Task: 38. Fitness Equipment Store:- Build a Squarespace online store for a fitness equipment retailer. Feature a wide range of products with detailed descriptions.
Action: Mouse moved to (1141, 154)
Screenshot: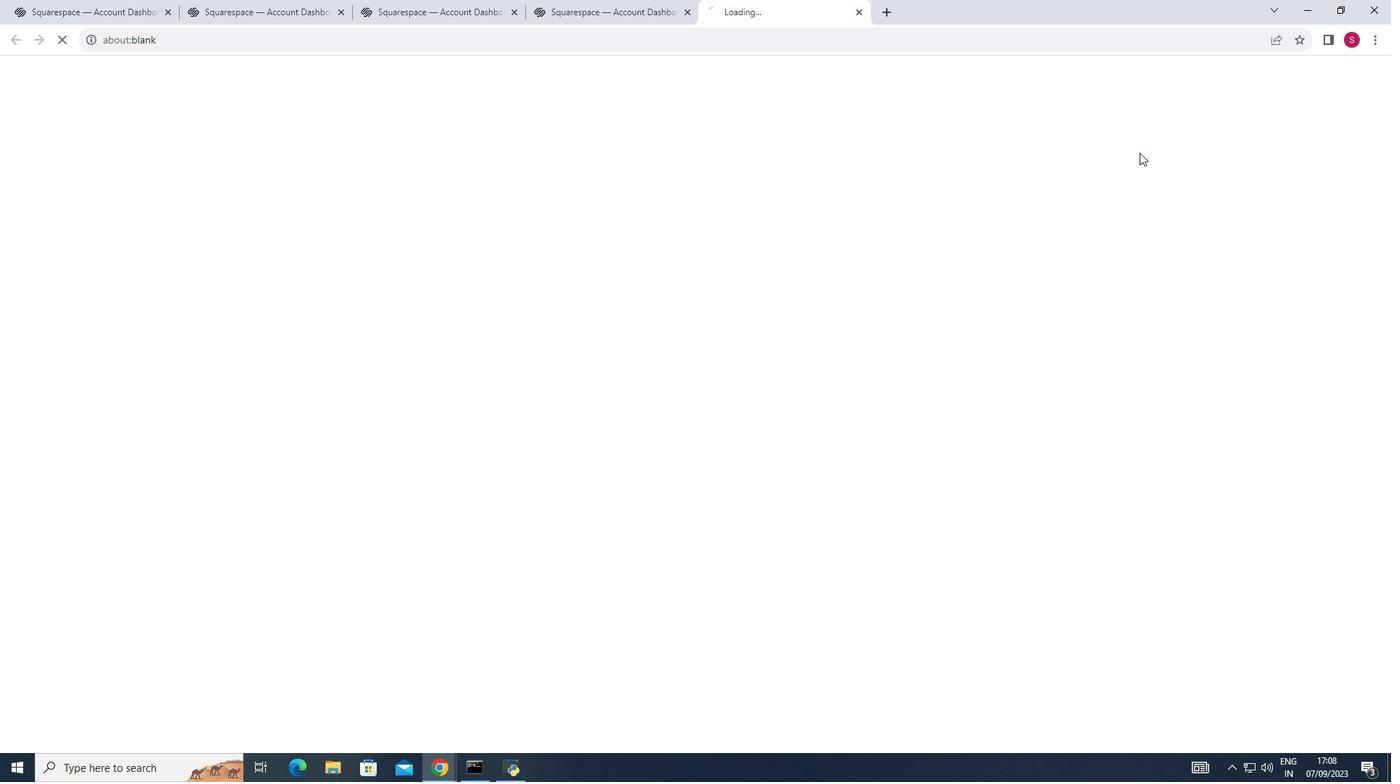 
Action: Mouse pressed left at (1141, 154)
Screenshot: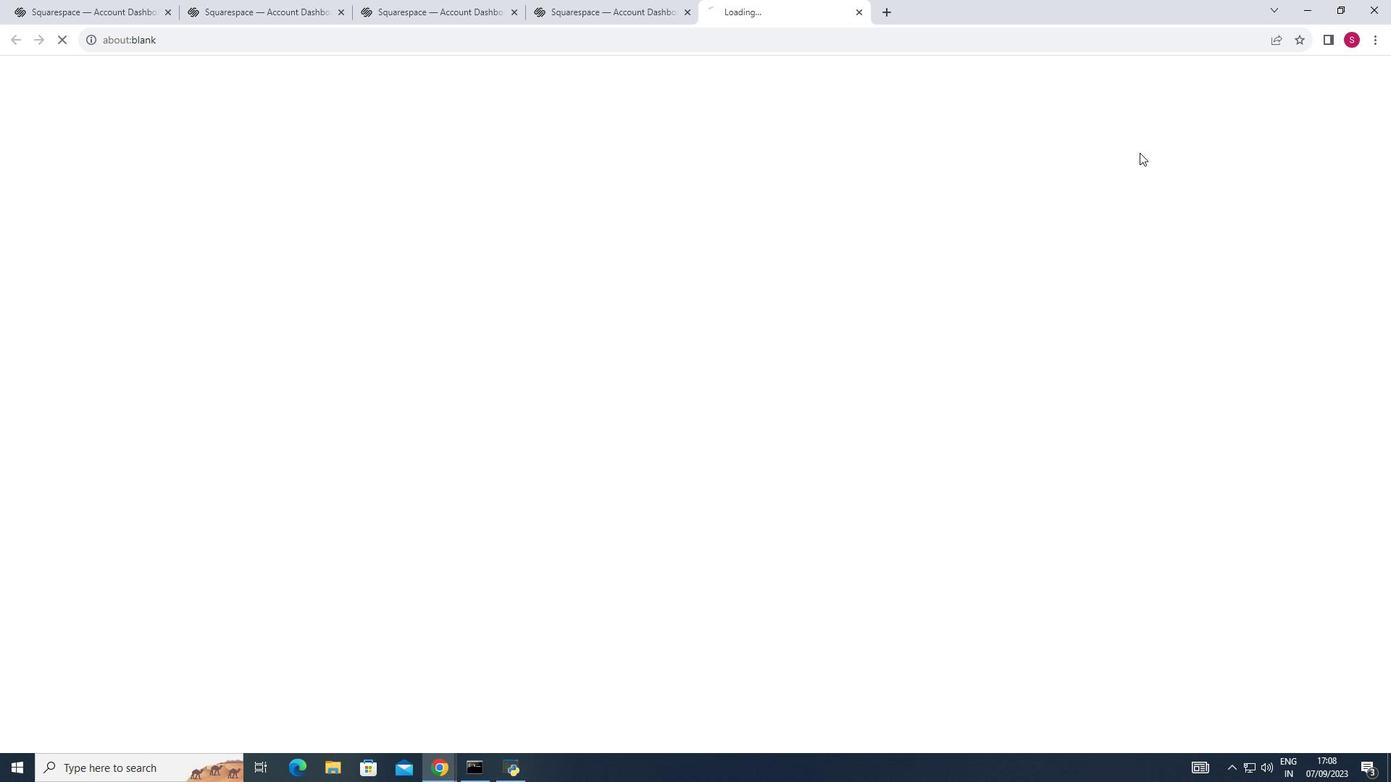 
Action: Mouse moved to (690, 17)
Screenshot: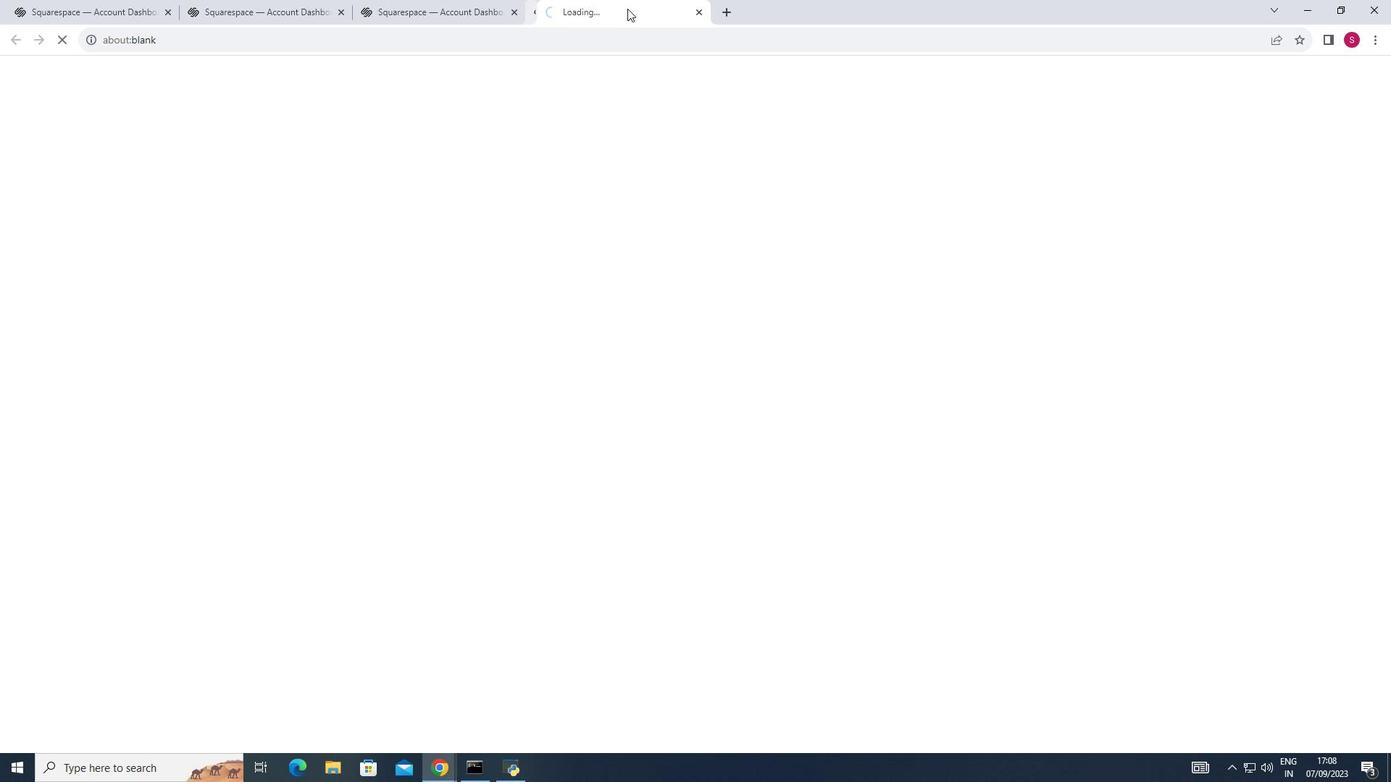 
Action: Mouse pressed left at (690, 17)
Screenshot: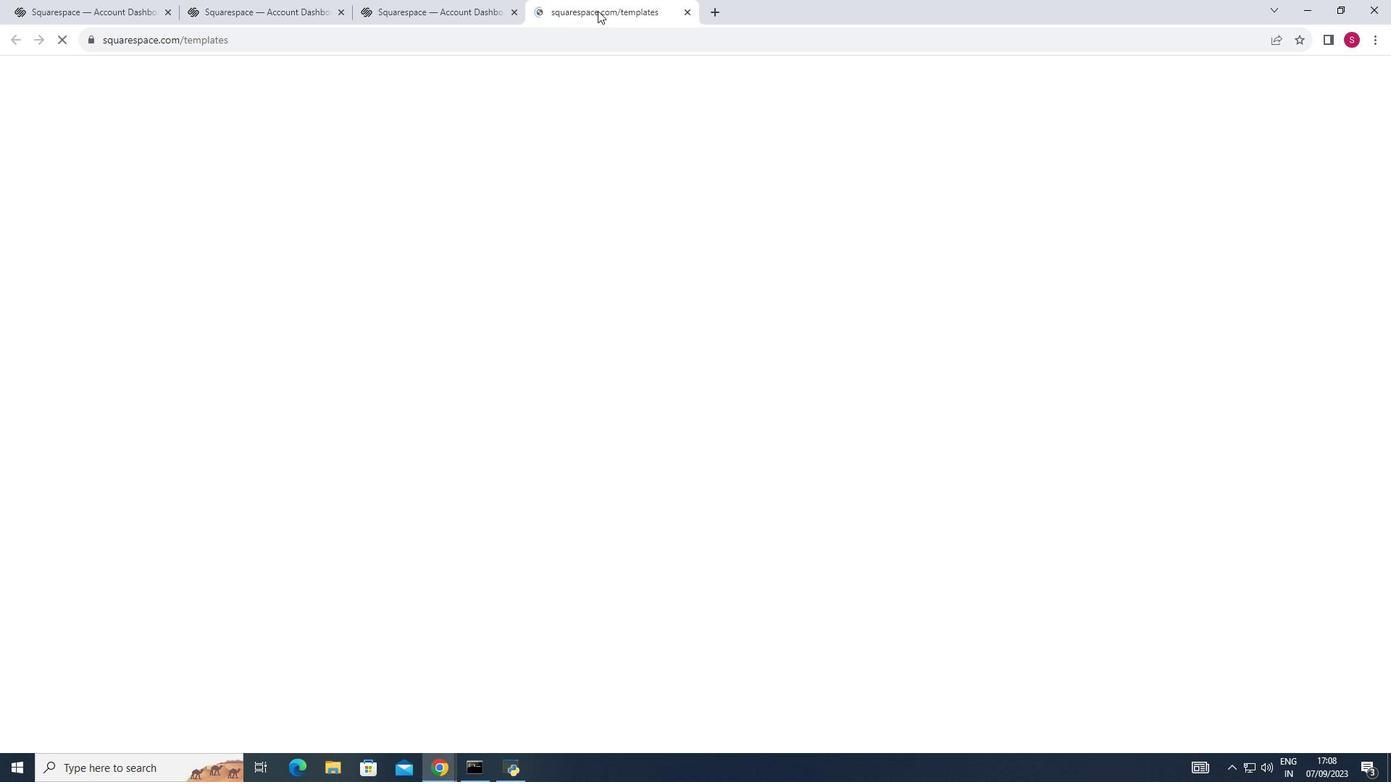 
Action: Mouse moved to (521, 15)
Screenshot: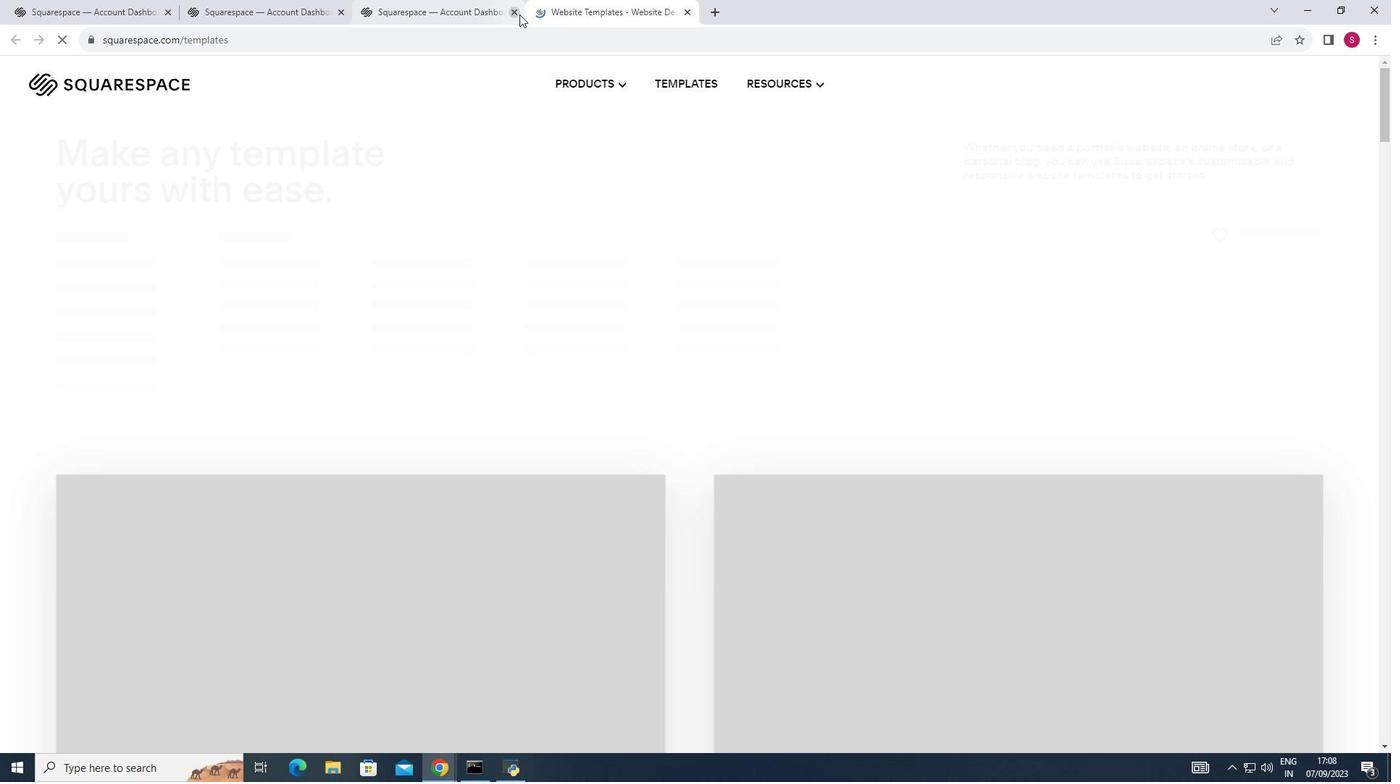 
Action: Mouse pressed left at (521, 15)
Screenshot: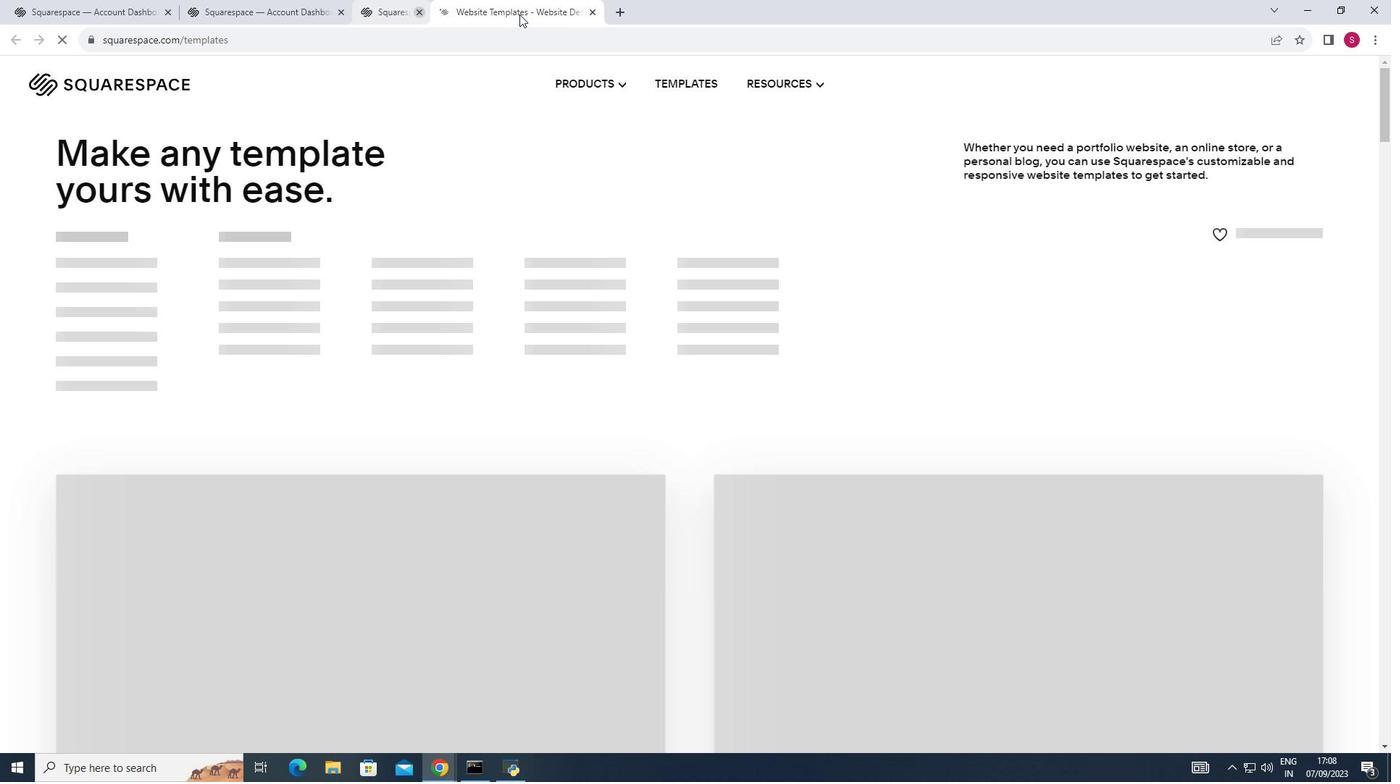 
Action: Mouse moved to (347, 13)
Screenshot: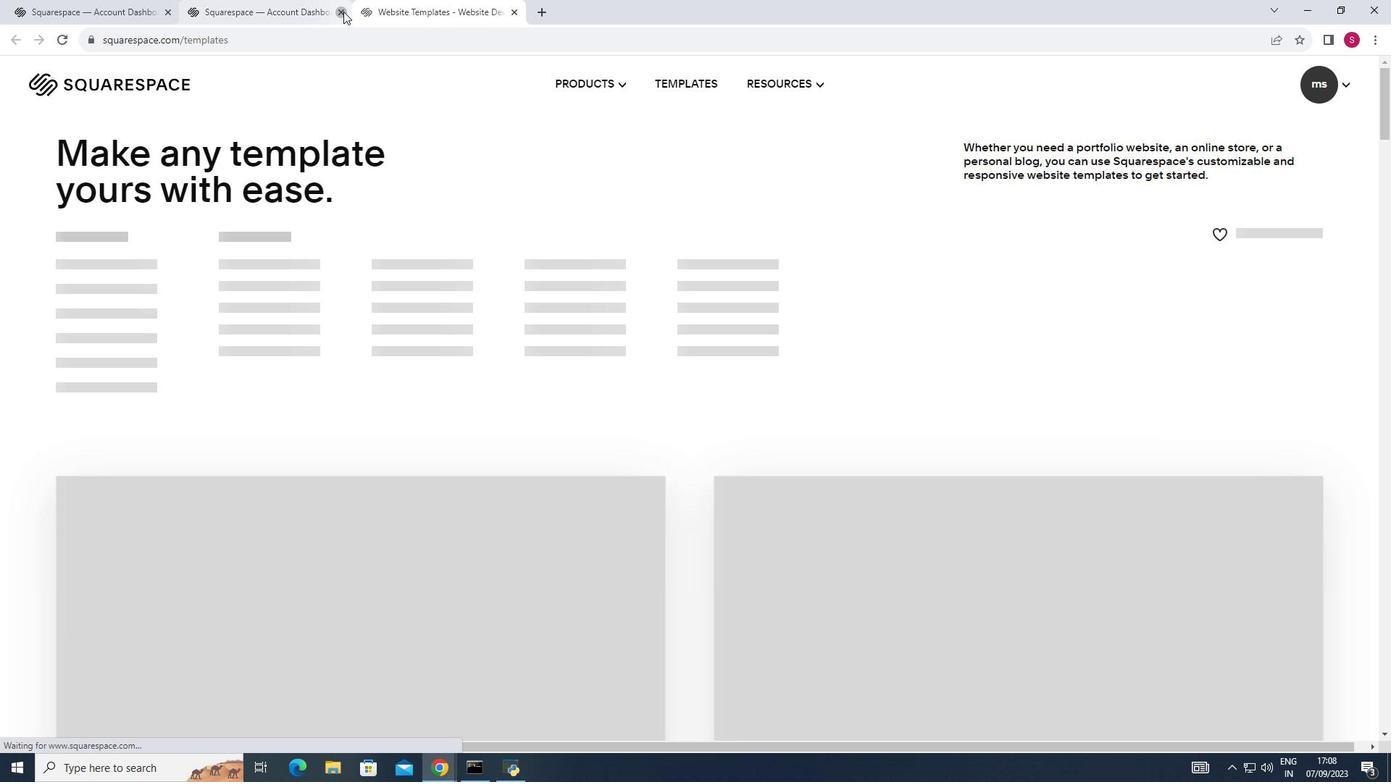 
Action: Mouse pressed left at (347, 13)
Screenshot: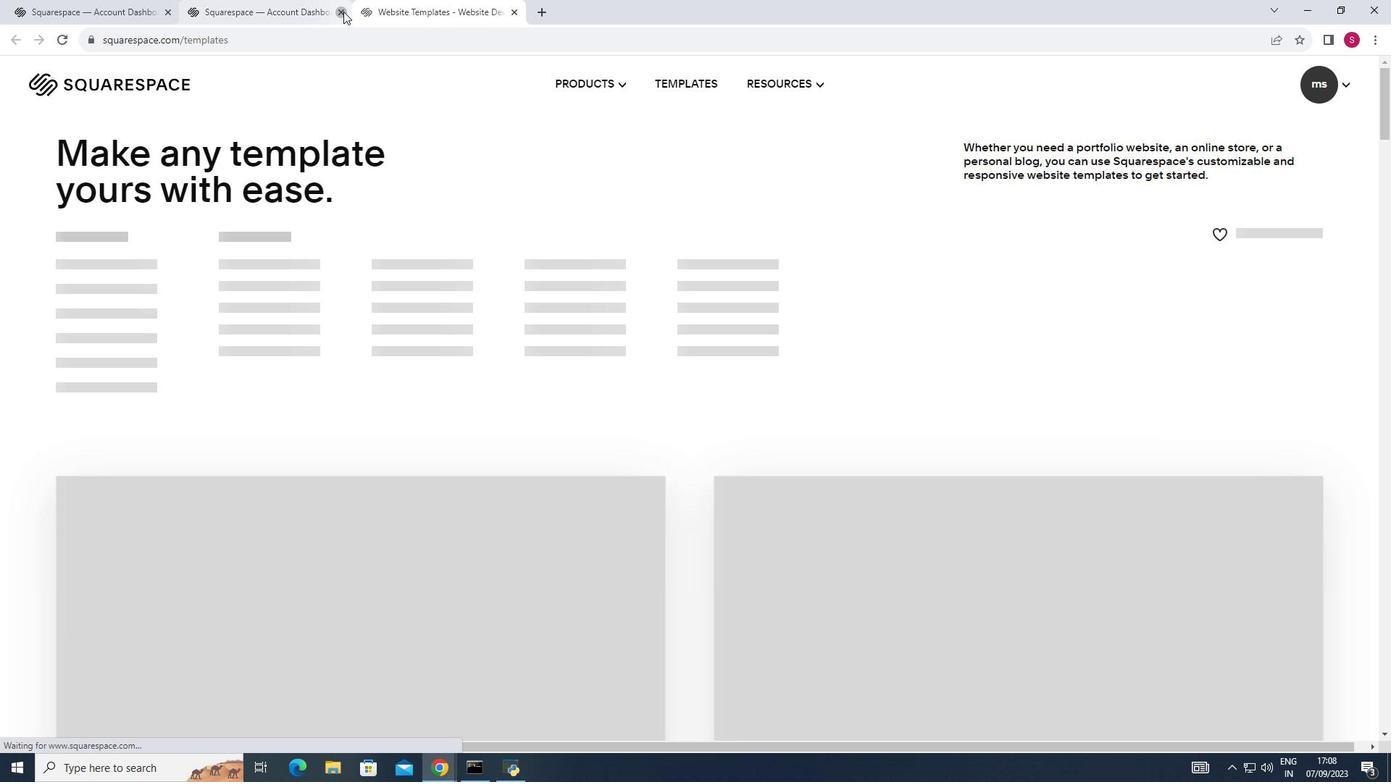 
Action: Mouse moved to (65, 417)
Screenshot: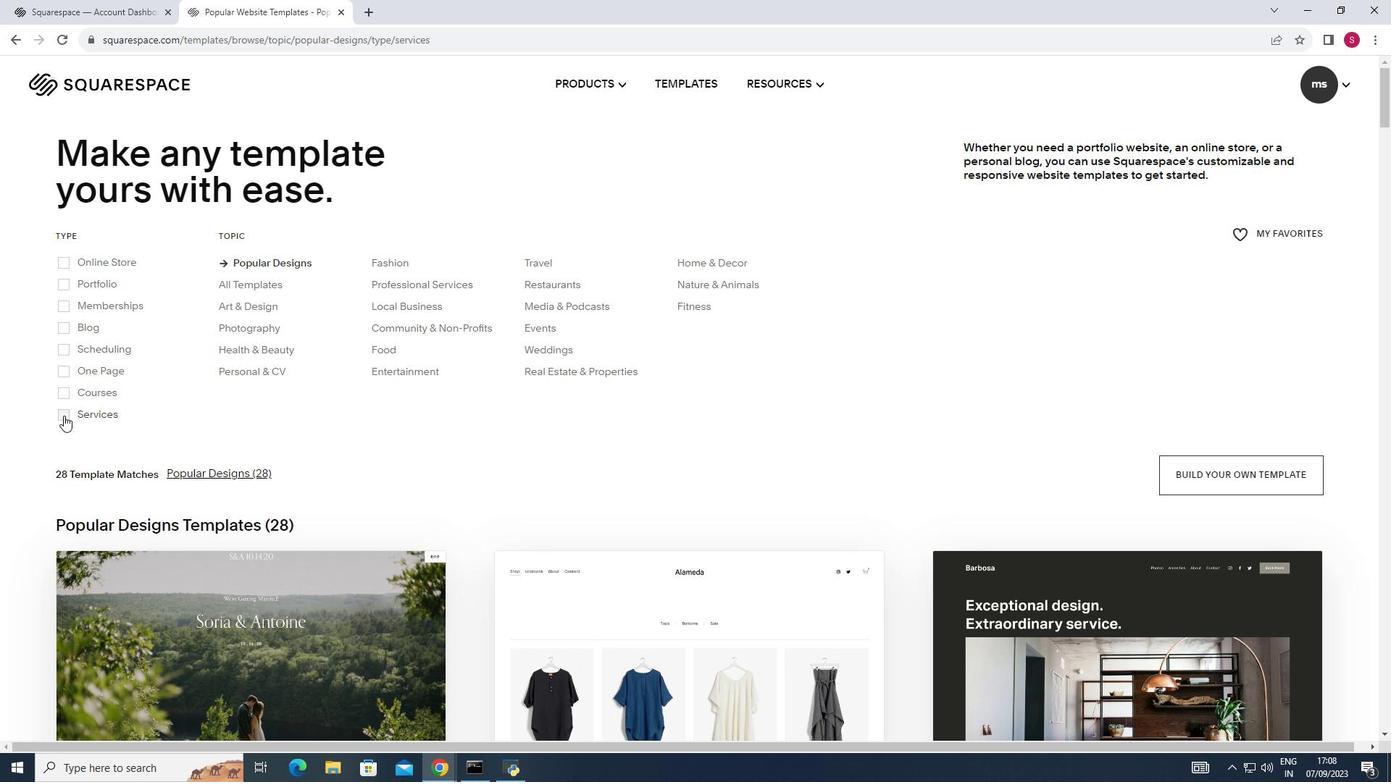 
Action: Mouse pressed left at (65, 417)
Screenshot: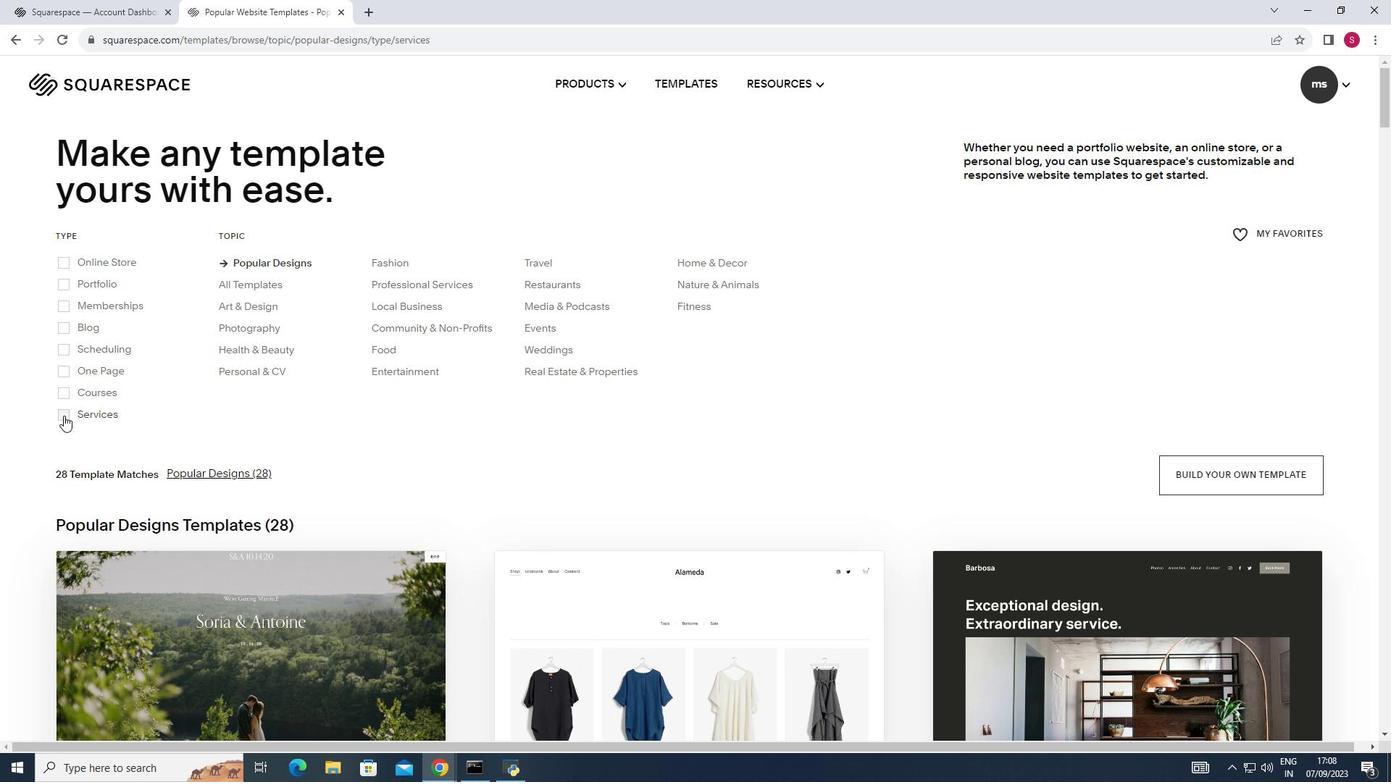 
Action: Mouse moved to (682, 307)
Screenshot: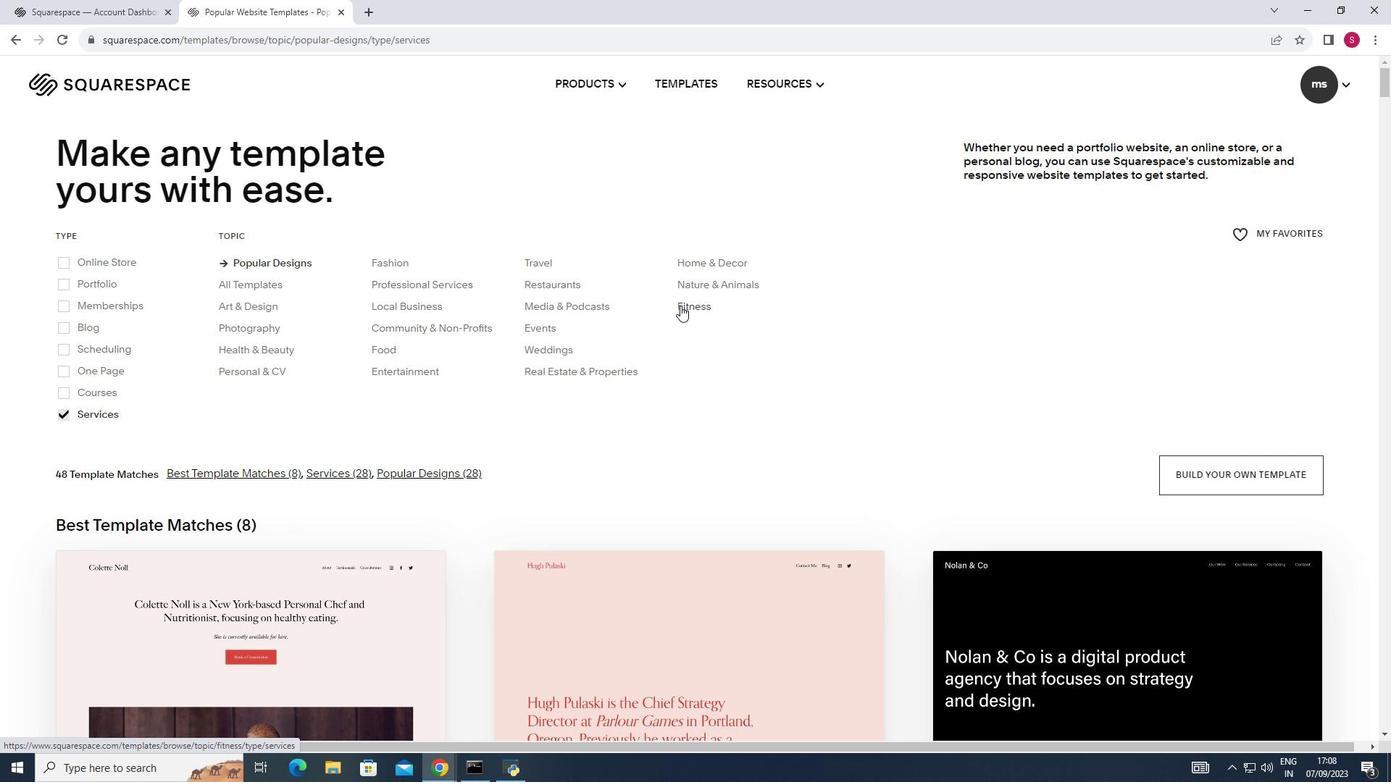 
Action: Mouse pressed left at (682, 307)
Screenshot: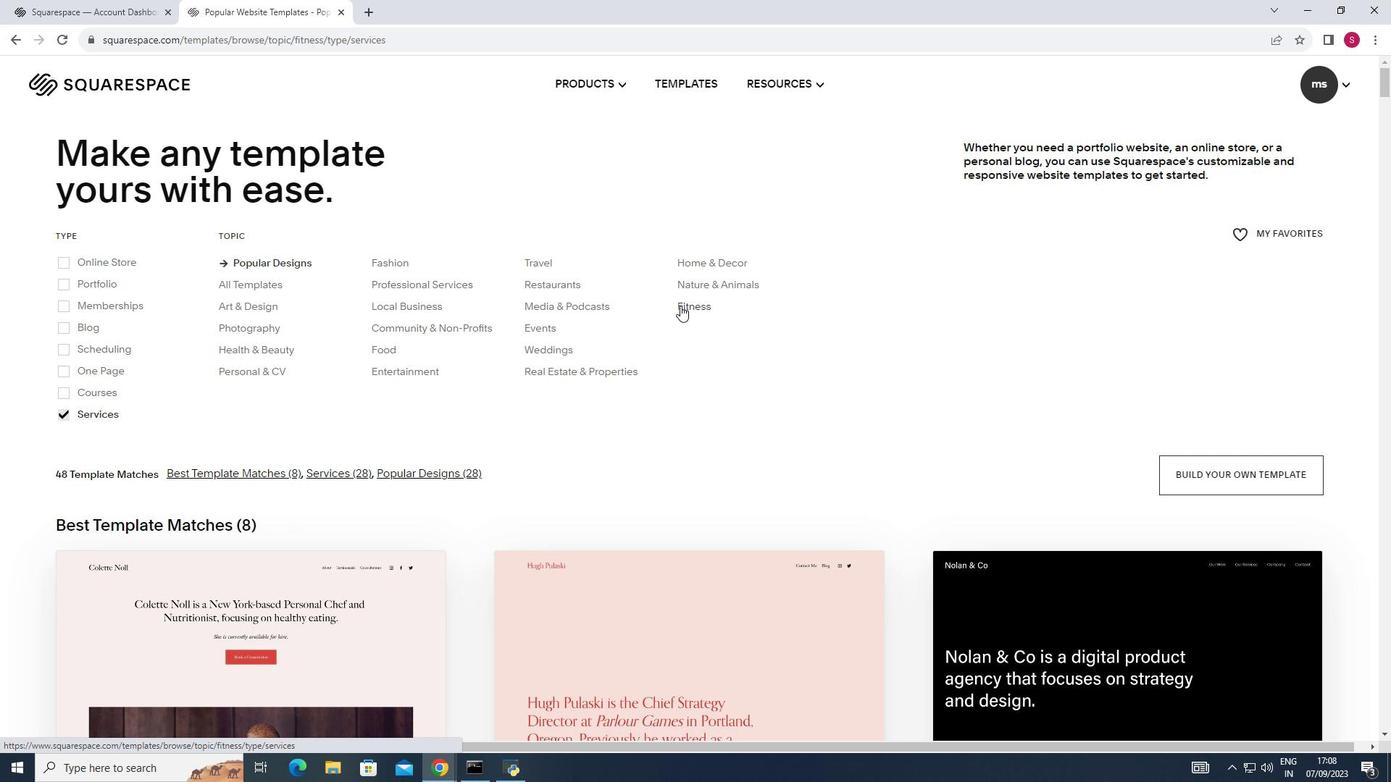 
Action: Mouse moved to (909, 408)
Screenshot: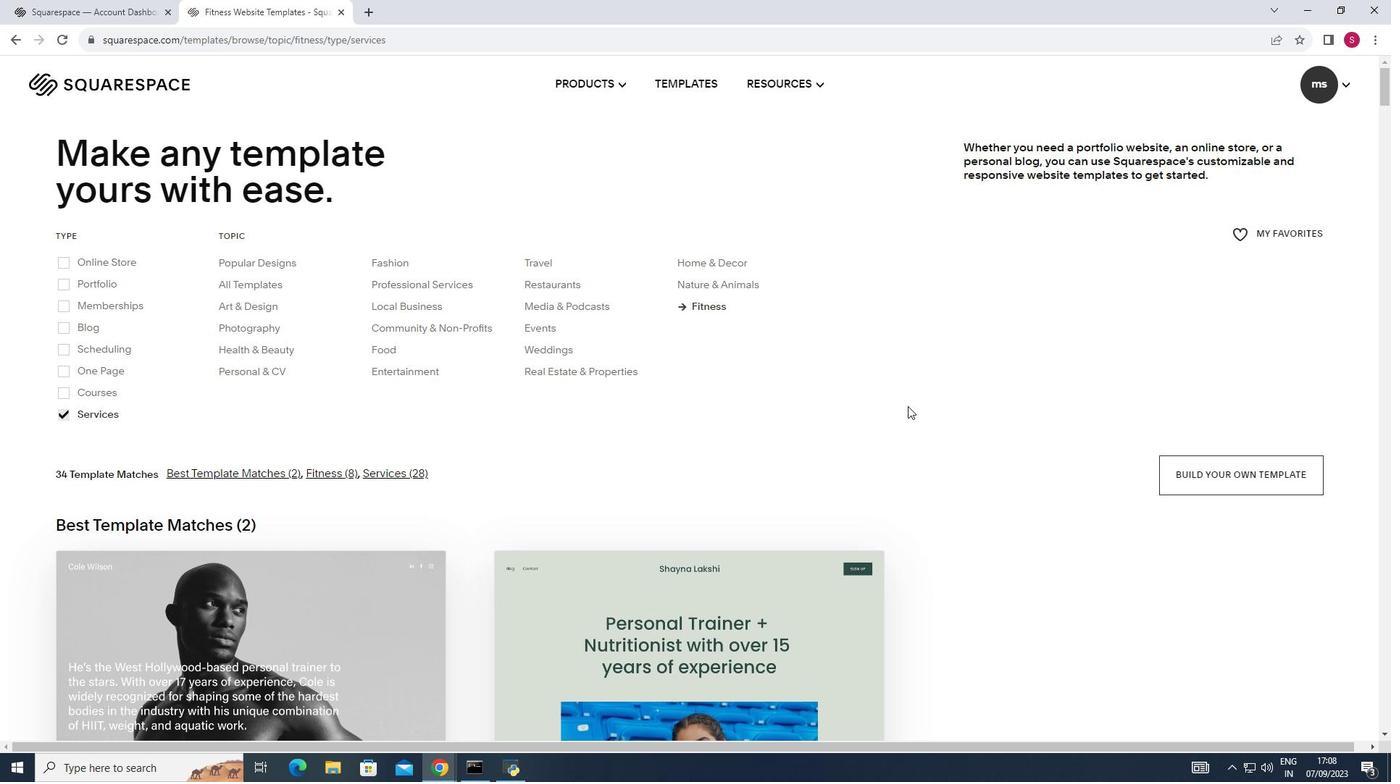 
Action: Mouse scrolled (909, 407) with delta (0, 0)
Screenshot: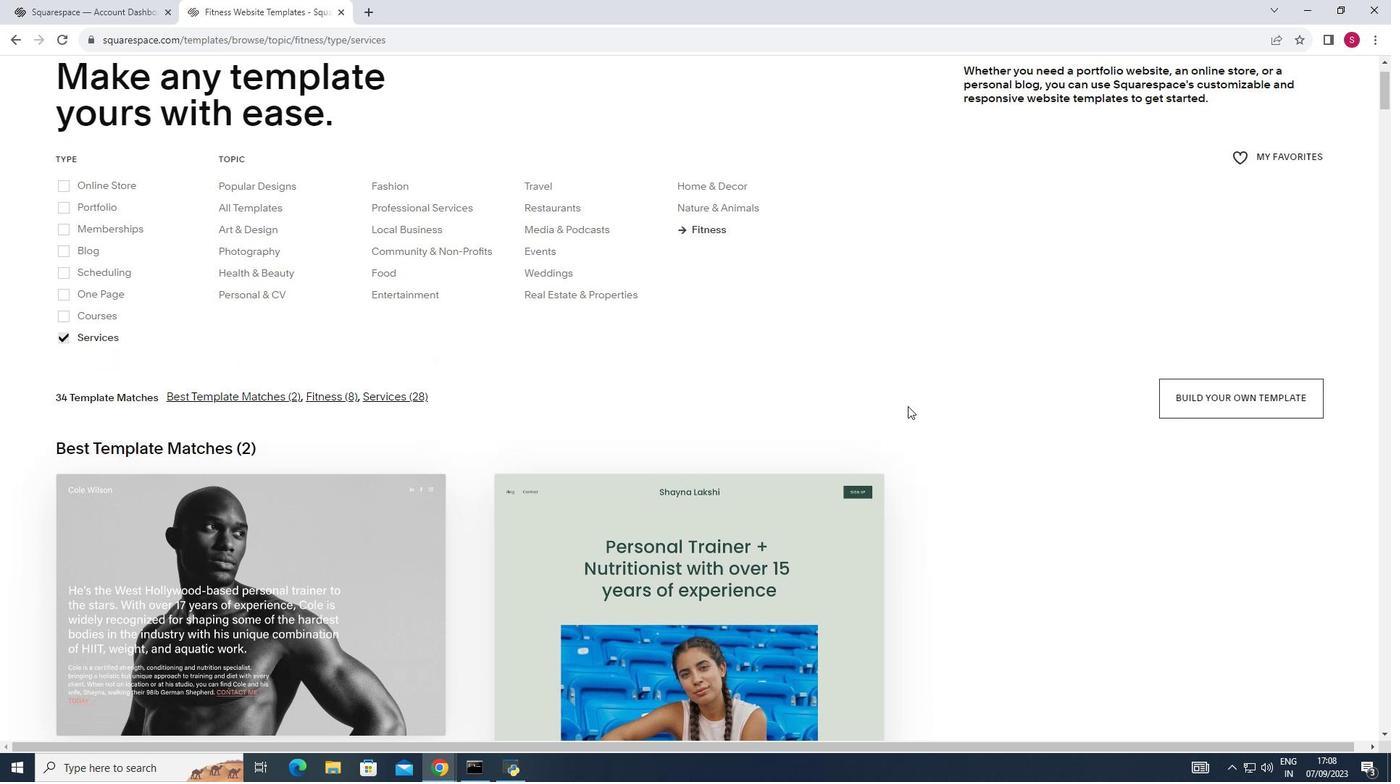 
Action: Mouse scrolled (909, 407) with delta (0, 0)
Screenshot: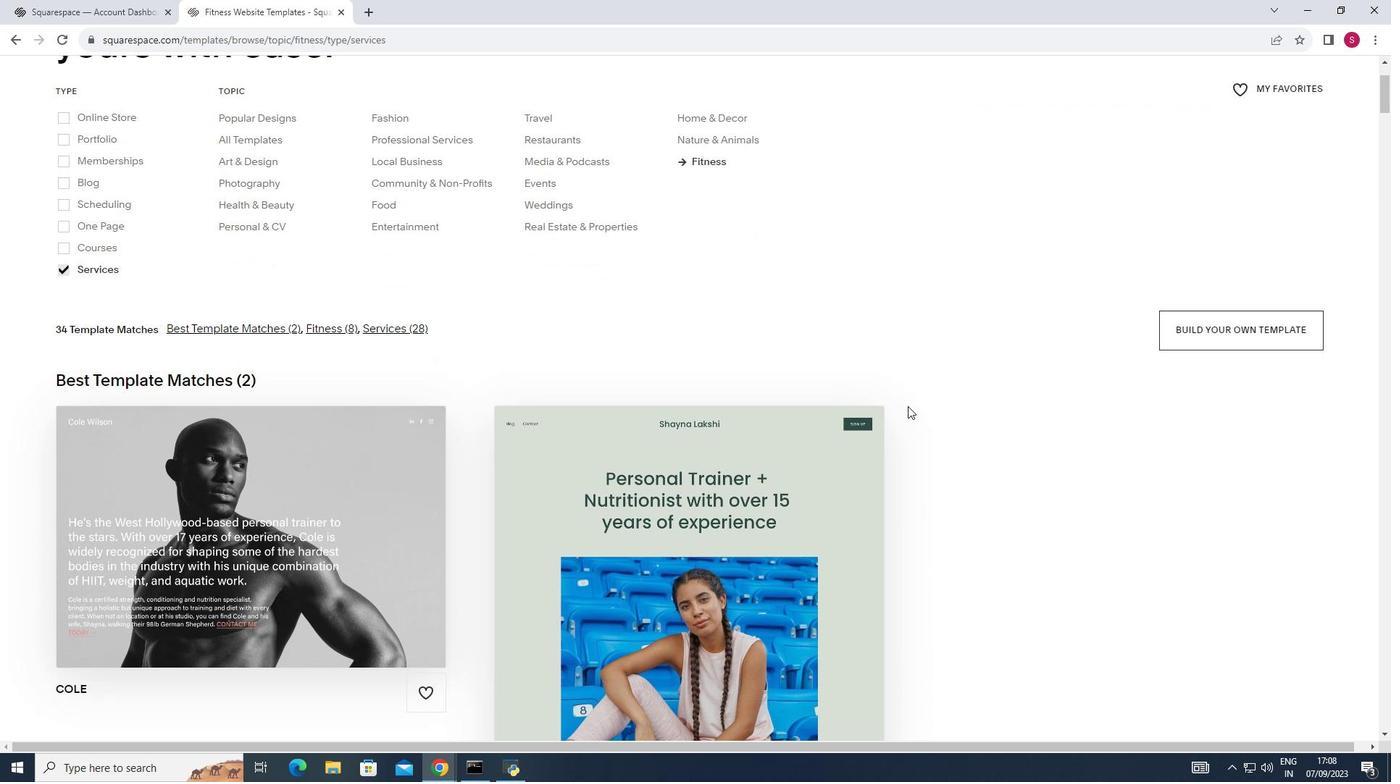 
Action: Mouse scrolled (909, 407) with delta (0, 0)
Screenshot: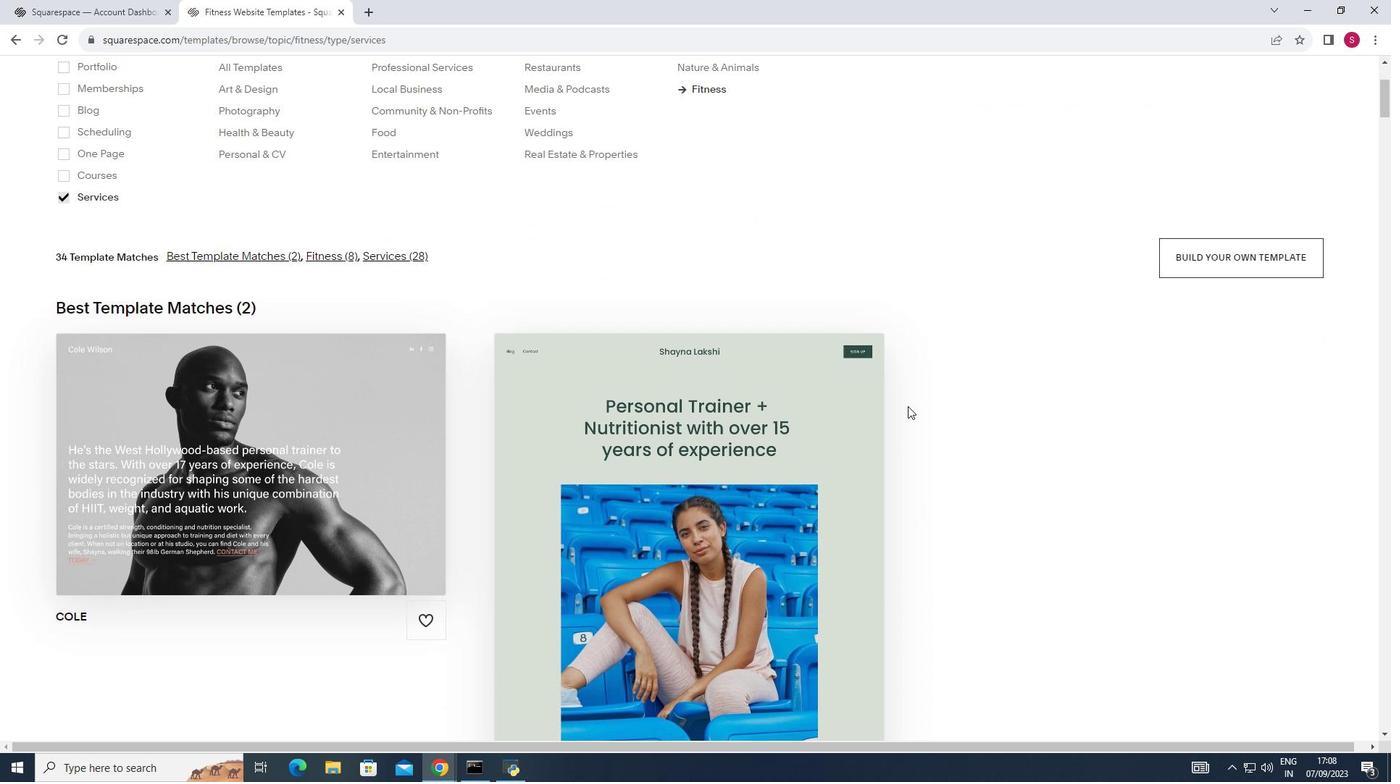 
Action: Mouse scrolled (909, 407) with delta (0, 0)
Screenshot: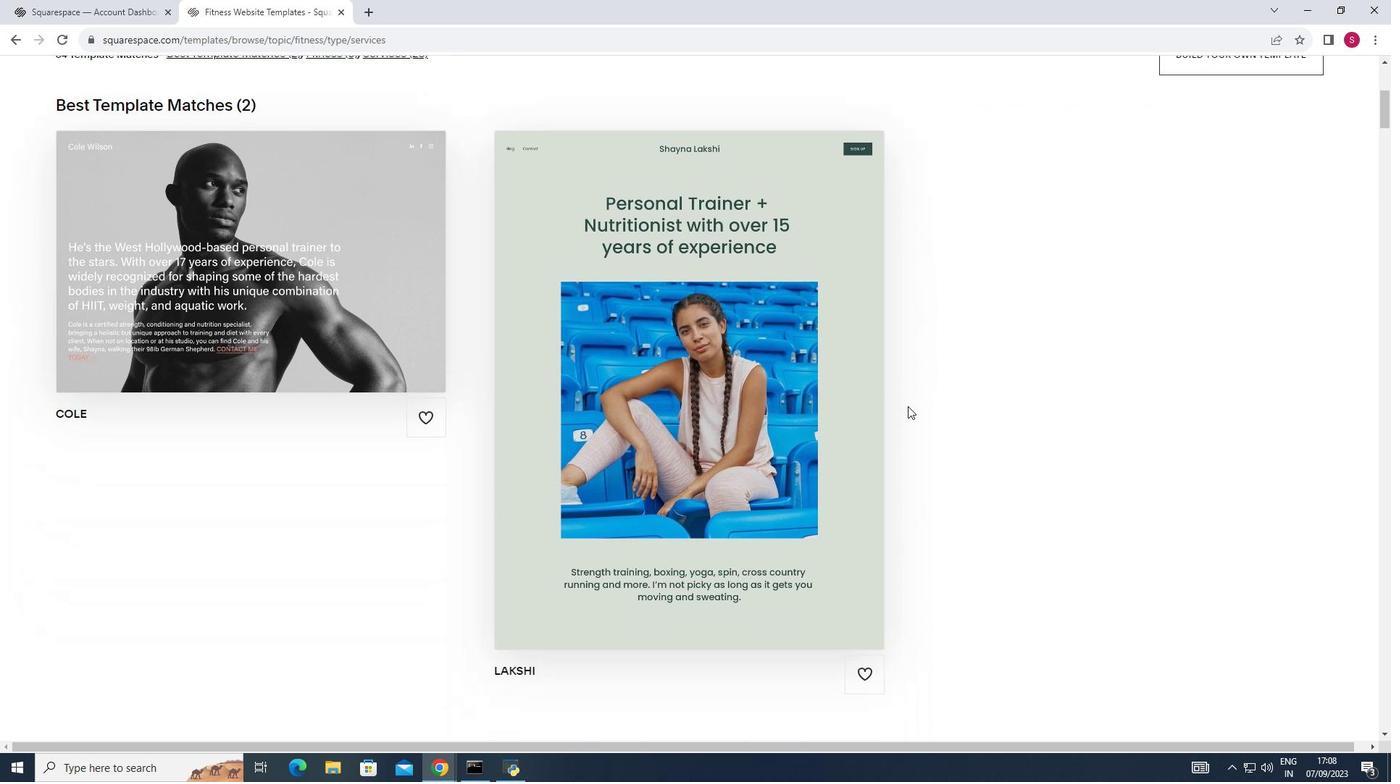 
Action: Mouse scrolled (909, 407) with delta (0, 0)
Screenshot: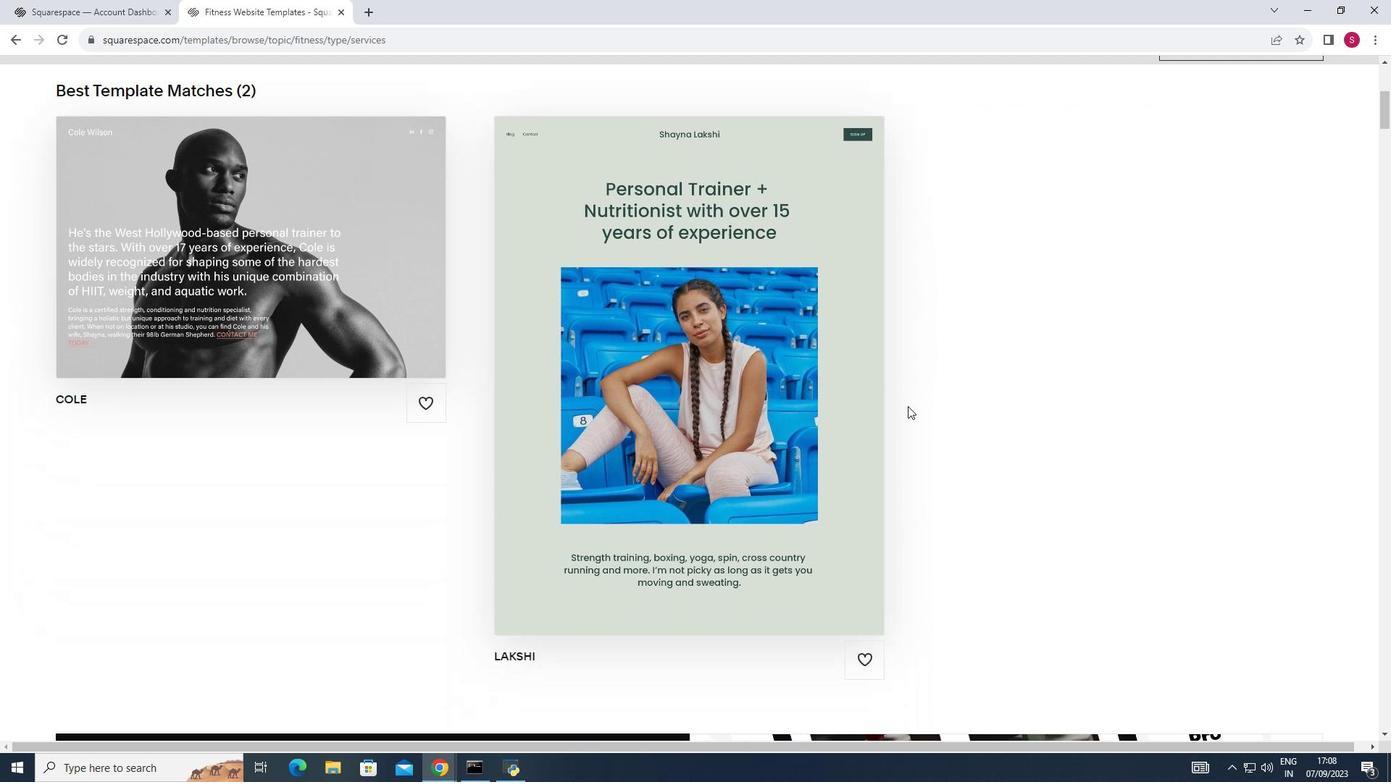 
Action: Mouse scrolled (909, 407) with delta (0, 0)
Screenshot: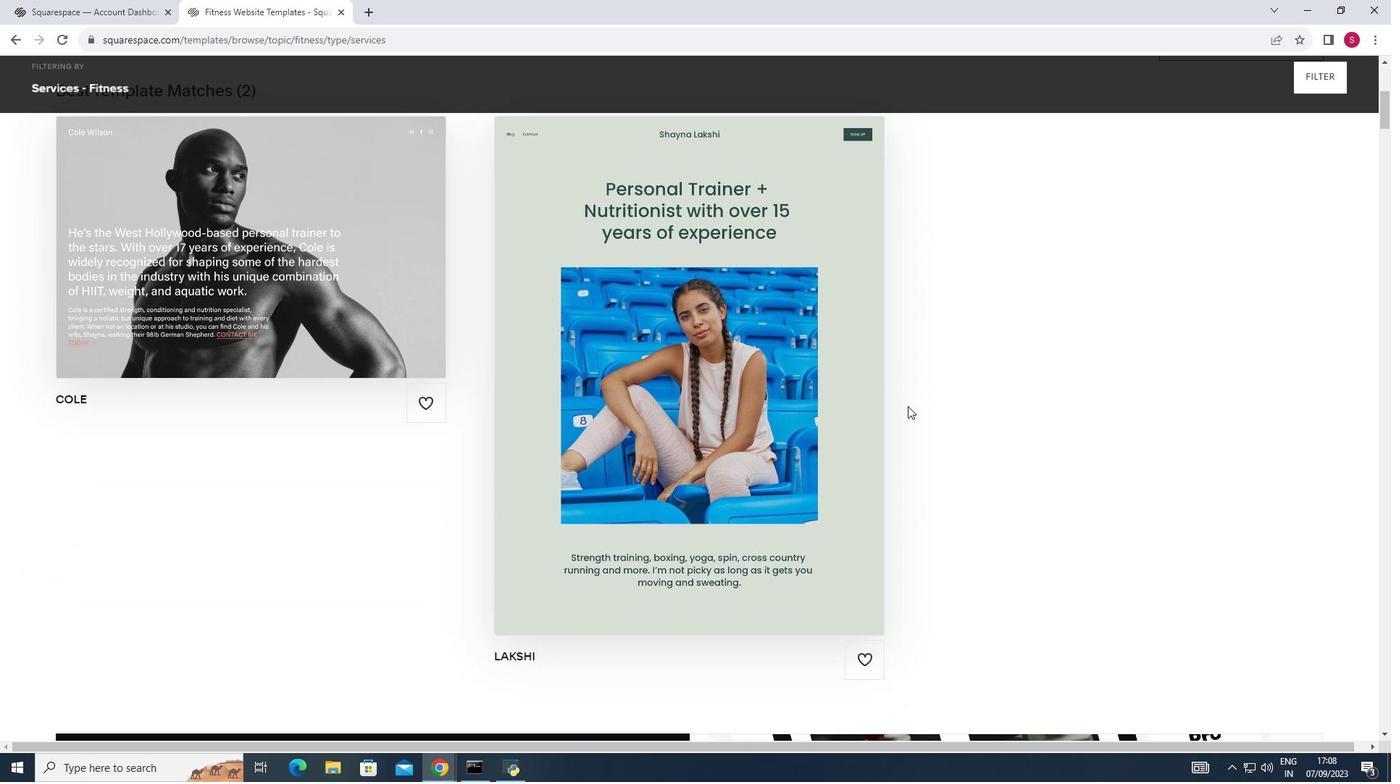 
Action: Mouse scrolled (909, 407) with delta (0, 0)
Screenshot: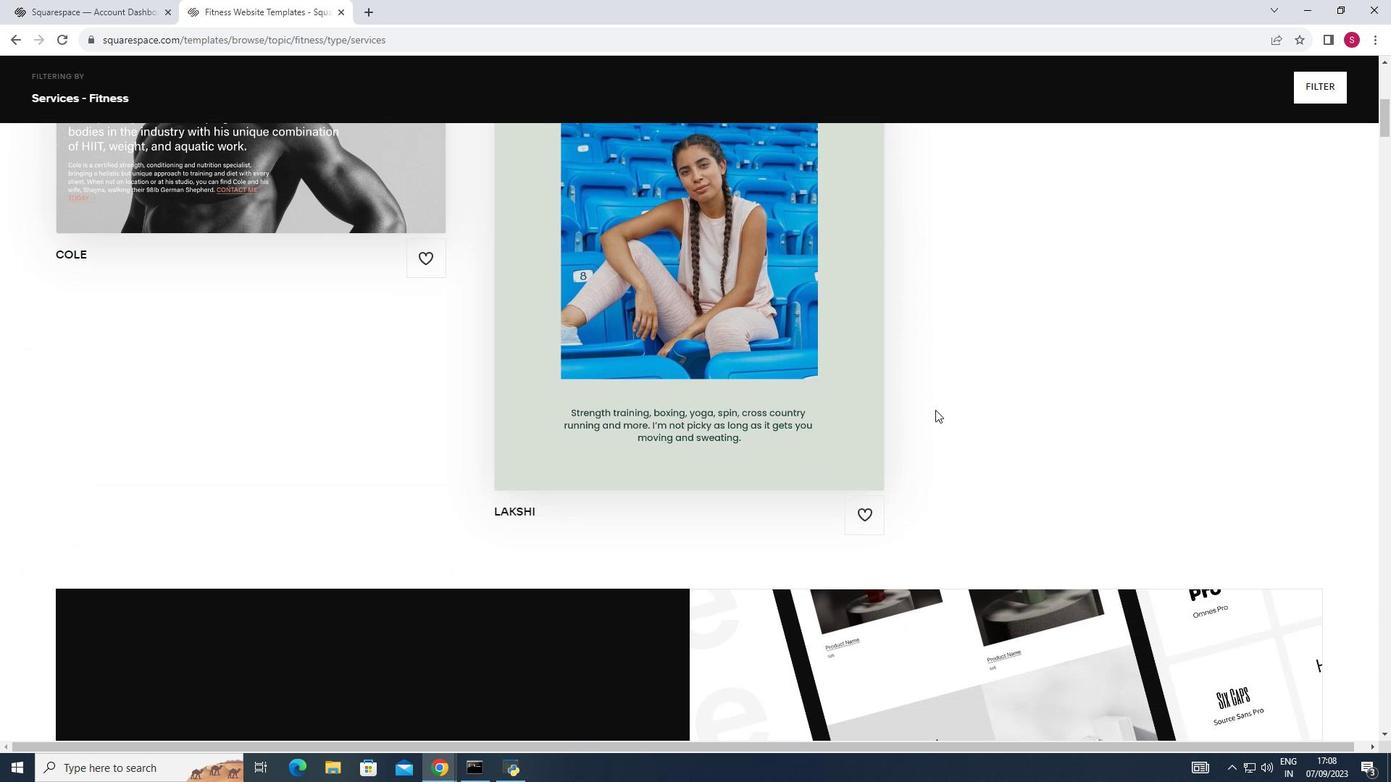 
Action: Mouse moved to (911, 408)
Screenshot: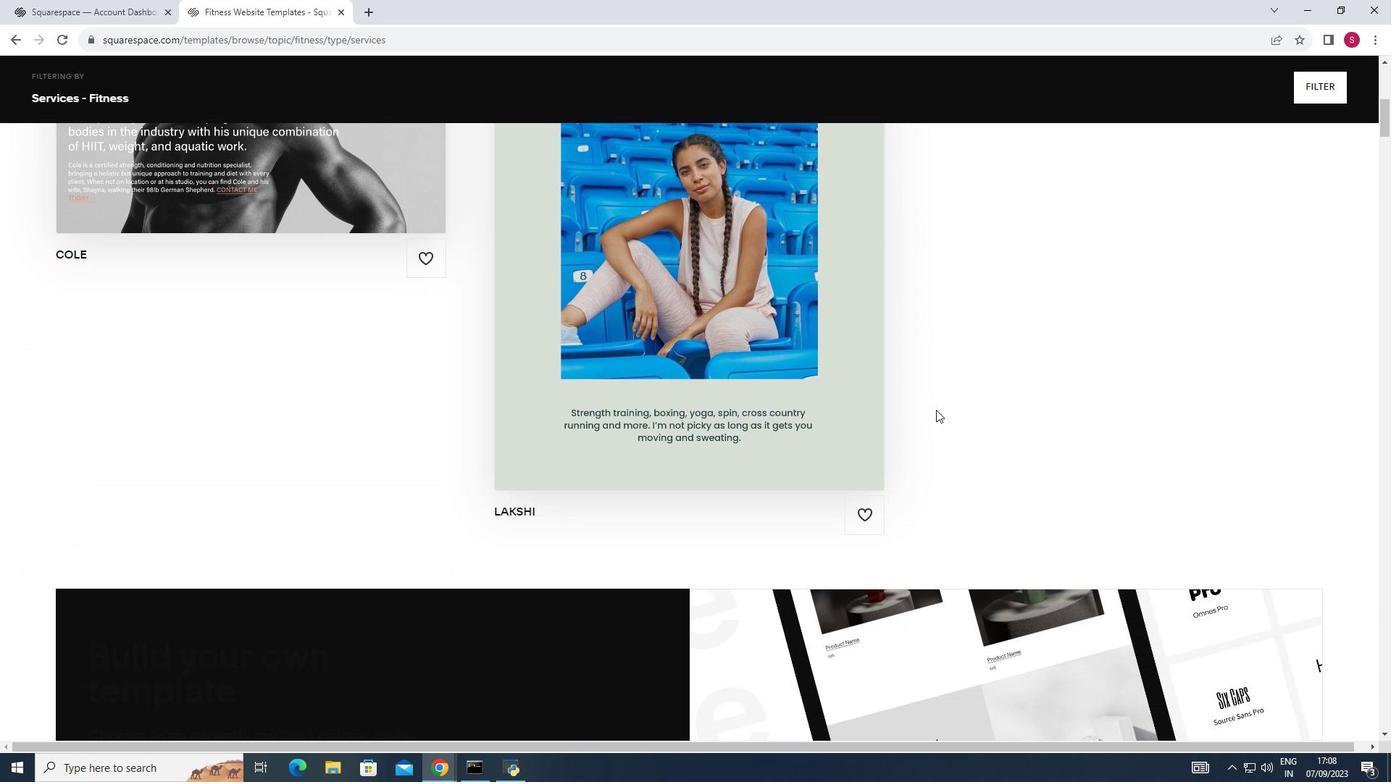
Action: Mouse scrolled (911, 407) with delta (0, 0)
Screenshot: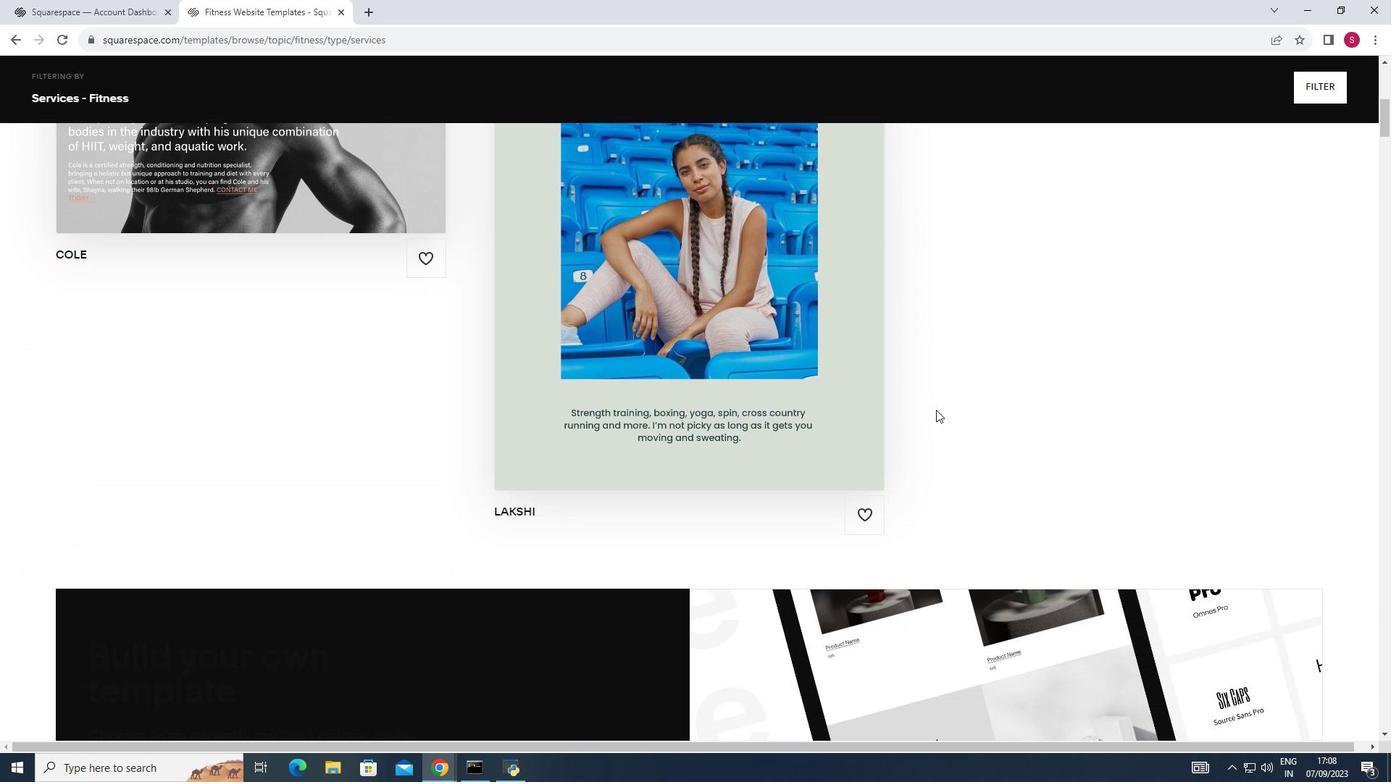 
Action: Mouse moved to (943, 411)
Screenshot: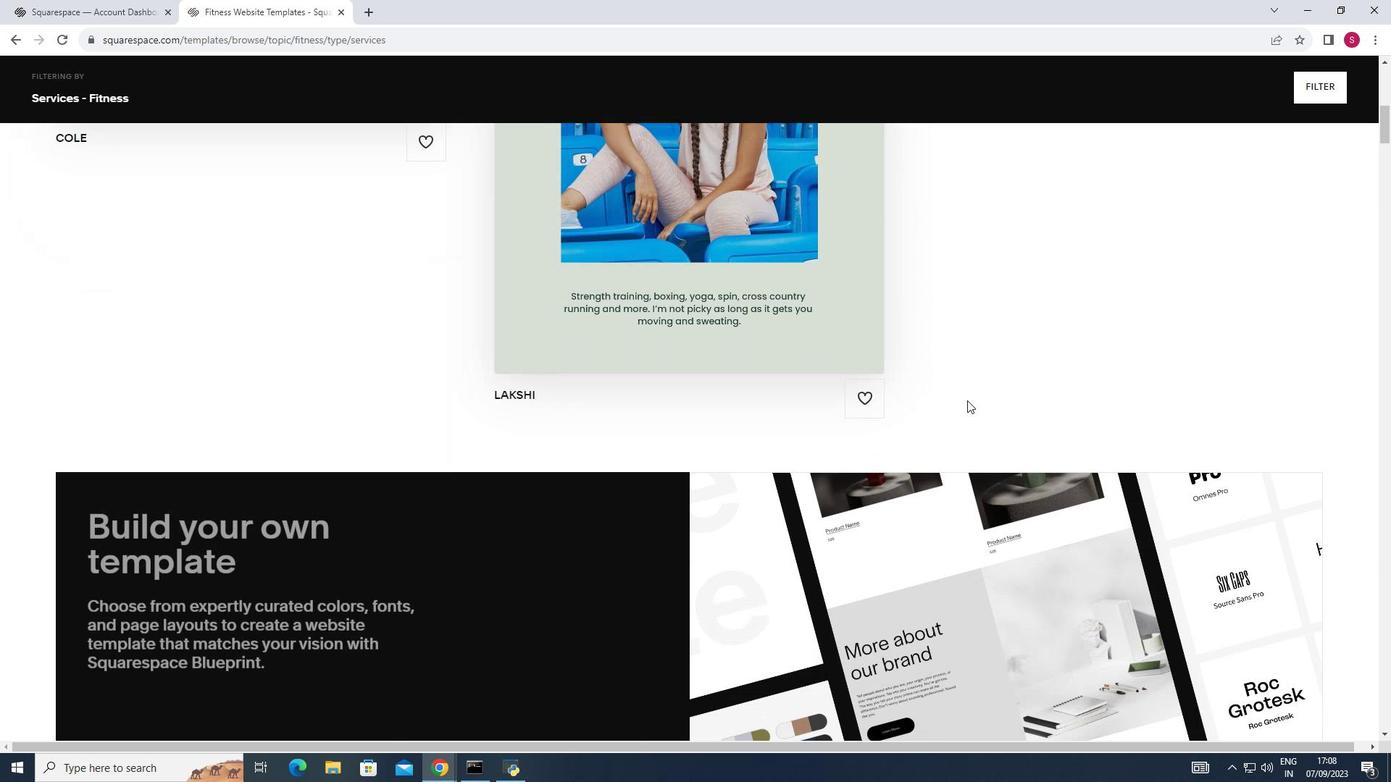 
Action: Mouse scrolled (943, 410) with delta (0, 0)
Screenshot: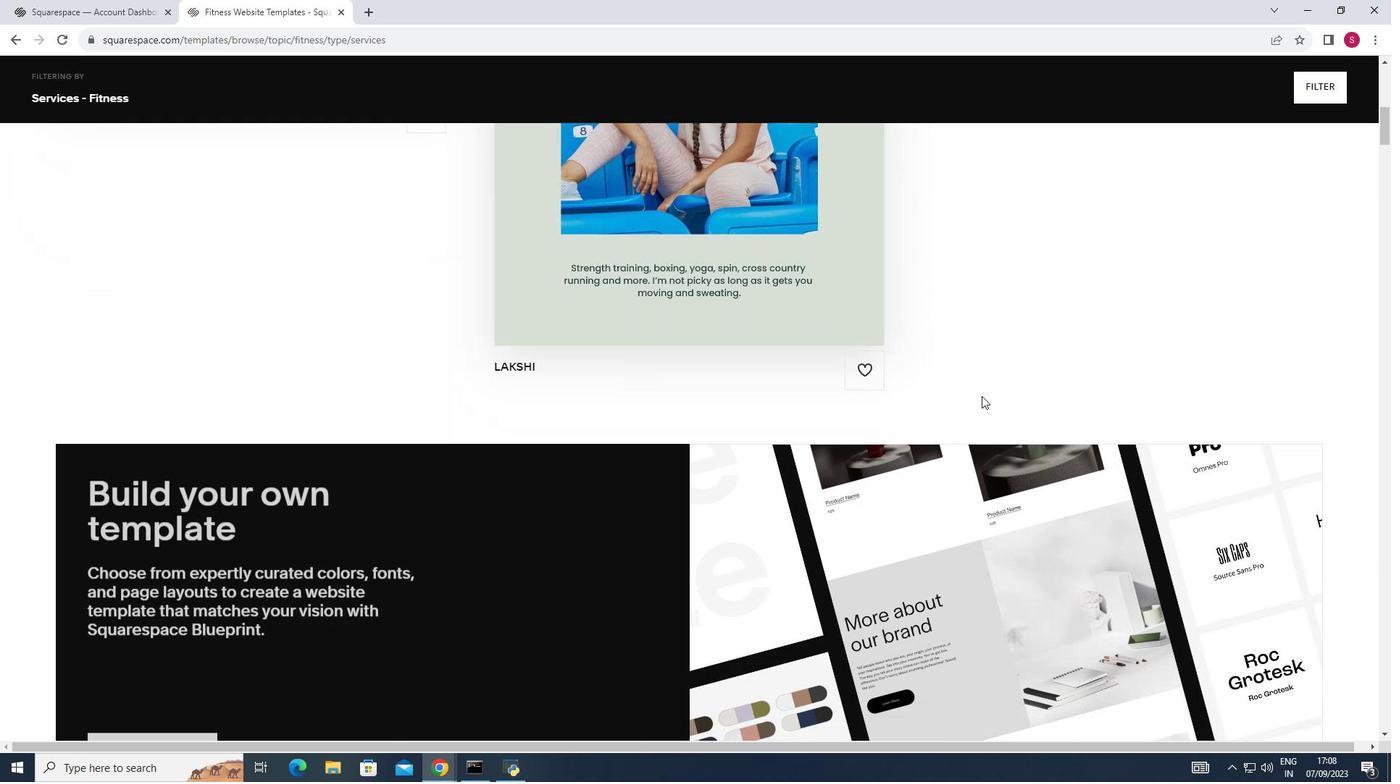 
Action: Mouse scrolled (943, 410) with delta (0, 0)
Screenshot: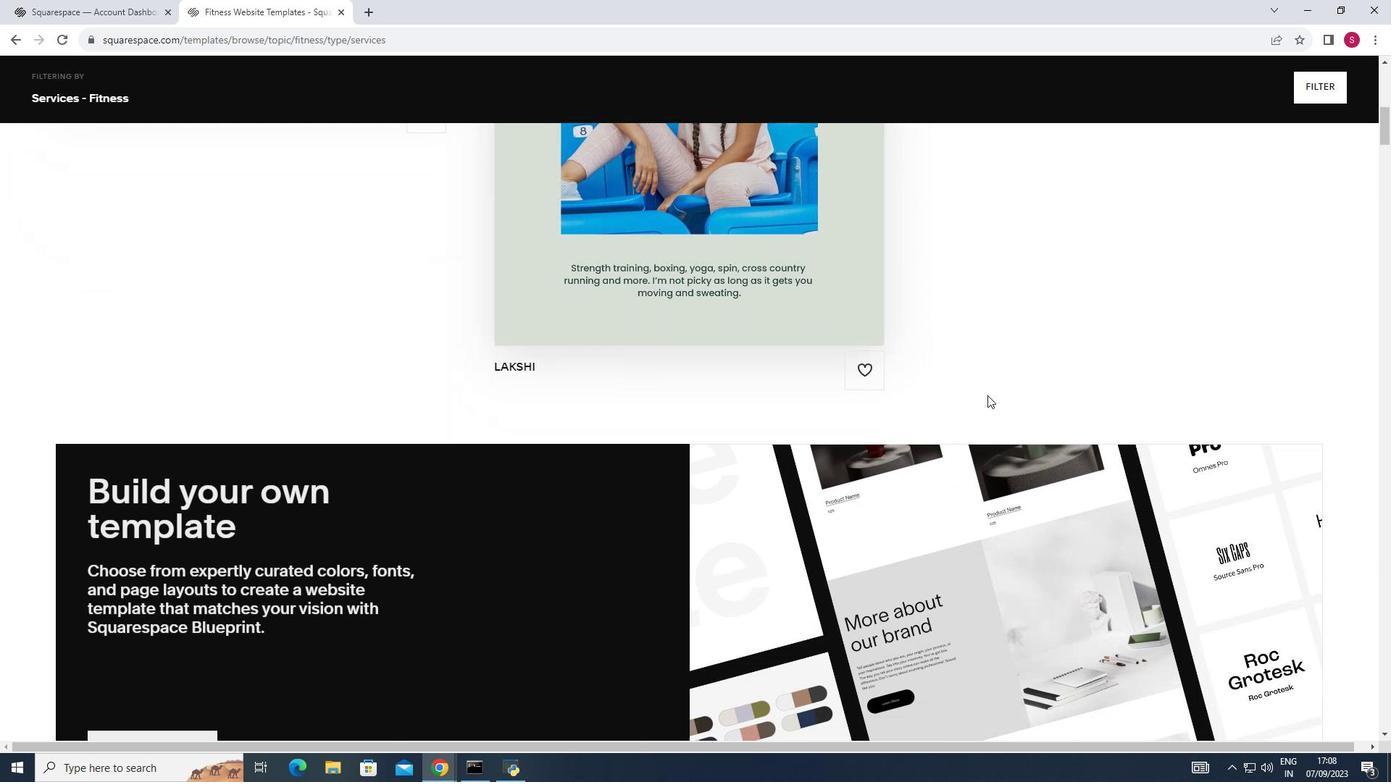 
Action: Mouse moved to (988, 397)
Screenshot: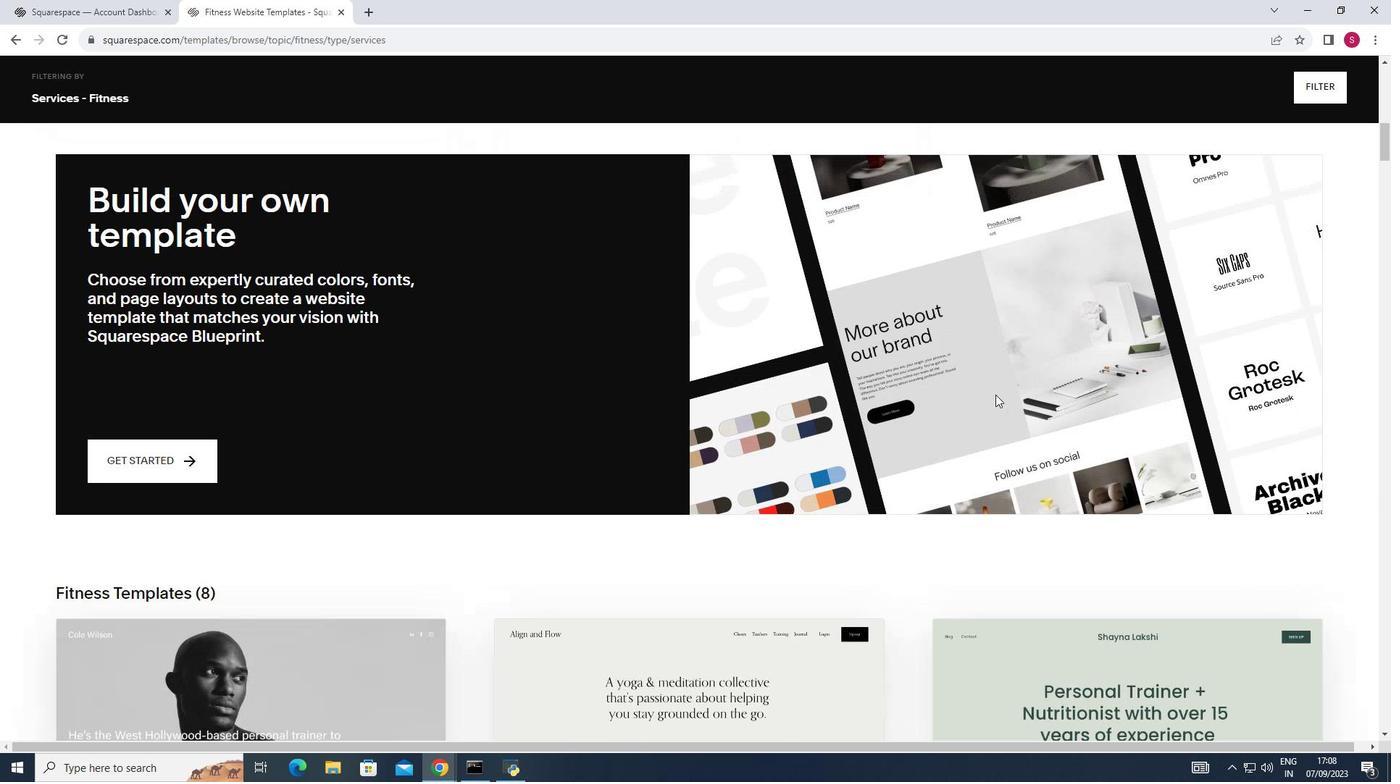 
Action: Mouse scrolled (988, 396) with delta (0, 0)
Screenshot: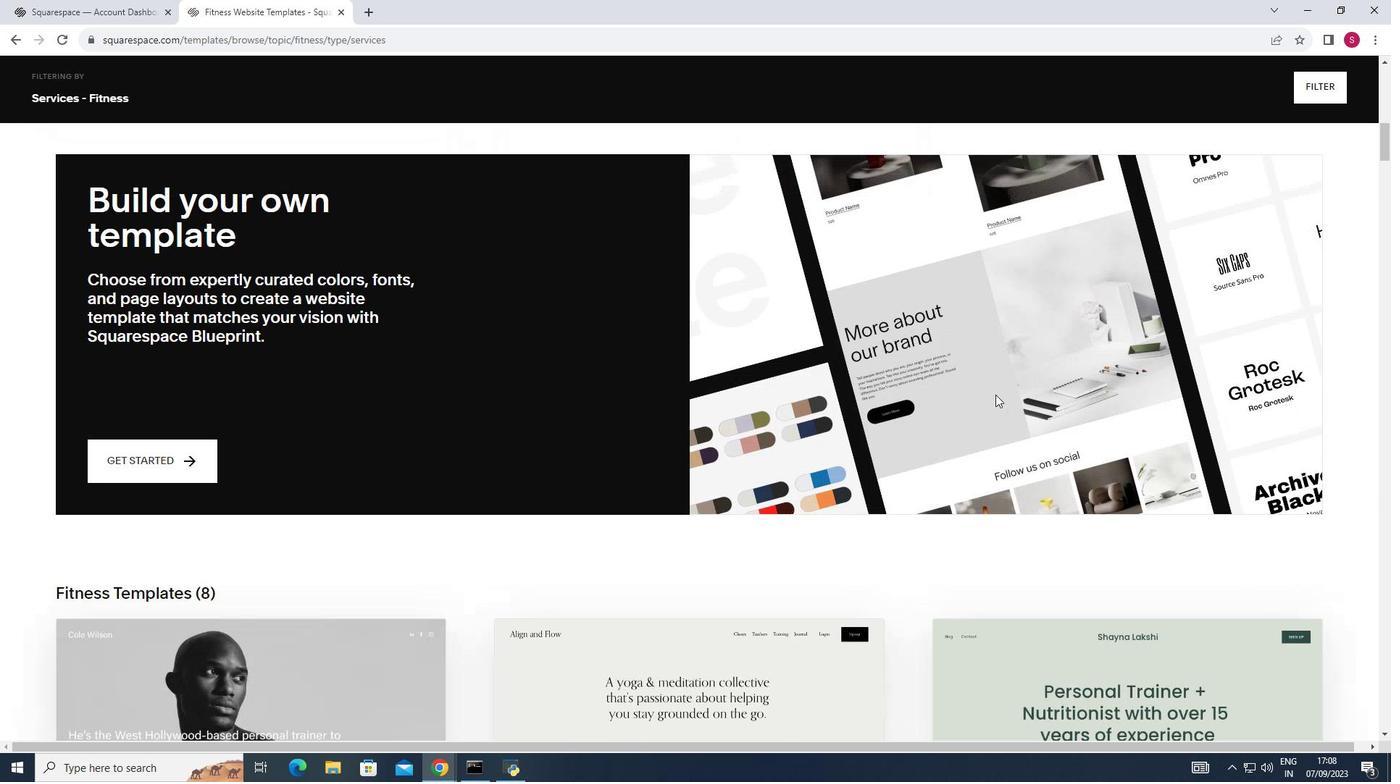 
Action: Mouse moved to (990, 397)
Screenshot: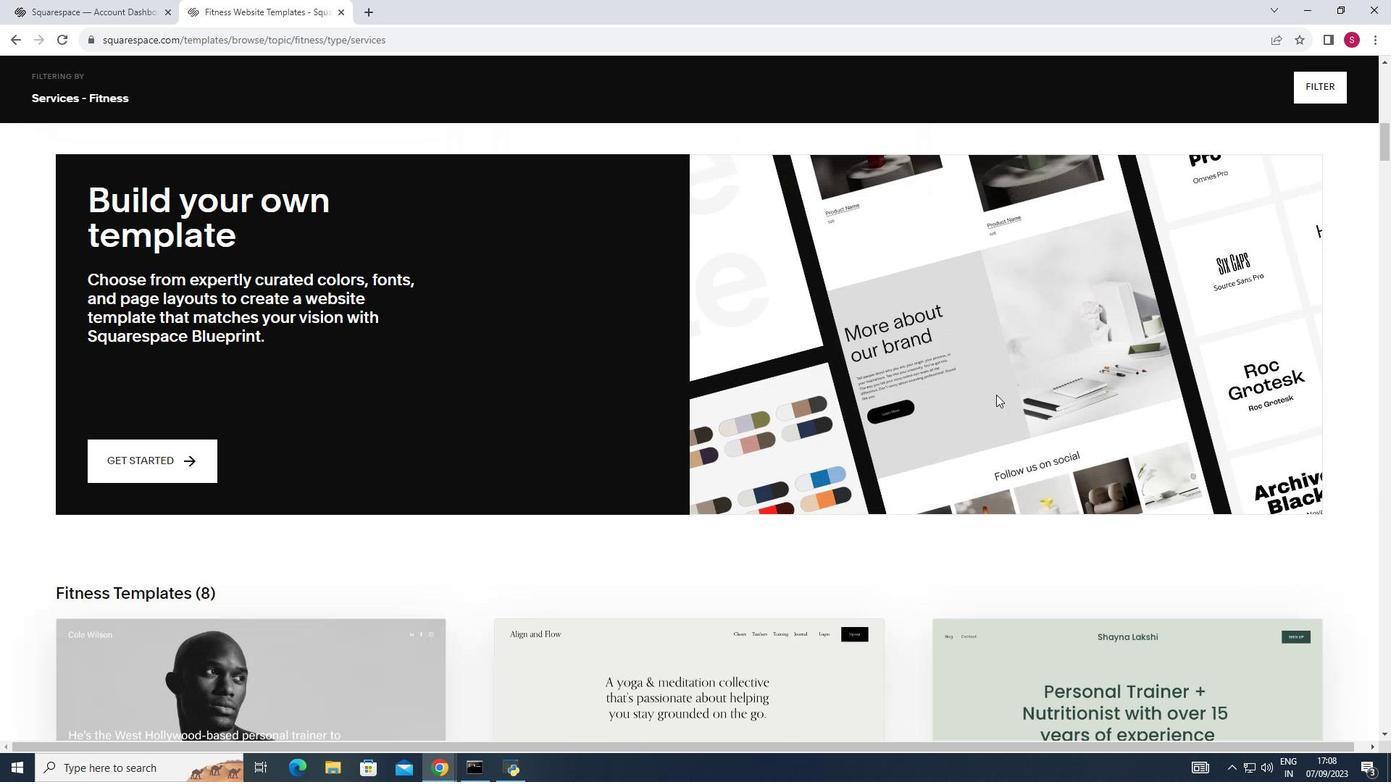 
Action: Mouse scrolled (990, 396) with delta (0, 0)
Screenshot: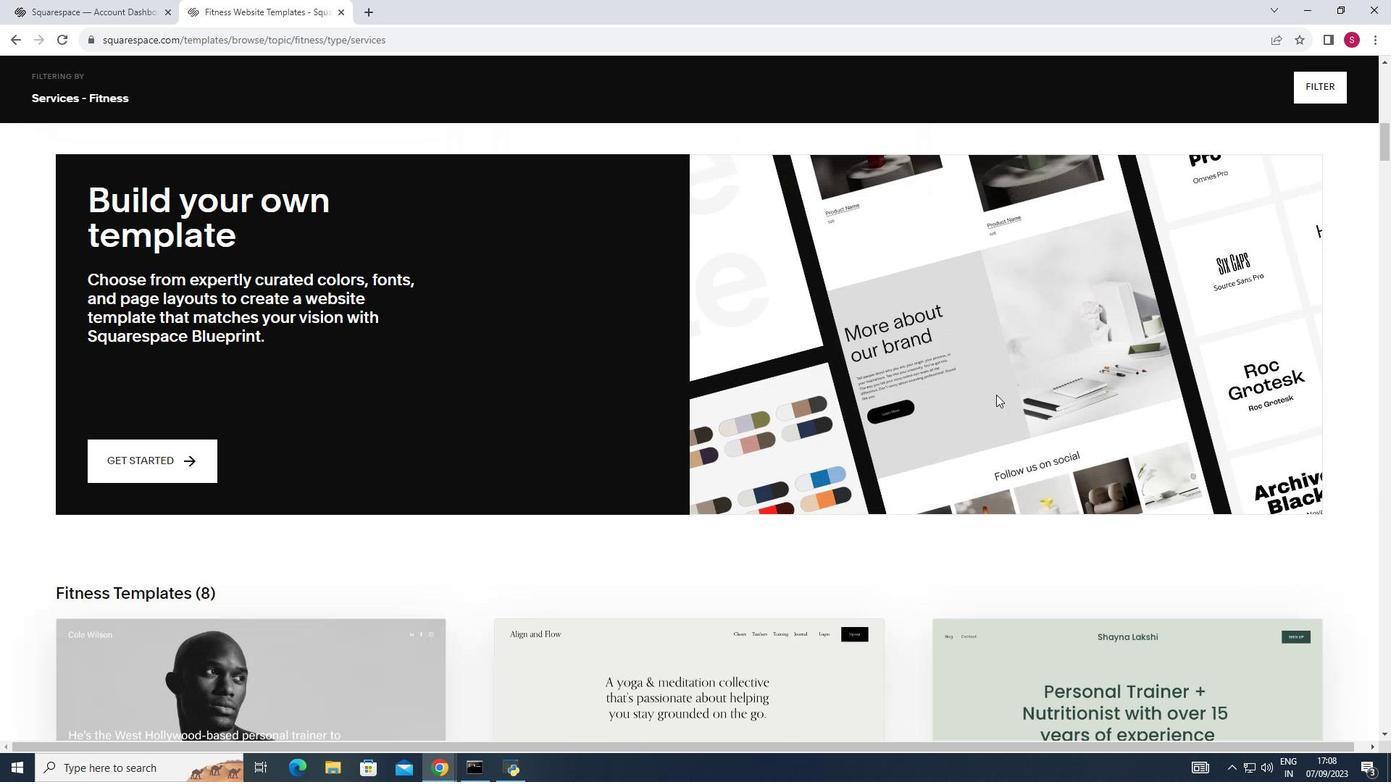 
Action: Mouse moved to (991, 397)
Screenshot: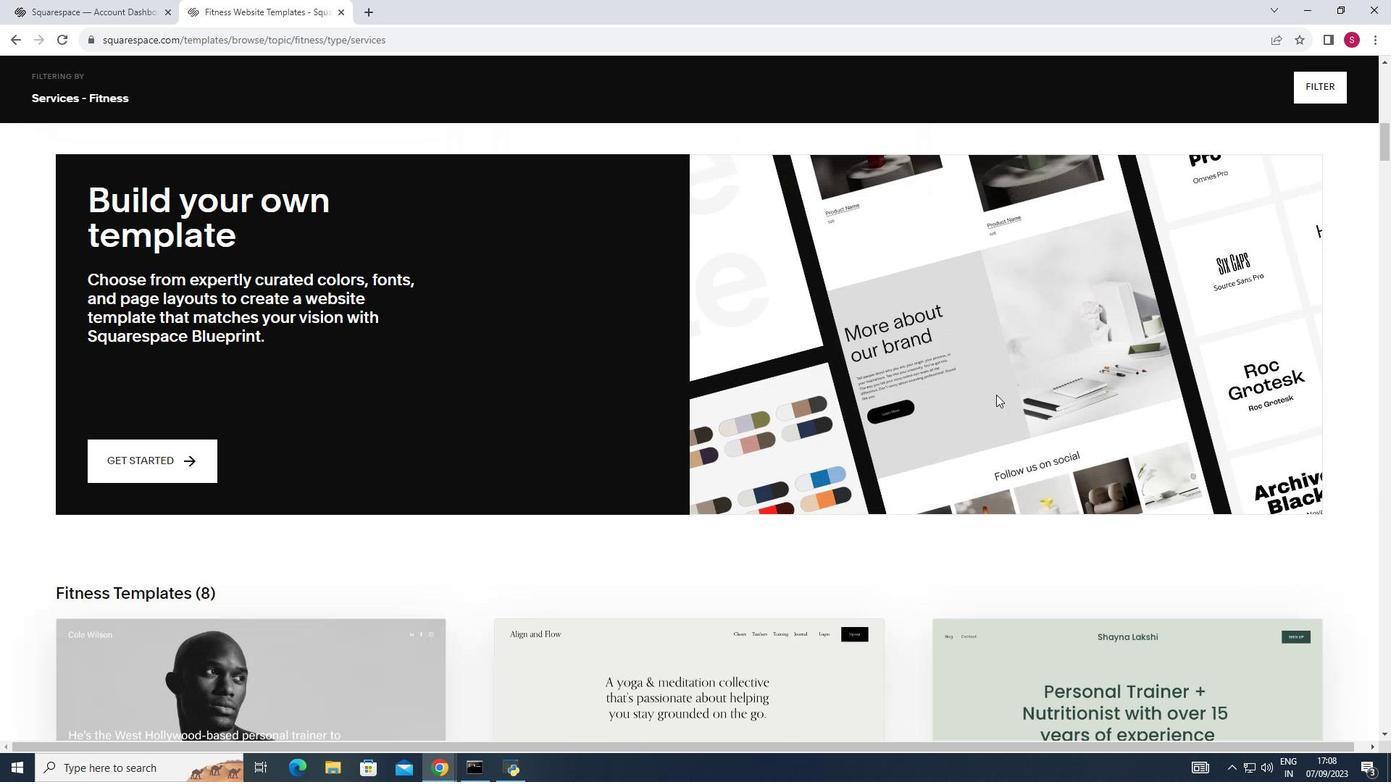 
Action: Mouse scrolled (991, 396) with delta (0, 0)
Screenshot: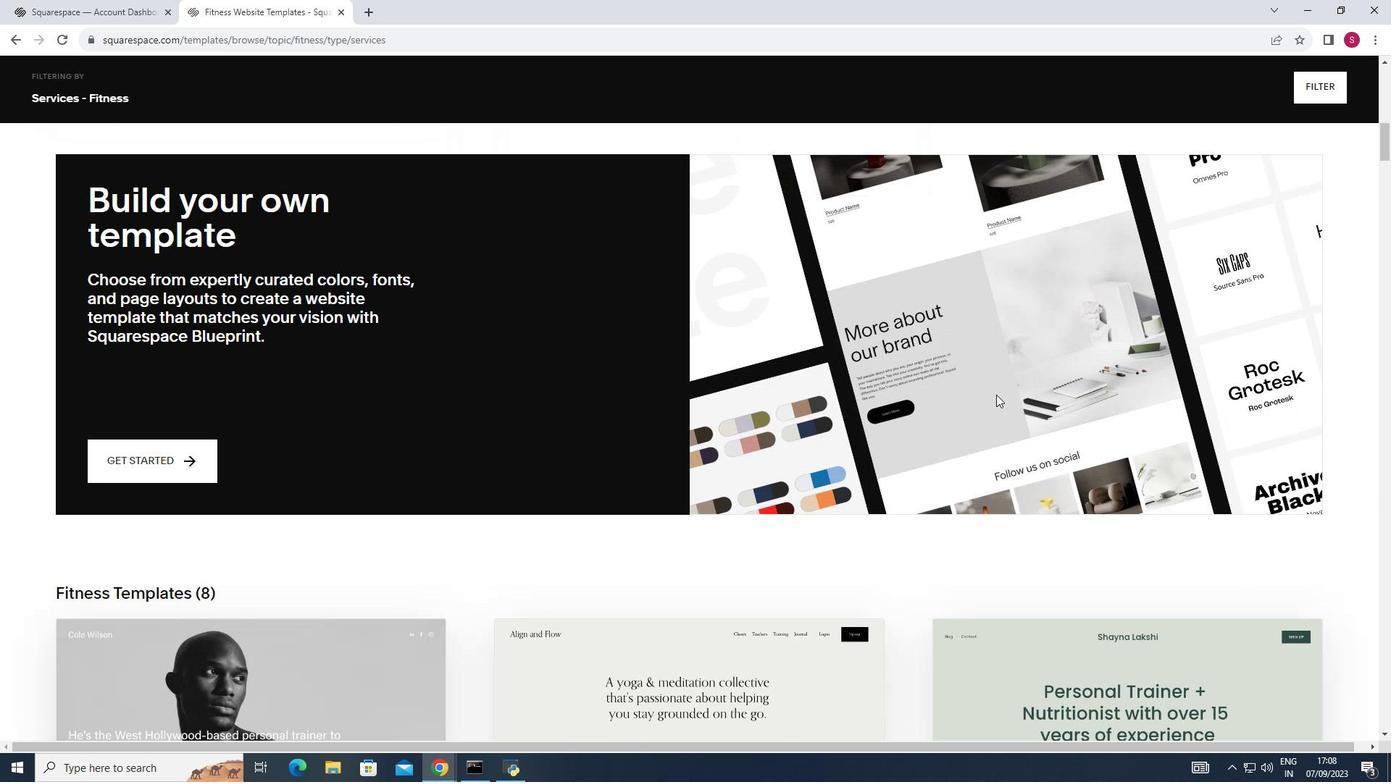 
Action: Mouse moved to (992, 397)
Screenshot: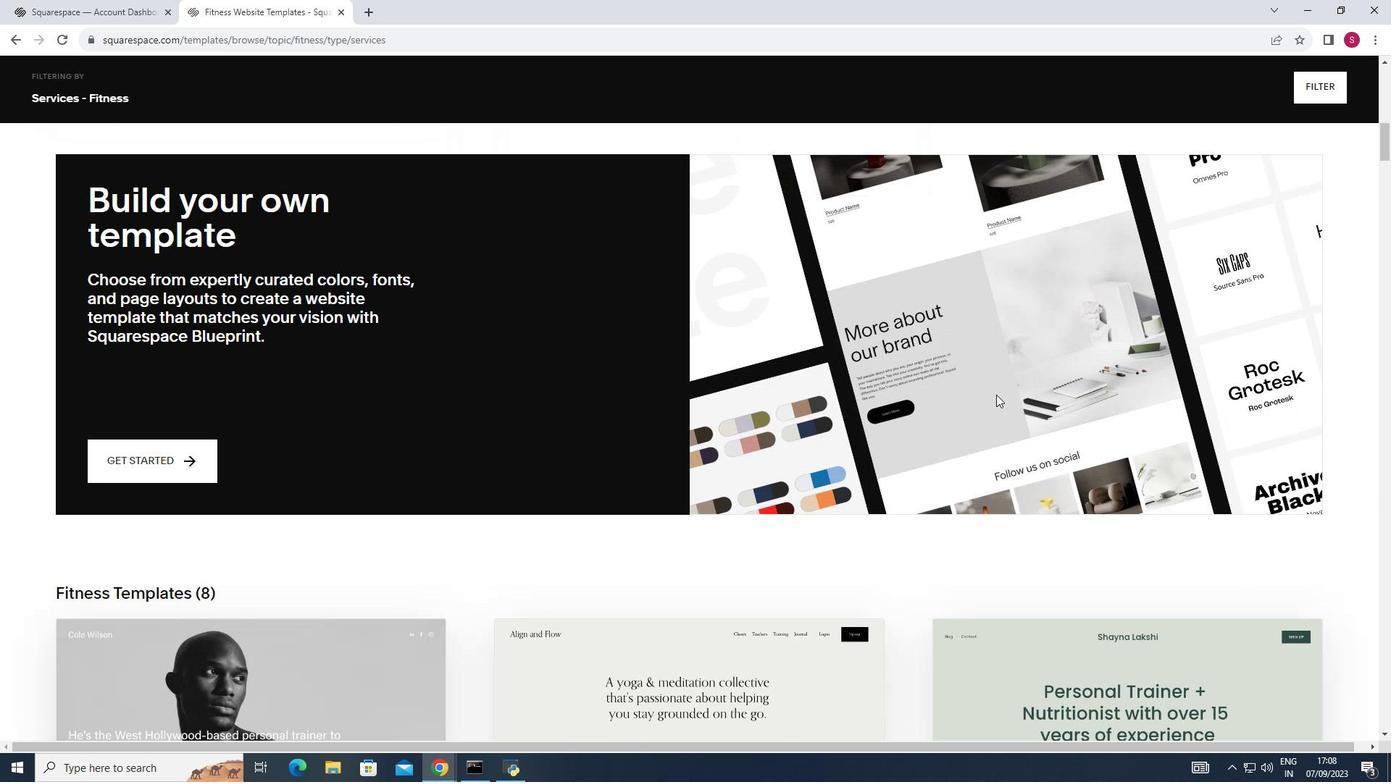 
Action: Mouse scrolled (992, 396) with delta (0, 0)
Screenshot: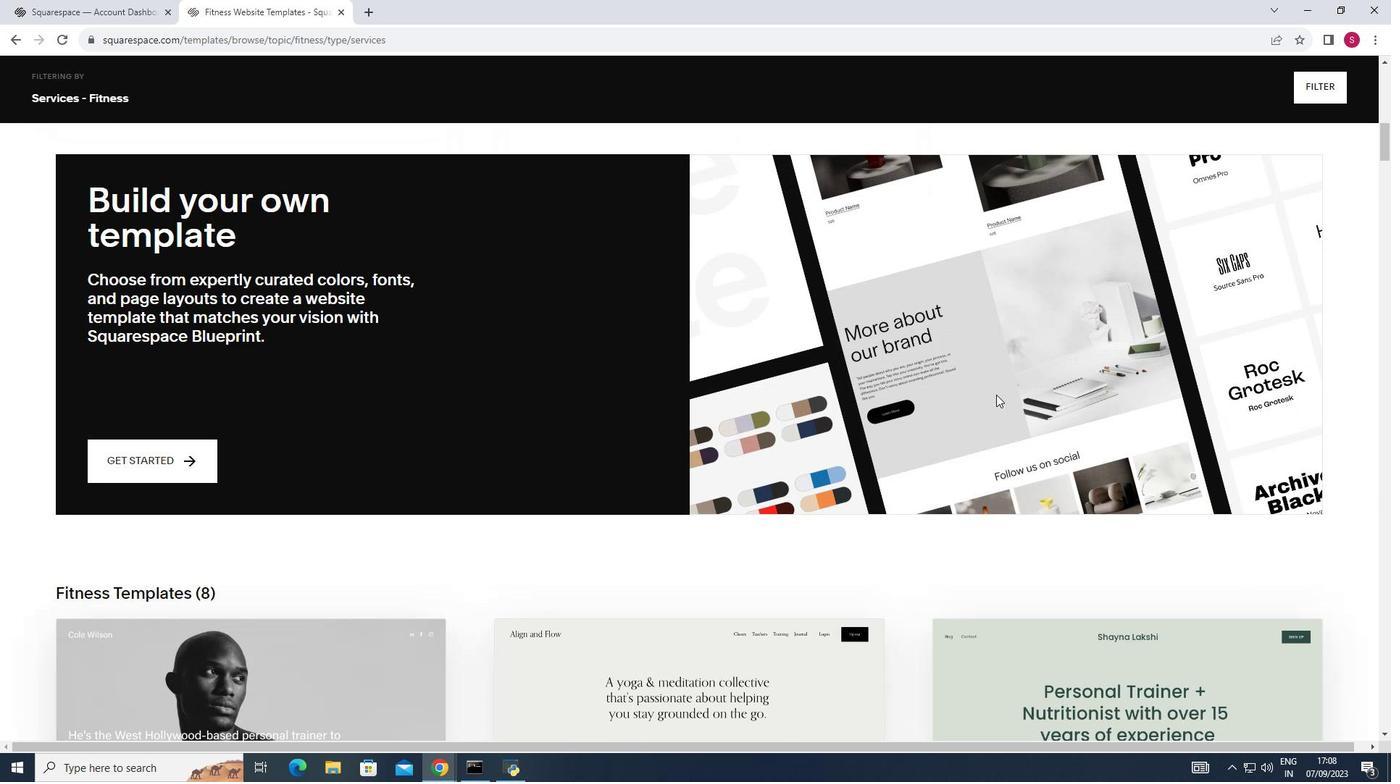 
Action: Mouse moved to (998, 396)
Screenshot: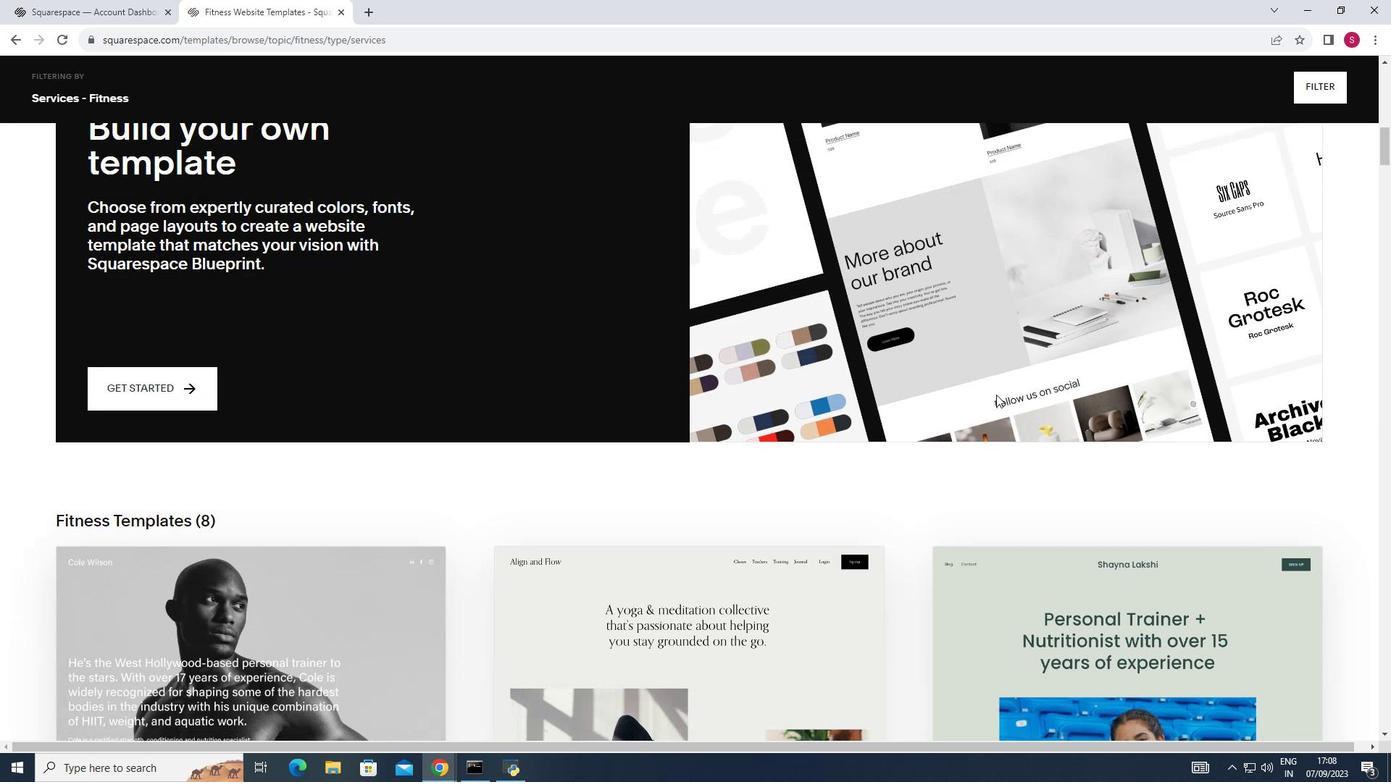 
Action: Mouse scrolled (998, 395) with delta (0, 0)
Screenshot: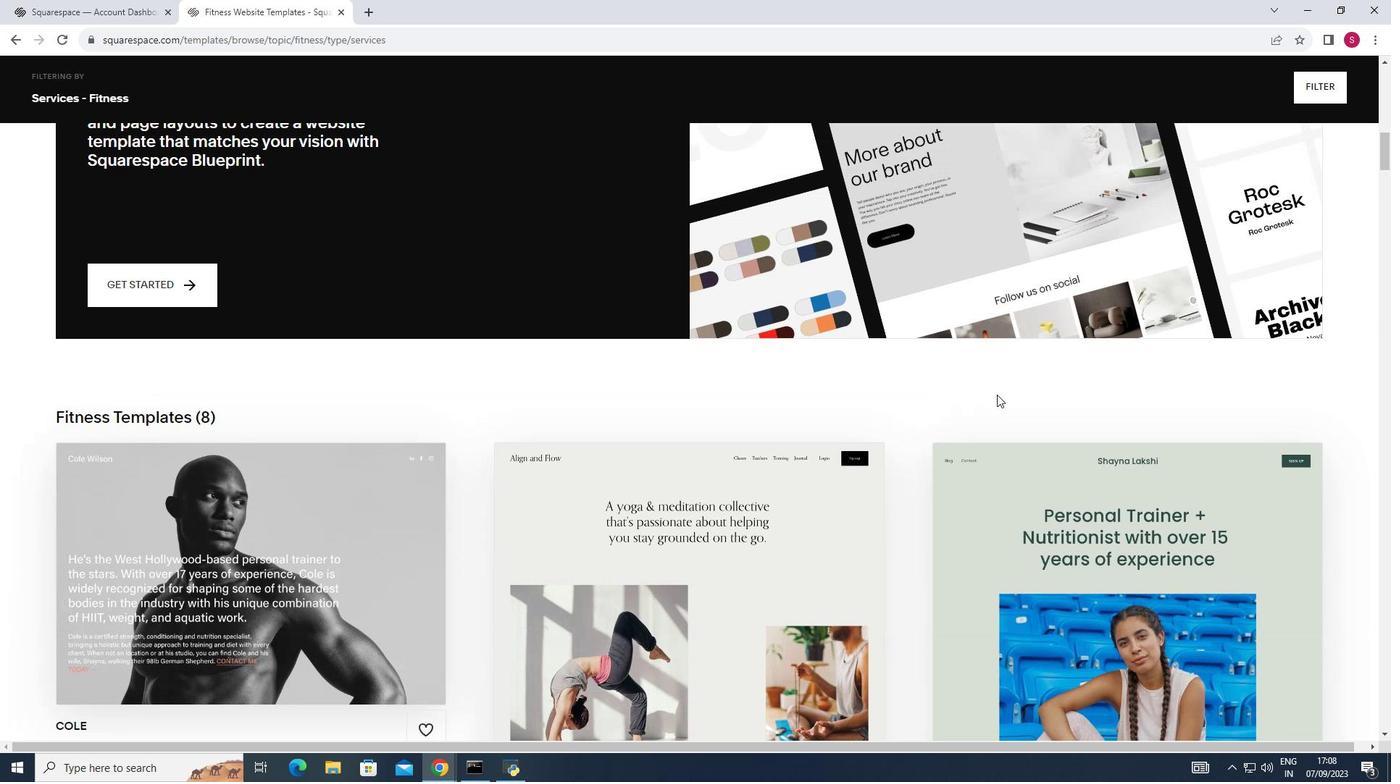 
Action: Mouse scrolled (998, 395) with delta (0, 0)
Screenshot: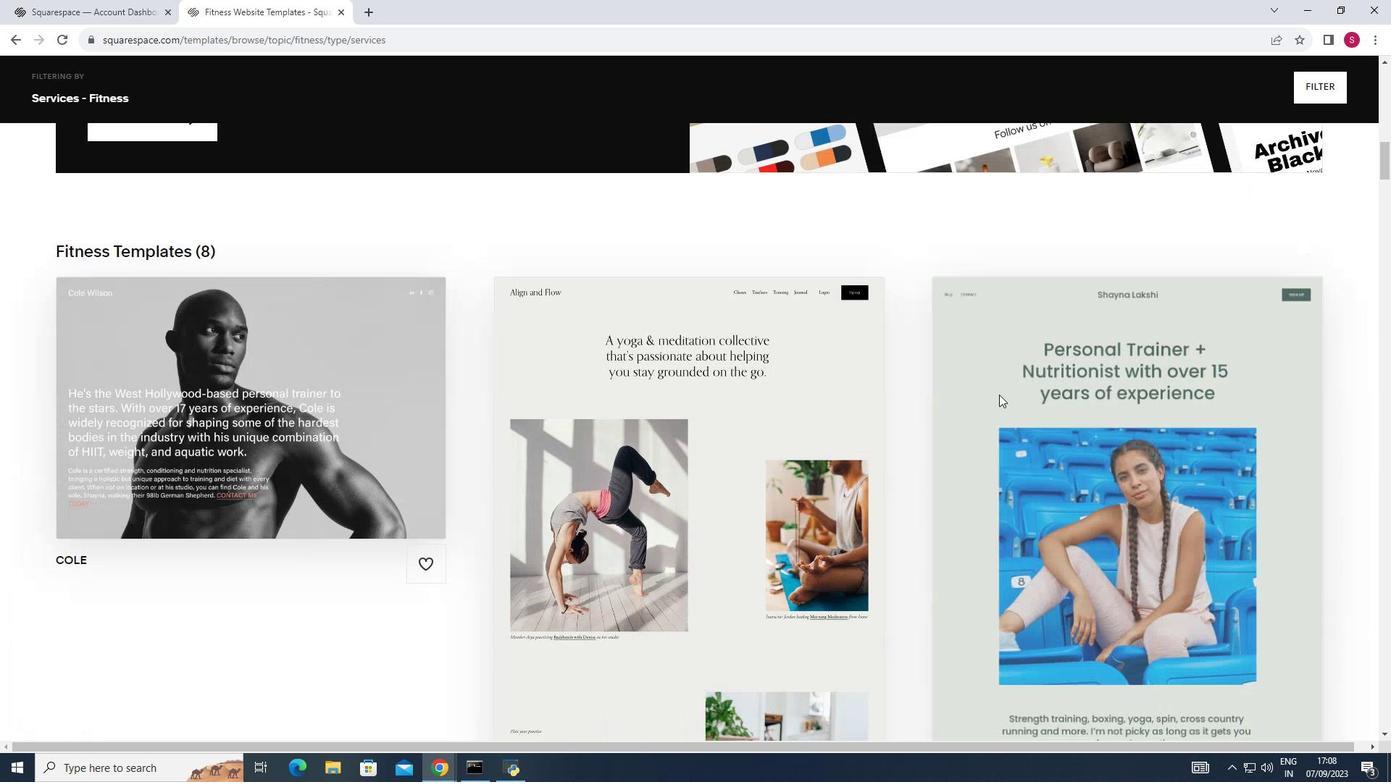 
Action: Mouse scrolled (998, 395) with delta (0, 0)
Screenshot: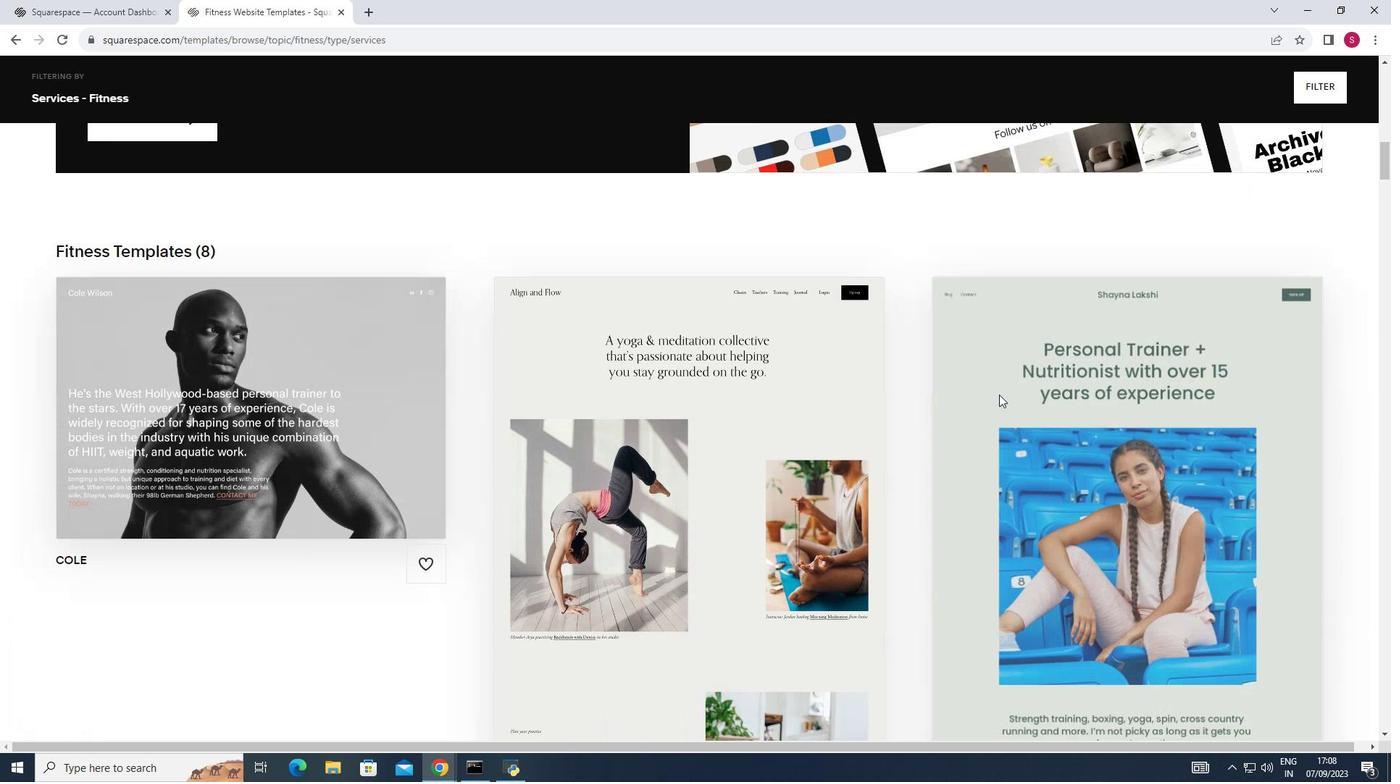 
Action: Mouse scrolled (998, 395) with delta (0, 0)
Screenshot: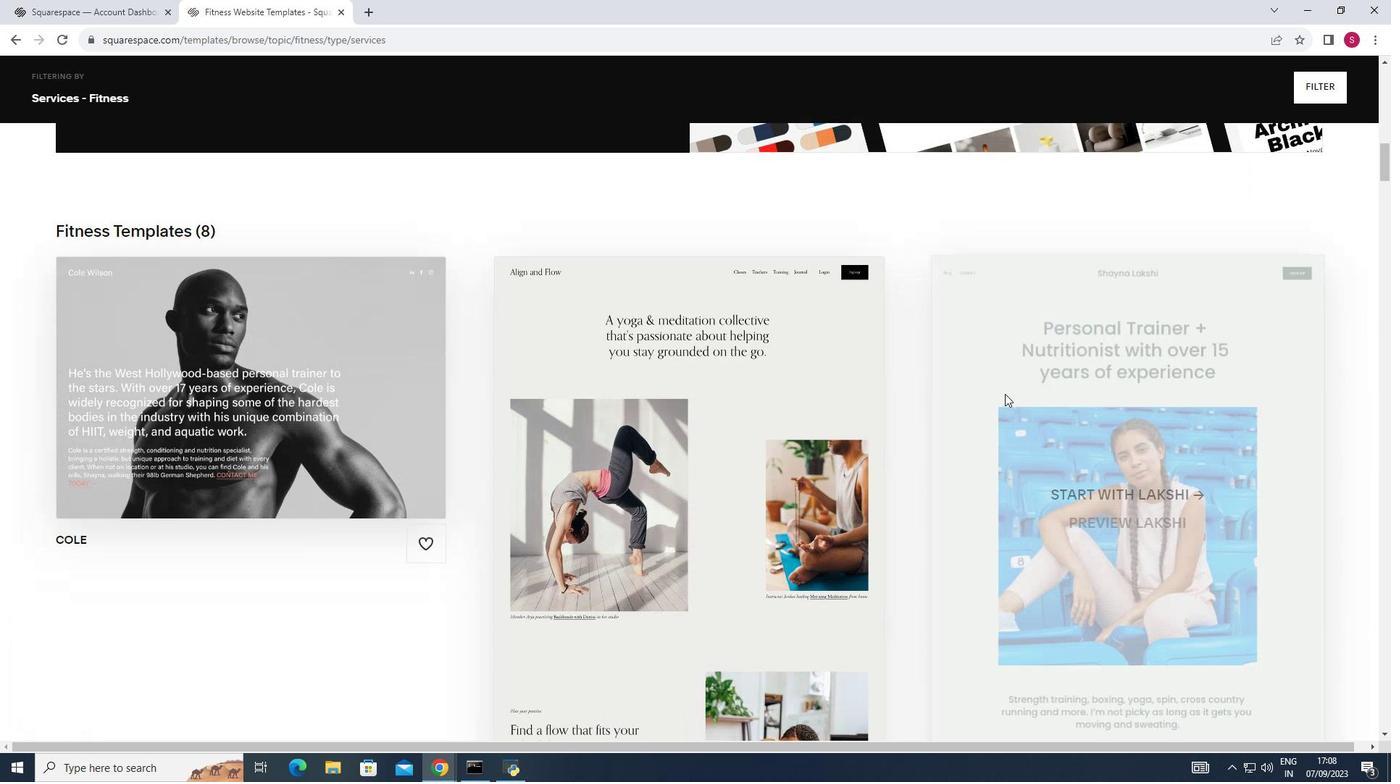 
Action: Mouse scrolled (998, 395) with delta (0, 0)
Screenshot: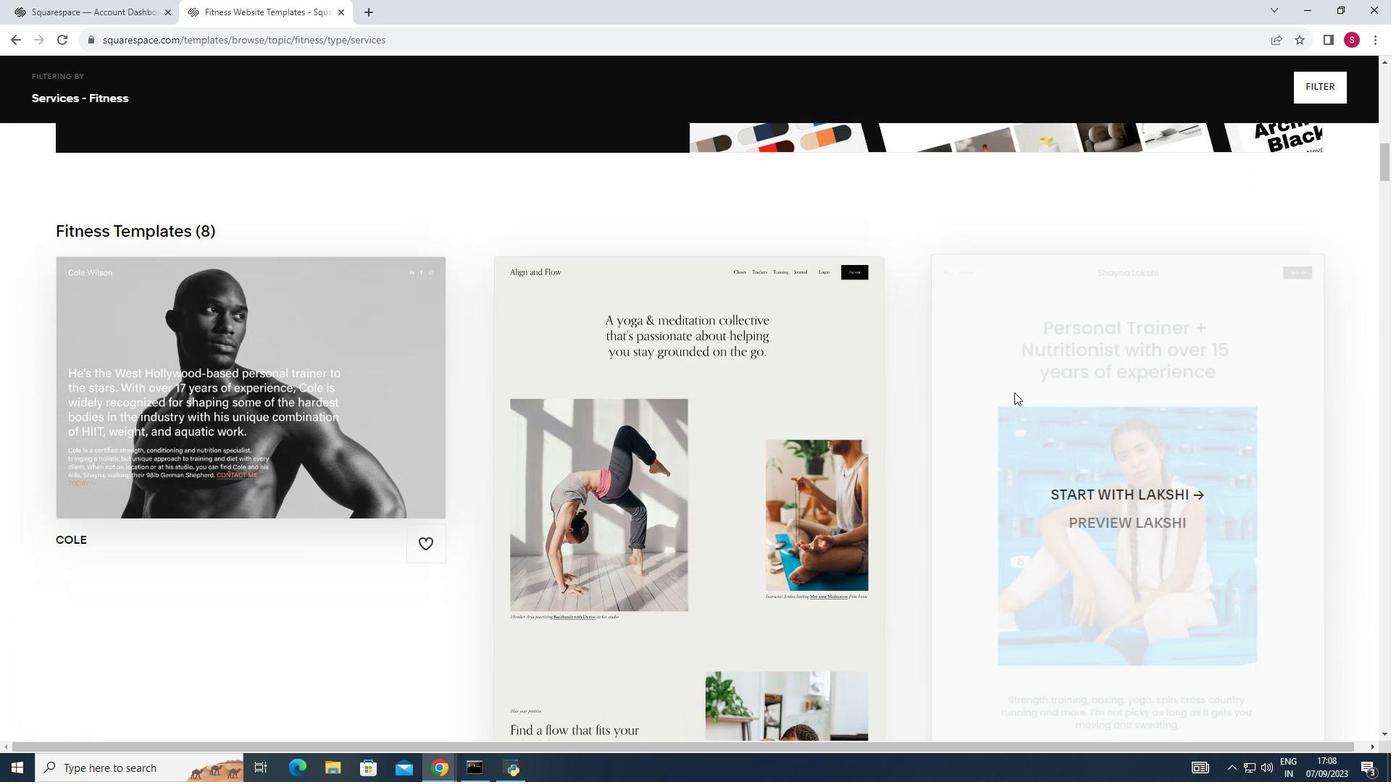 
Action: Mouse moved to (1077, 388)
Screenshot: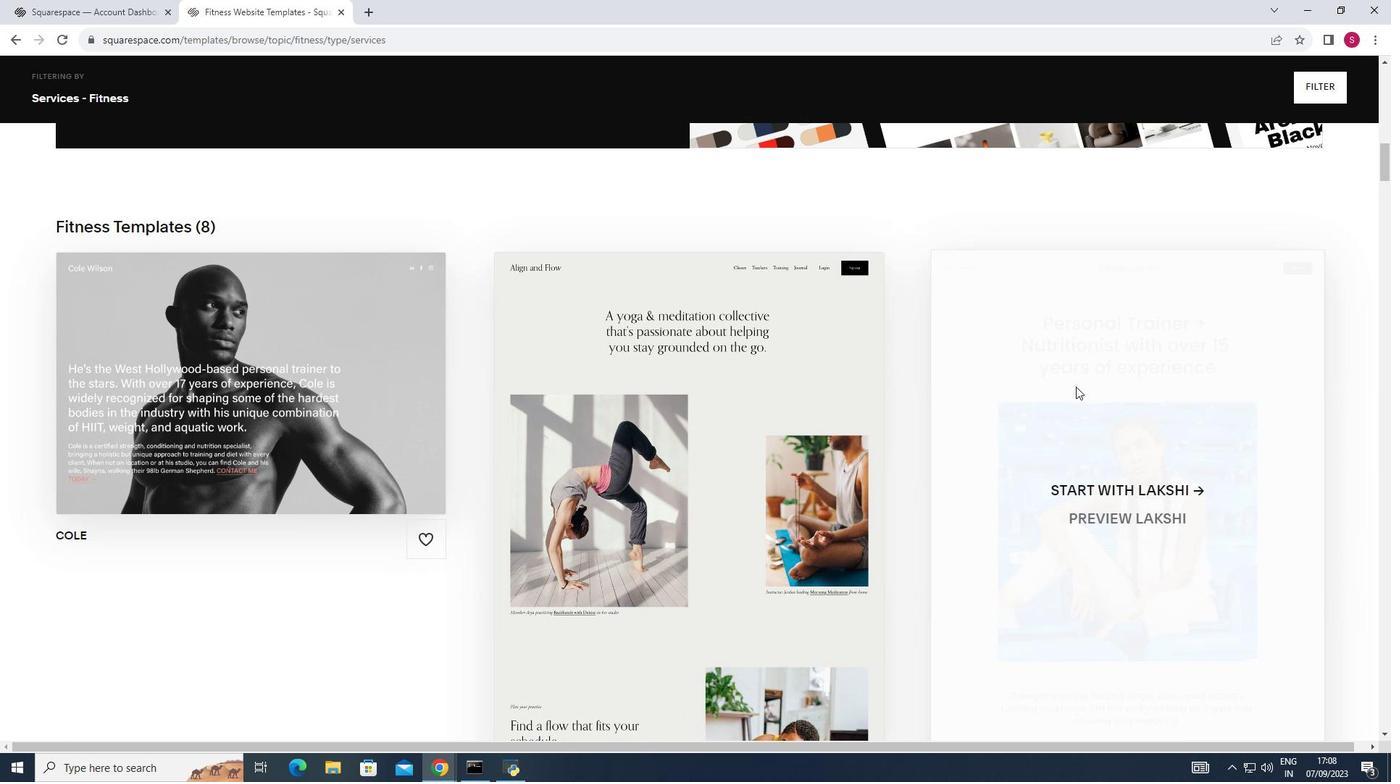 
Action: Mouse scrolled (1077, 387) with delta (0, 0)
Screenshot: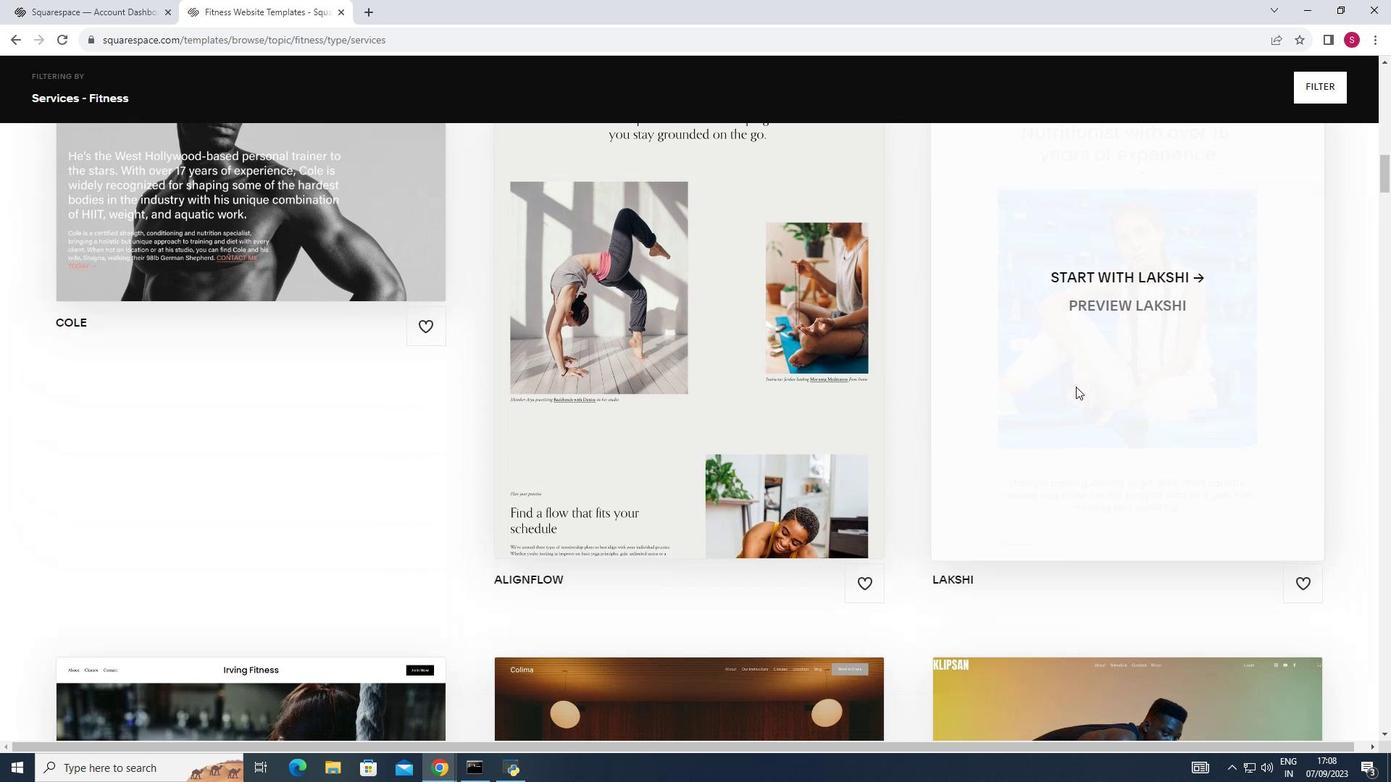 
Action: Mouse scrolled (1077, 387) with delta (0, 0)
Screenshot: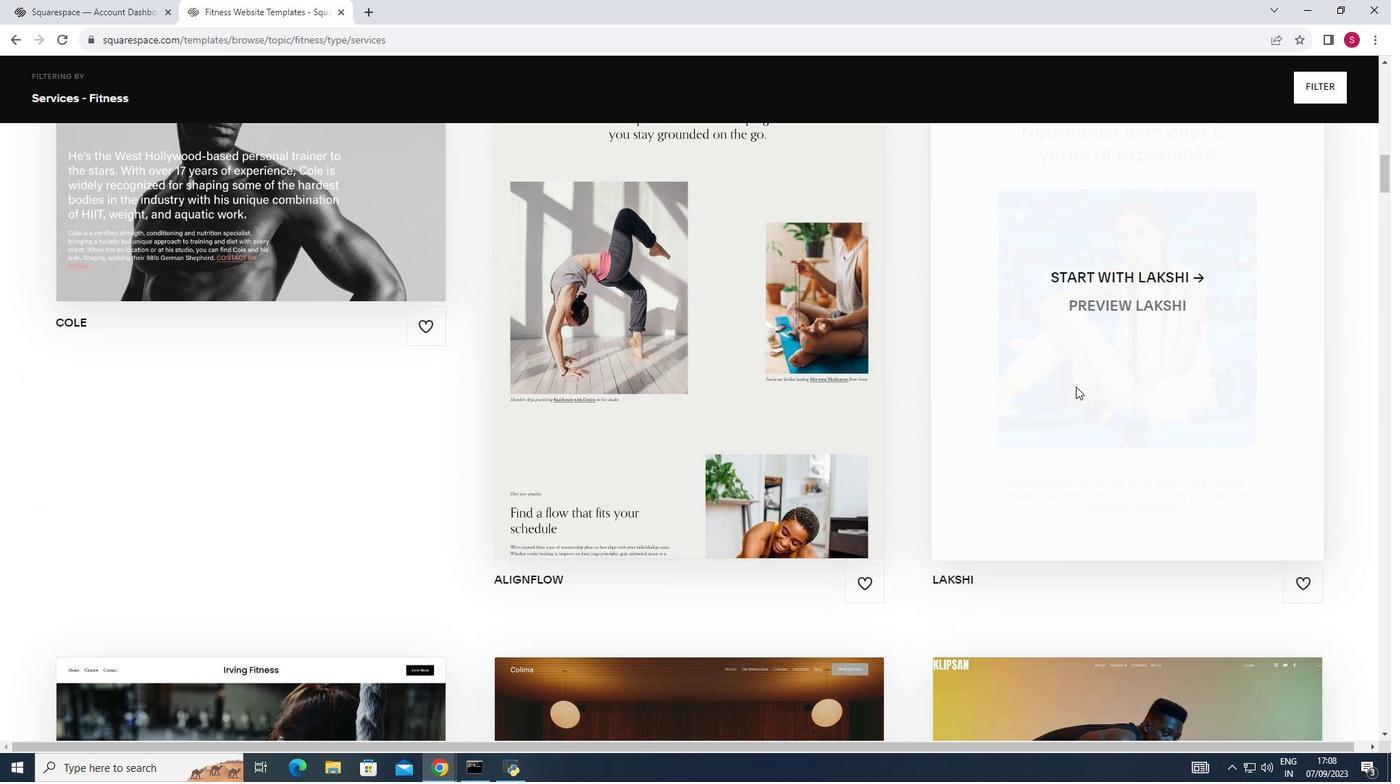 
Action: Mouse scrolled (1077, 387) with delta (0, 0)
Screenshot: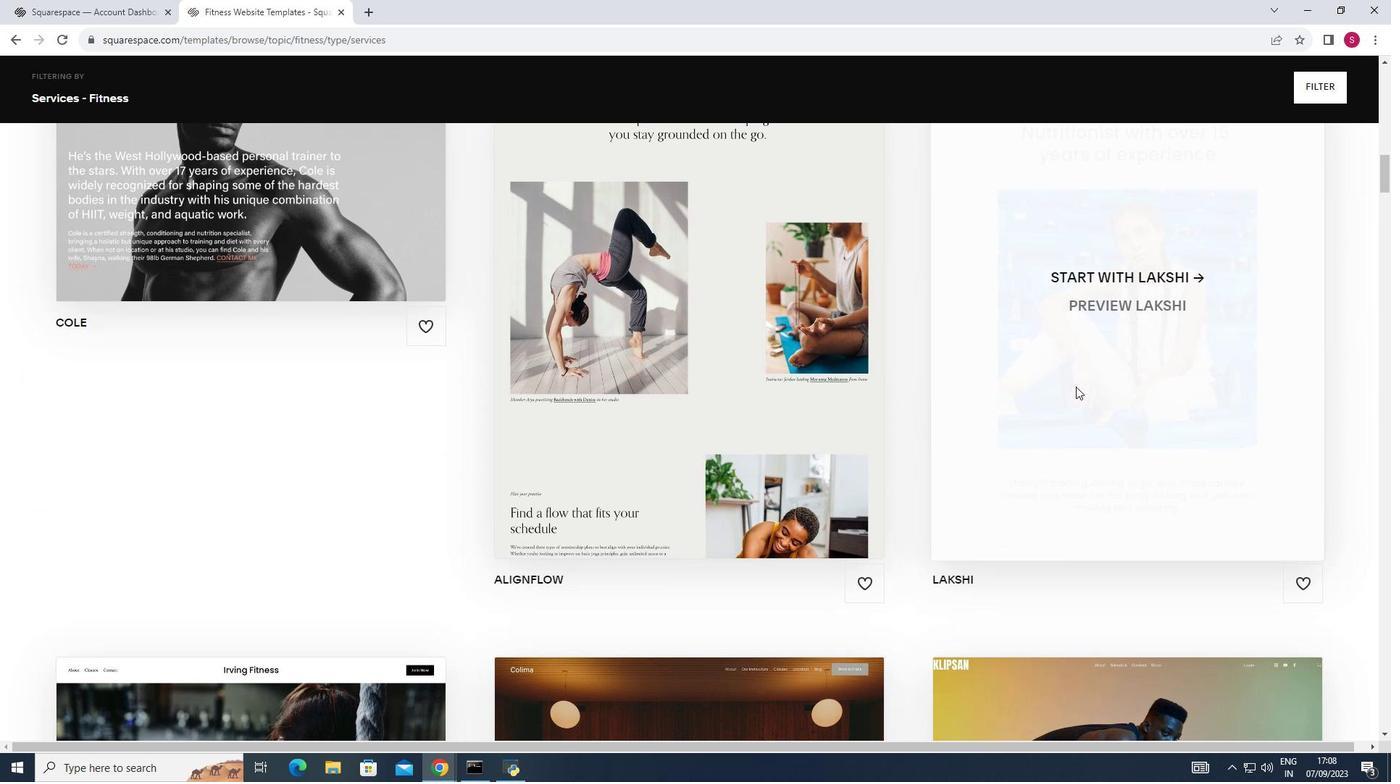 
Action: Mouse scrolled (1077, 387) with delta (0, 0)
Screenshot: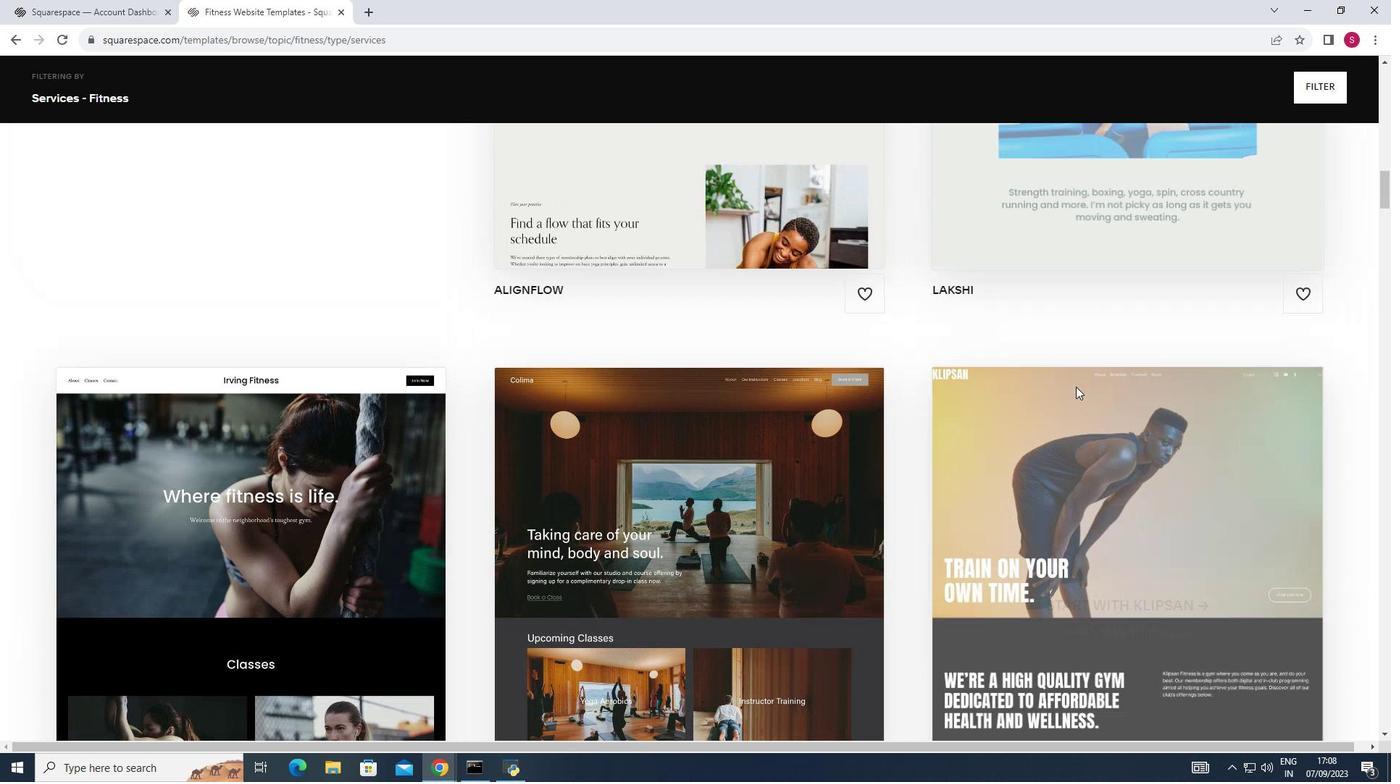 
Action: Mouse scrolled (1077, 387) with delta (0, 0)
Screenshot: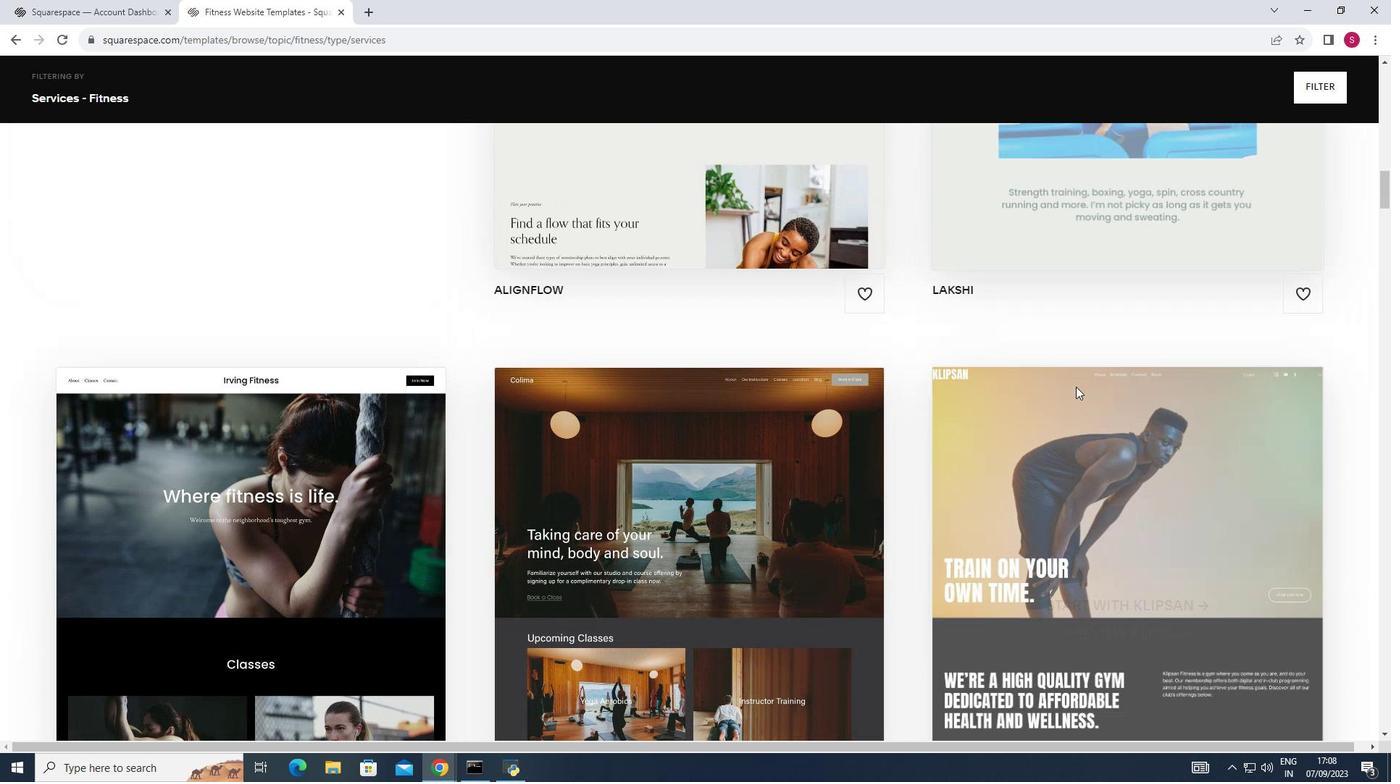 
Action: Mouse scrolled (1077, 387) with delta (0, 0)
Screenshot: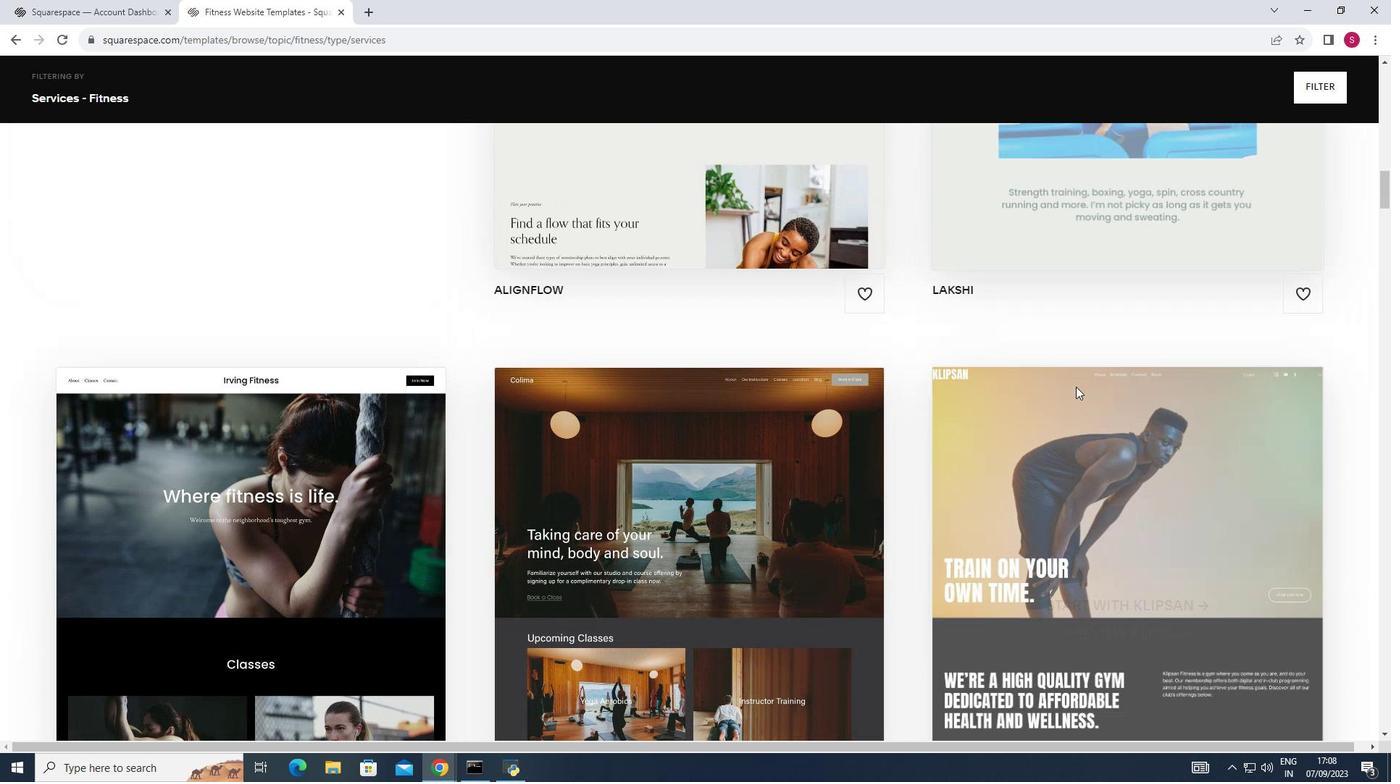 
Action: Mouse scrolled (1077, 387) with delta (0, 0)
Screenshot: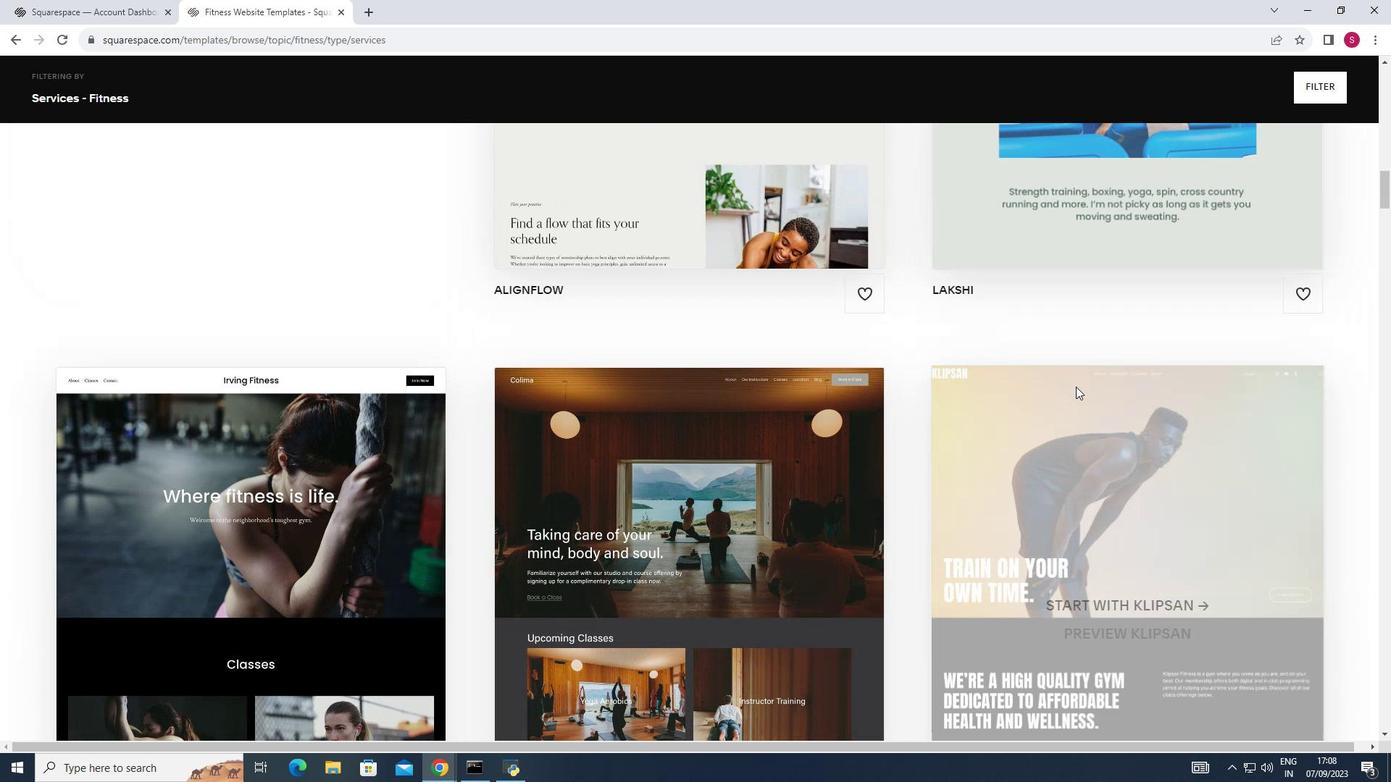 
Action: Mouse scrolled (1077, 387) with delta (0, 0)
Screenshot: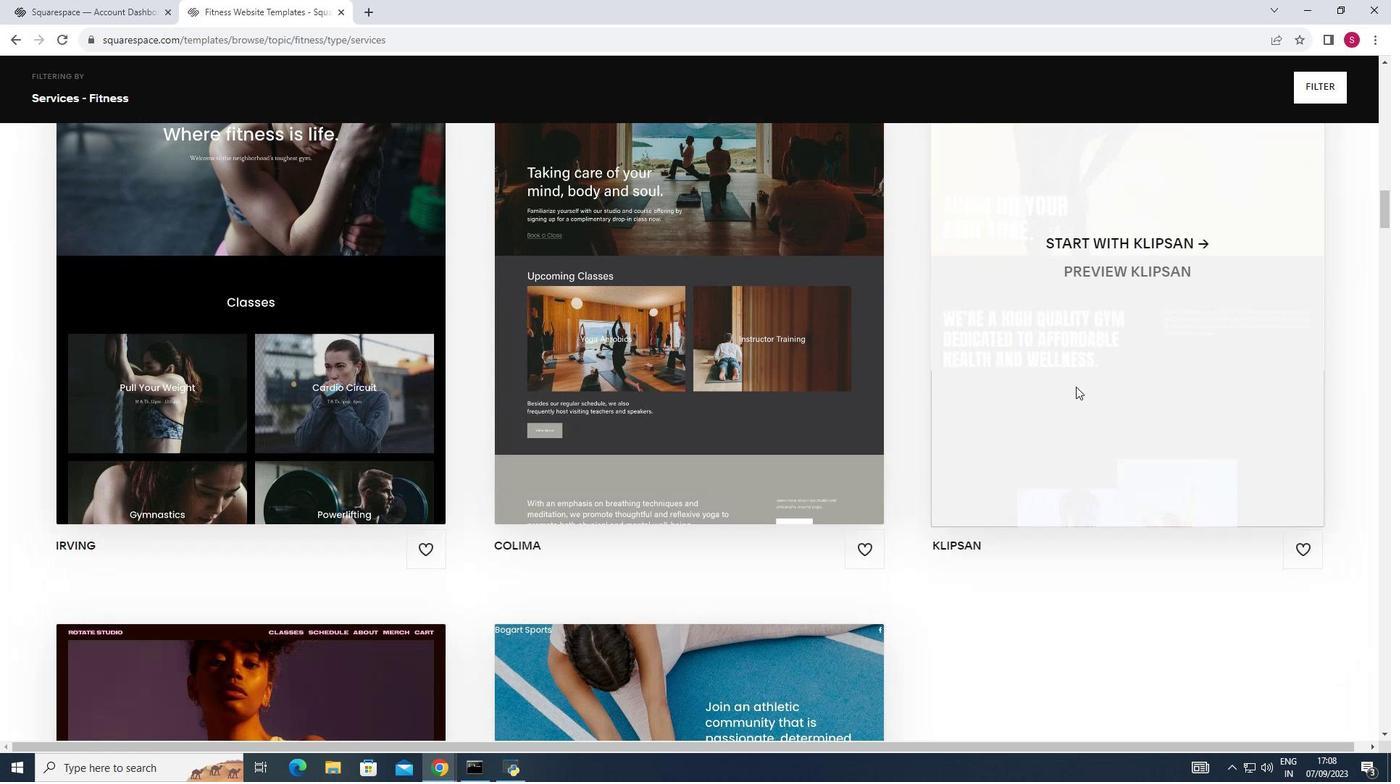 
Action: Mouse scrolled (1077, 387) with delta (0, 0)
Screenshot: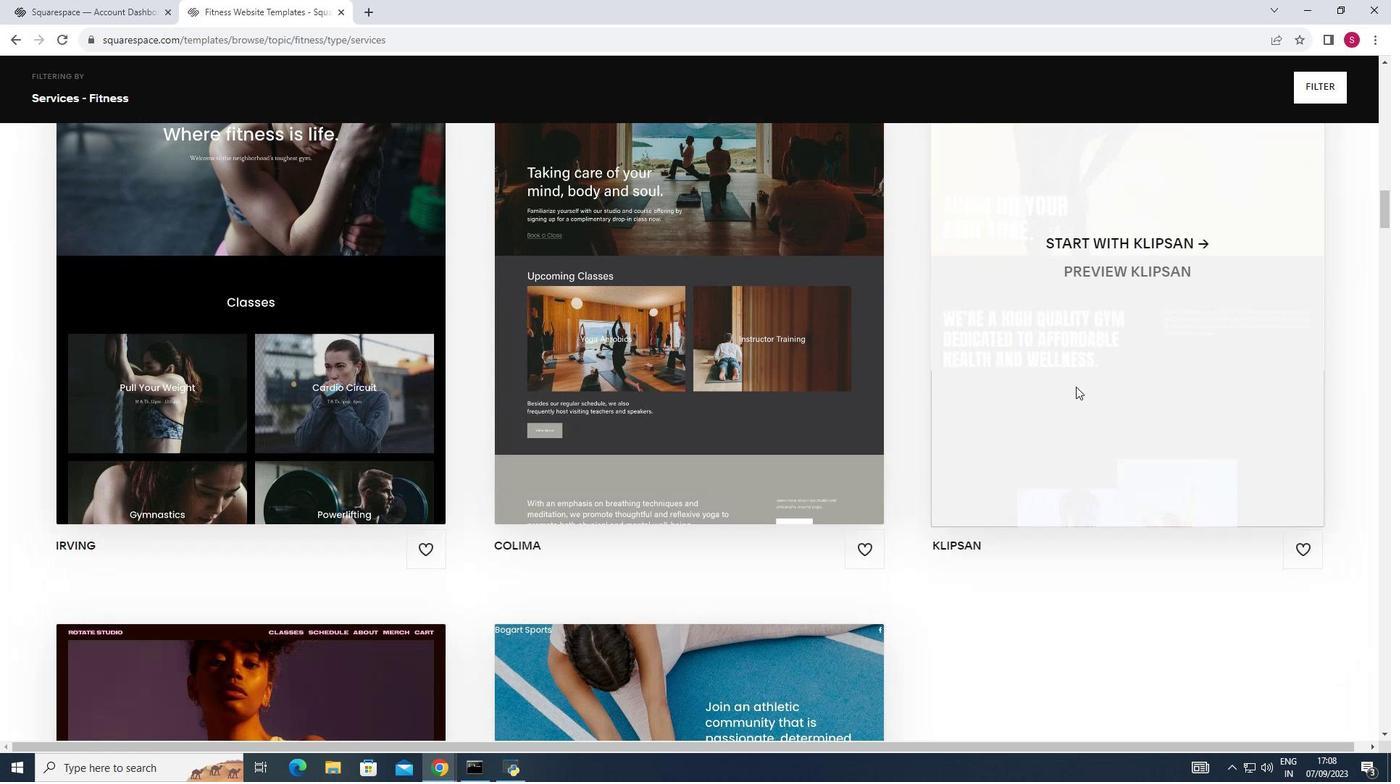 
Action: Mouse scrolled (1077, 387) with delta (0, 0)
Screenshot: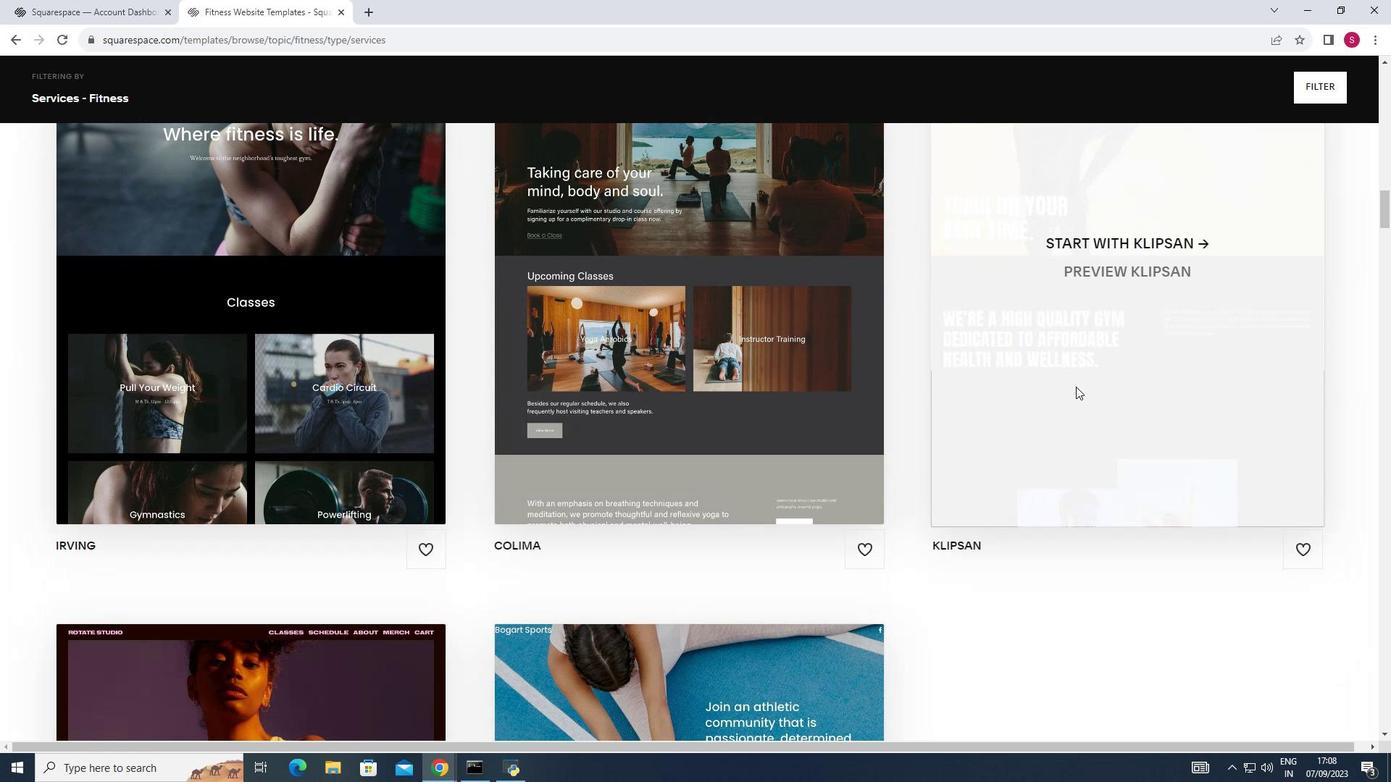 
Action: Mouse scrolled (1077, 387) with delta (0, 0)
Screenshot: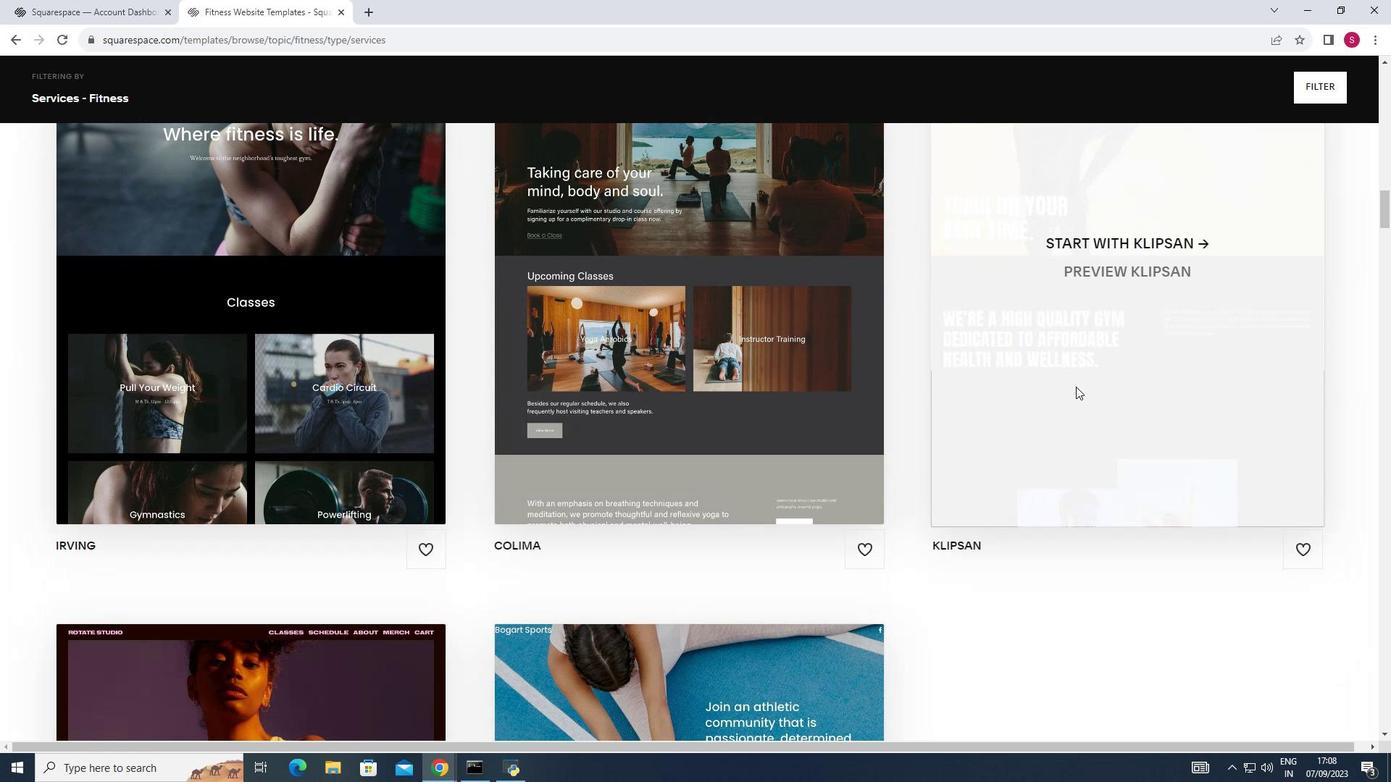 
Action: Mouse scrolled (1077, 387) with delta (0, 0)
Screenshot: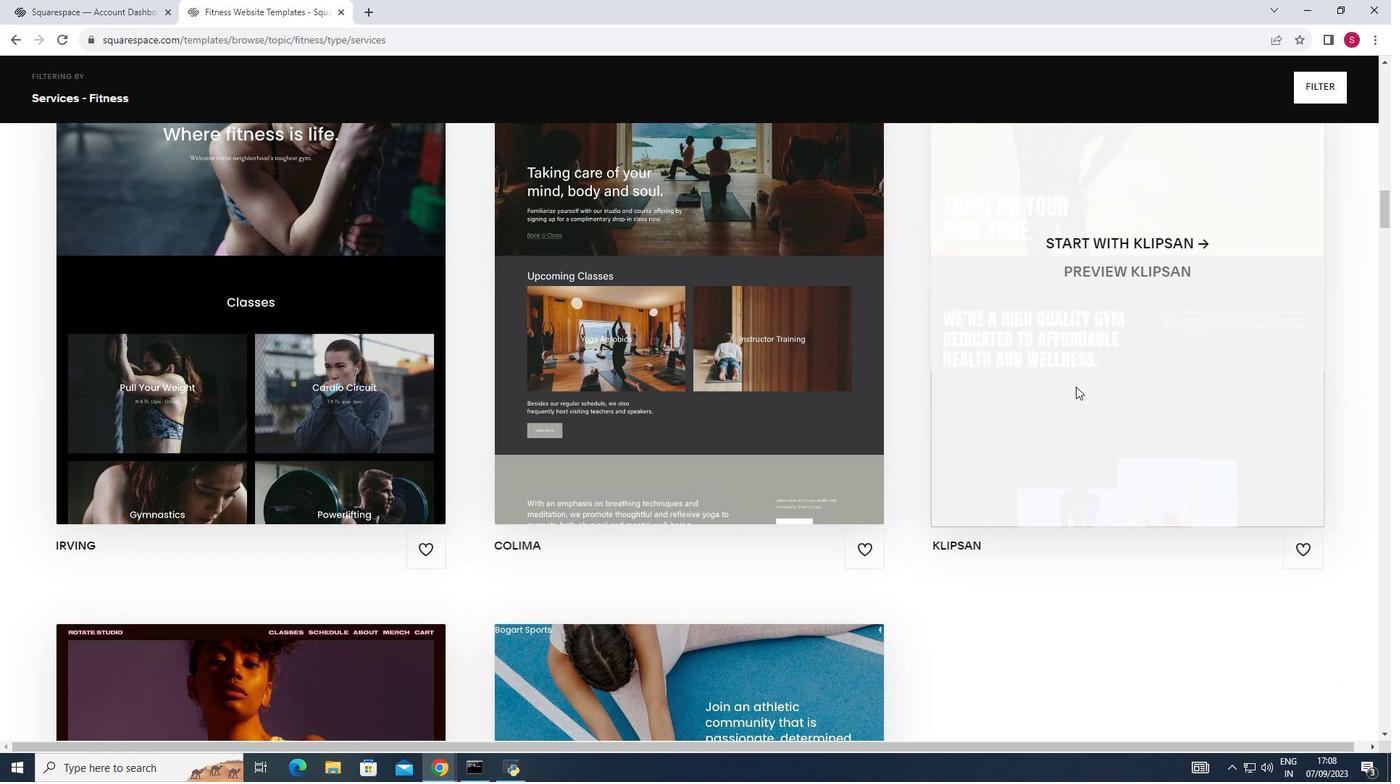 
Action: Mouse scrolled (1077, 387) with delta (0, 0)
Screenshot: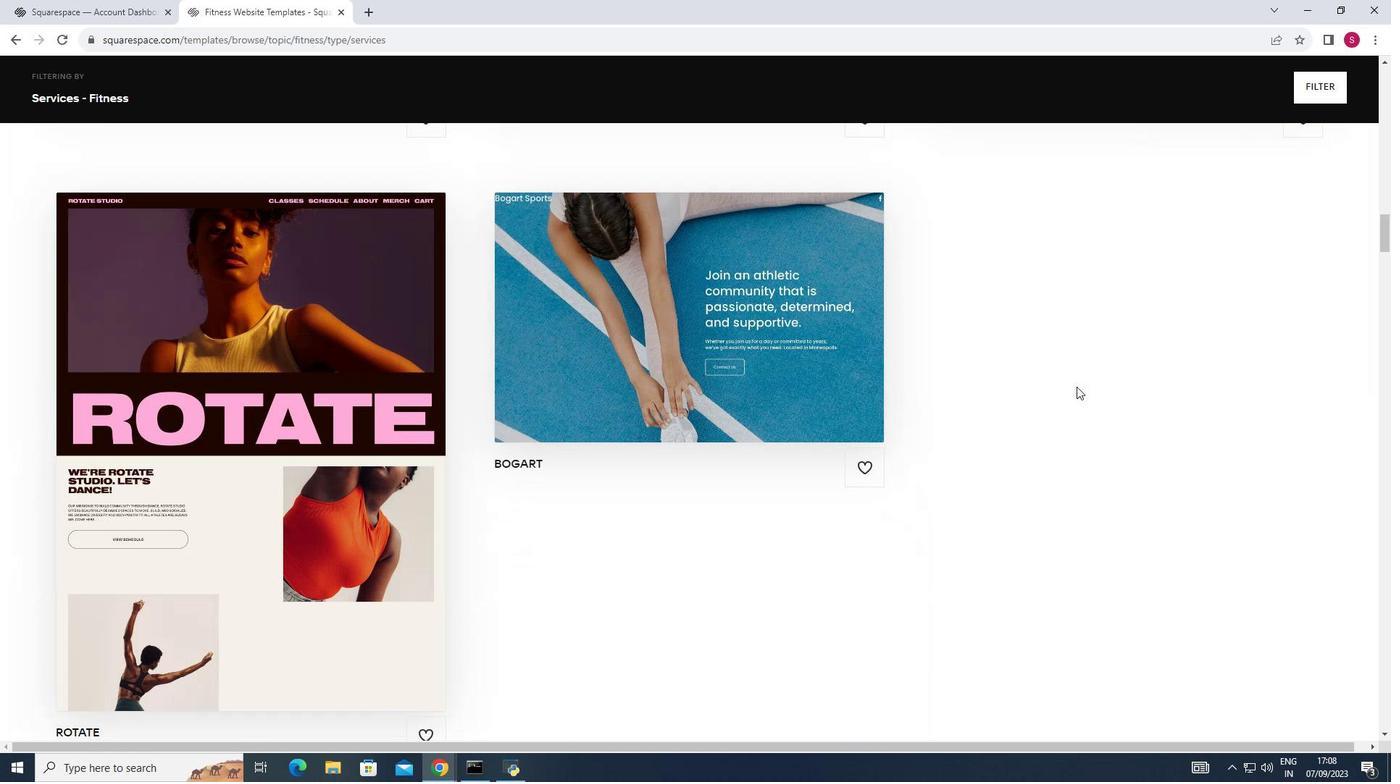 
Action: Mouse scrolled (1077, 387) with delta (0, 0)
Screenshot: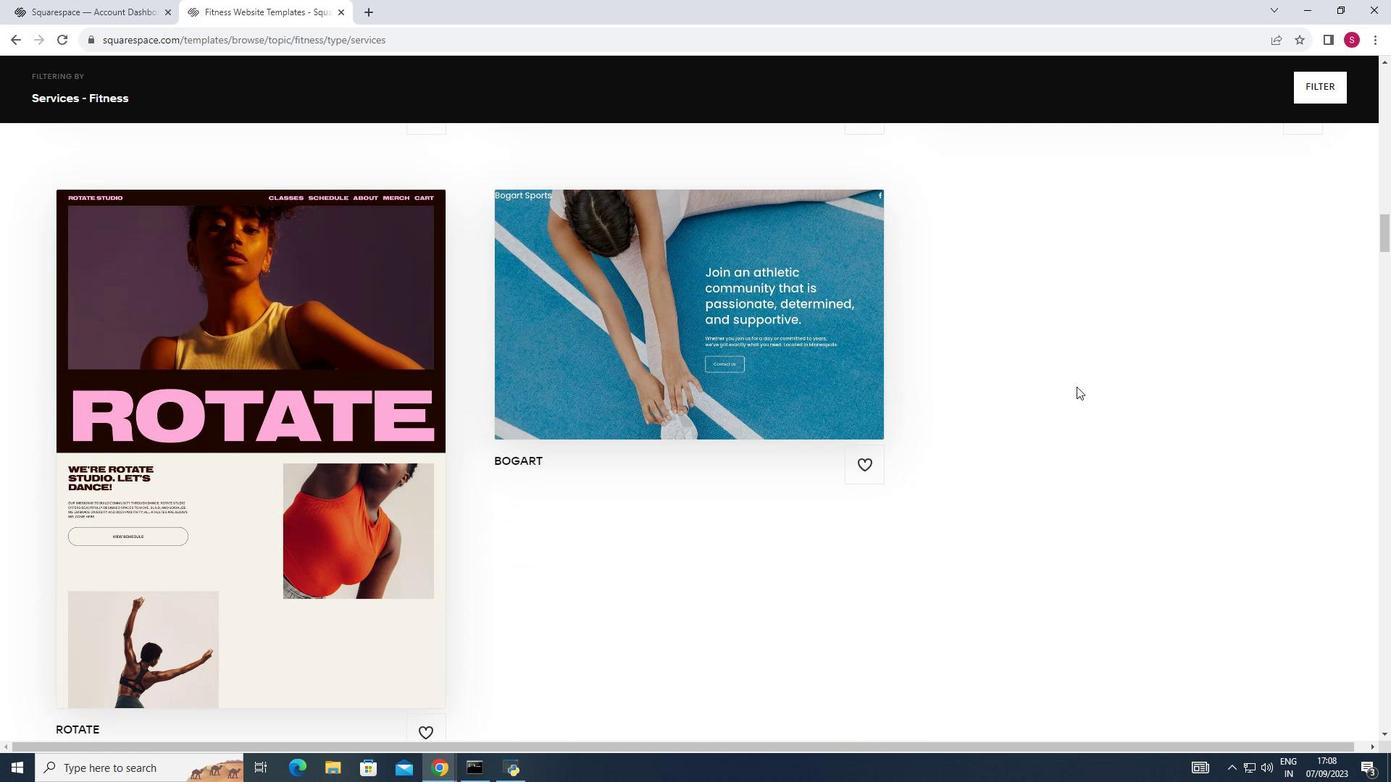
Action: Mouse scrolled (1077, 387) with delta (0, 0)
Screenshot: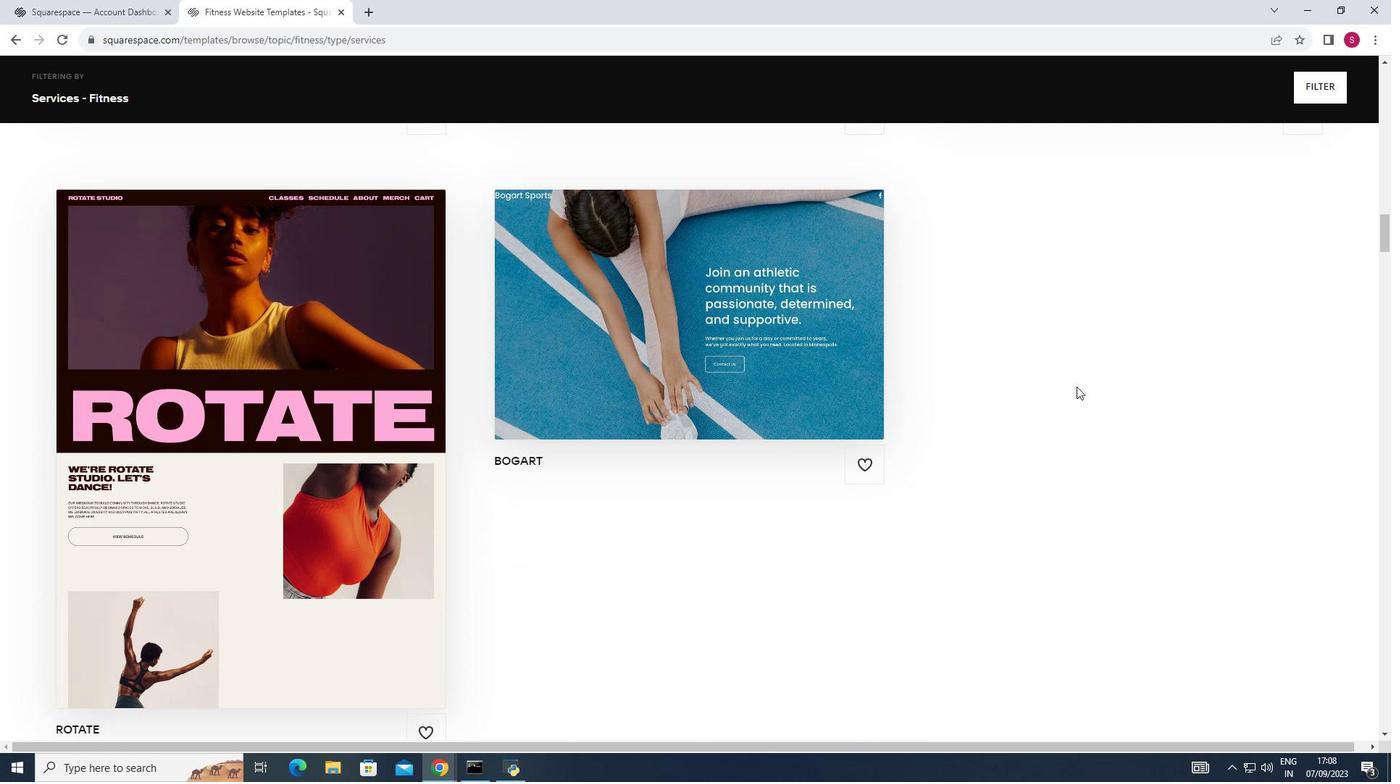 
Action: Mouse scrolled (1077, 387) with delta (0, 0)
Screenshot: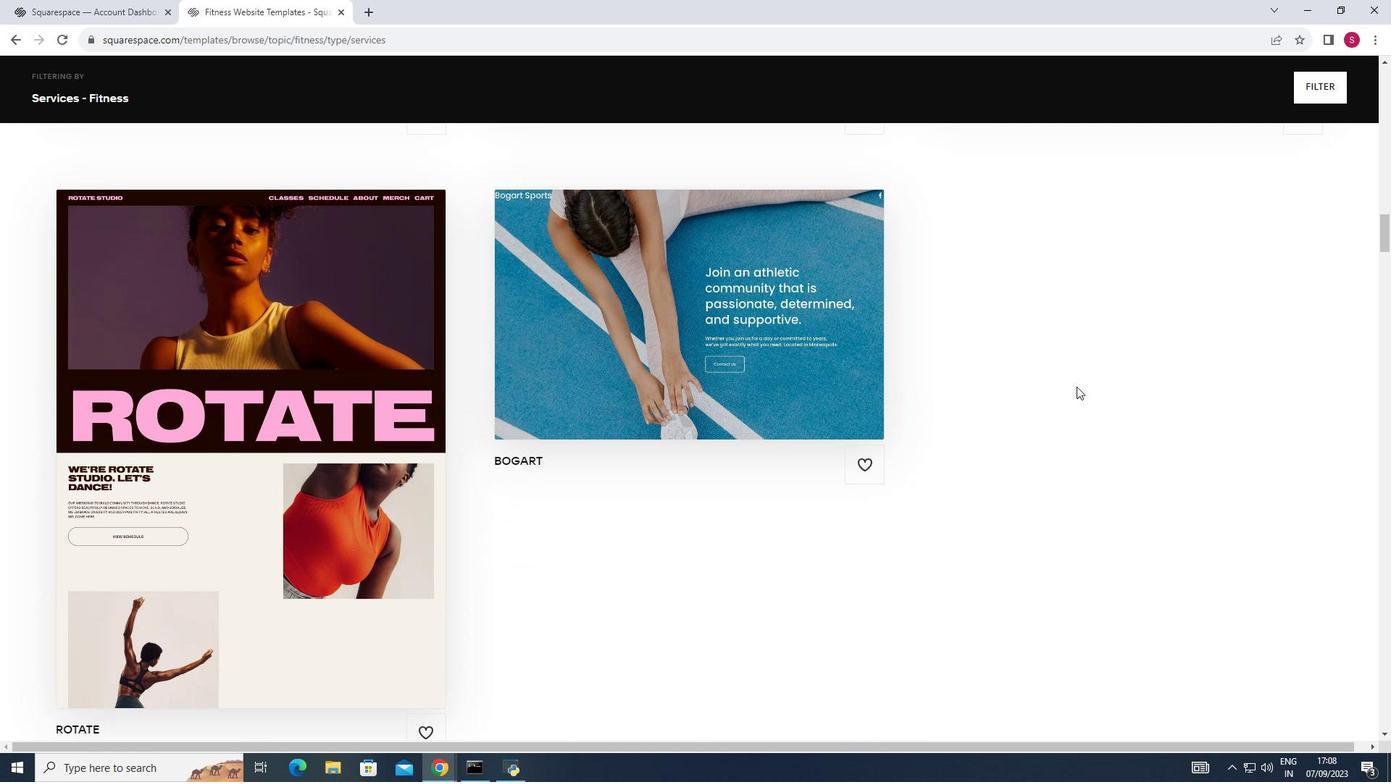 
Action: Mouse scrolled (1077, 387) with delta (0, 0)
Screenshot: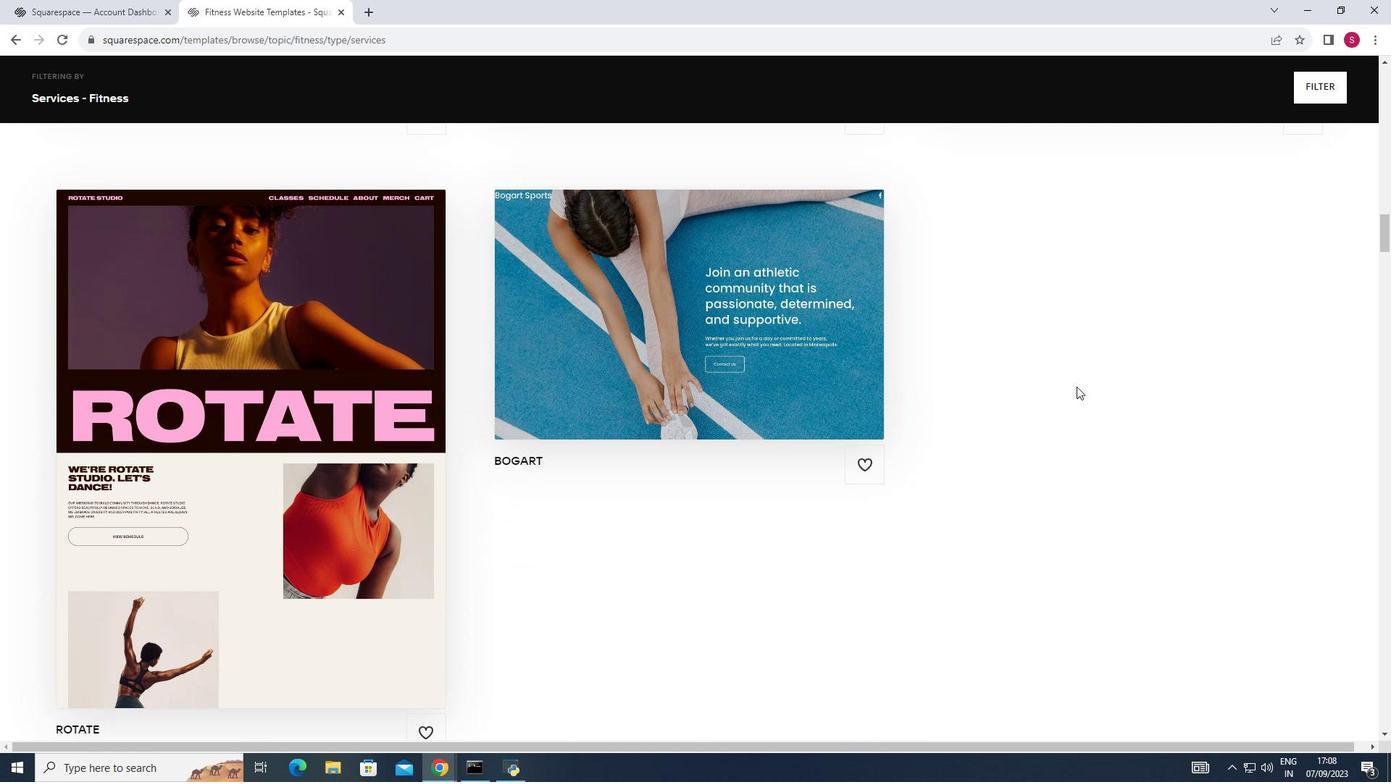 
Action: Mouse moved to (1078, 388)
Screenshot: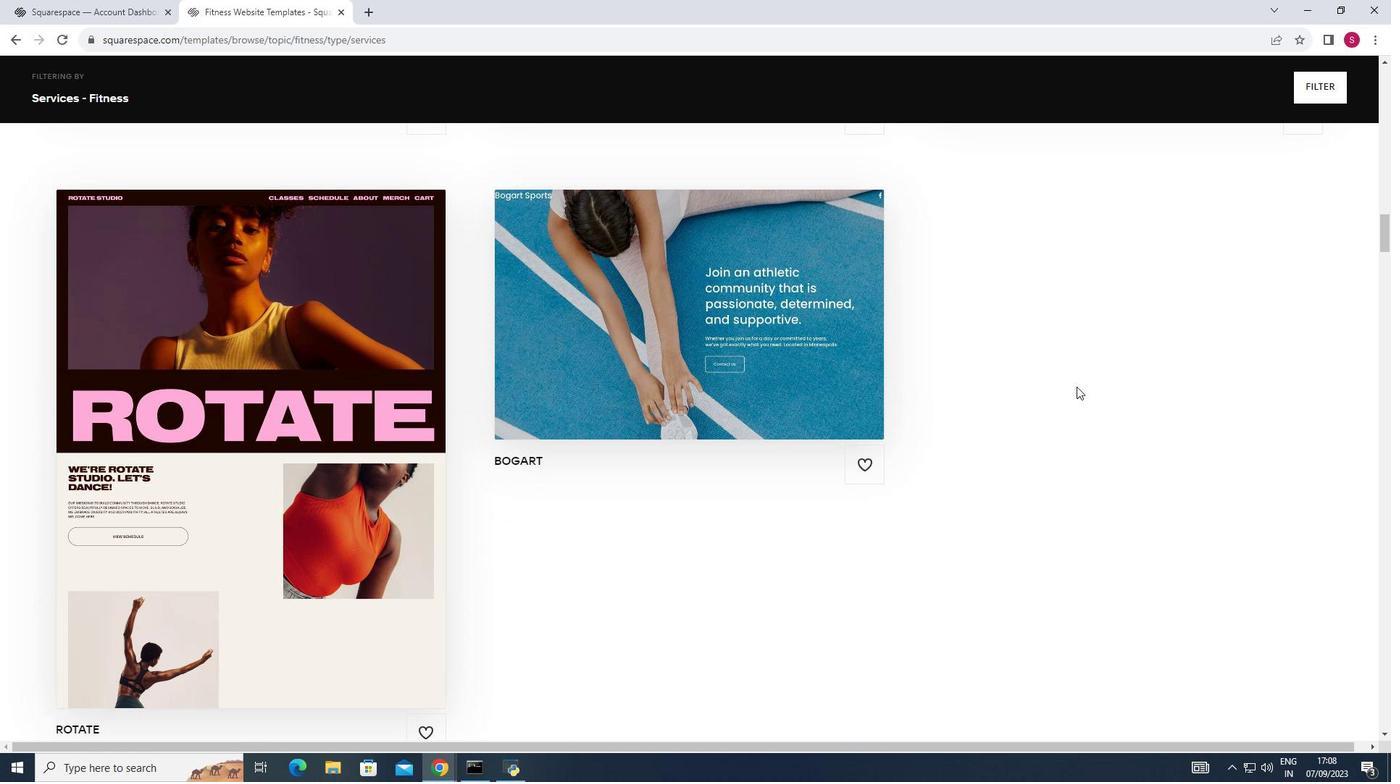 
Action: Mouse scrolled (1078, 387) with delta (0, 0)
Screenshot: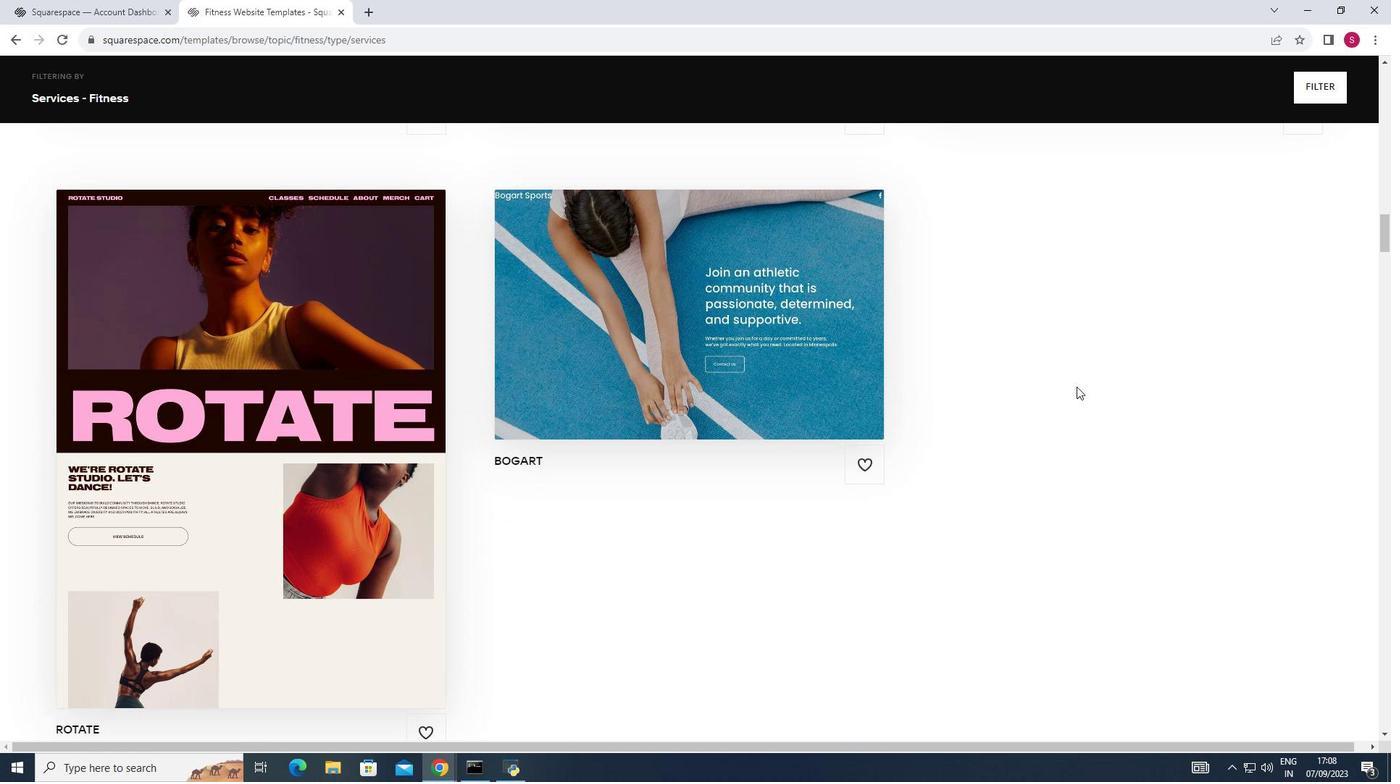 
Action: Mouse scrolled (1078, 387) with delta (0, 0)
Screenshot: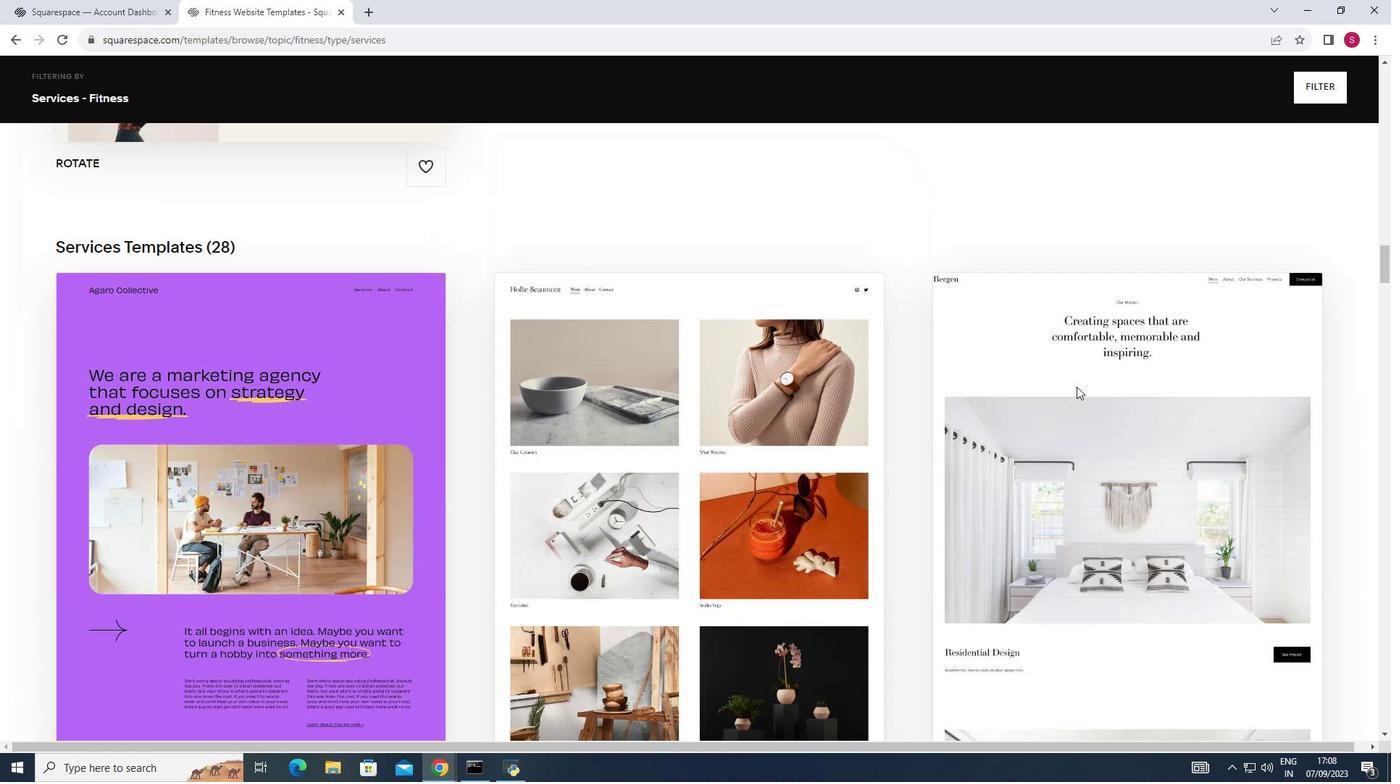 
Action: Mouse scrolled (1078, 387) with delta (0, 0)
Screenshot: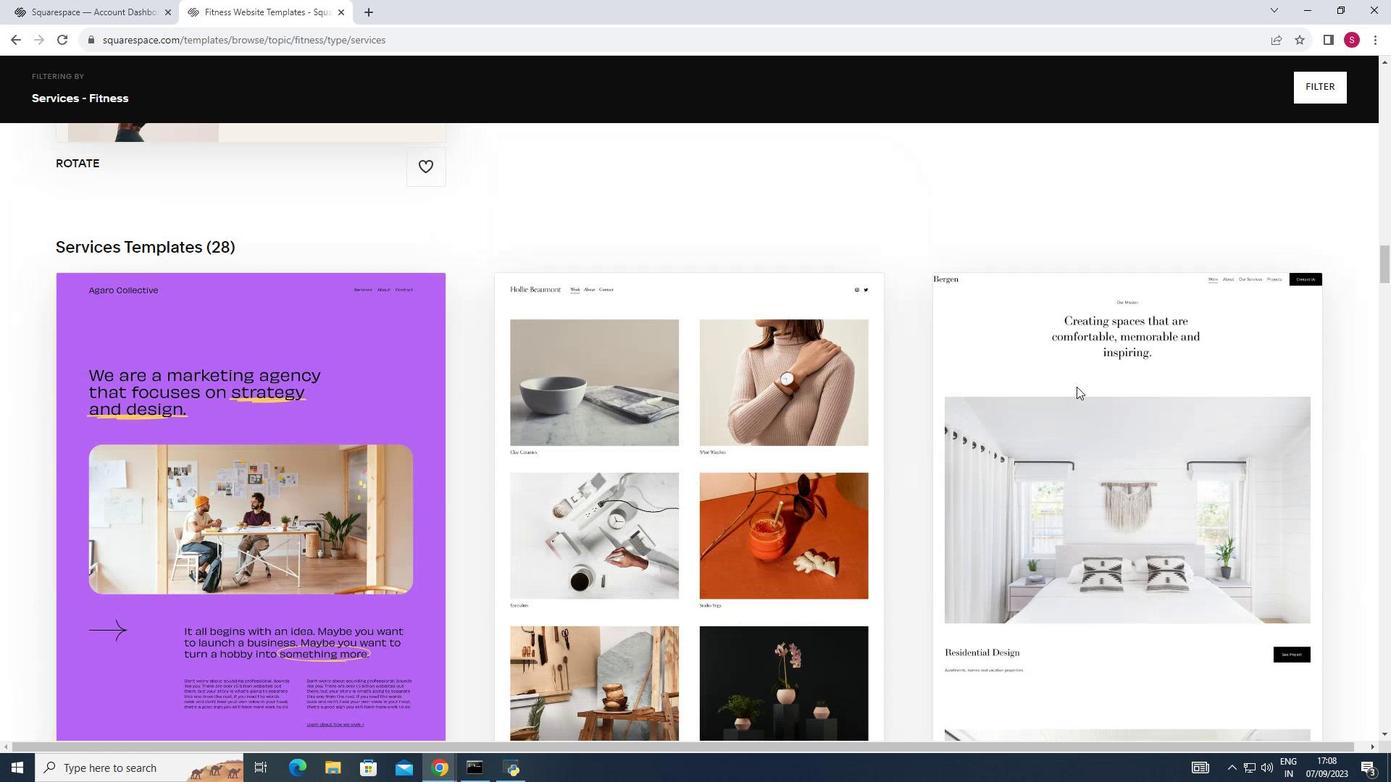 
Action: Mouse scrolled (1078, 387) with delta (0, 0)
Screenshot: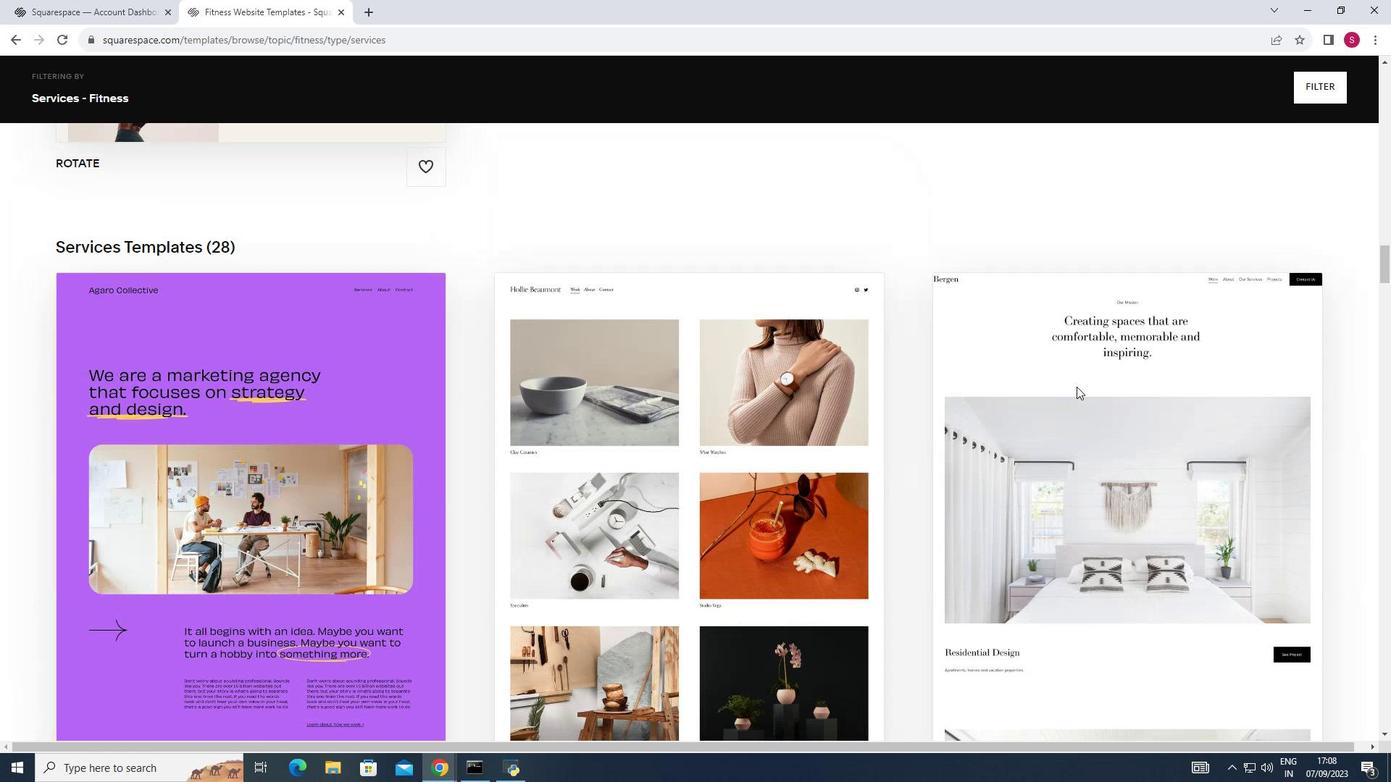 
Action: Mouse scrolled (1078, 387) with delta (0, 0)
Screenshot: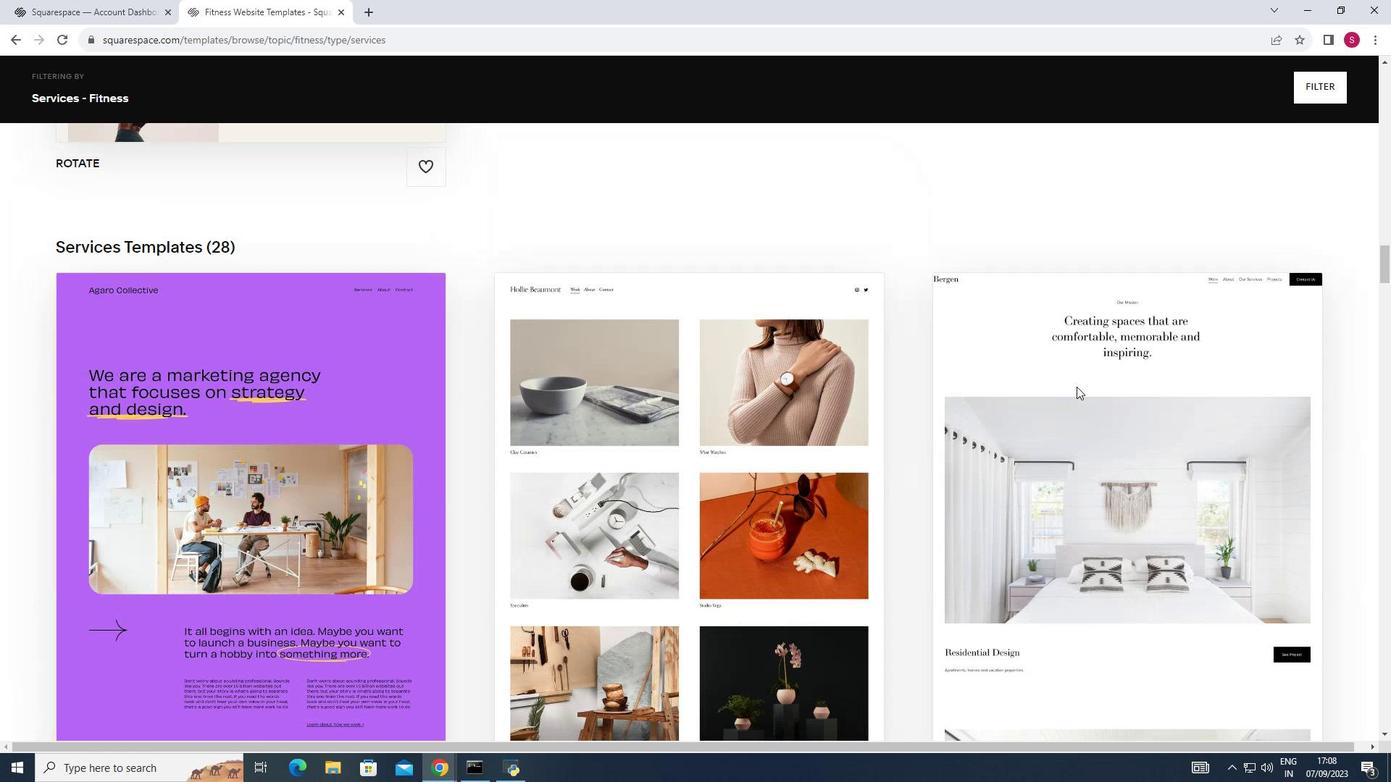 
Action: Mouse scrolled (1078, 387) with delta (0, 0)
Screenshot: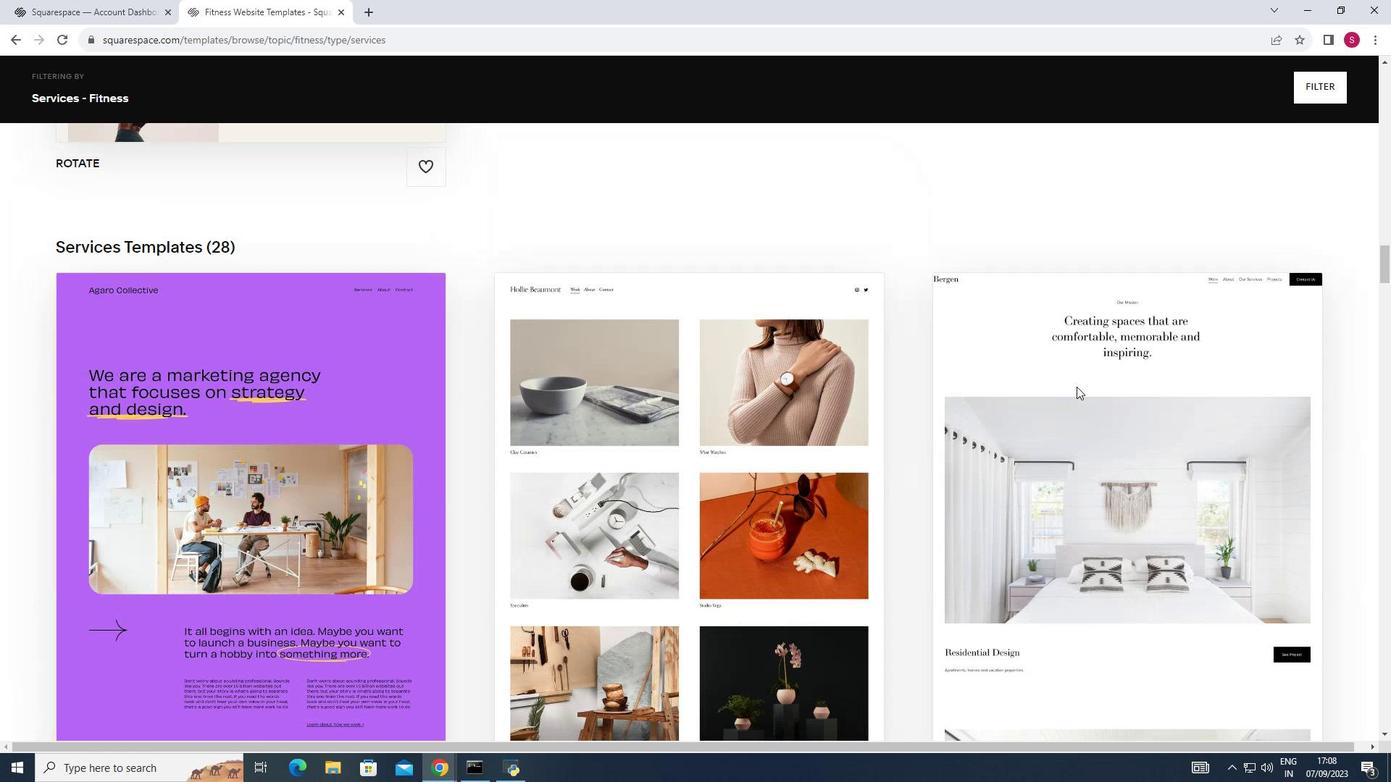 
Action: Mouse scrolled (1078, 387) with delta (0, 0)
Screenshot: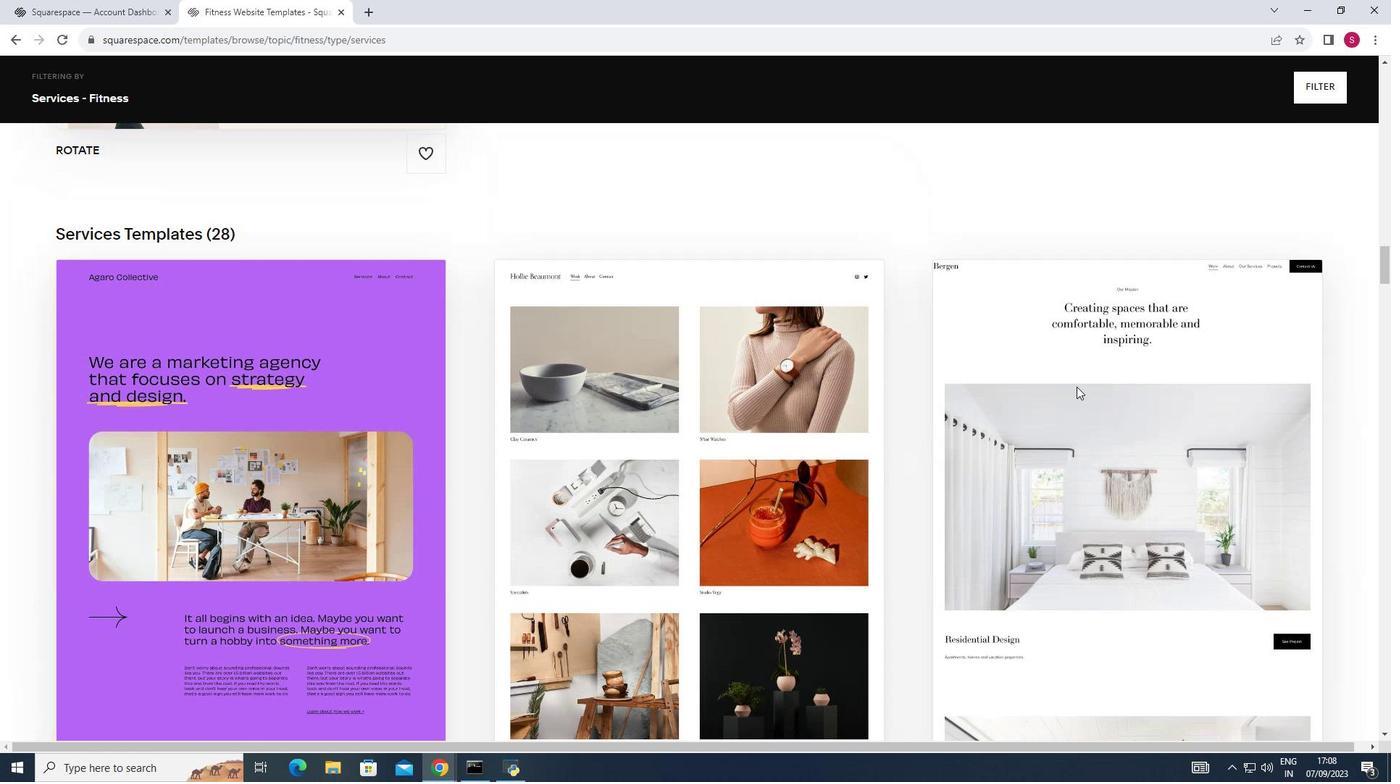 
Action: Mouse scrolled (1078, 387) with delta (0, 0)
Screenshot: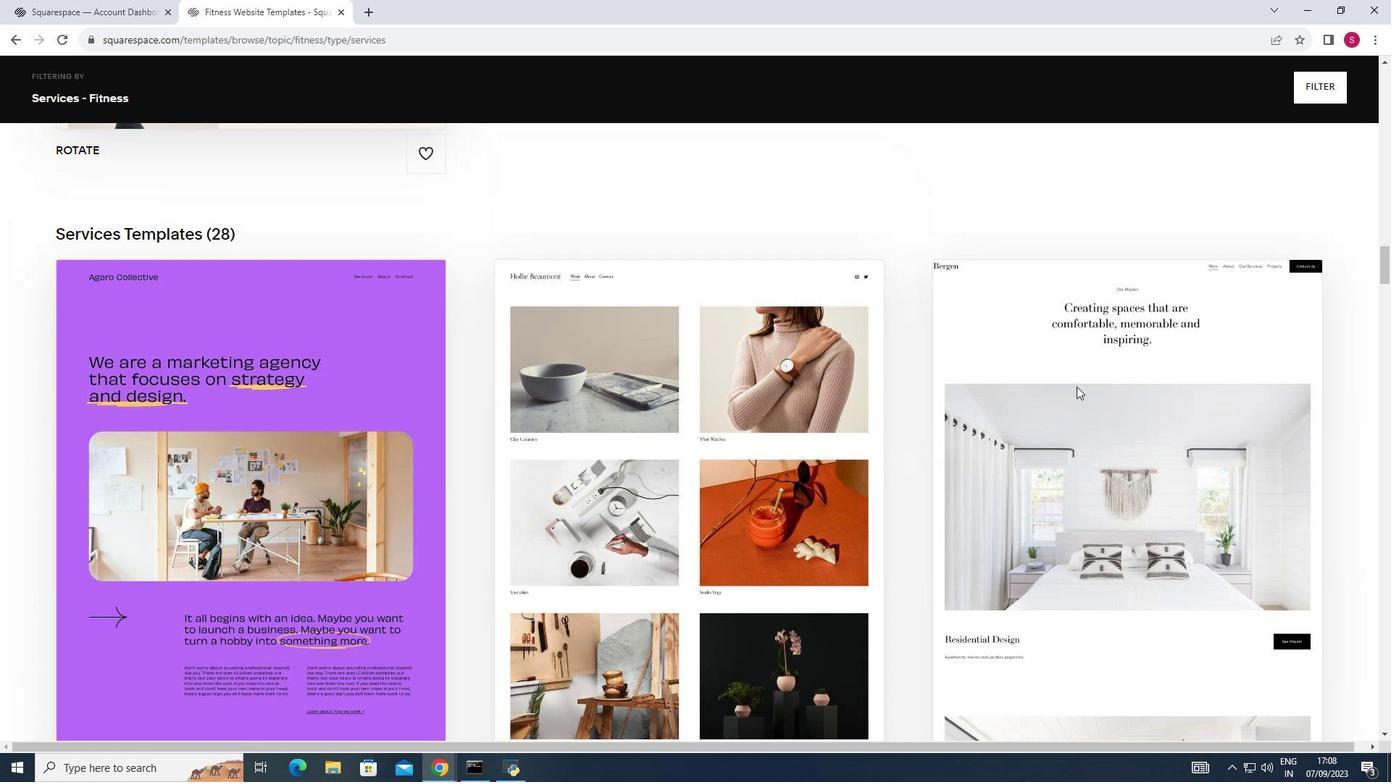 
Action: Mouse scrolled (1078, 387) with delta (0, 0)
Screenshot: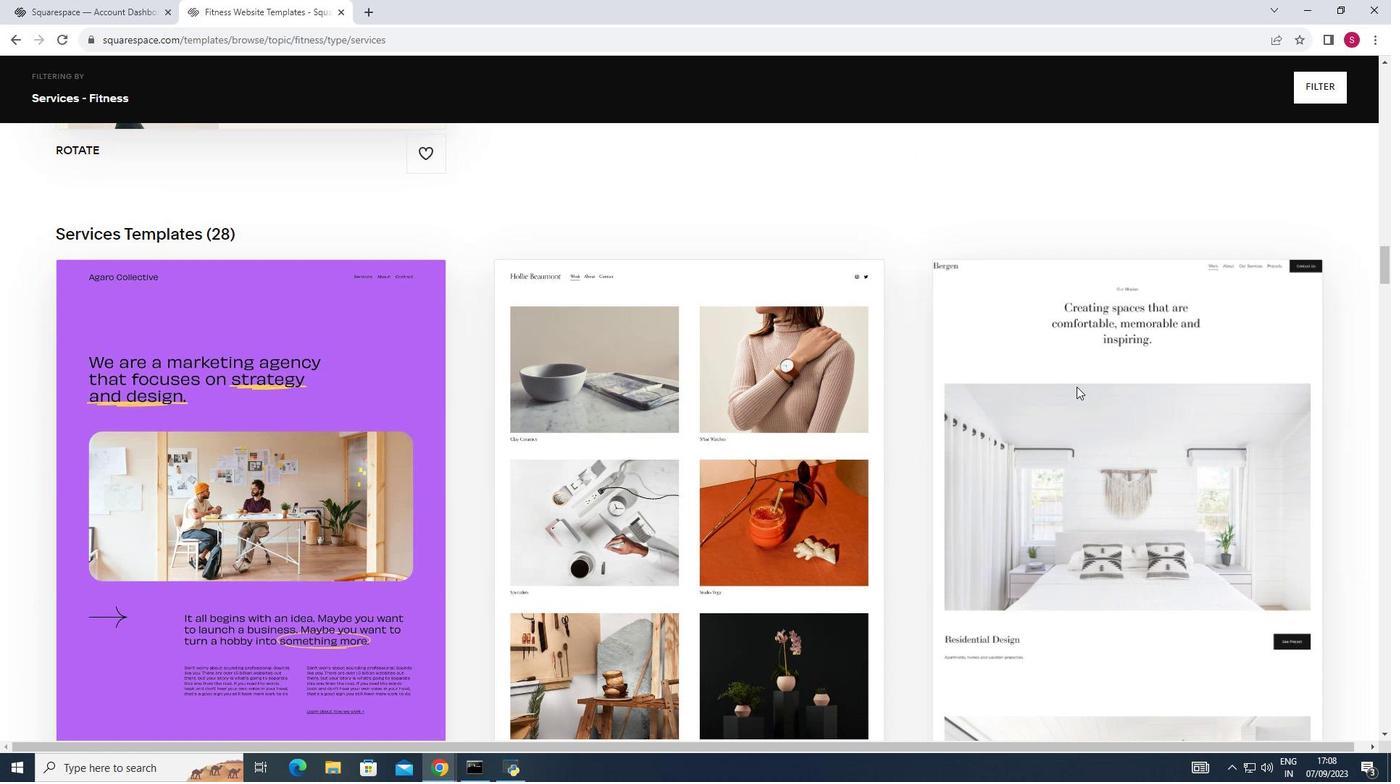 
Action: Mouse scrolled (1078, 387) with delta (0, 0)
Screenshot: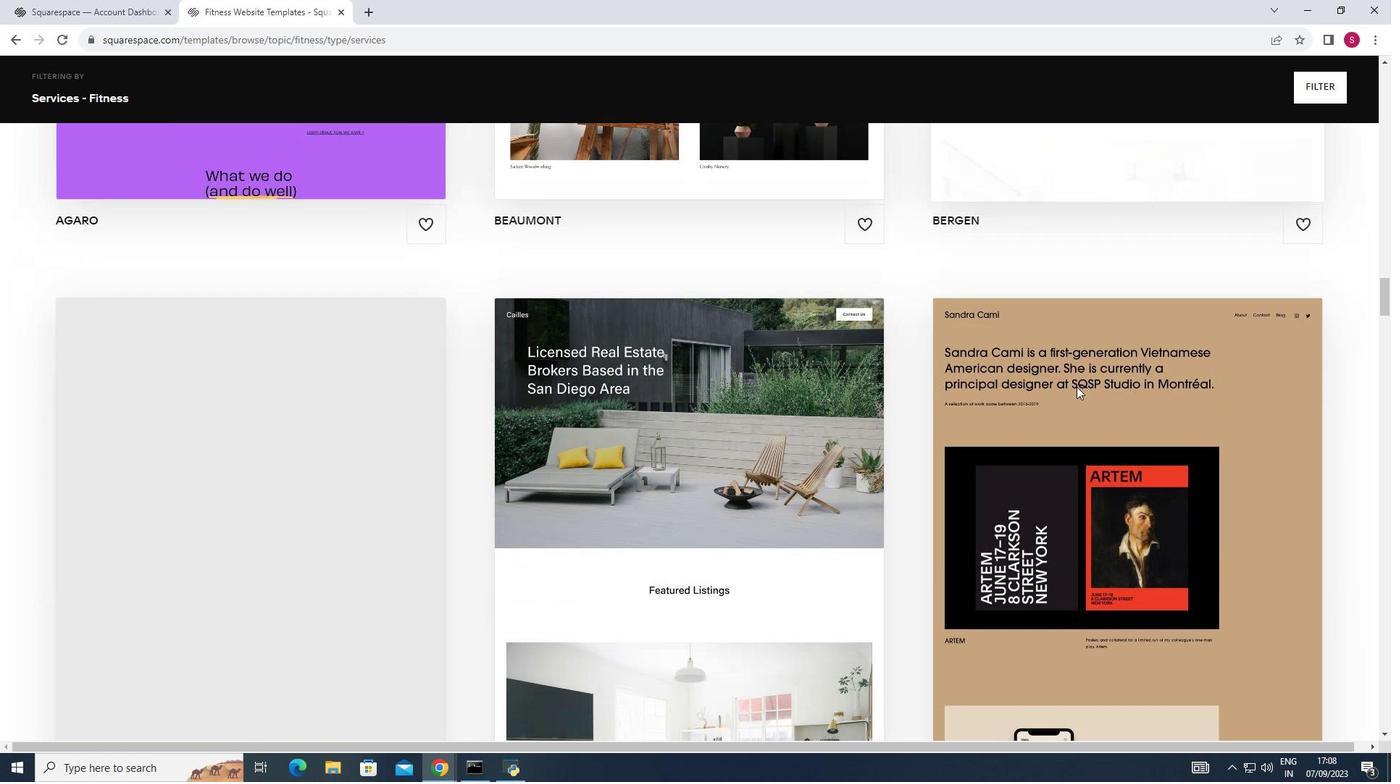 
Action: Mouse scrolled (1078, 387) with delta (0, 0)
Screenshot: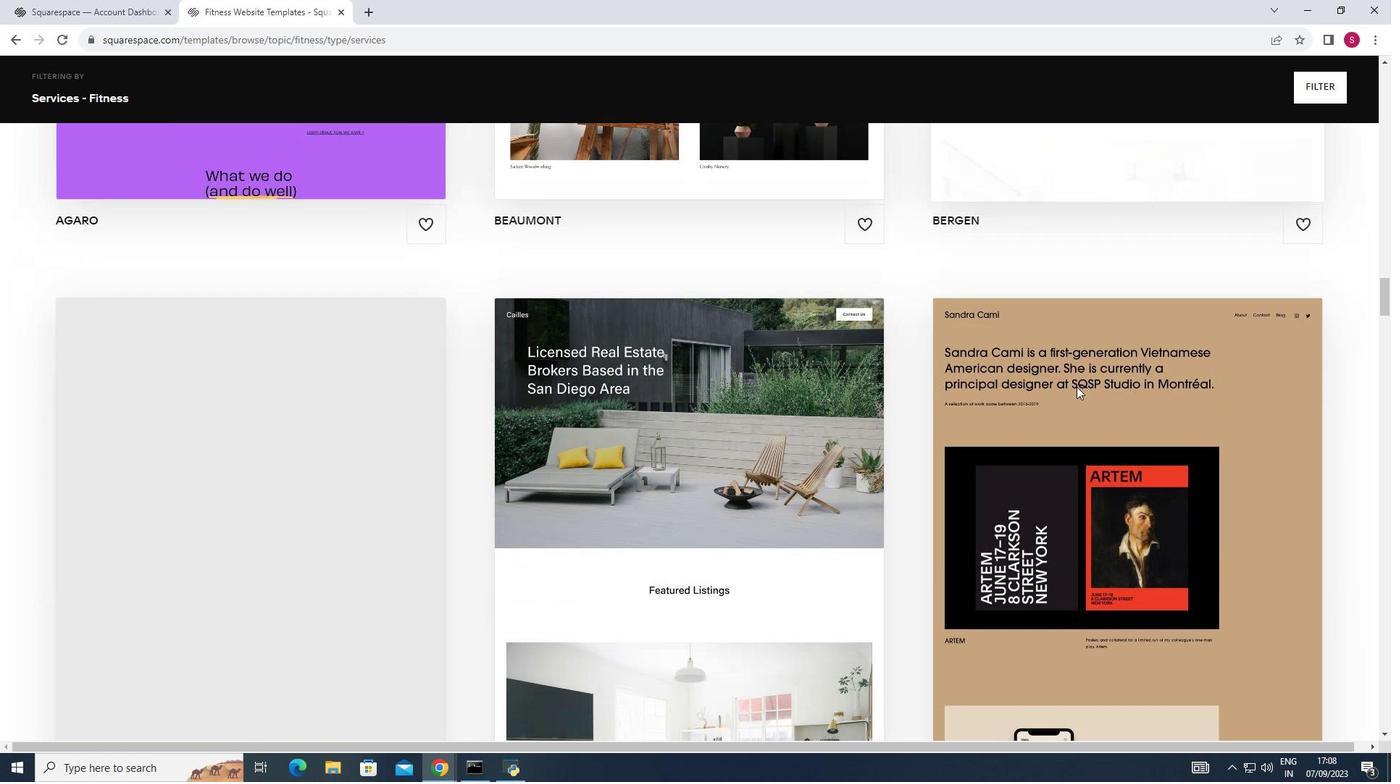 
Action: Mouse scrolled (1078, 387) with delta (0, 0)
Screenshot: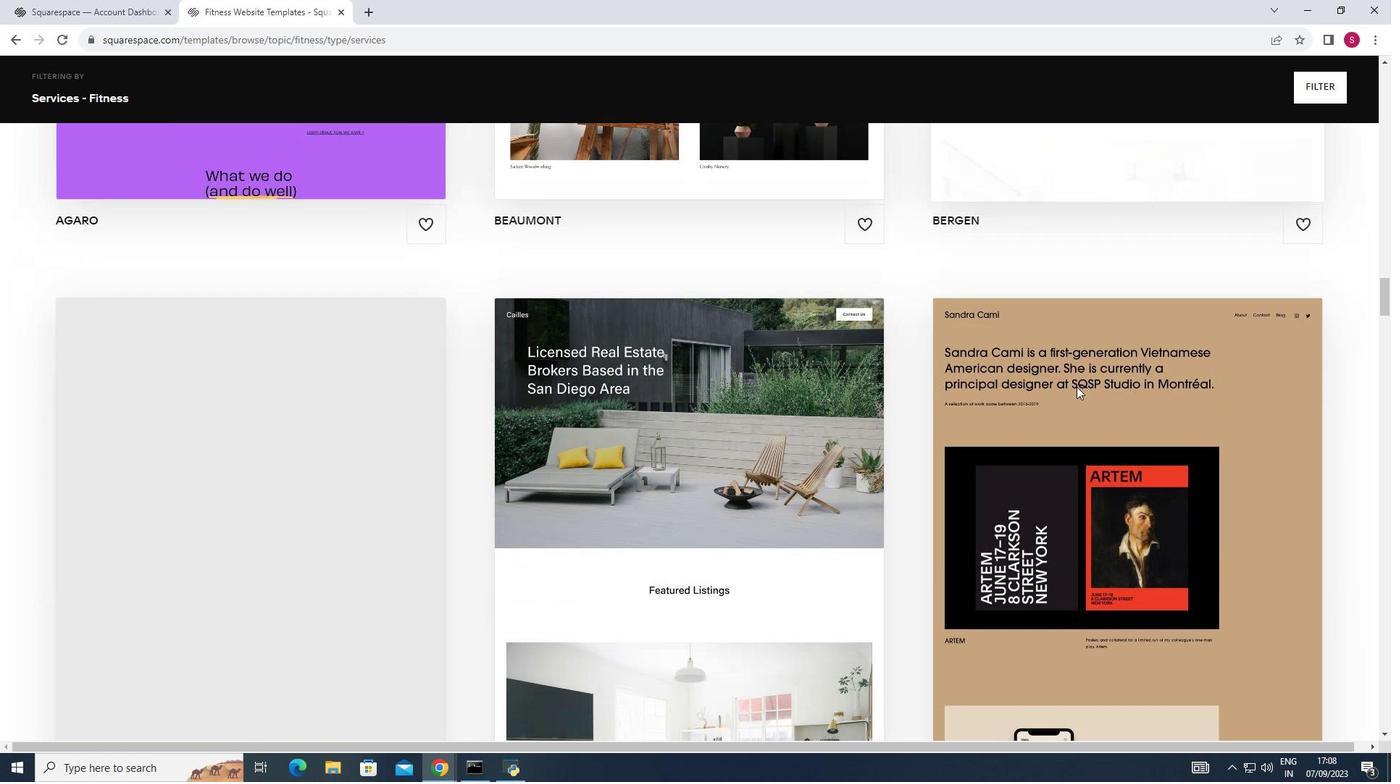 
Action: Mouse scrolled (1078, 387) with delta (0, 0)
Screenshot: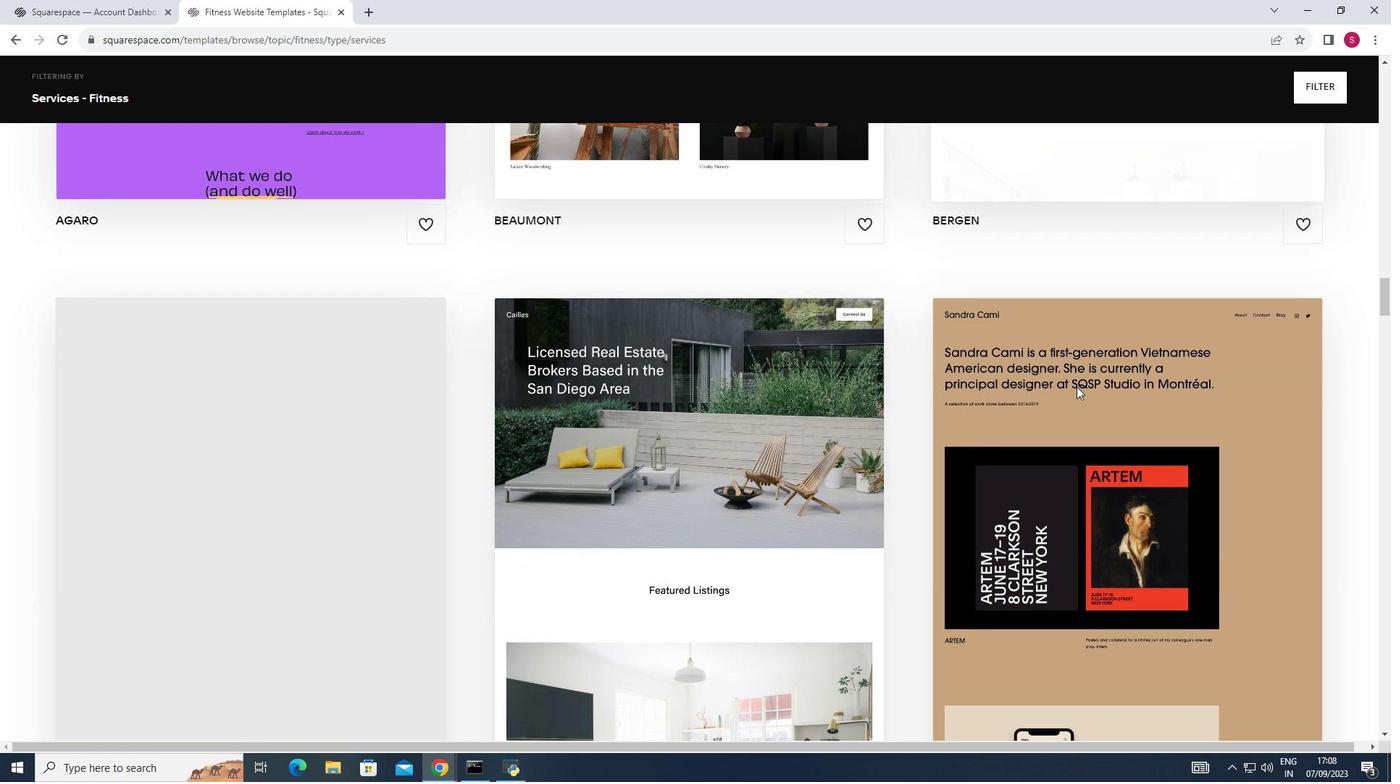 
Action: Mouse scrolled (1078, 387) with delta (0, 0)
Screenshot: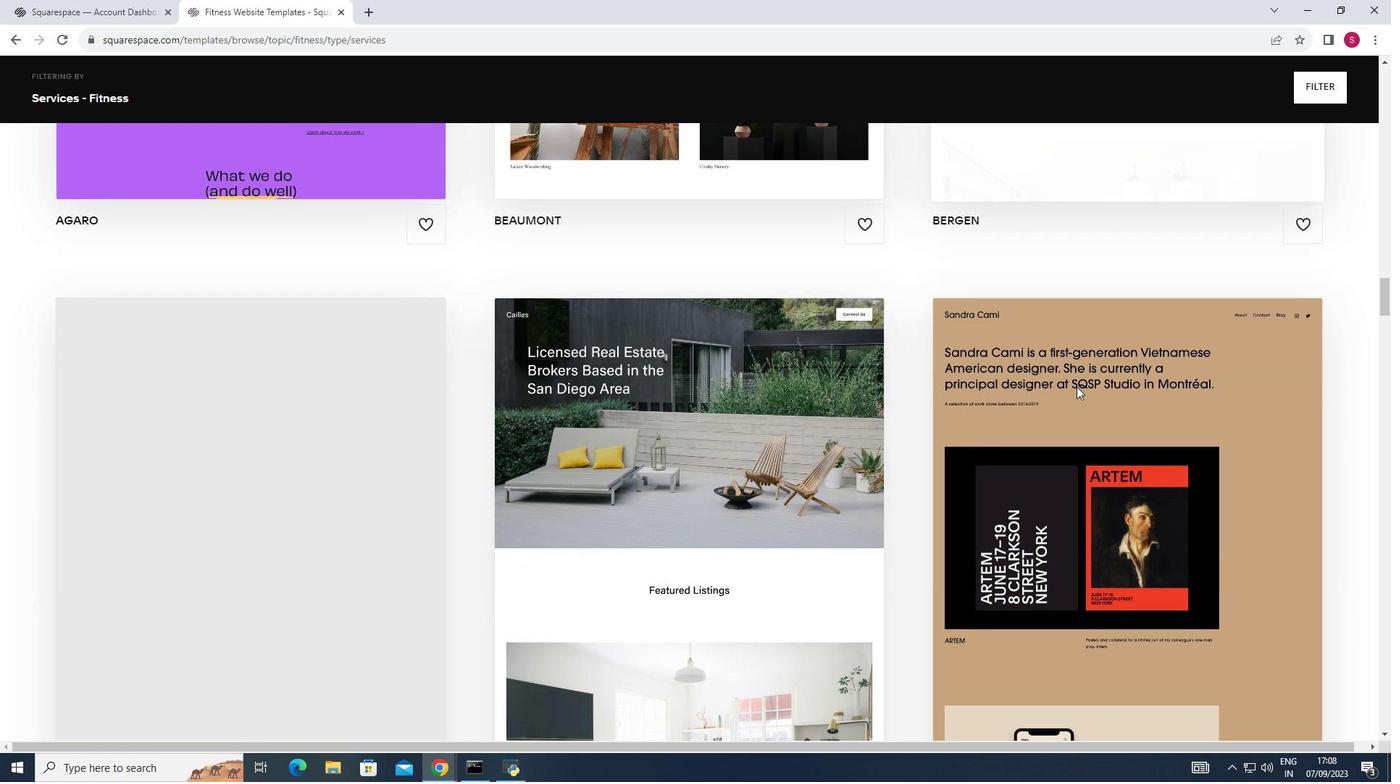 
Action: Mouse scrolled (1078, 387) with delta (0, 0)
Screenshot: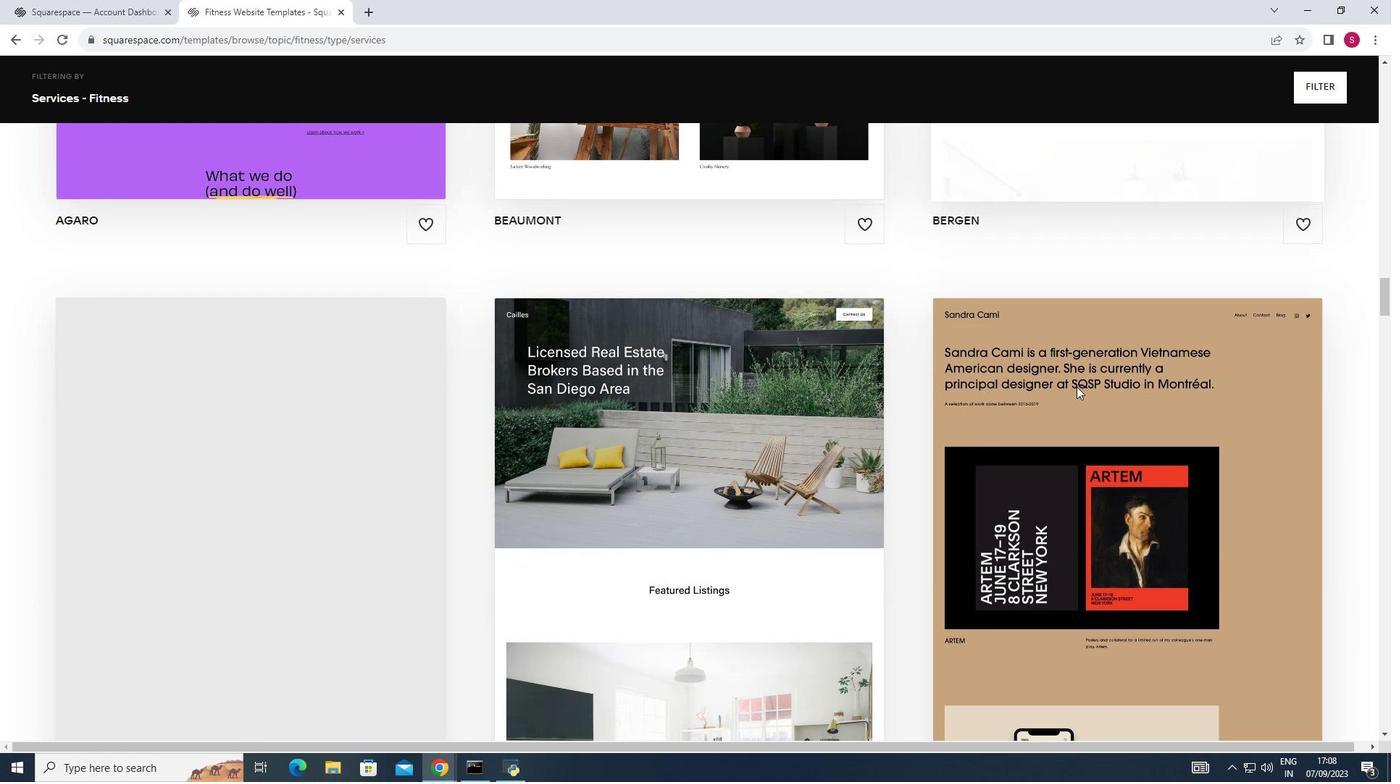 
Action: Mouse scrolled (1078, 387) with delta (0, 0)
Screenshot: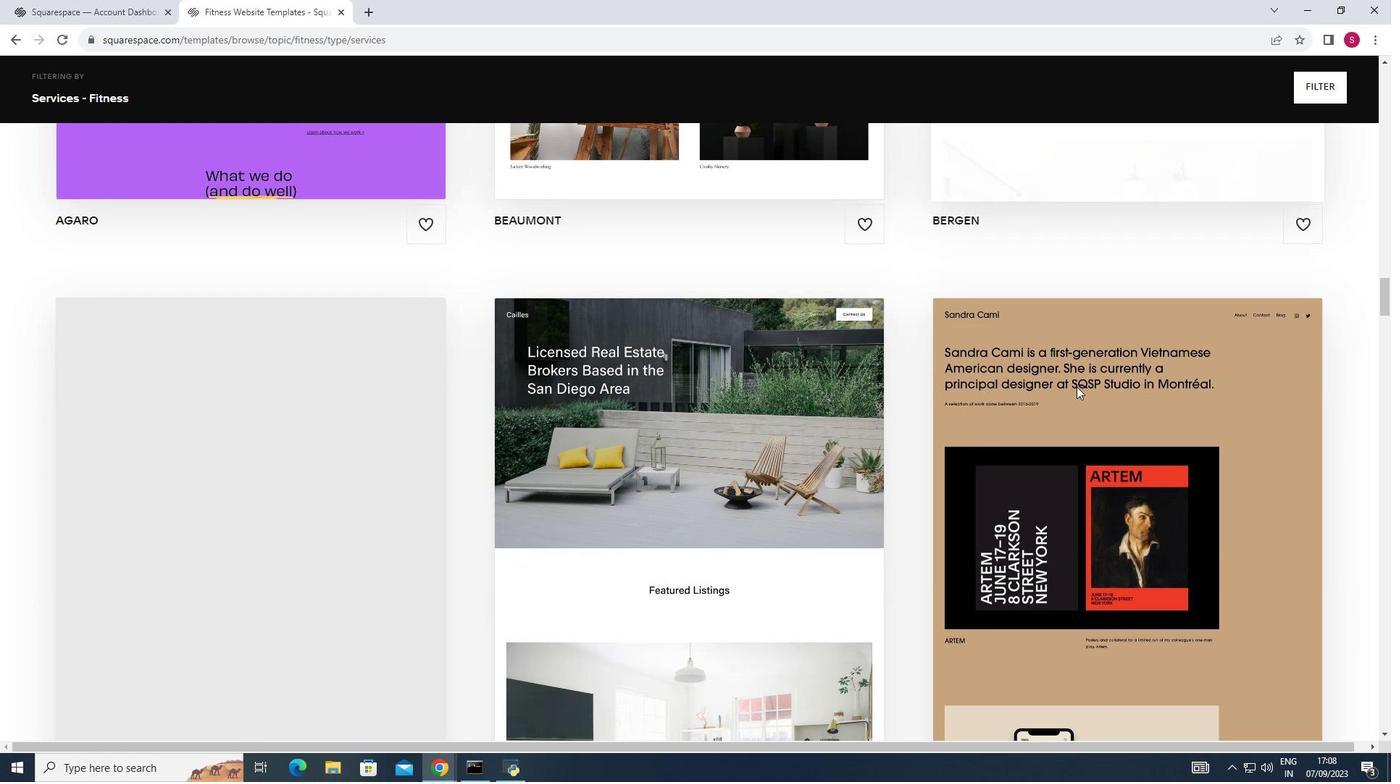 
Action: Mouse scrolled (1078, 387) with delta (0, 0)
Screenshot: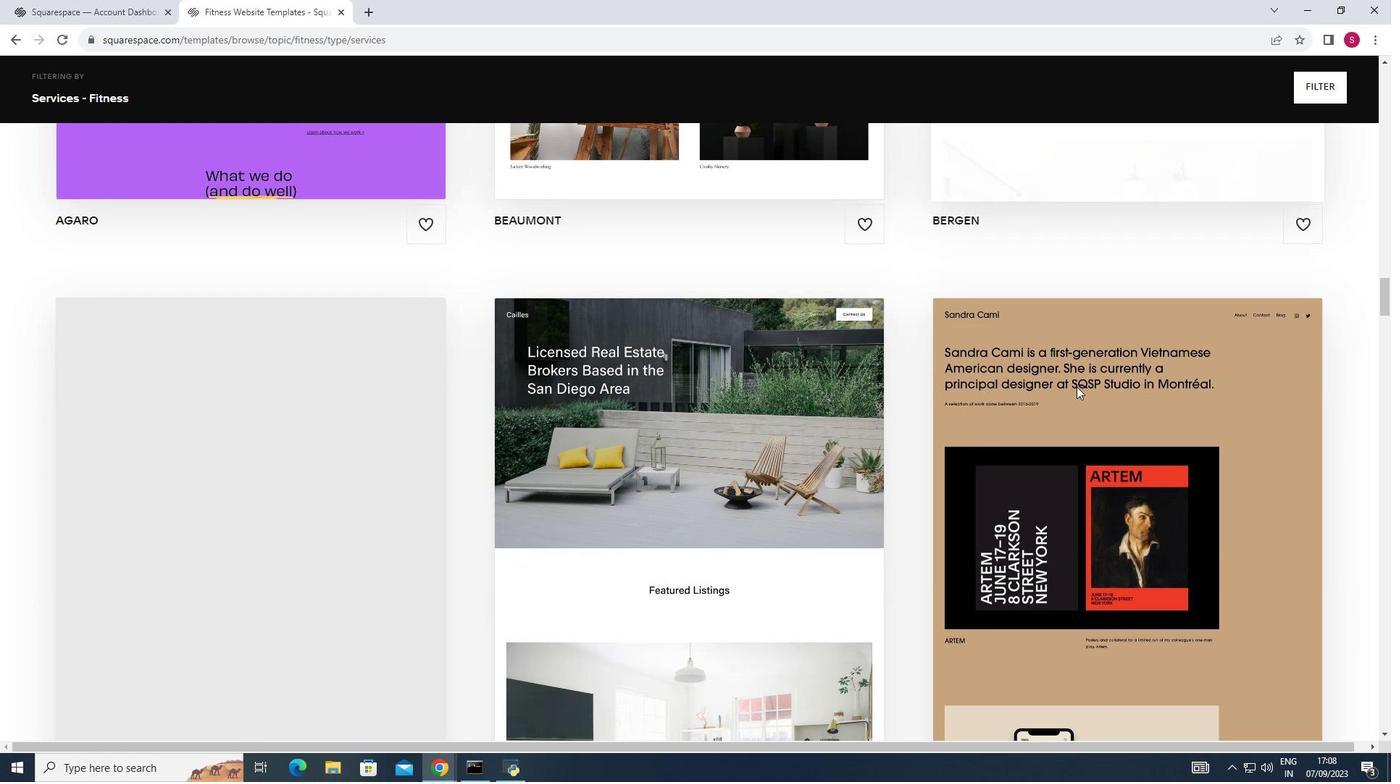 
Action: Mouse scrolled (1078, 387) with delta (0, 0)
Screenshot: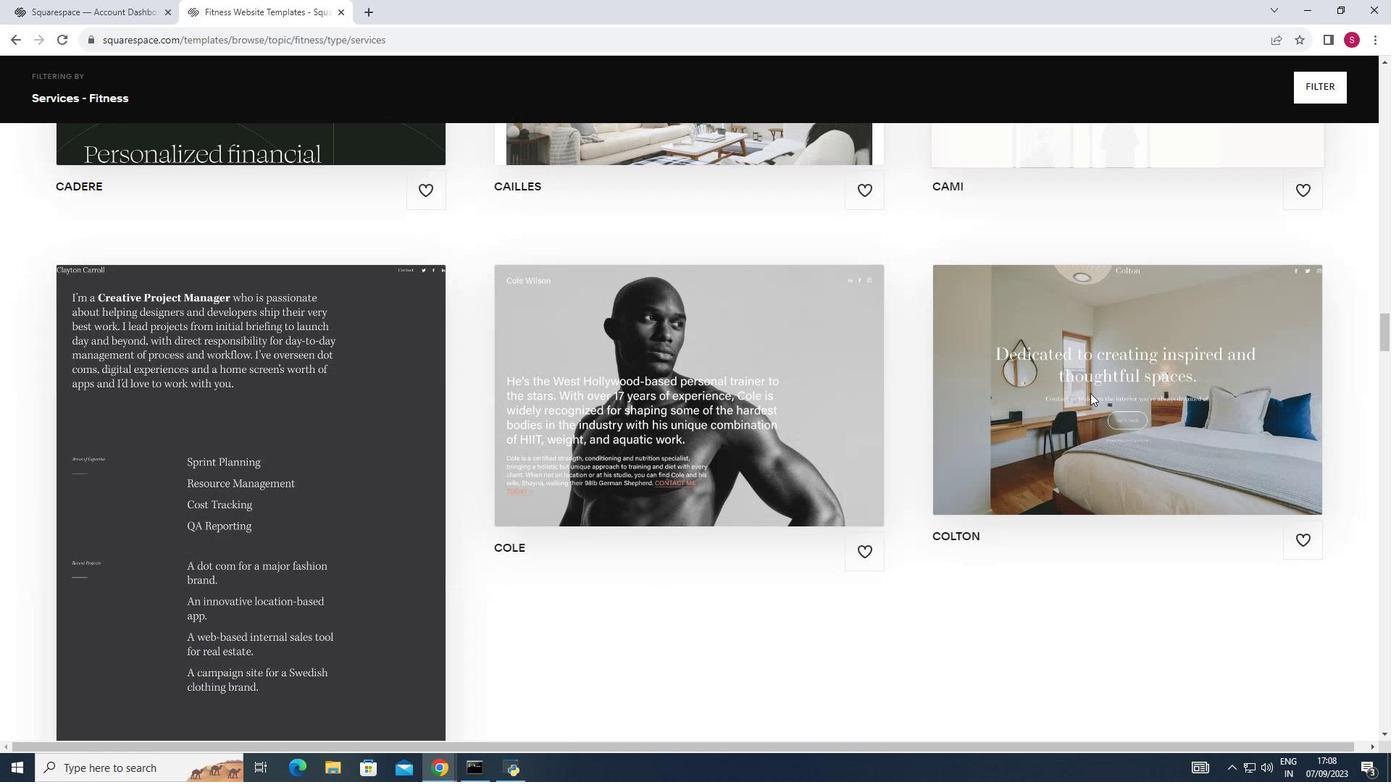 
Action: Mouse scrolled (1078, 387) with delta (0, 0)
Screenshot: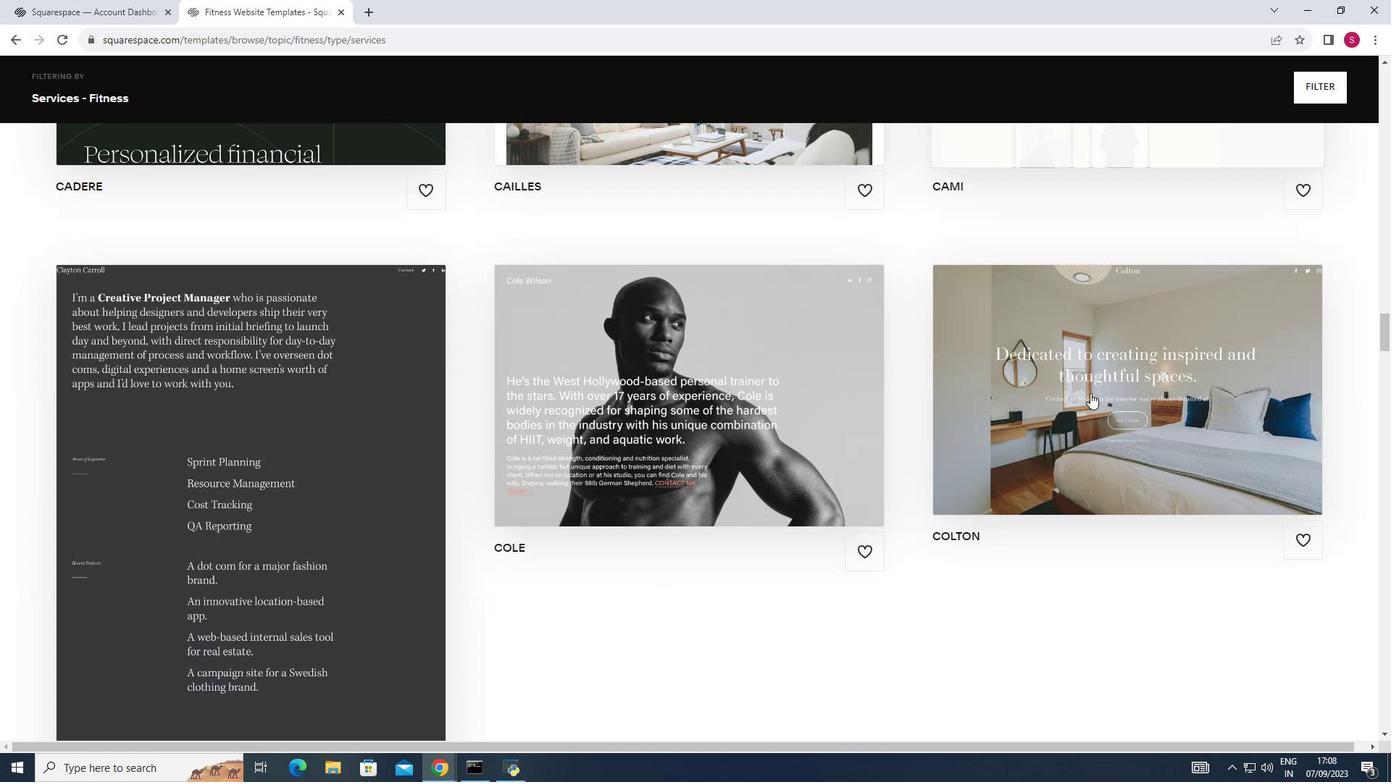 
Action: Mouse scrolled (1078, 387) with delta (0, 0)
Screenshot: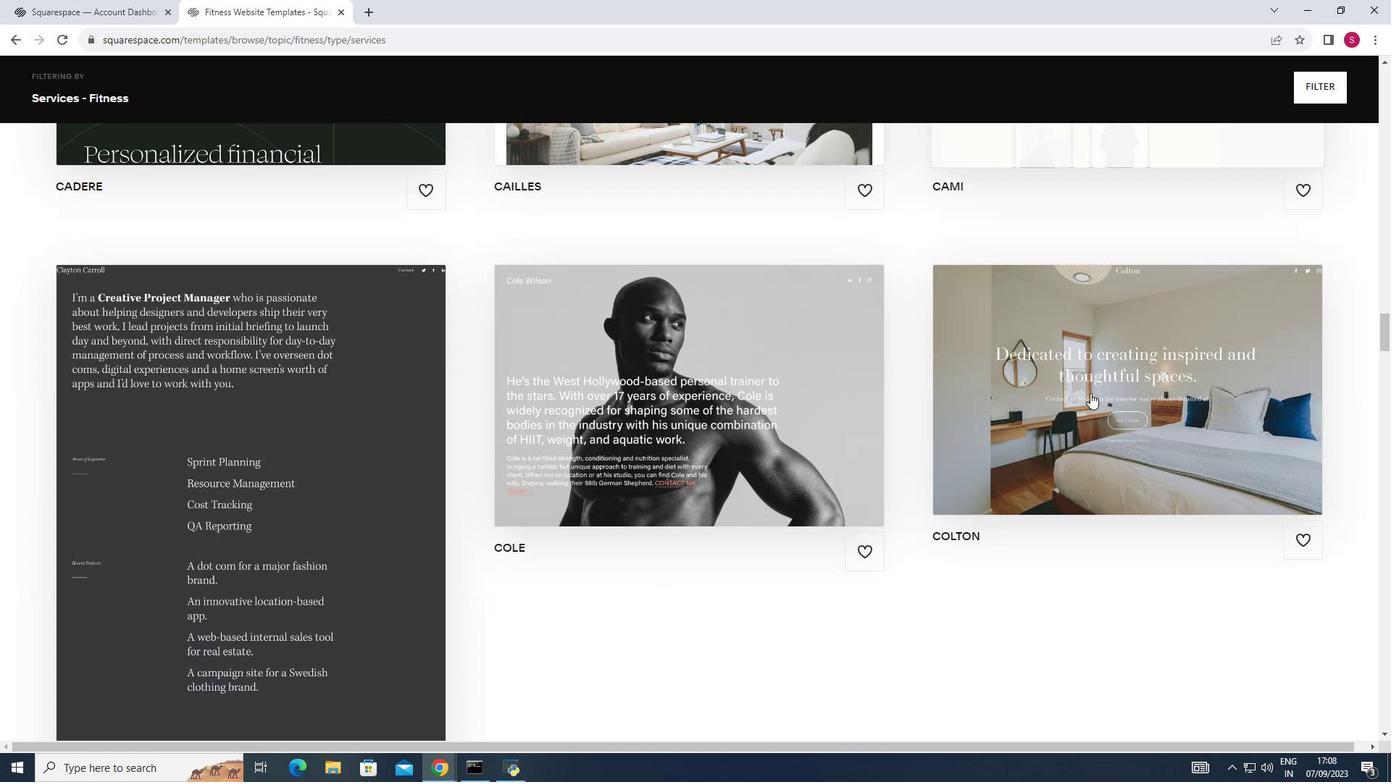 
Action: Mouse moved to (1079, 388)
Screenshot: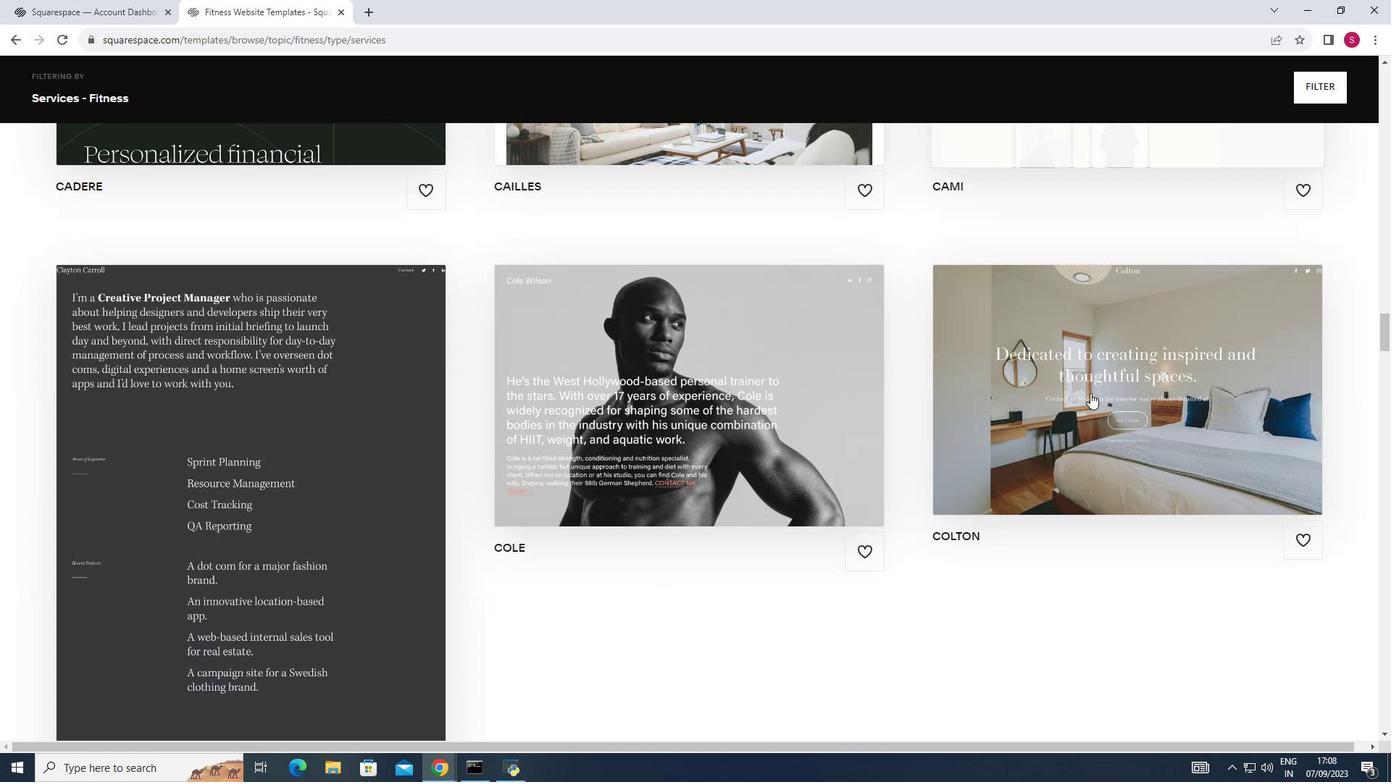 
Action: Mouse scrolled (1079, 387) with delta (0, 0)
Screenshot: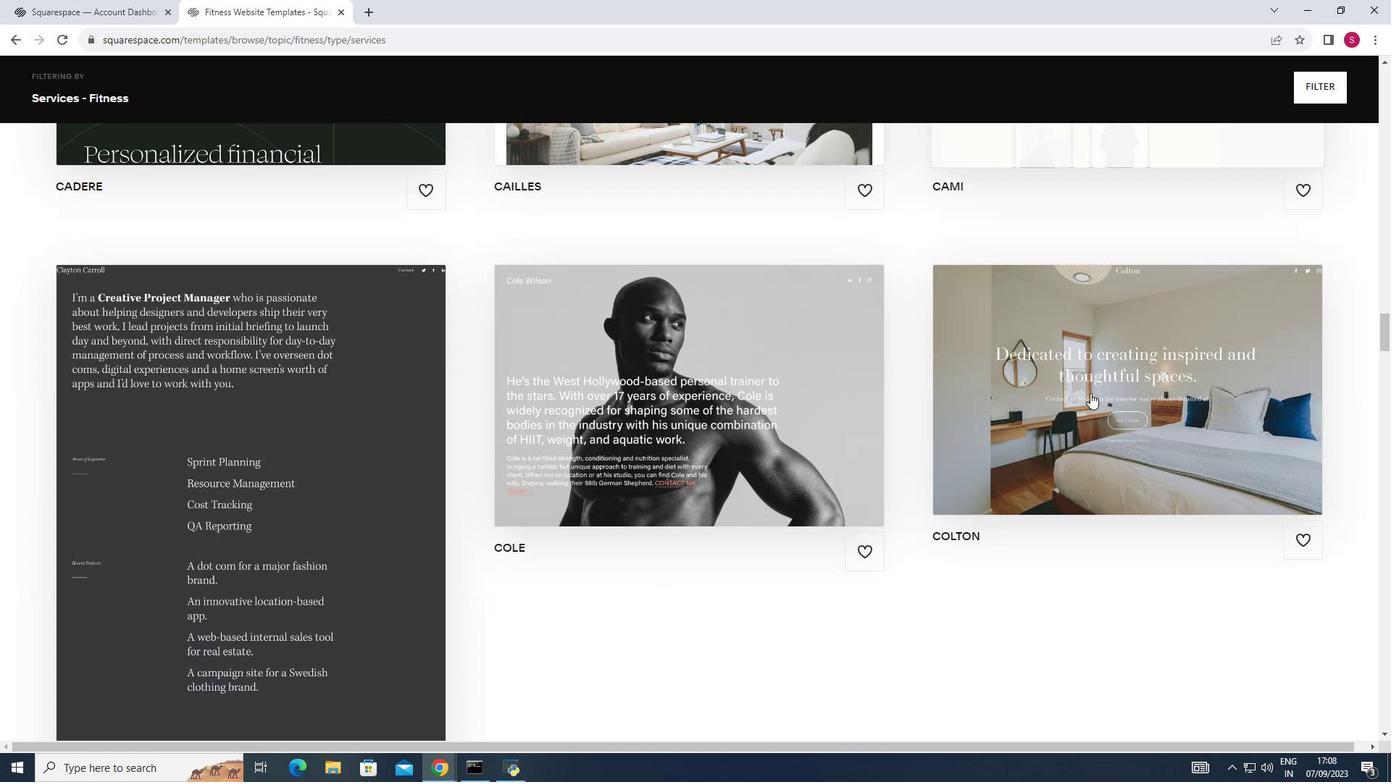 
Action: Mouse moved to (1090, 393)
Screenshot: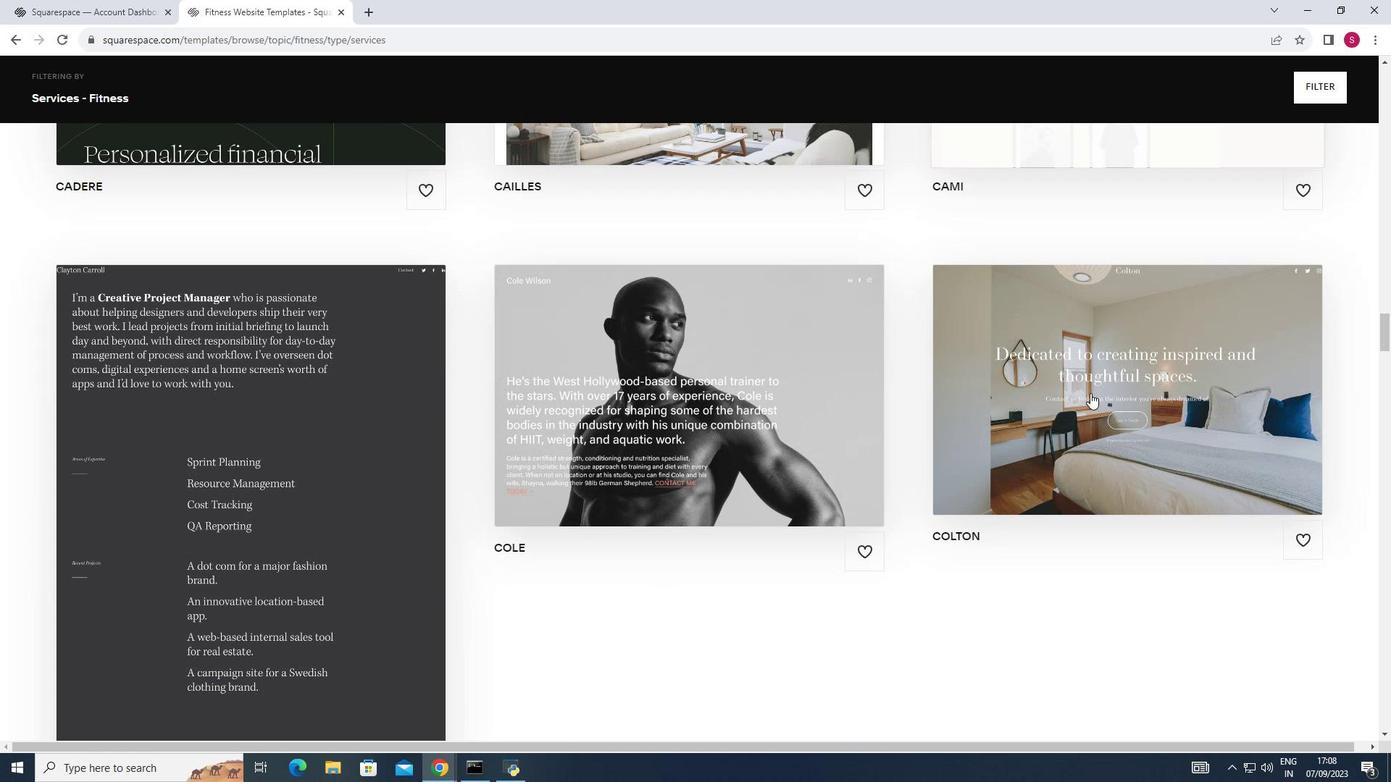 
Action: Mouse scrolled (1090, 392) with delta (0, 0)
Screenshot: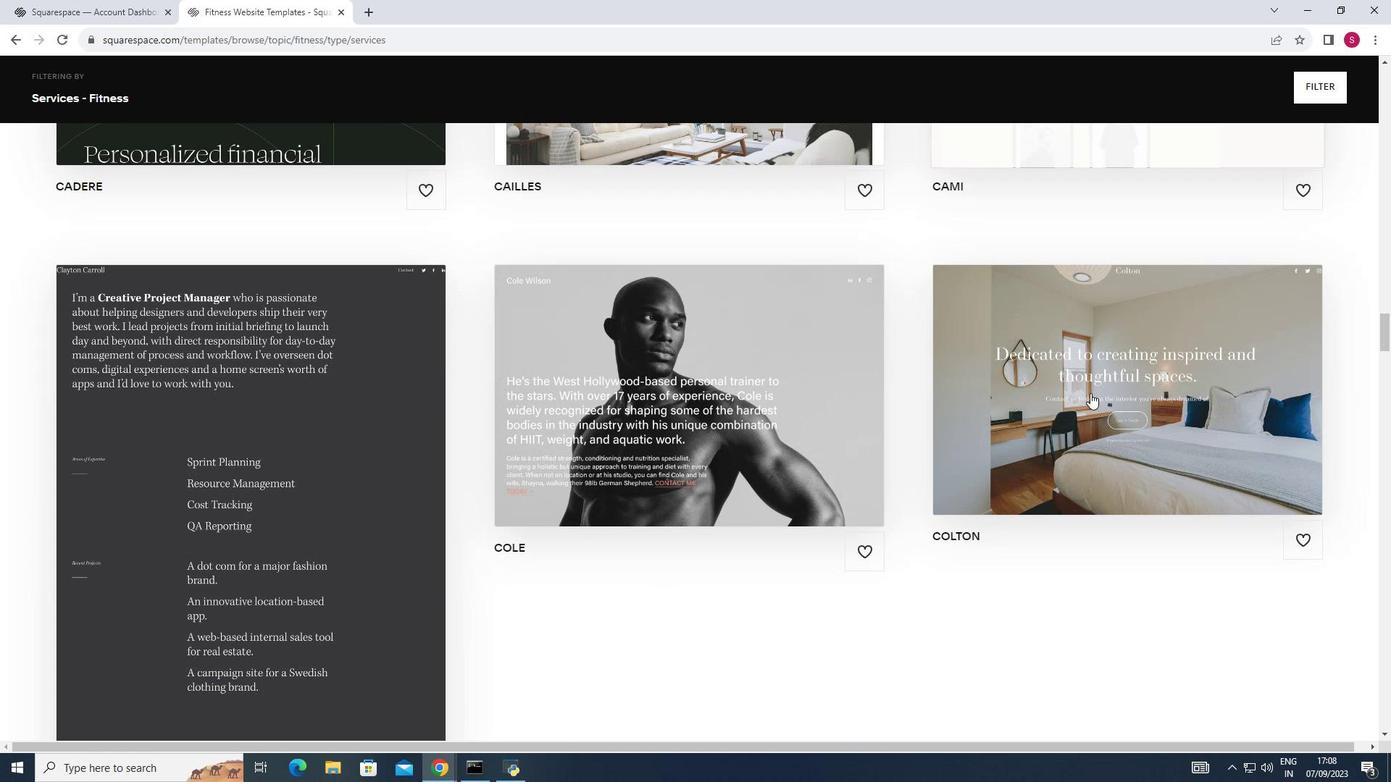 
Action: Mouse moved to (1092, 395)
Screenshot: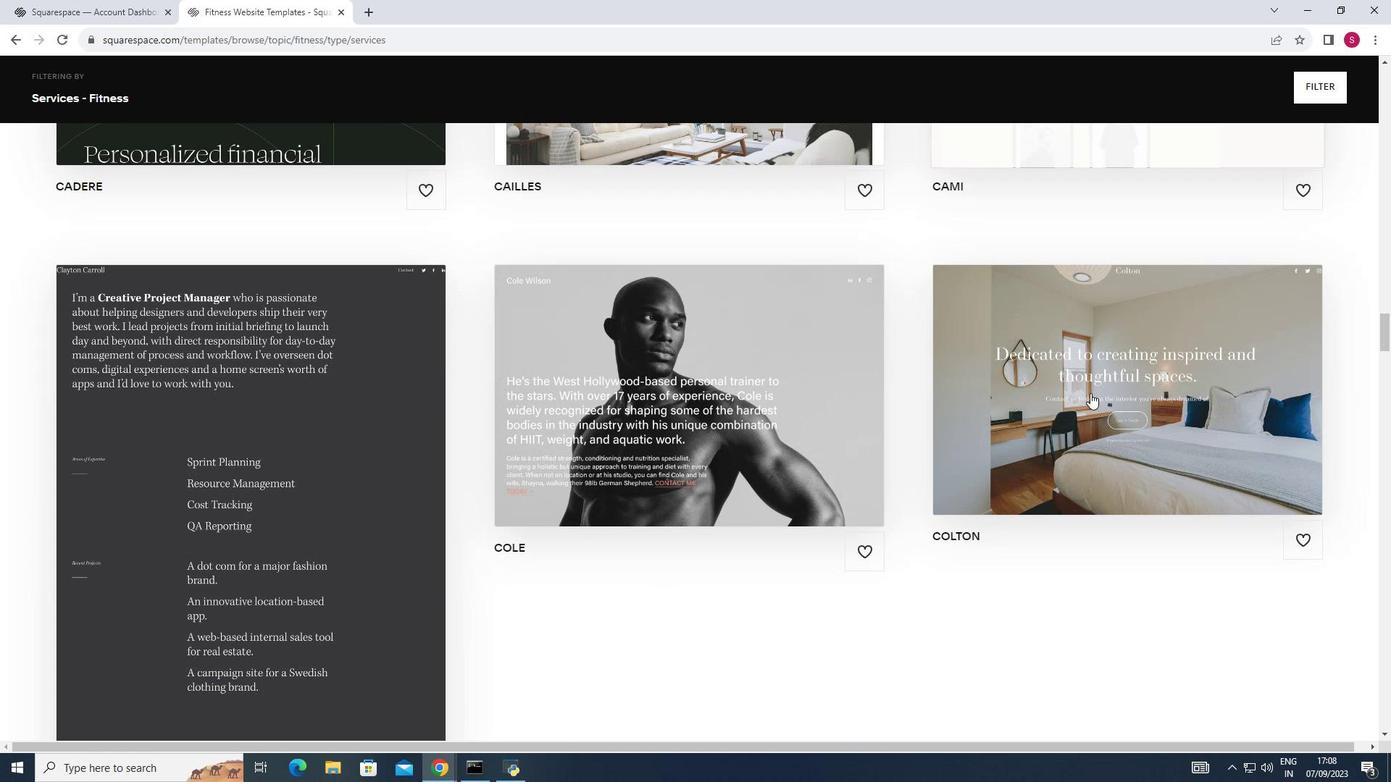 
Action: Mouse scrolled (1092, 394) with delta (0, 0)
Screenshot: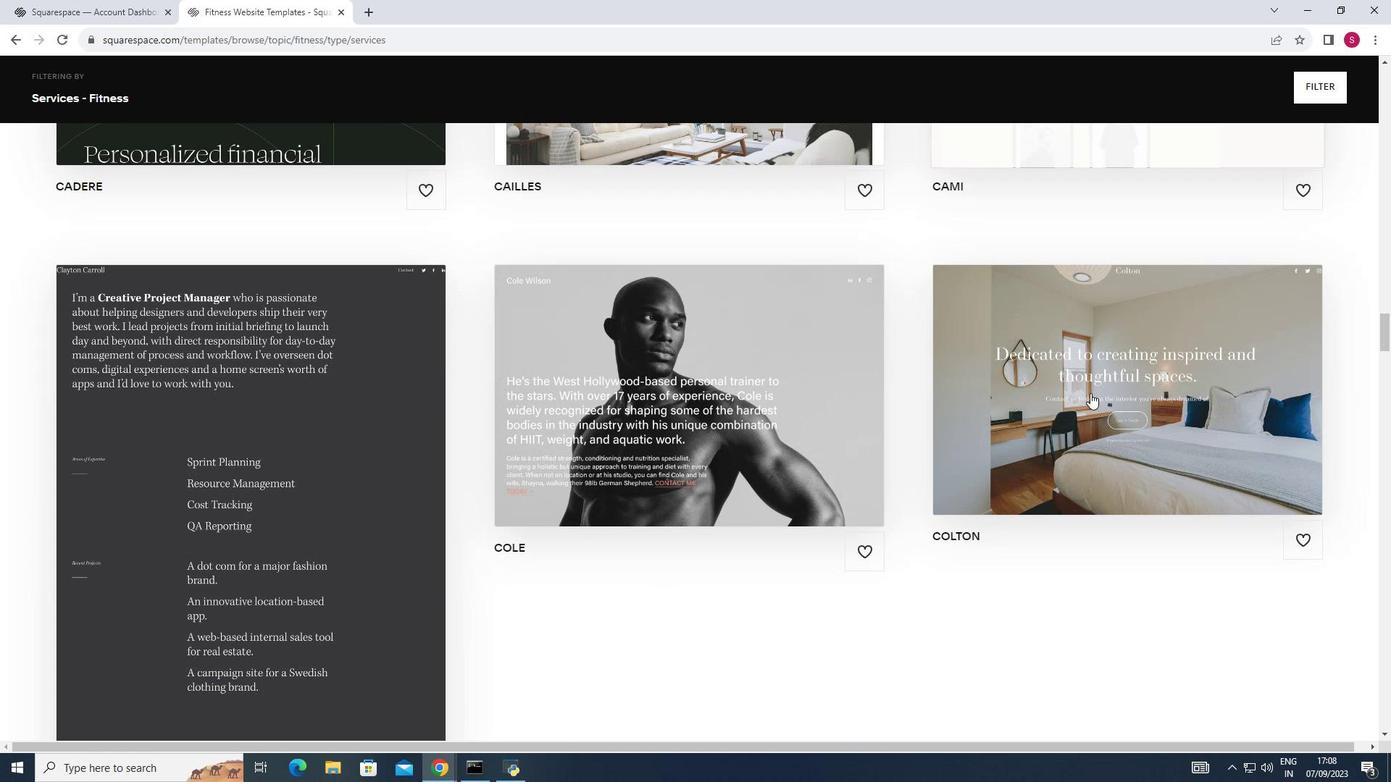 
Action: Mouse moved to (1092, 395)
Screenshot: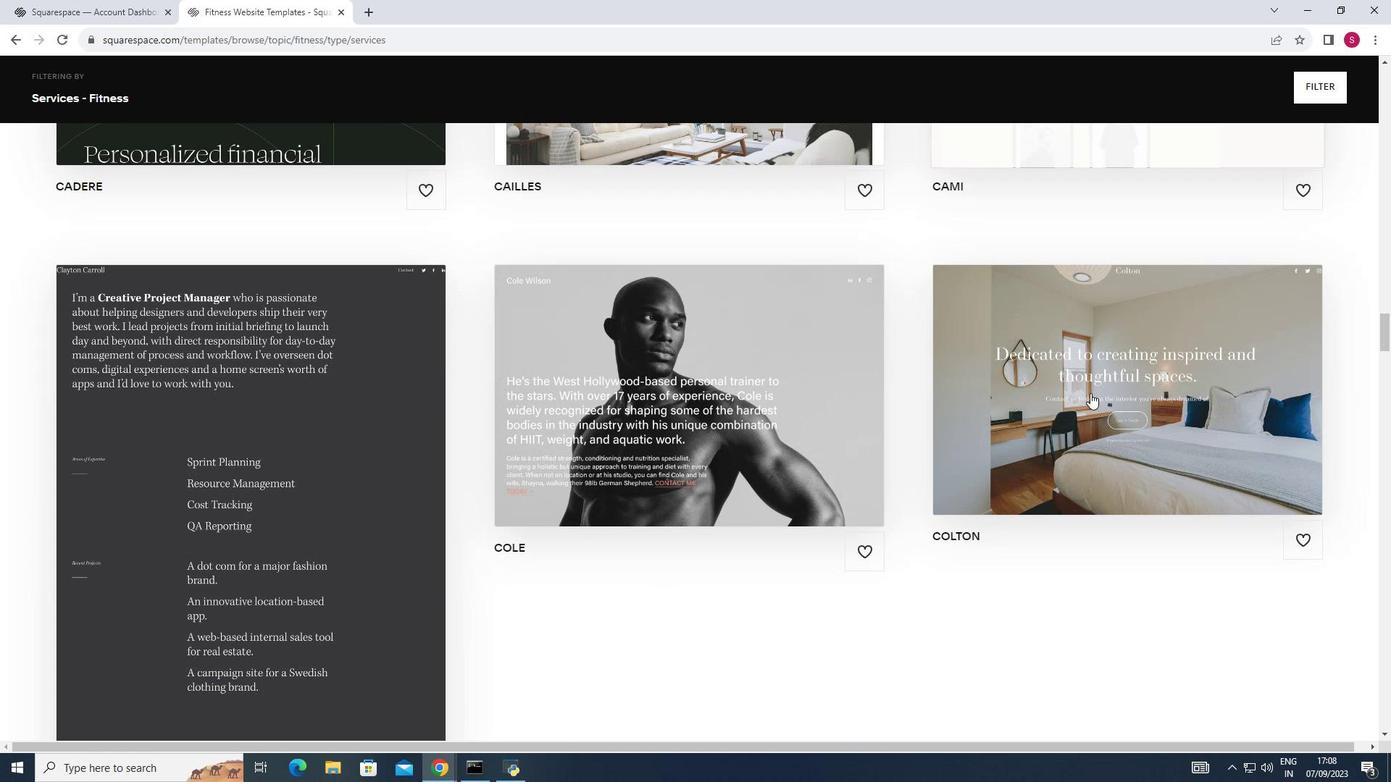 
Action: Mouse scrolled (1092, 394) with delta (0, 0)
Screenshot: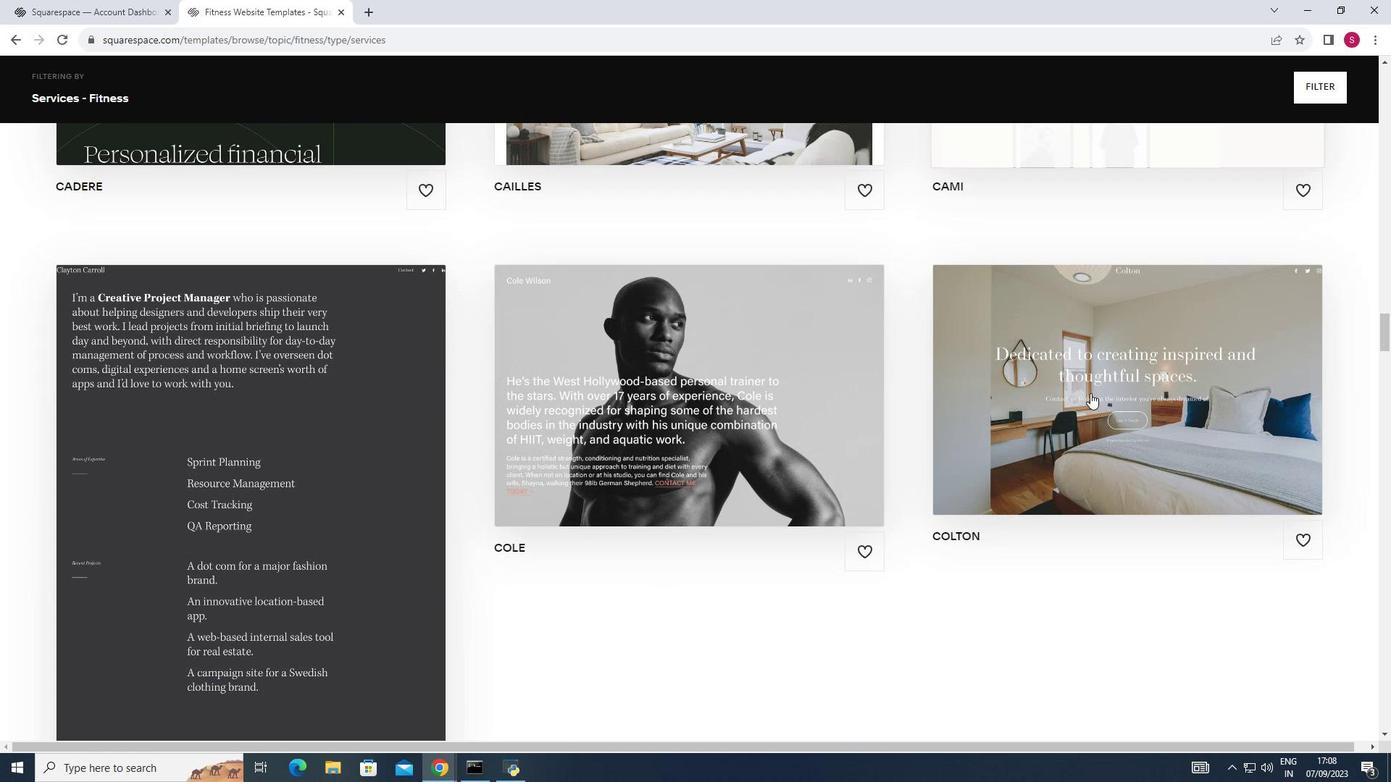 
Action: Mouse scrolled (1092, 394) with delta (0, 0)
Screenshot: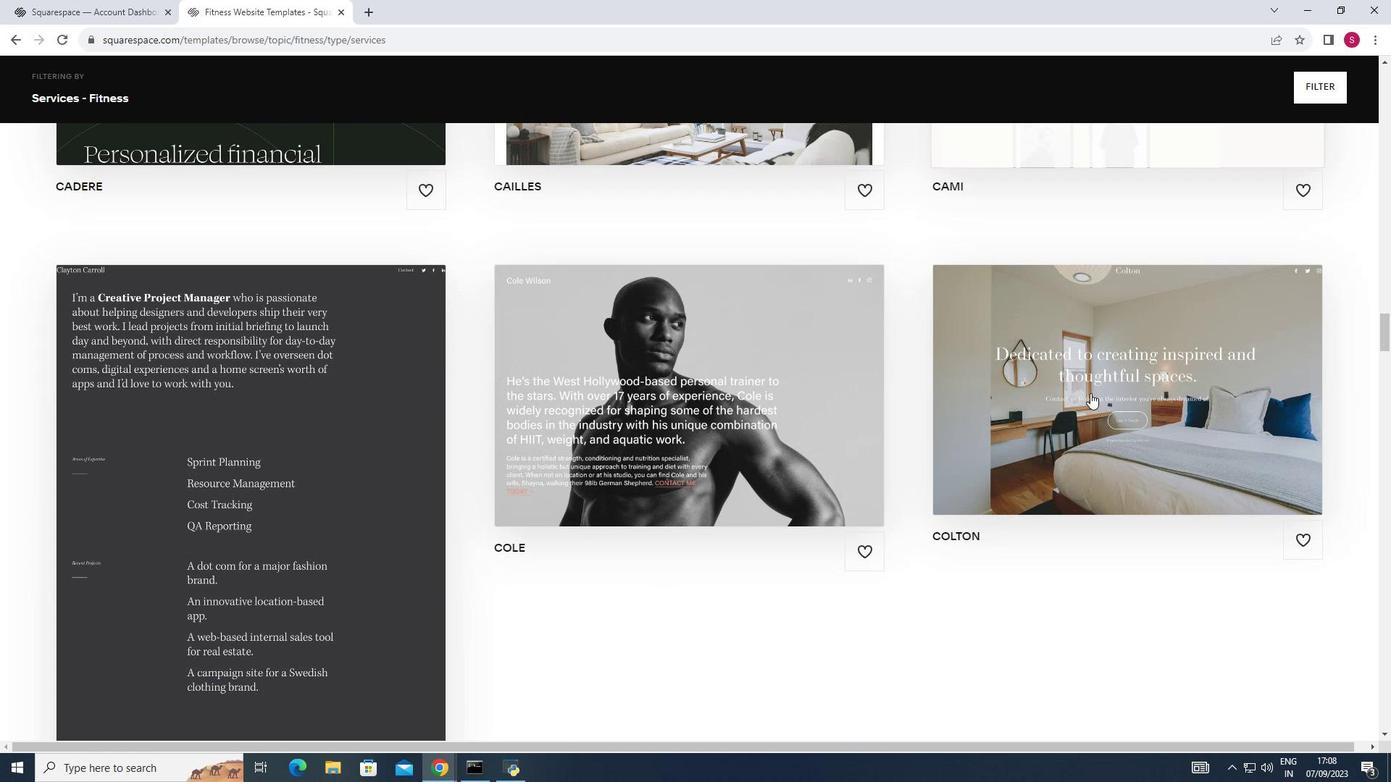 
Action: Mouse scrolled (1092, 394) with delta (0, 0)
Screenshot: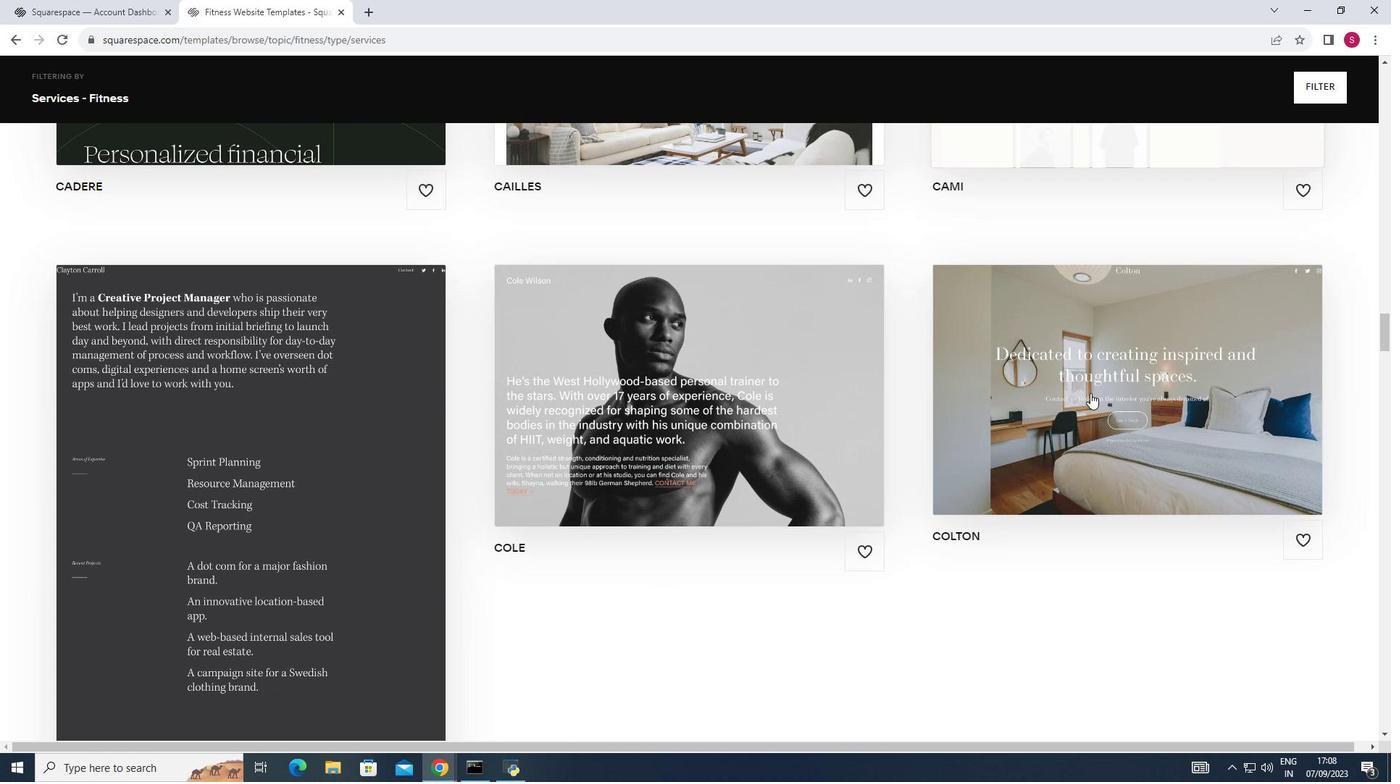 
Action: Mouse moved to (1274, 497)
Screenshot: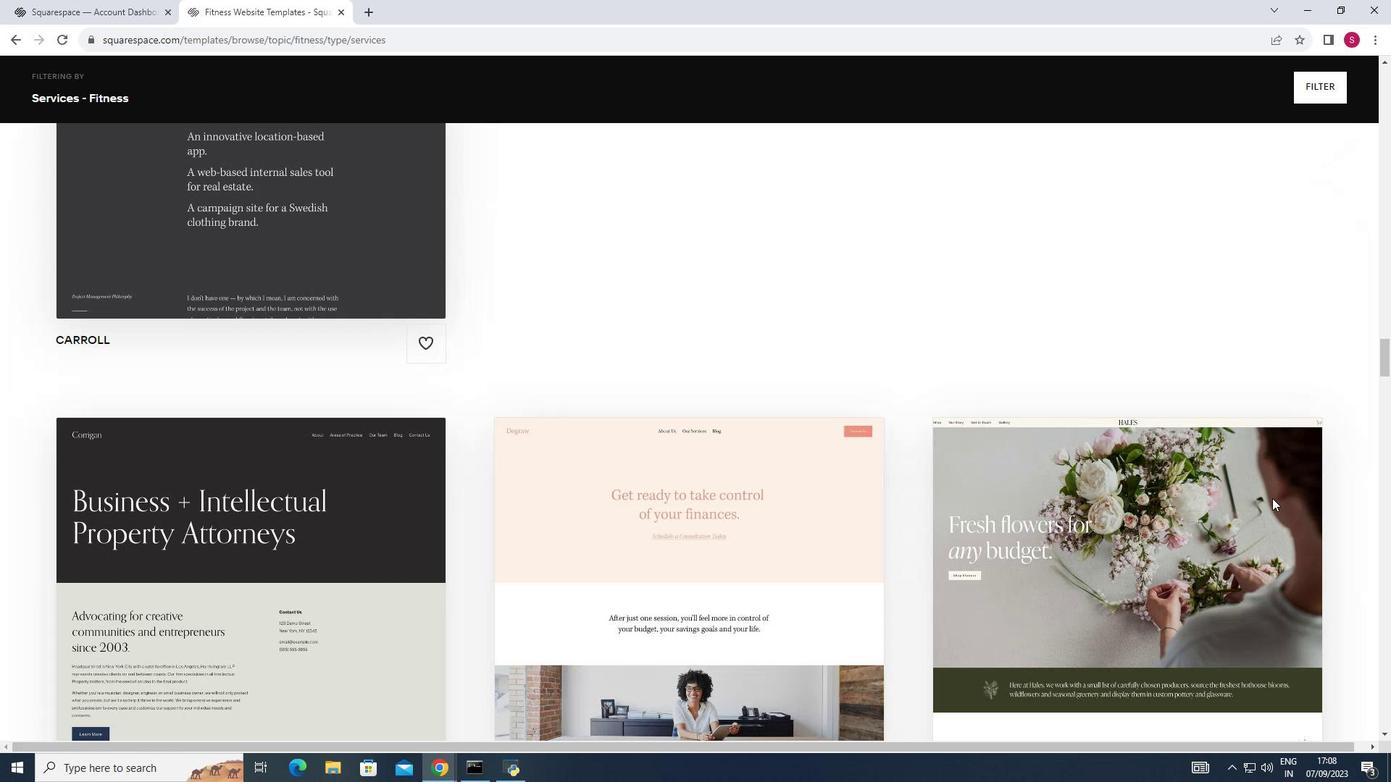 
Action: Mouse scrolled (1274, 497) with delta (0, 0)
Screenshot: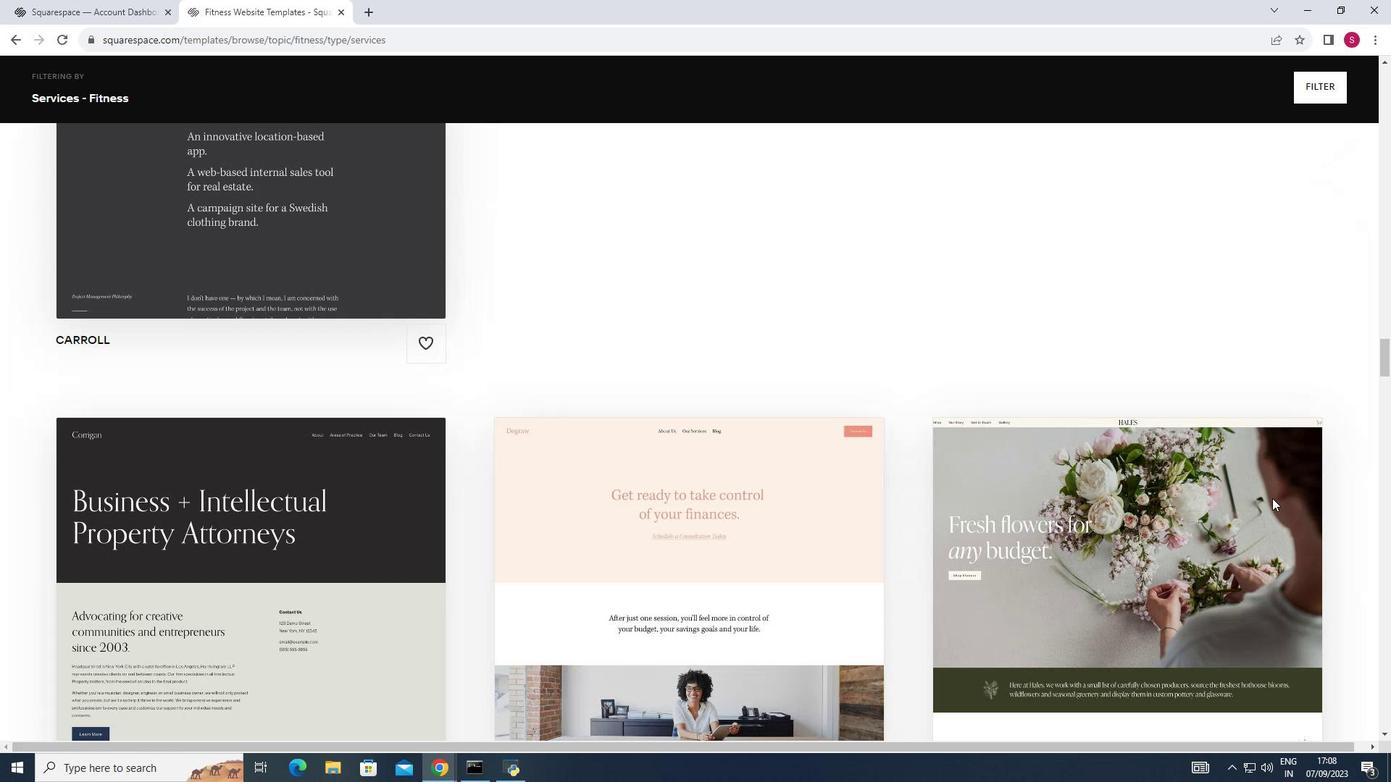 
Action: Mouse moved to (1274, 499)
Screenshot: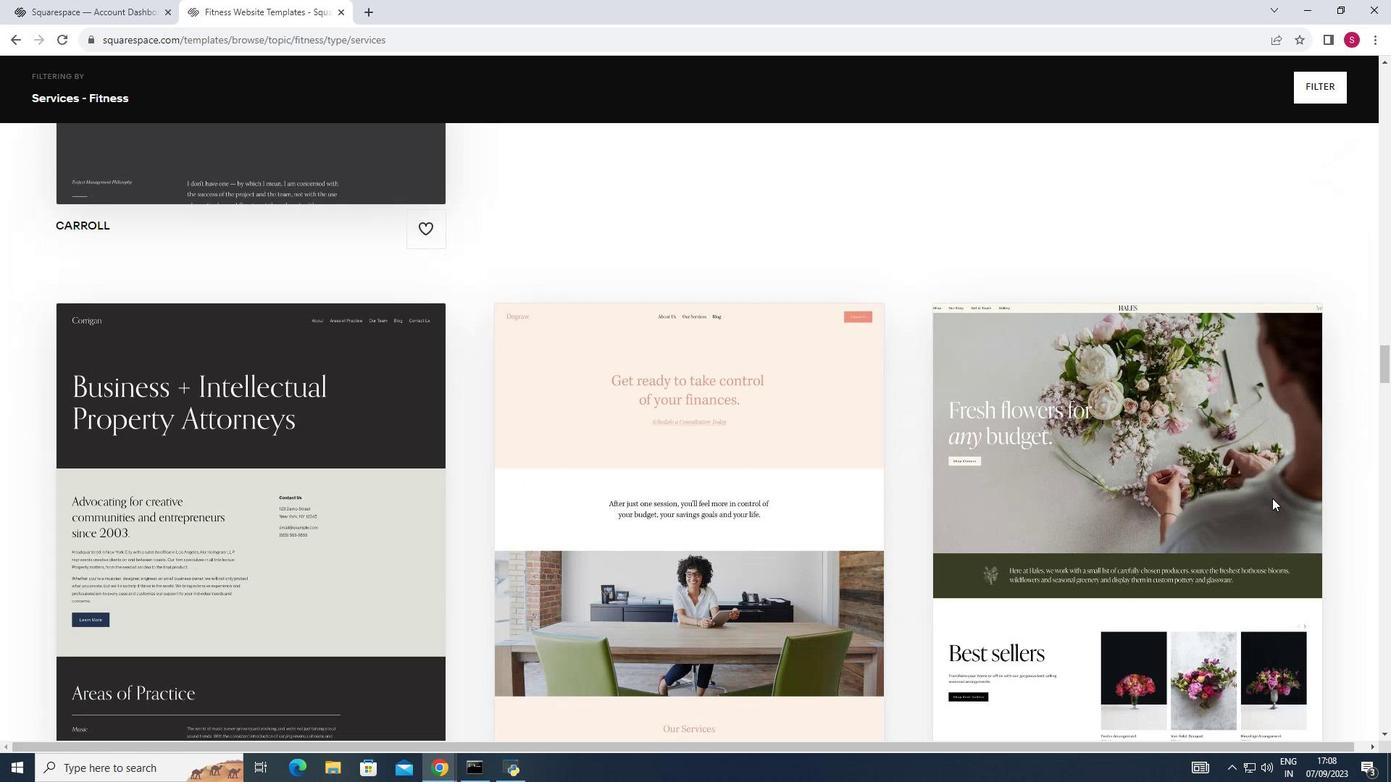 
Action: Mouse scrolled (1274, 498) with delta (0, 0)
Screenshot: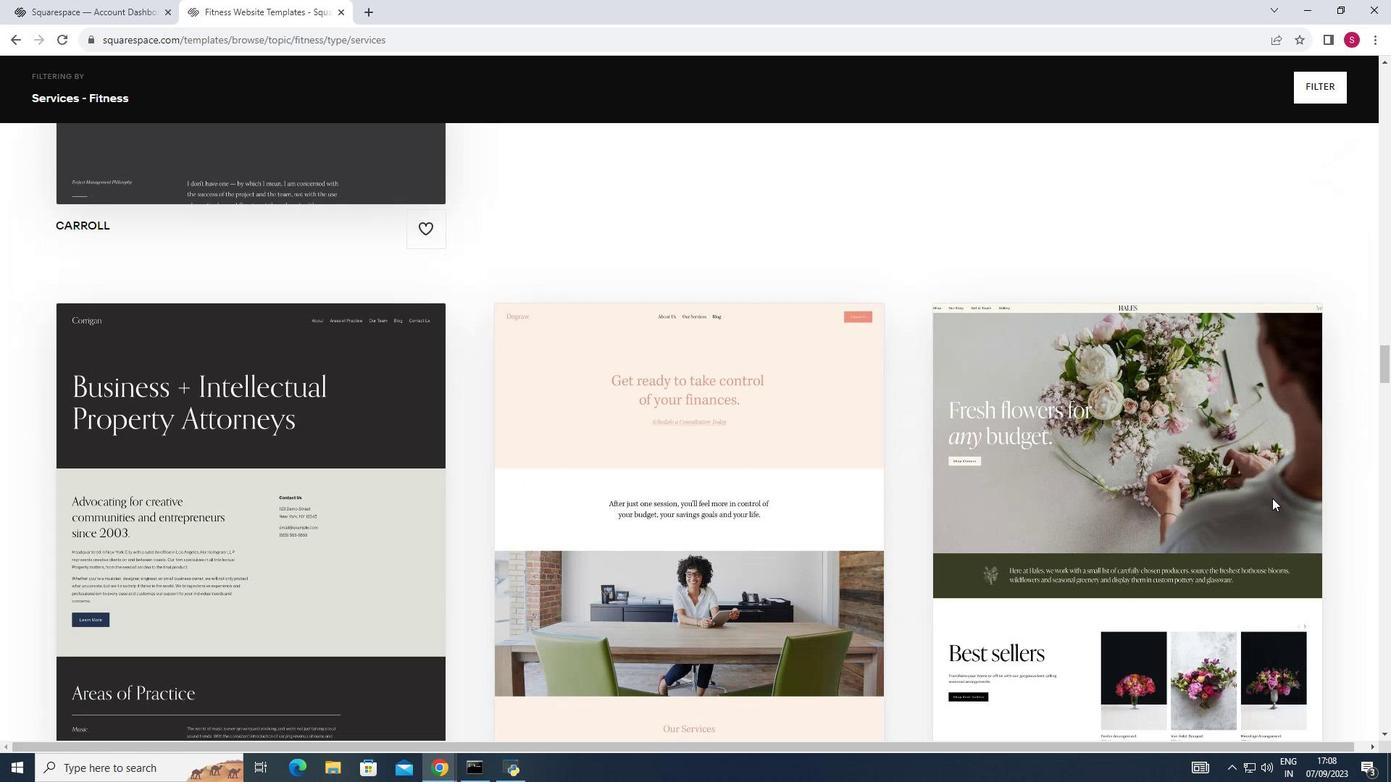 
Action: Mouse moved to (1274, 500)
Screenshot: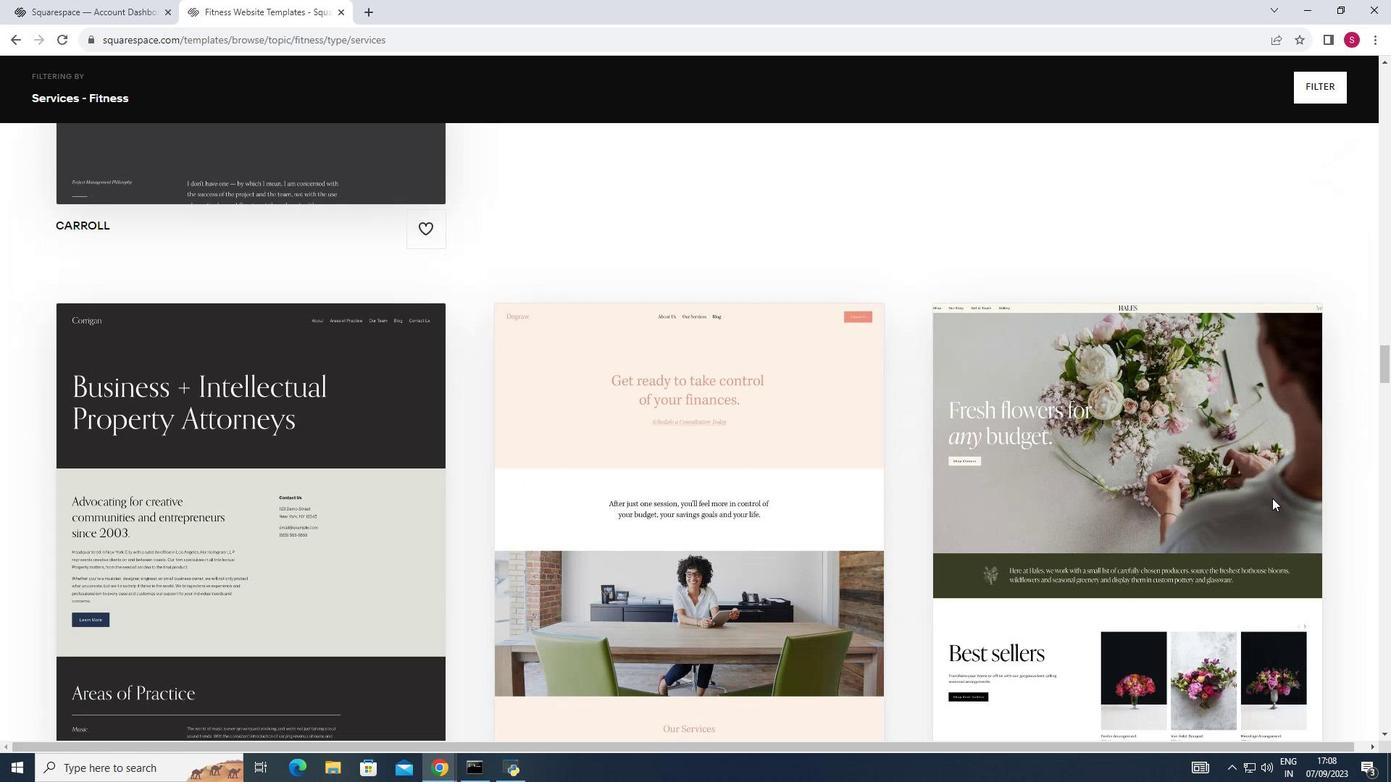 
Action: Mouse scrolled (1274, 499) with delta (0, 0)
Screenshot: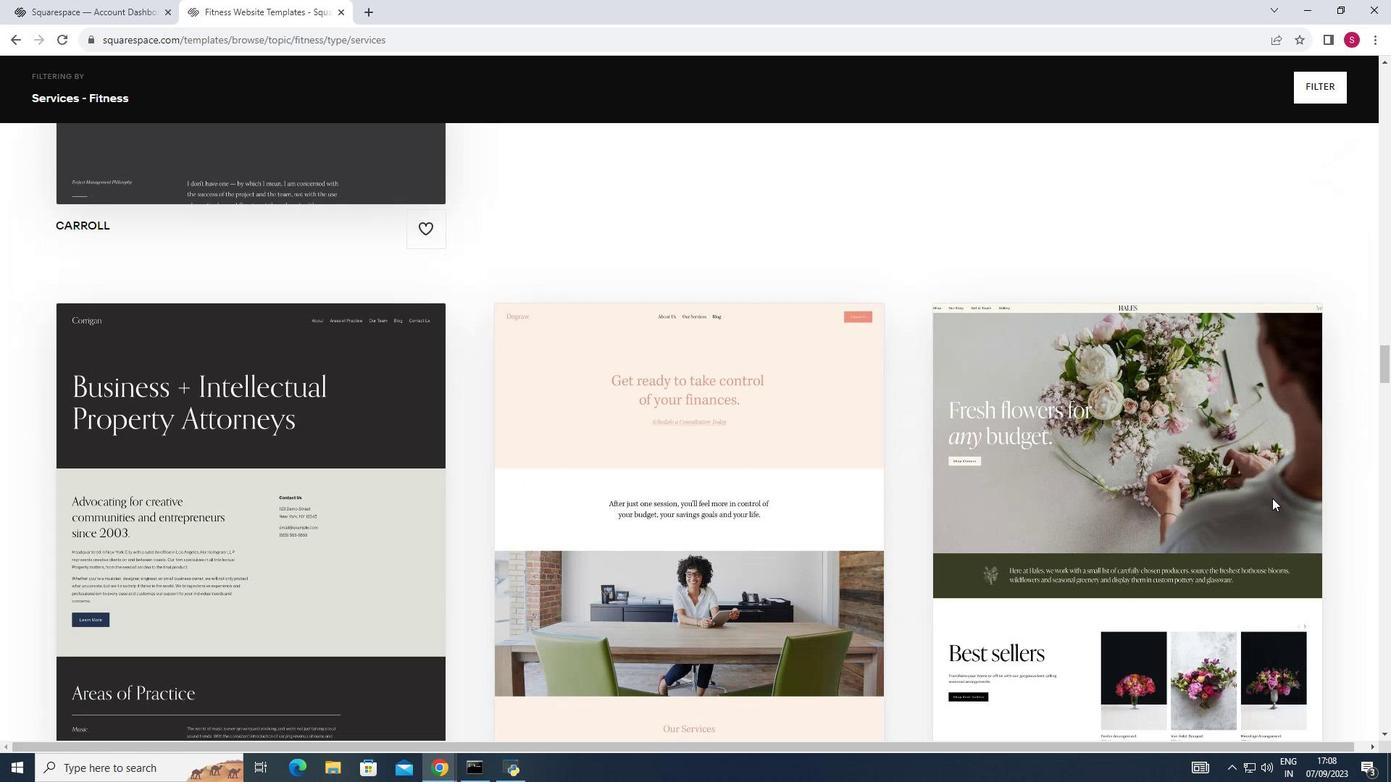 
Action: Mouse scrolled (1274, 499) with delta (0, 0)
Screenshot: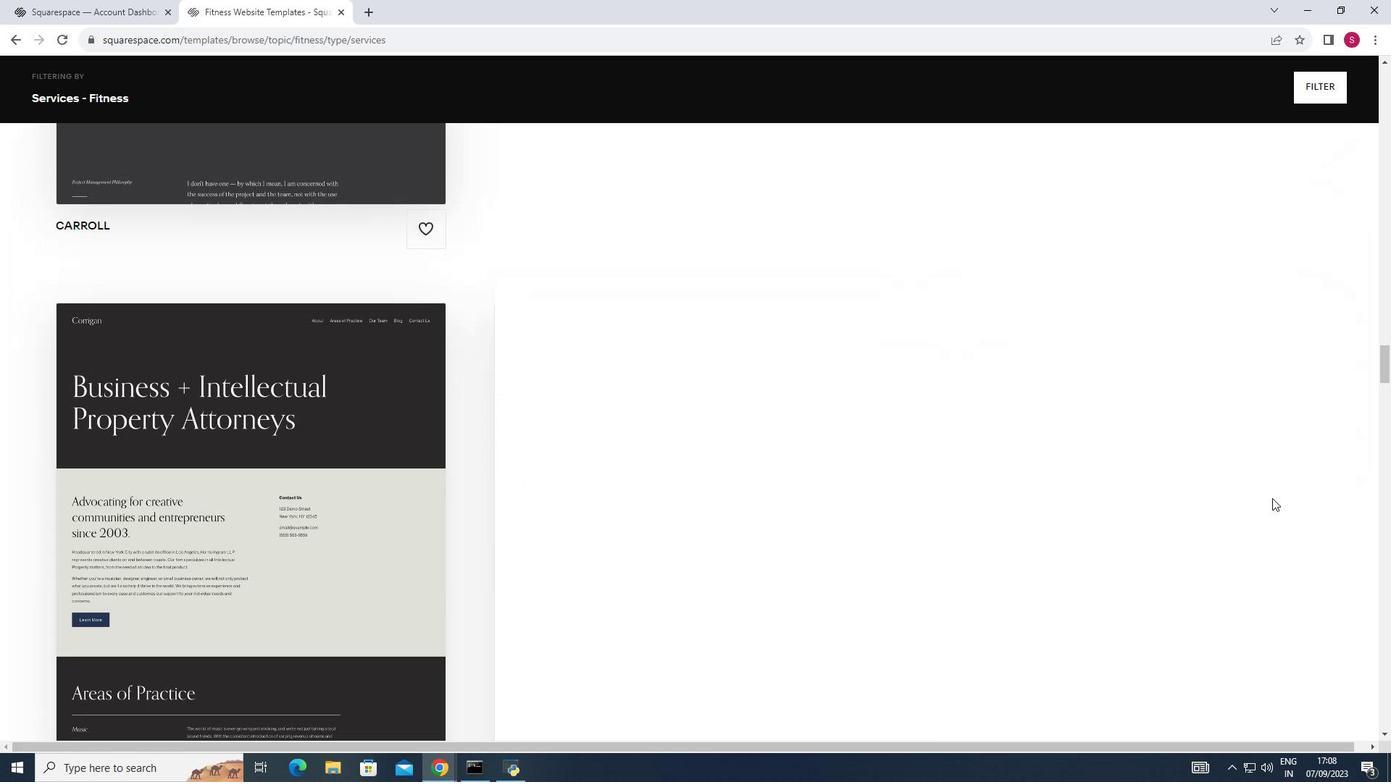 
Action: Mouse scrolled (1274, 499) with delta (0, 0)
Screenshot: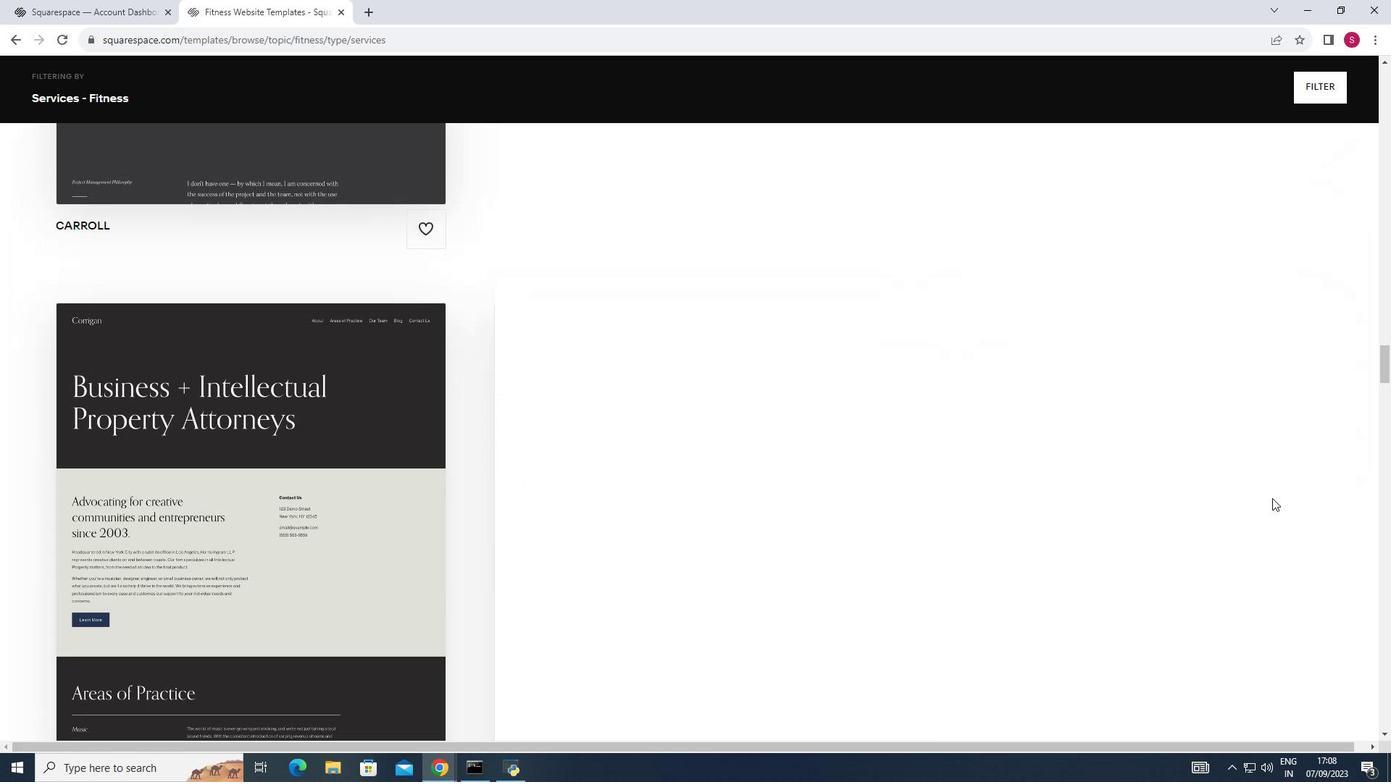 
Action: Mouse moved to (1274, 500)
Screenshot: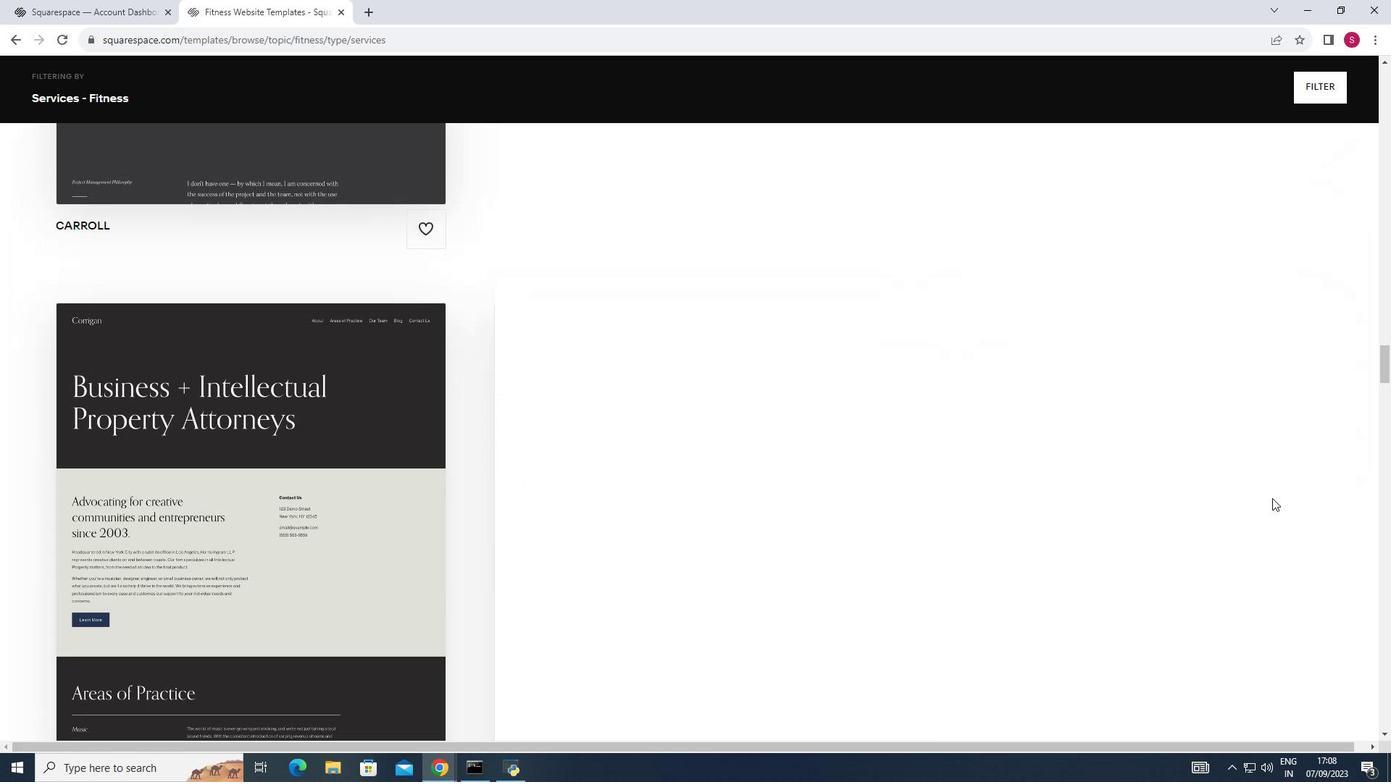 
Action: Mouse scrolled (1274, 499) with delta (0, 0)
Screenshot: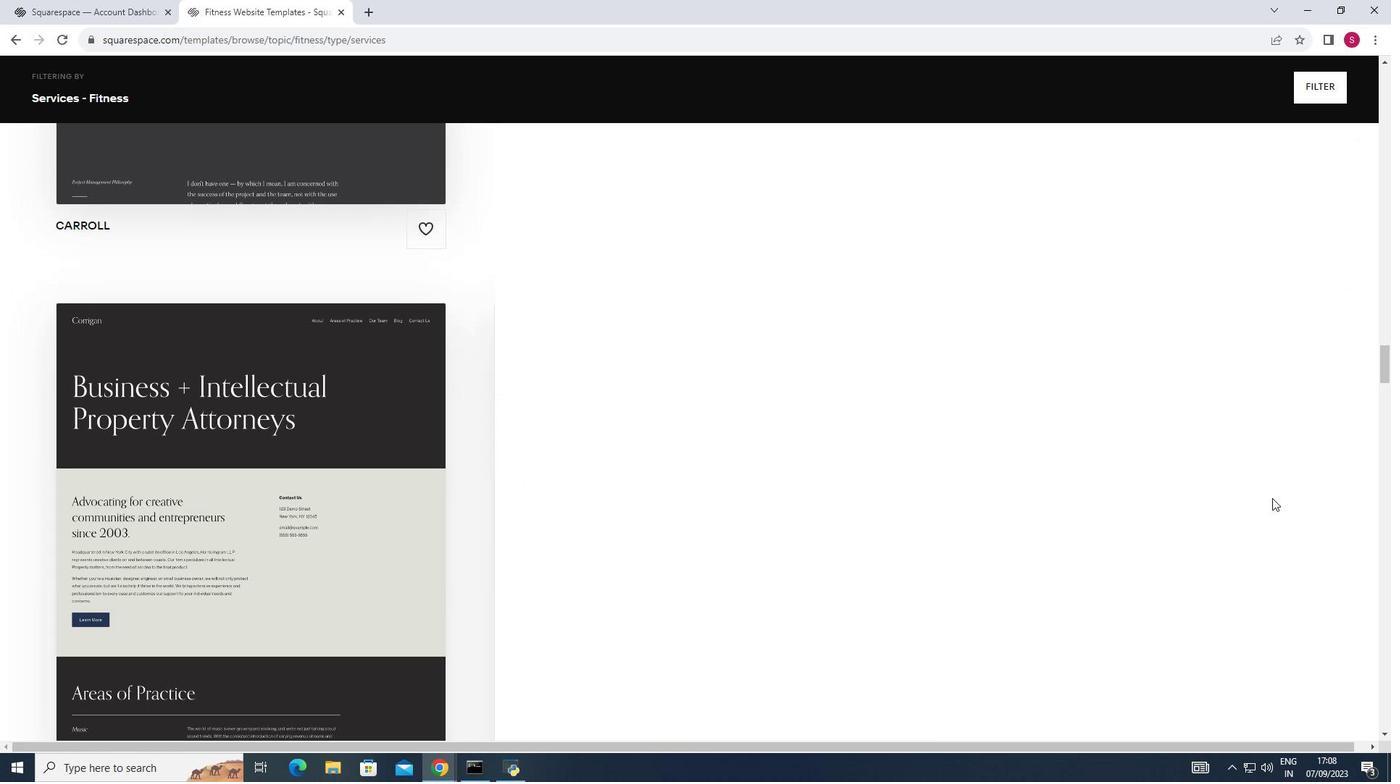 
Action: Mouse scrolled (1274, 499) with delta (0, 0)
Screenshot: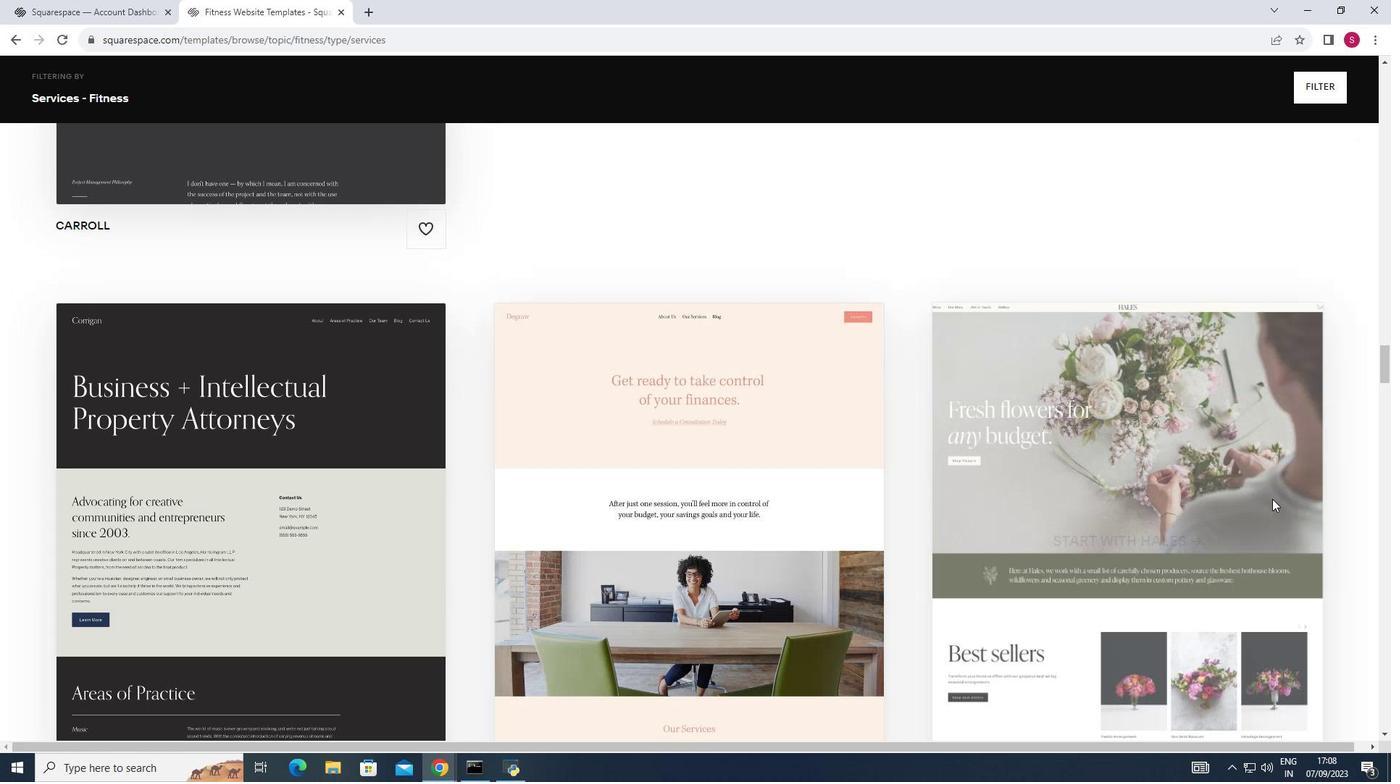 
Action: Mouse scrolled (1274, 499) with delta (0, 0)
Screenshot: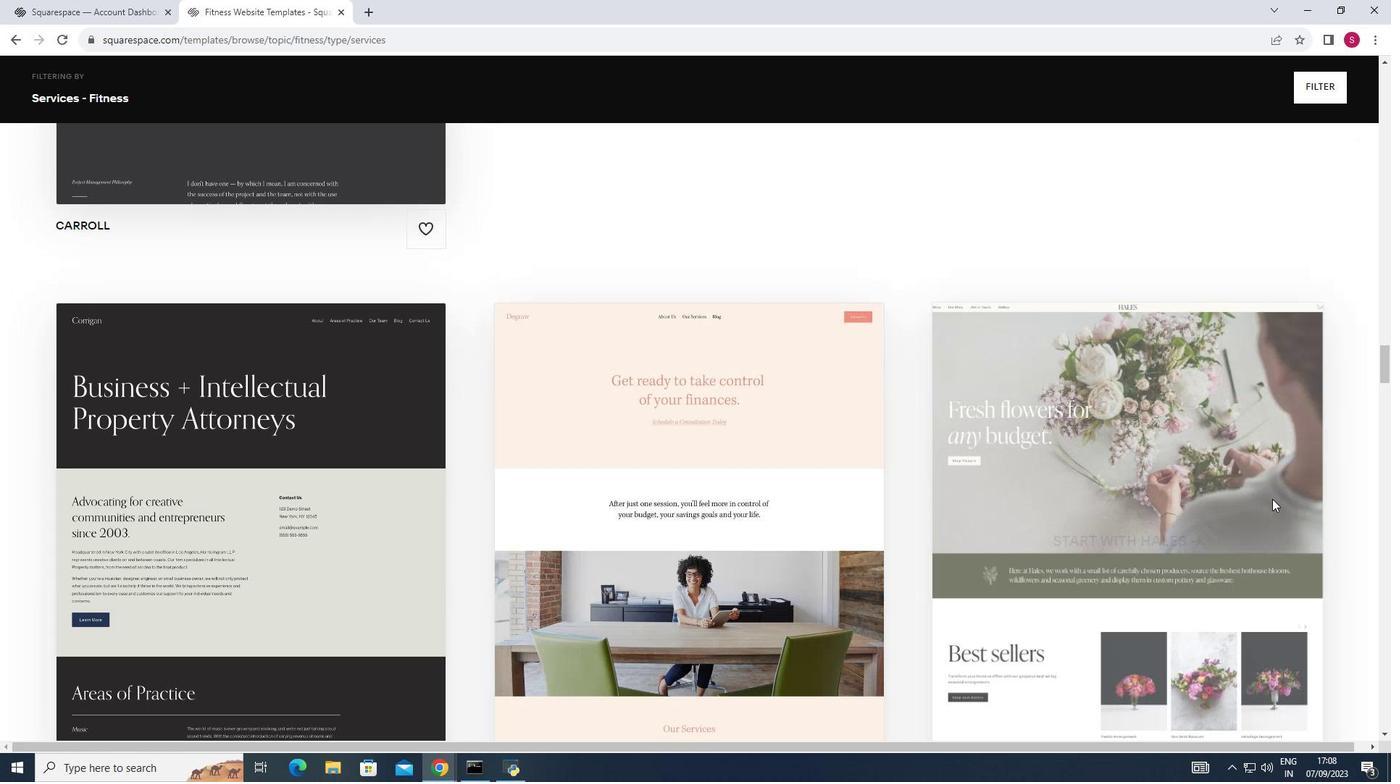 
Action: Mouse moved to (1274, 500)
Screenshot: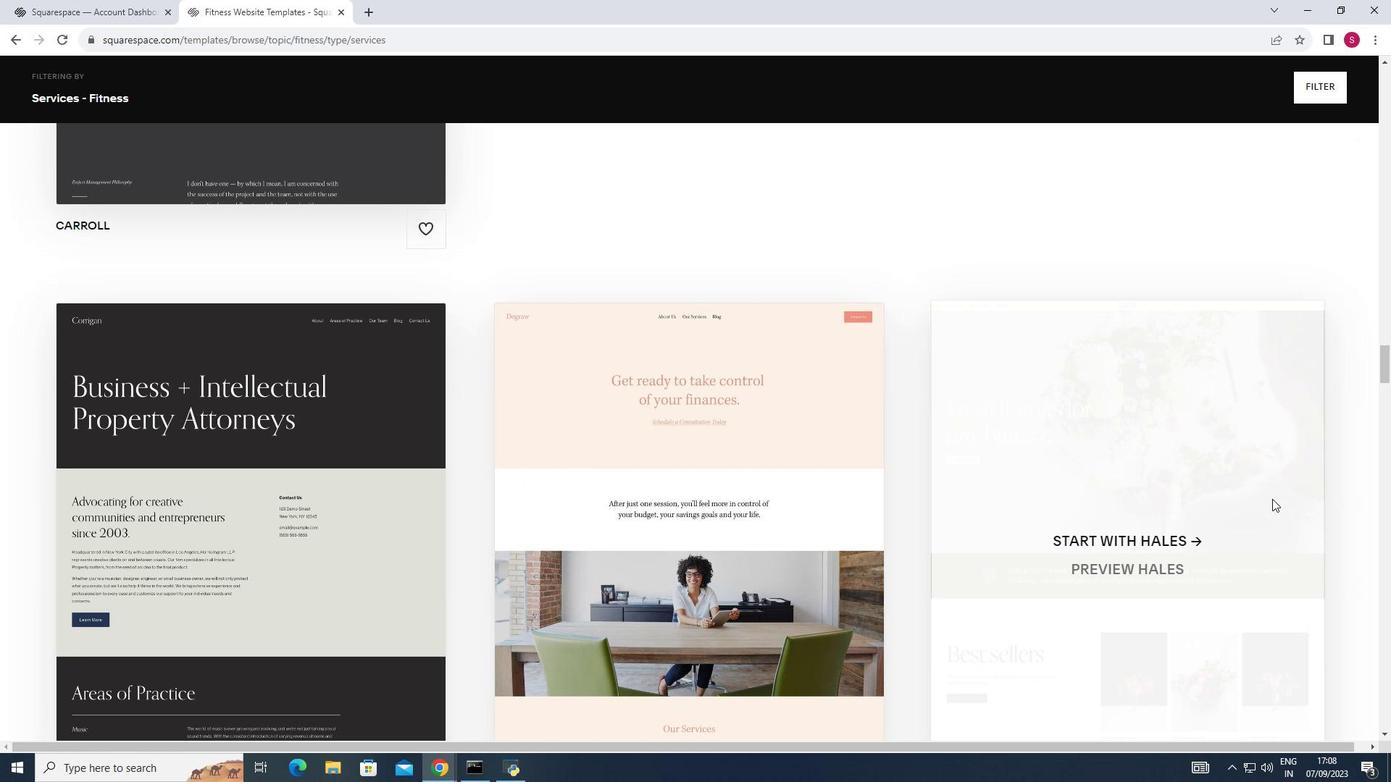 
Action: Mouse scrolled (1274, 500) with delta (0, 0)
Screenshot: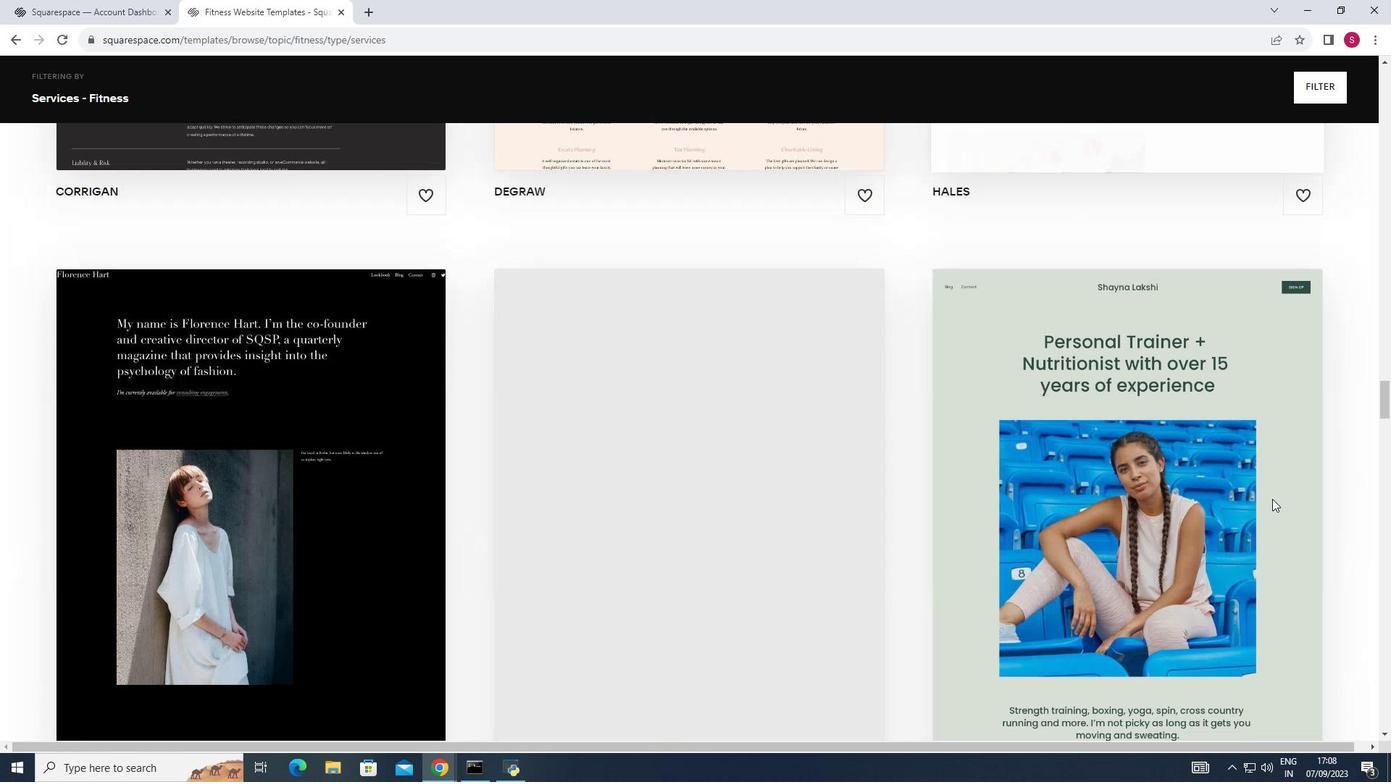 
Action: Mouse scrolled (1274, 500) with delta (0, 0)
Screenshot: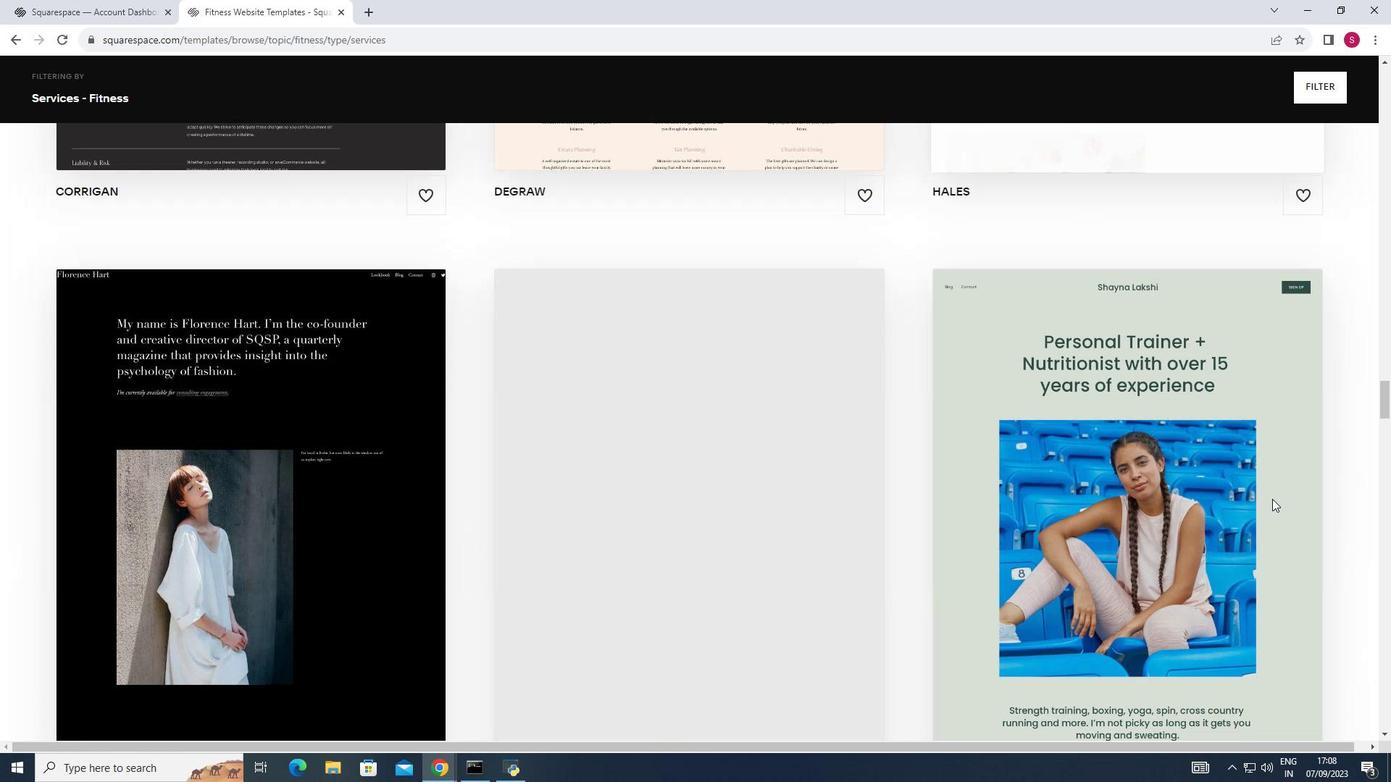 
Action: Mouse scrolled (1274, 500) with delta (0, 0)
Screenshot: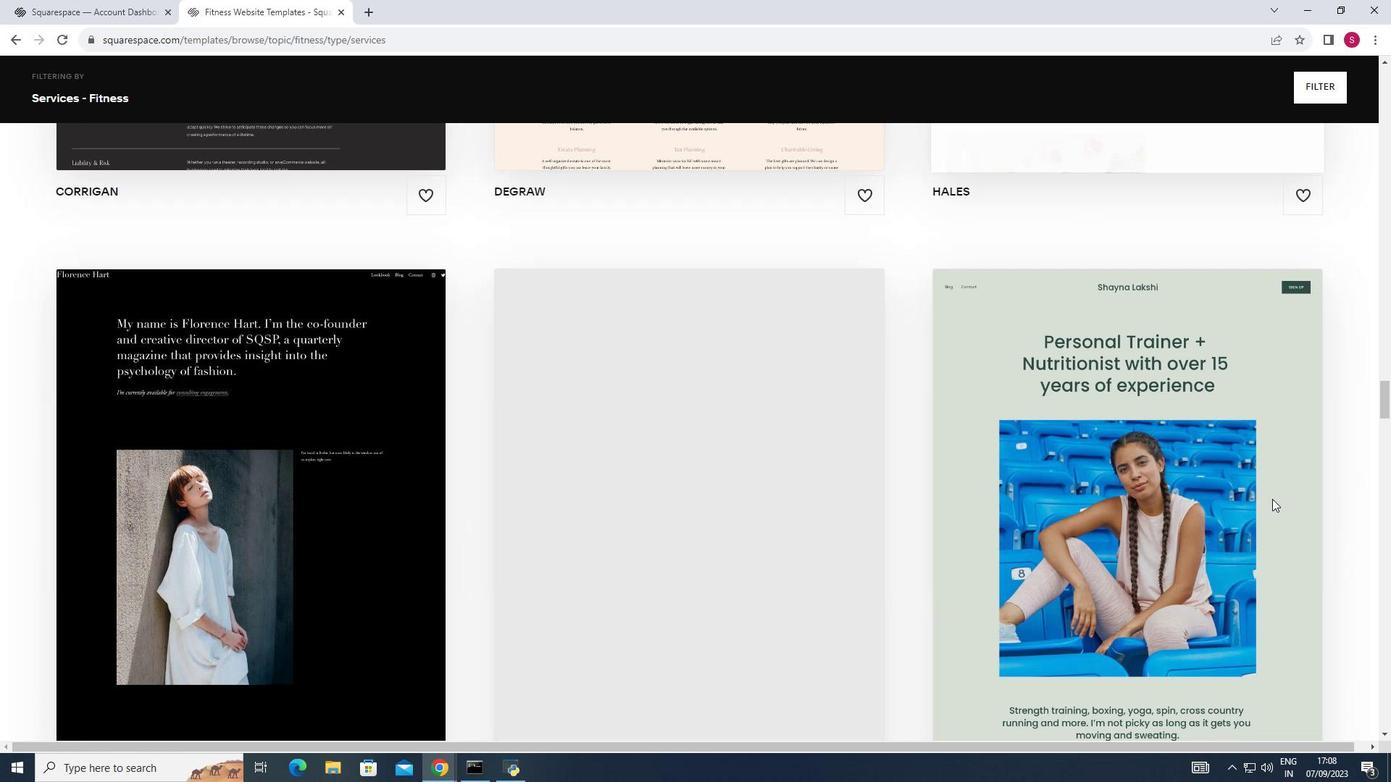 
Action: Mouse scrolled (1274, 500) with delta (0, 0)
Screenshot: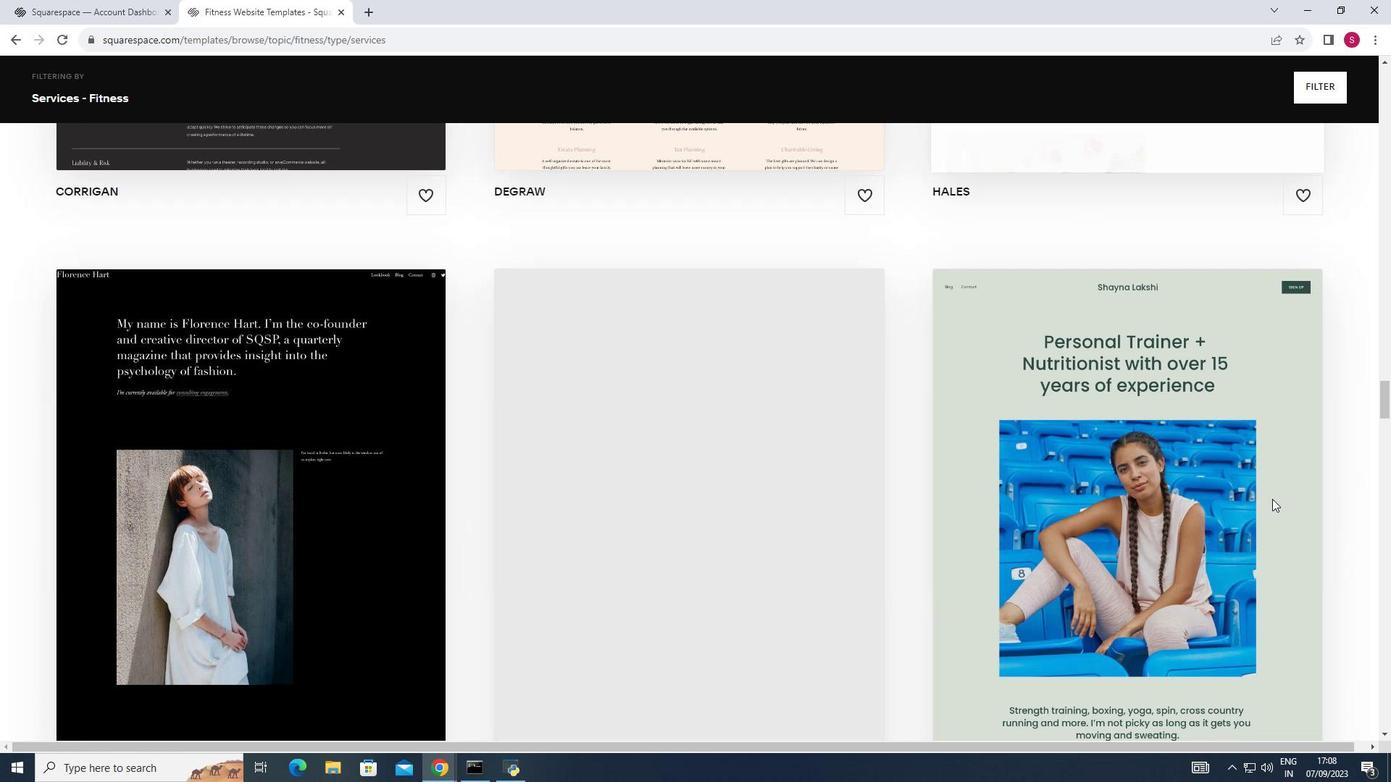 
Action: Mouse scrolled (1274, 500) with delta (0, 0)
Screenshot: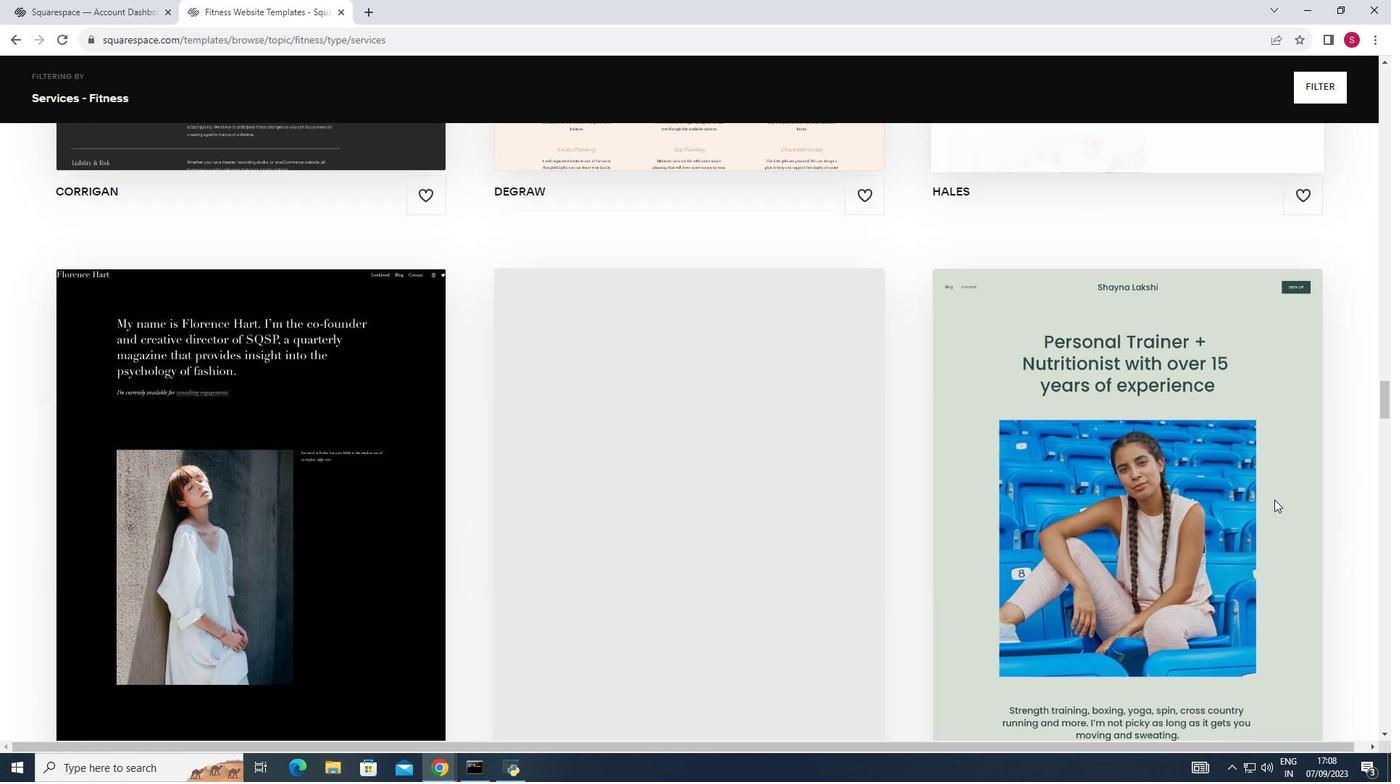 
Action: Mouse scrolled (1274, 500) with delta (0, 0)
Screenshot: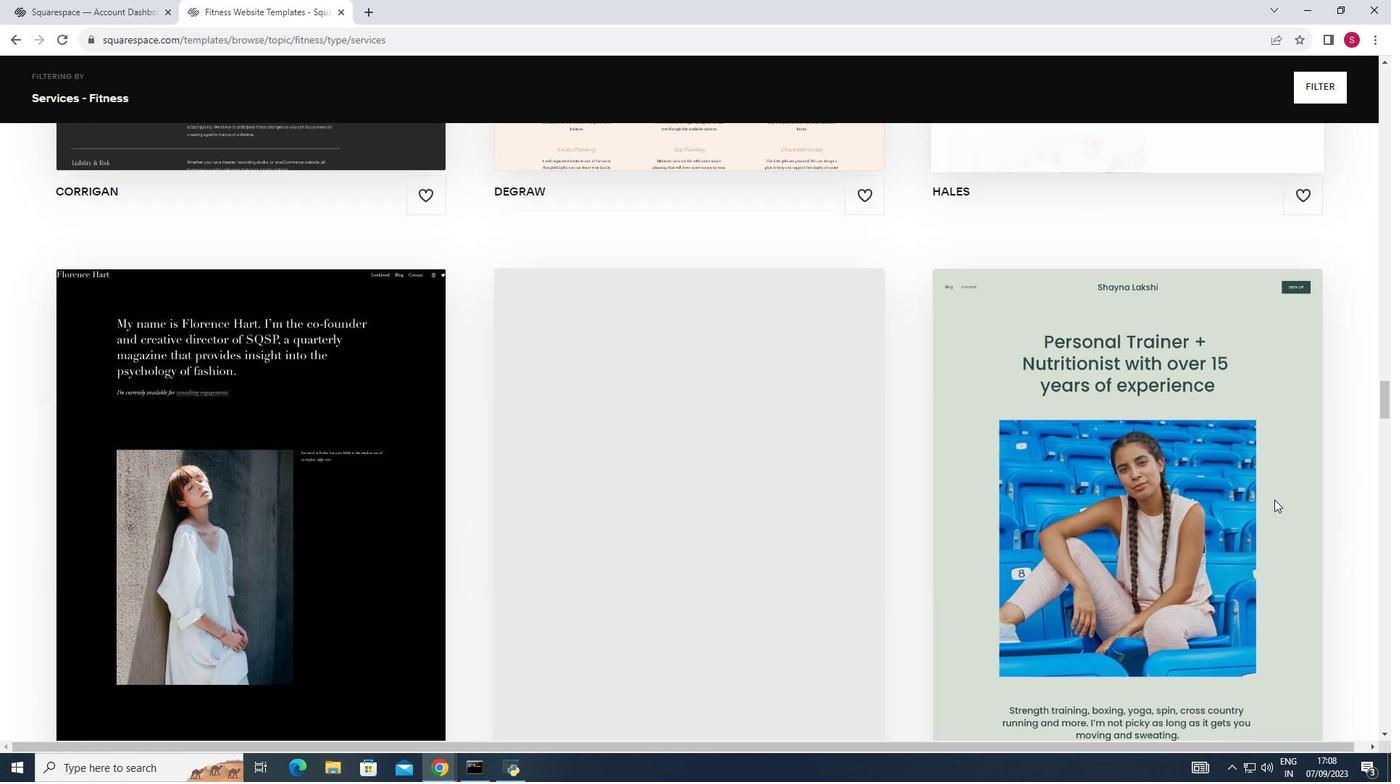 
Action: Mouse scrolled (1274, 500) with delta (0, 0)
Screenshot: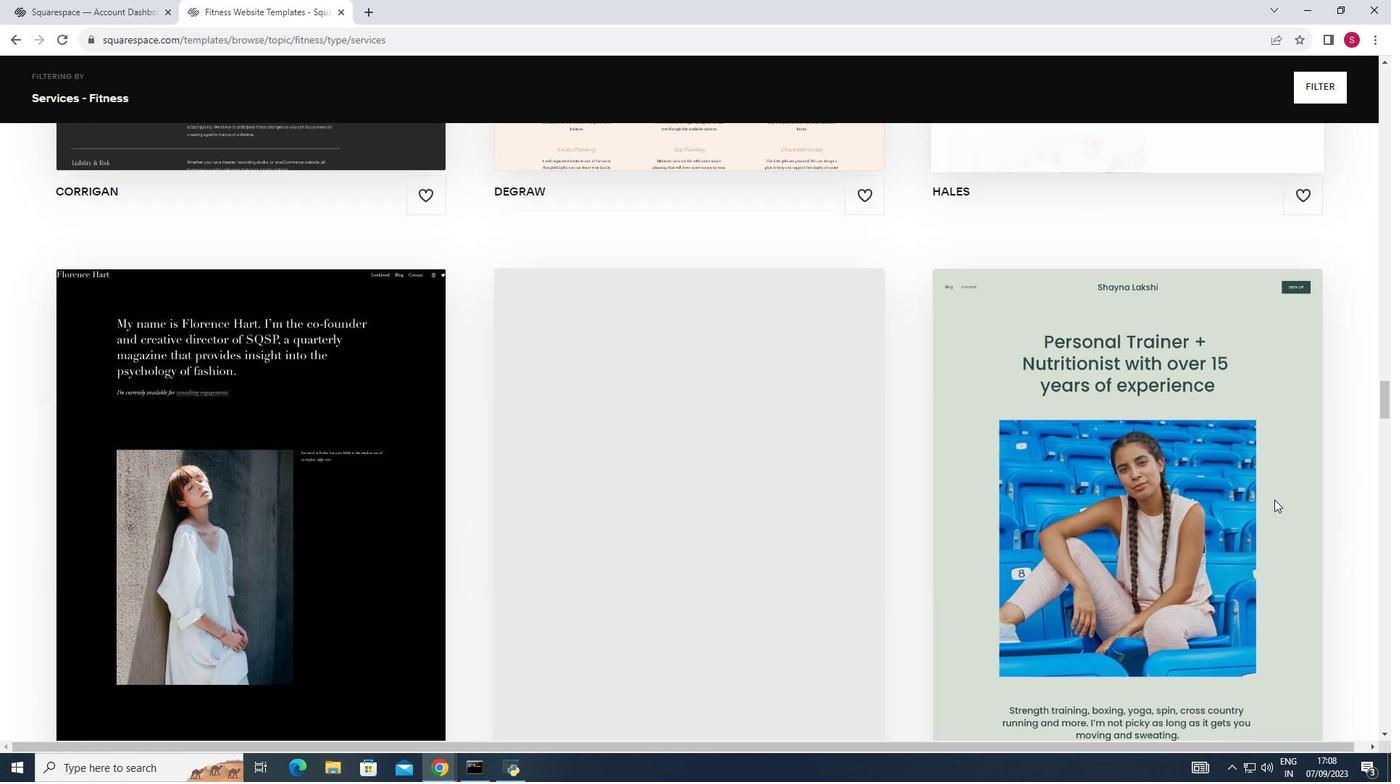 
Action: Mouse scrolled (1274, 500) with delta (0, 0)
Screenshot: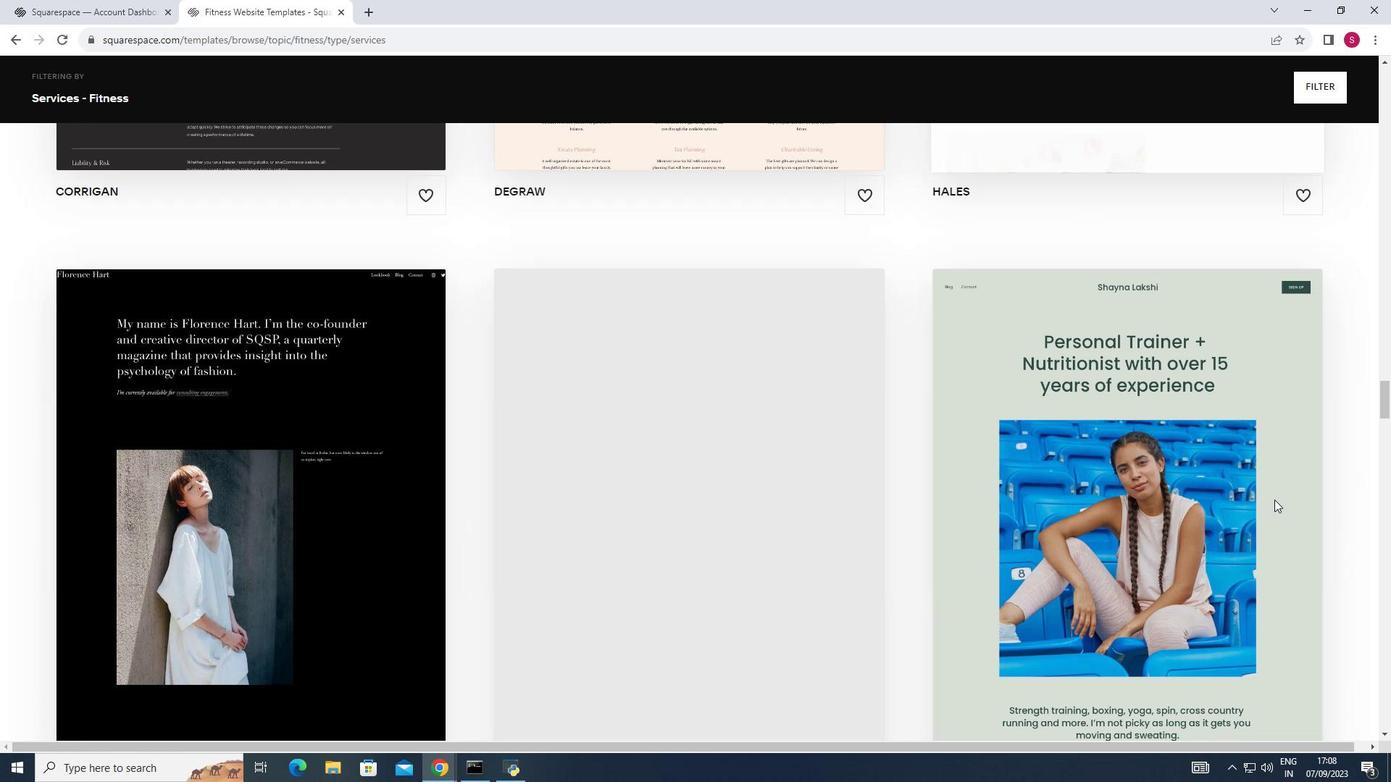 
Action: Mouse scrolled (1274, 500) with delta (0, 0)
Screenshot: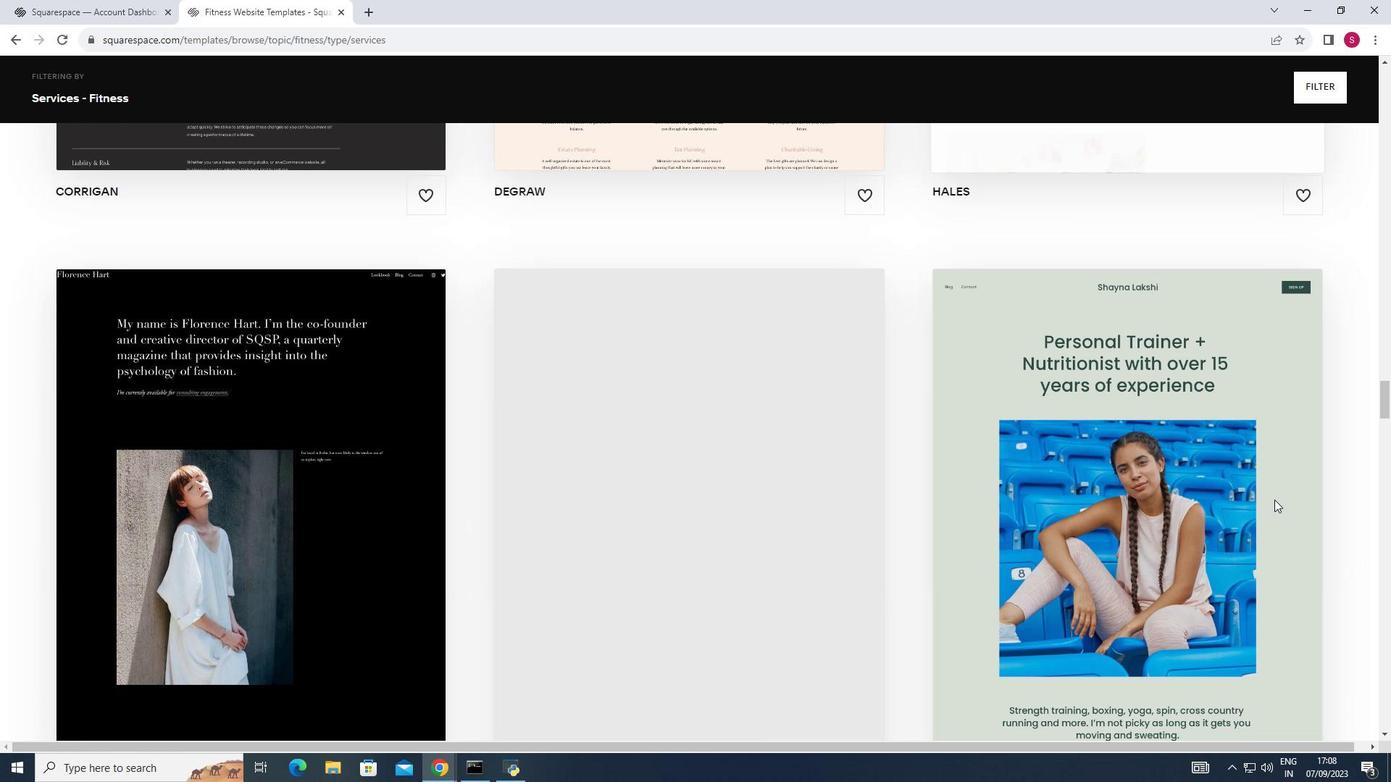 
Action: Mouse moved to (1276, 501)
Screenshot: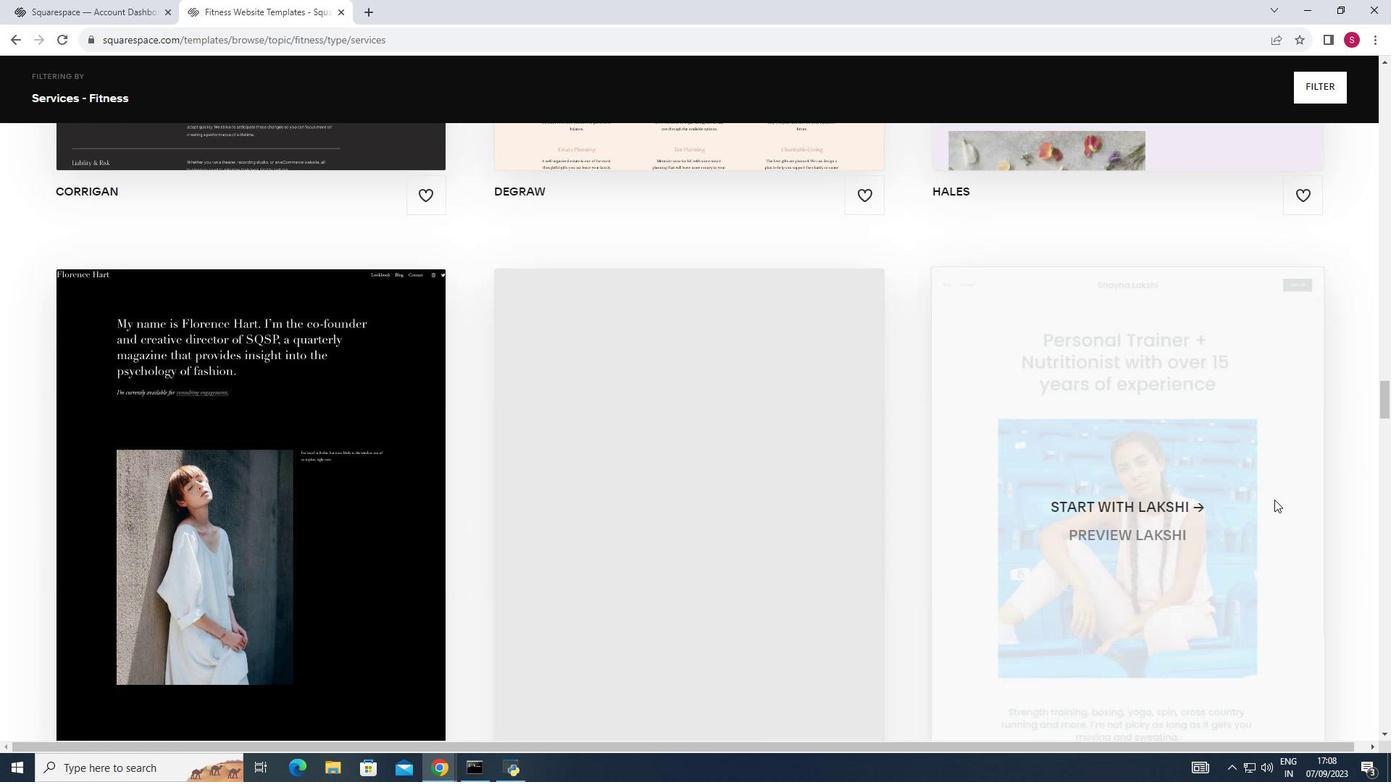 
Action: Mouse scrolled (1276, 502) with delta (0, 0)
Screenshot: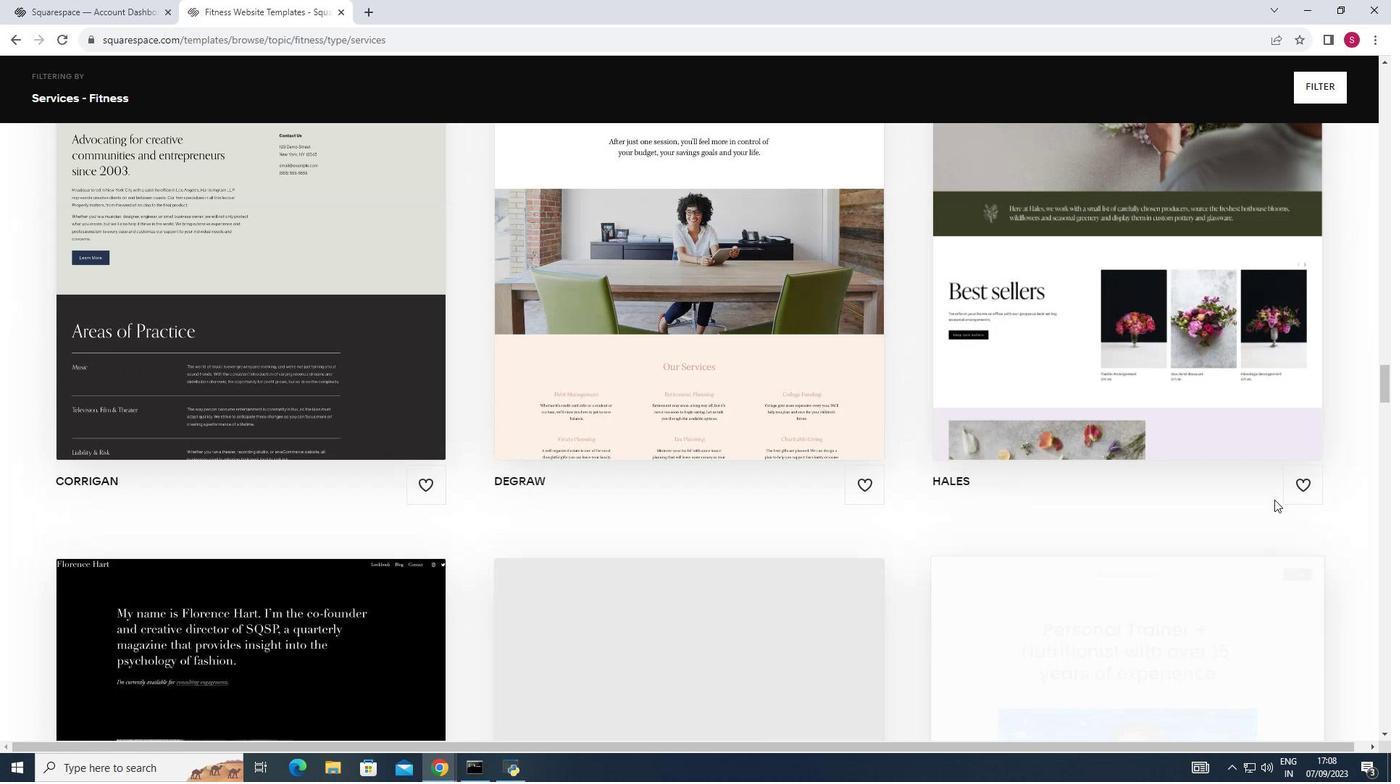 
Action: Mouse scrolled (1276, 502) with delta (0, 0)
Screenshot: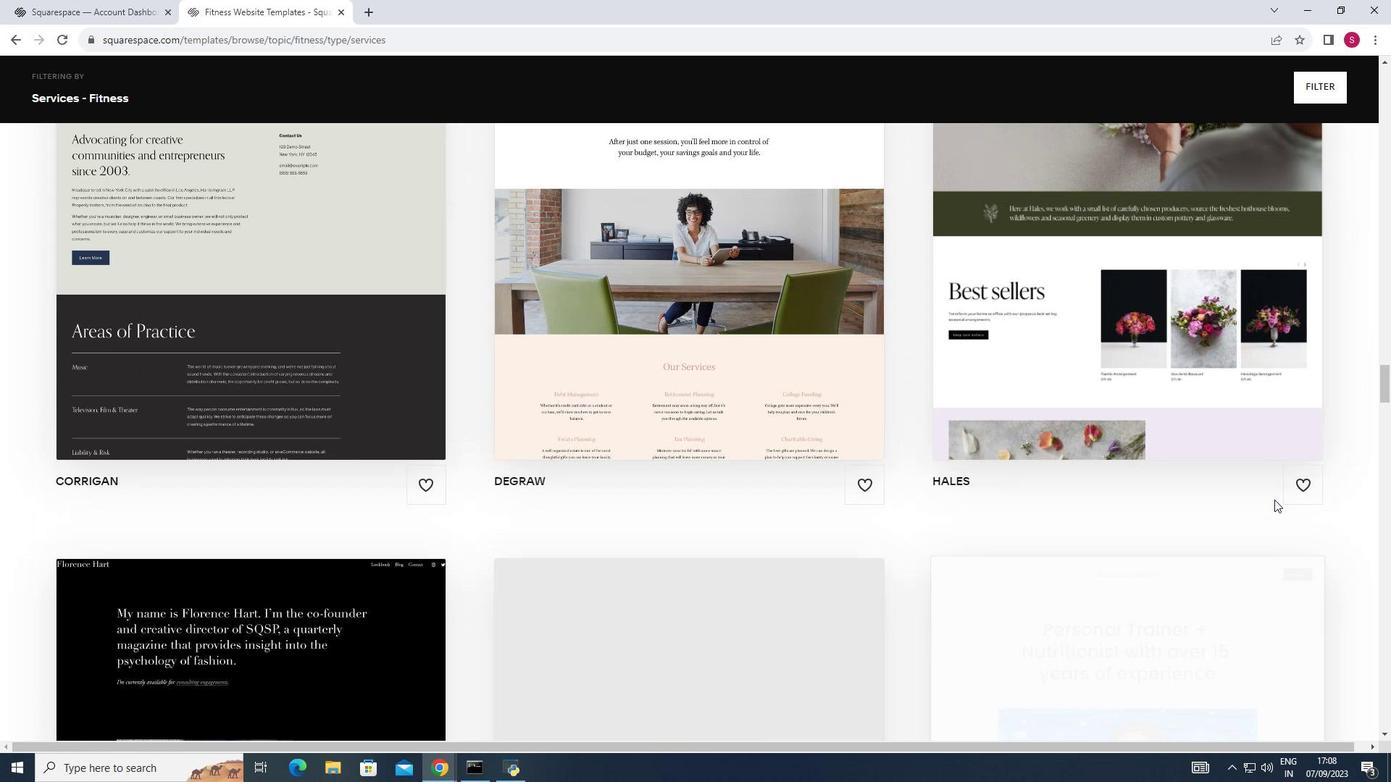 
Action: Mouse scrolled (1276, 502) with delta (0, 0)
Screenshot: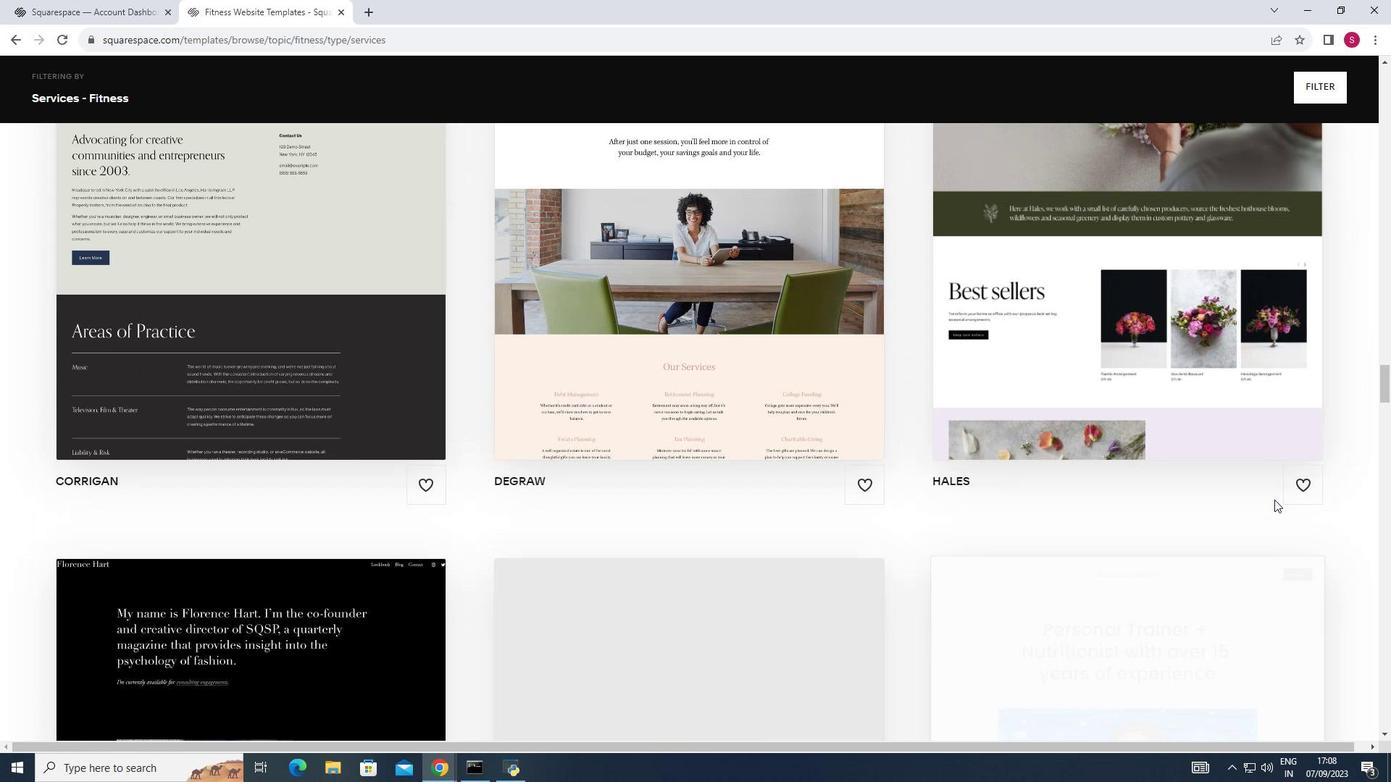 
Action: Mouse scrolled (1276, 502) with delta (0, 0)
Screenshot: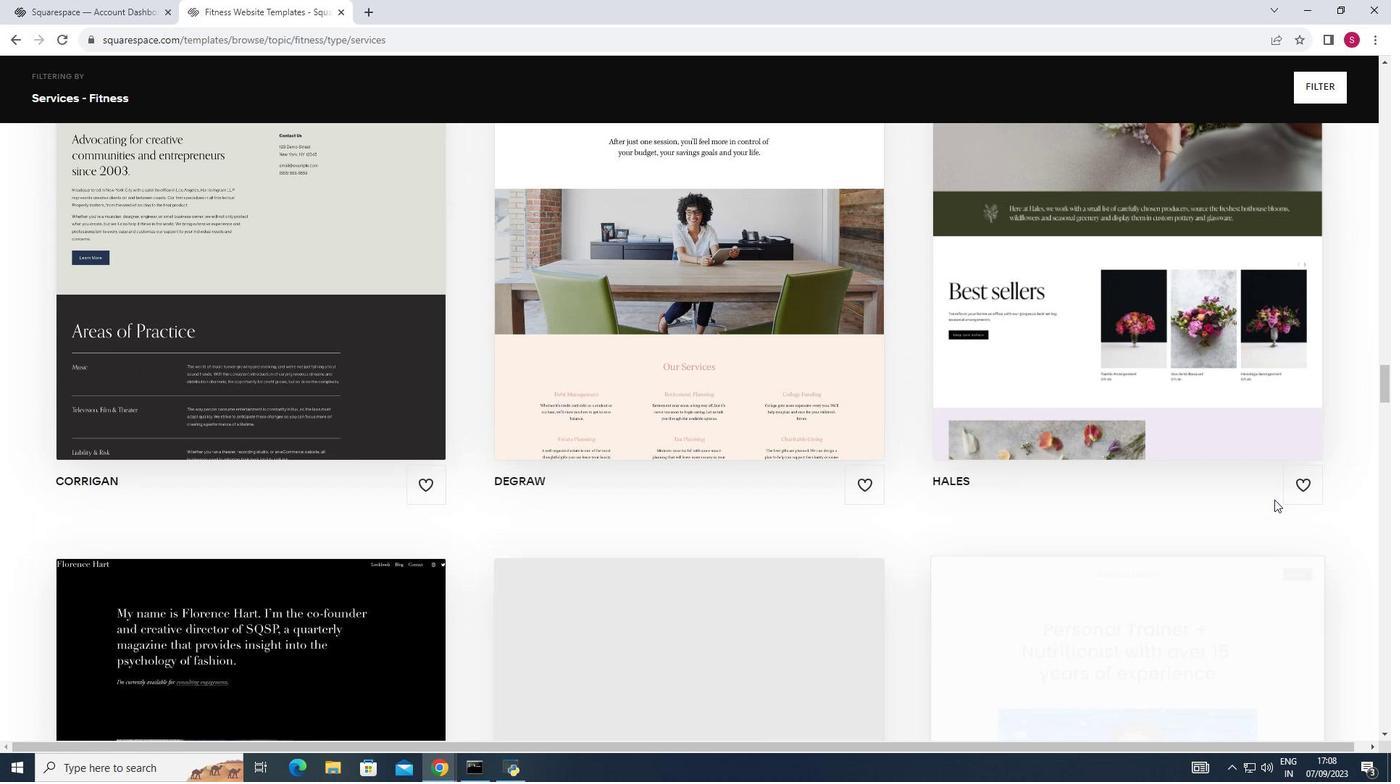 
Action: Mouse scrolled (1276, 502) with delta (0, 0)
Screenshot: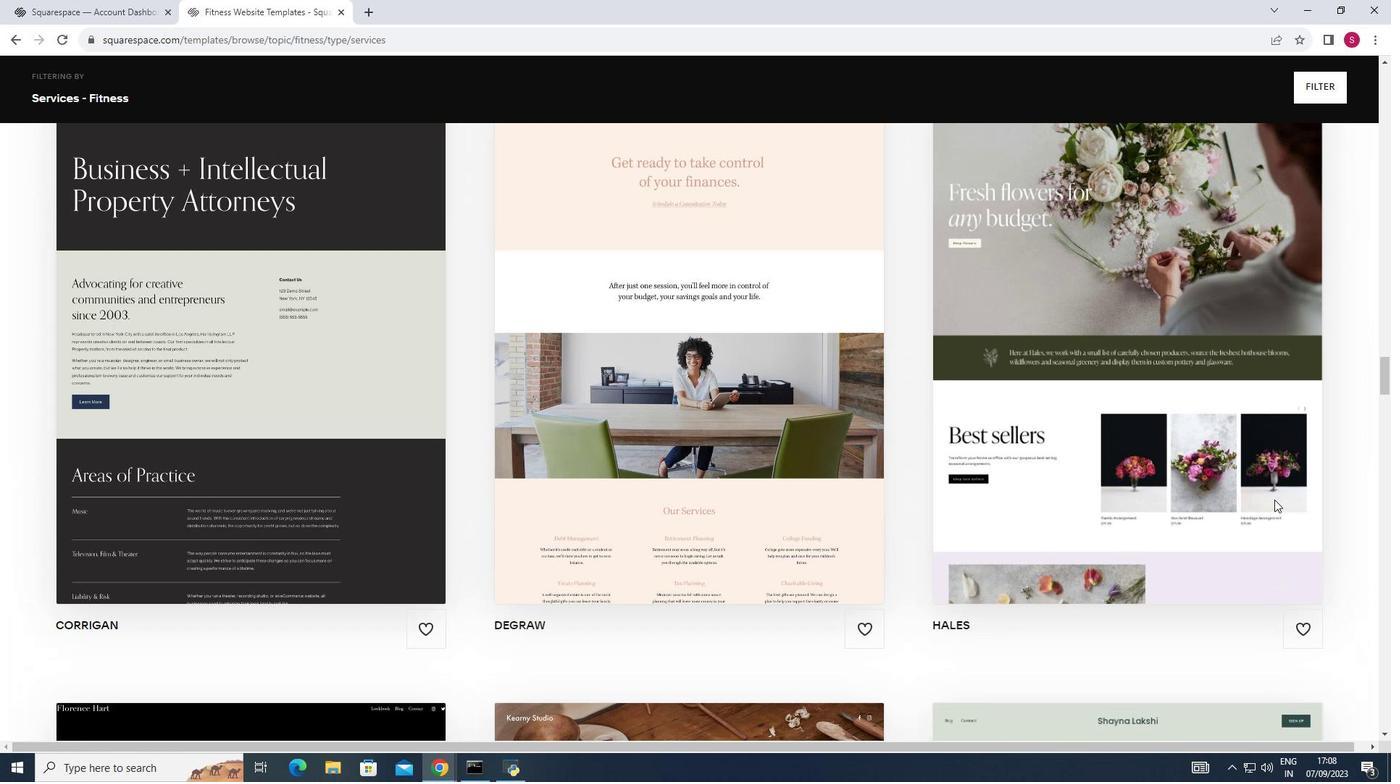 
Action: Mouse scrolled (1276, 502) with delta (0, 0)
Screenshot: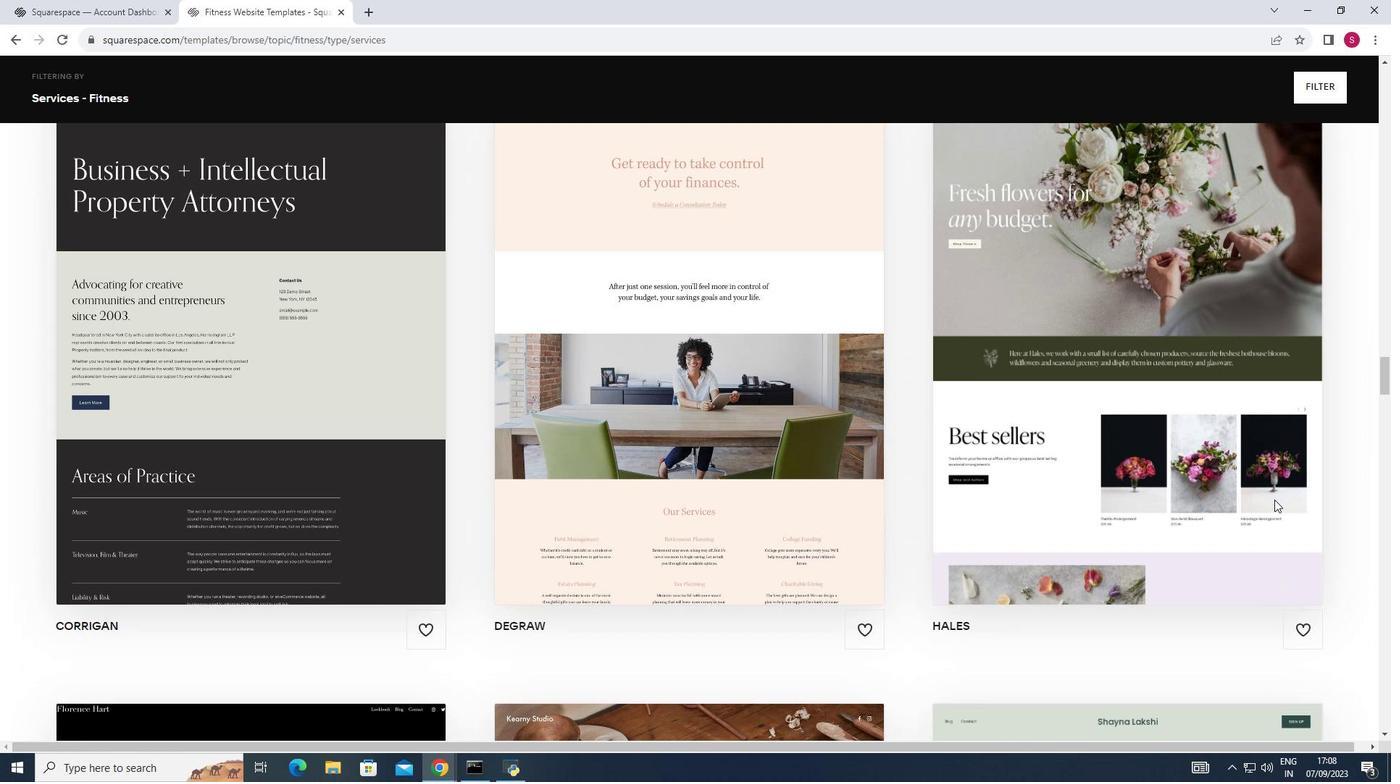 
Action: Mouse moved to (1276, 501)
Screenshot: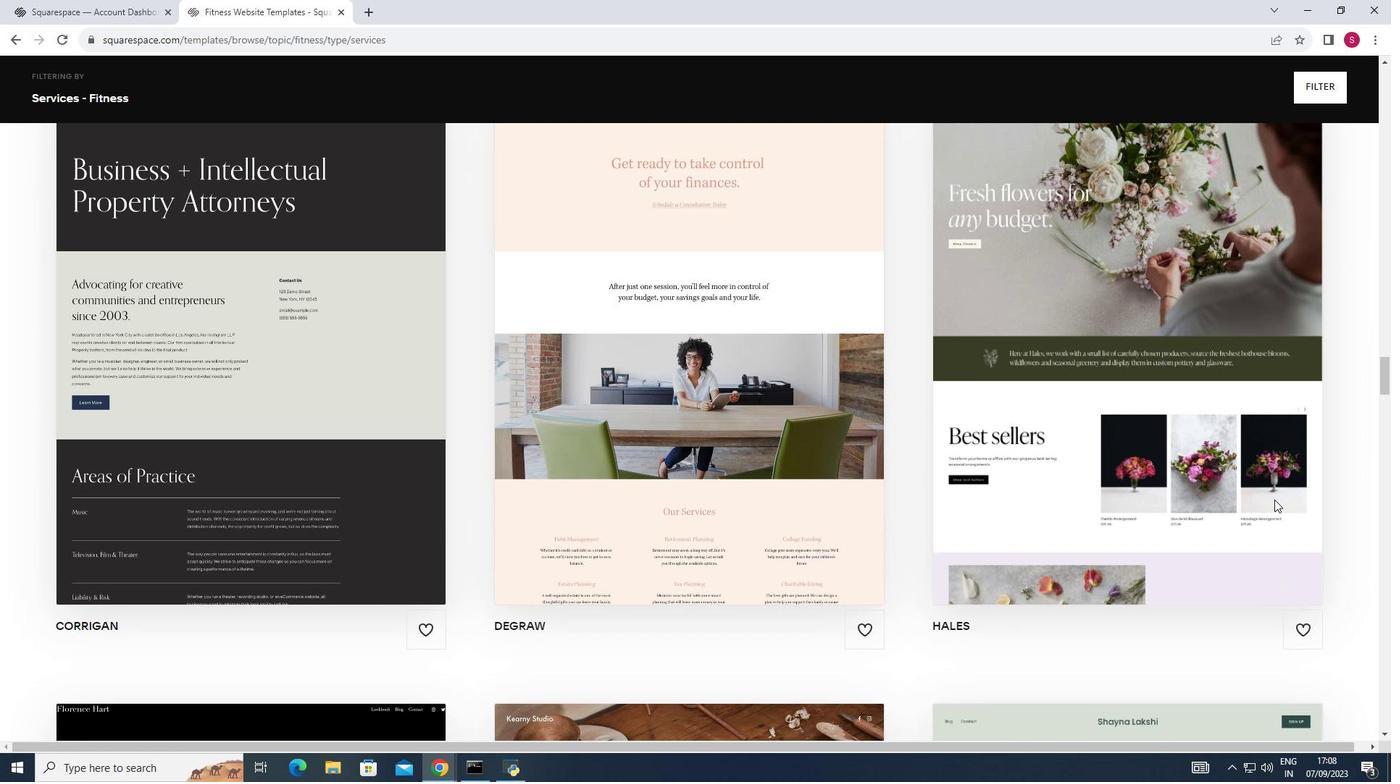 
Action: Mouse scrolled (1276, 502) with delta (0, 0)
Screenshot: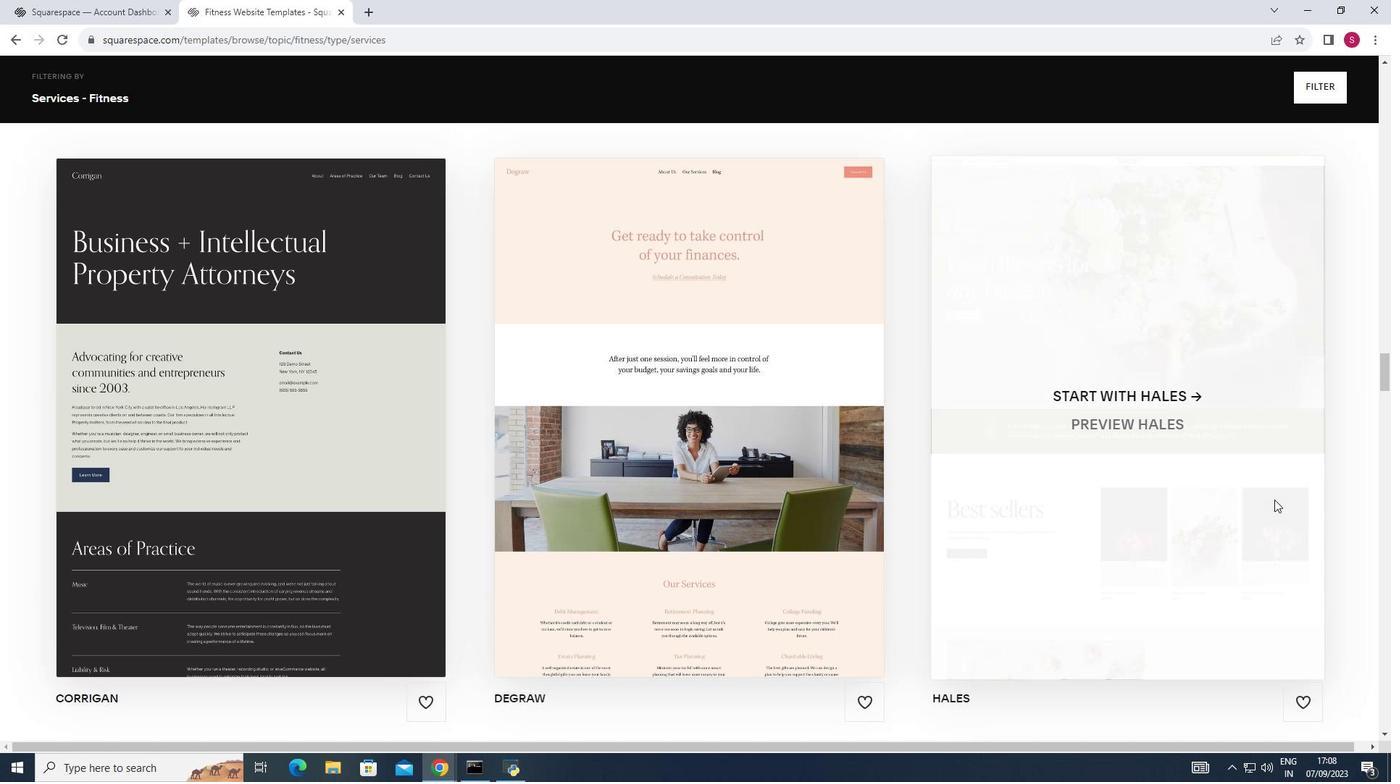 
Action: Mouse moved to (973, 491)
Screenshot: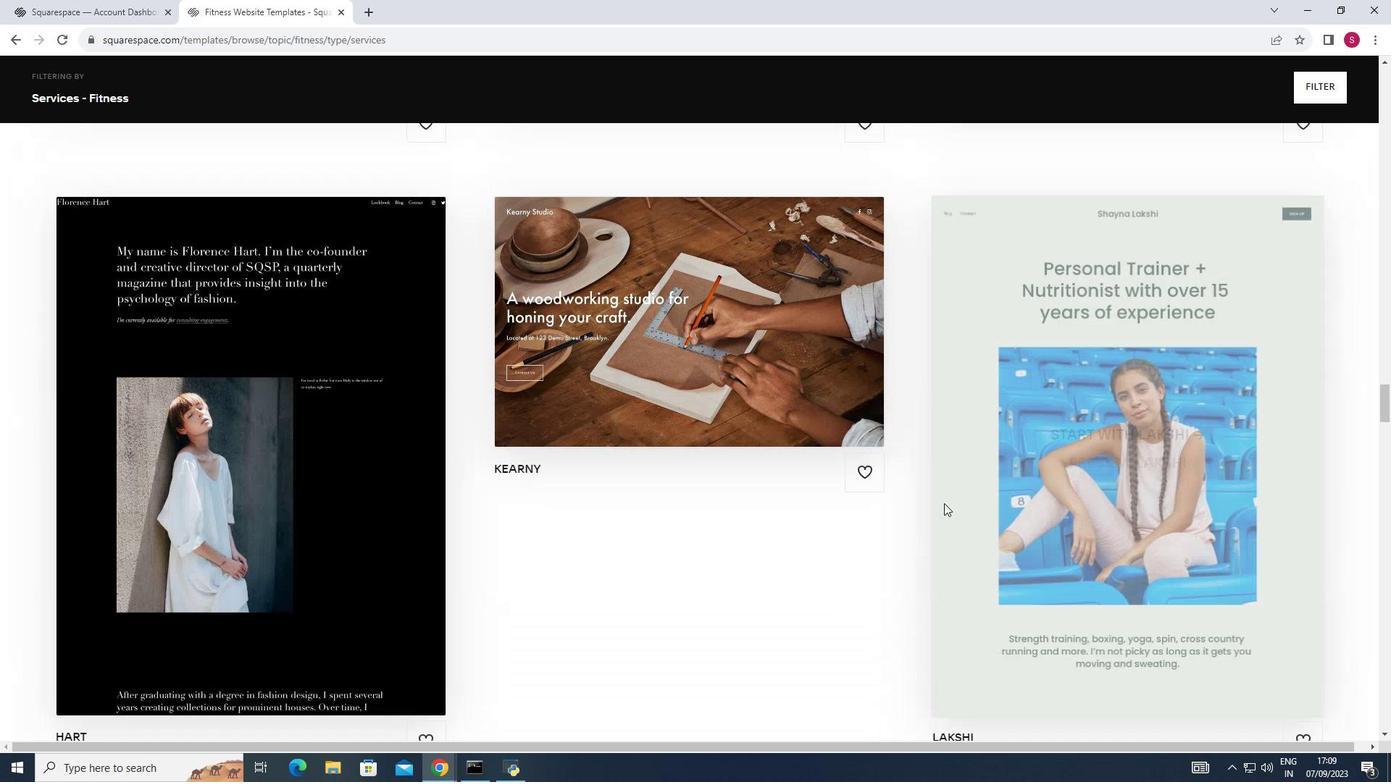 
Action: Mouse scrolled (973, 490) with delta (0, 0)
Screenshot: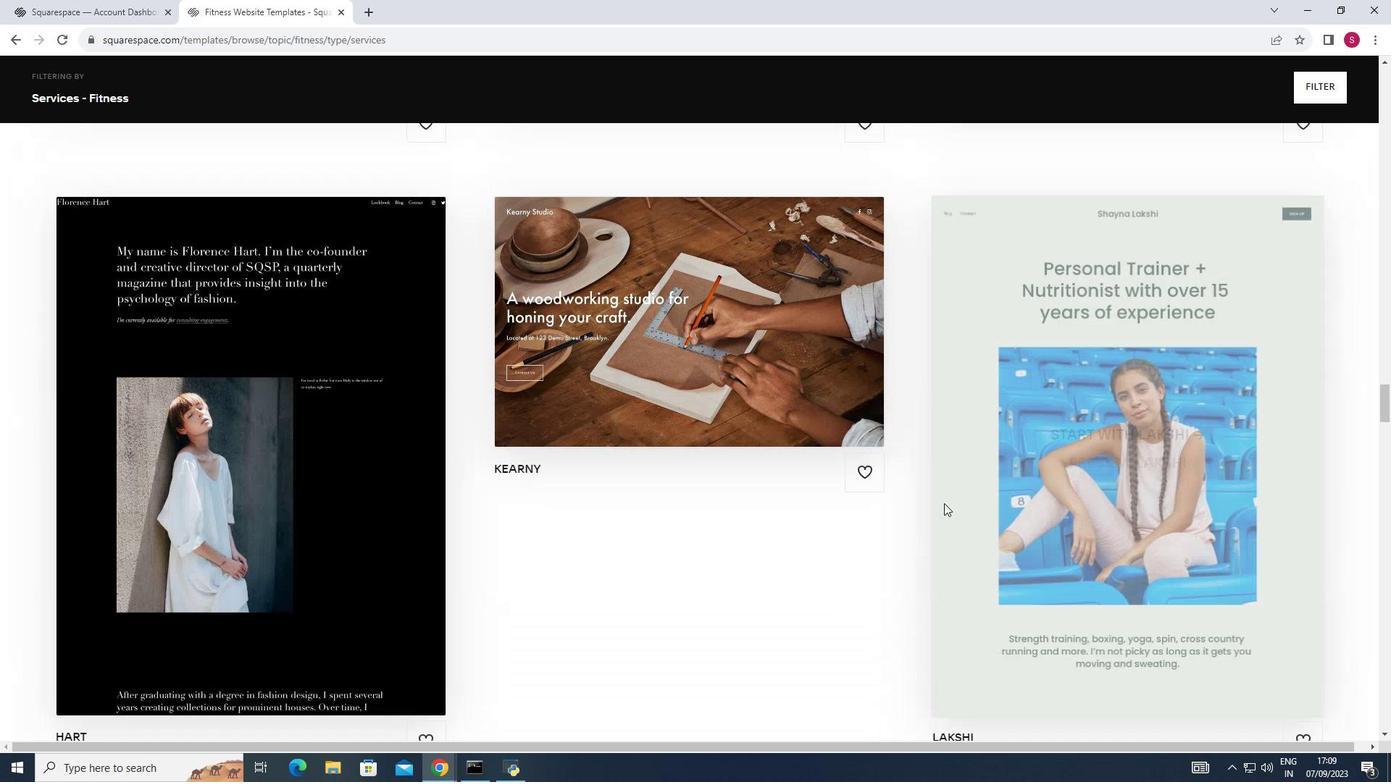 
Action: Mouse moved to (969, 493)
Screenshot: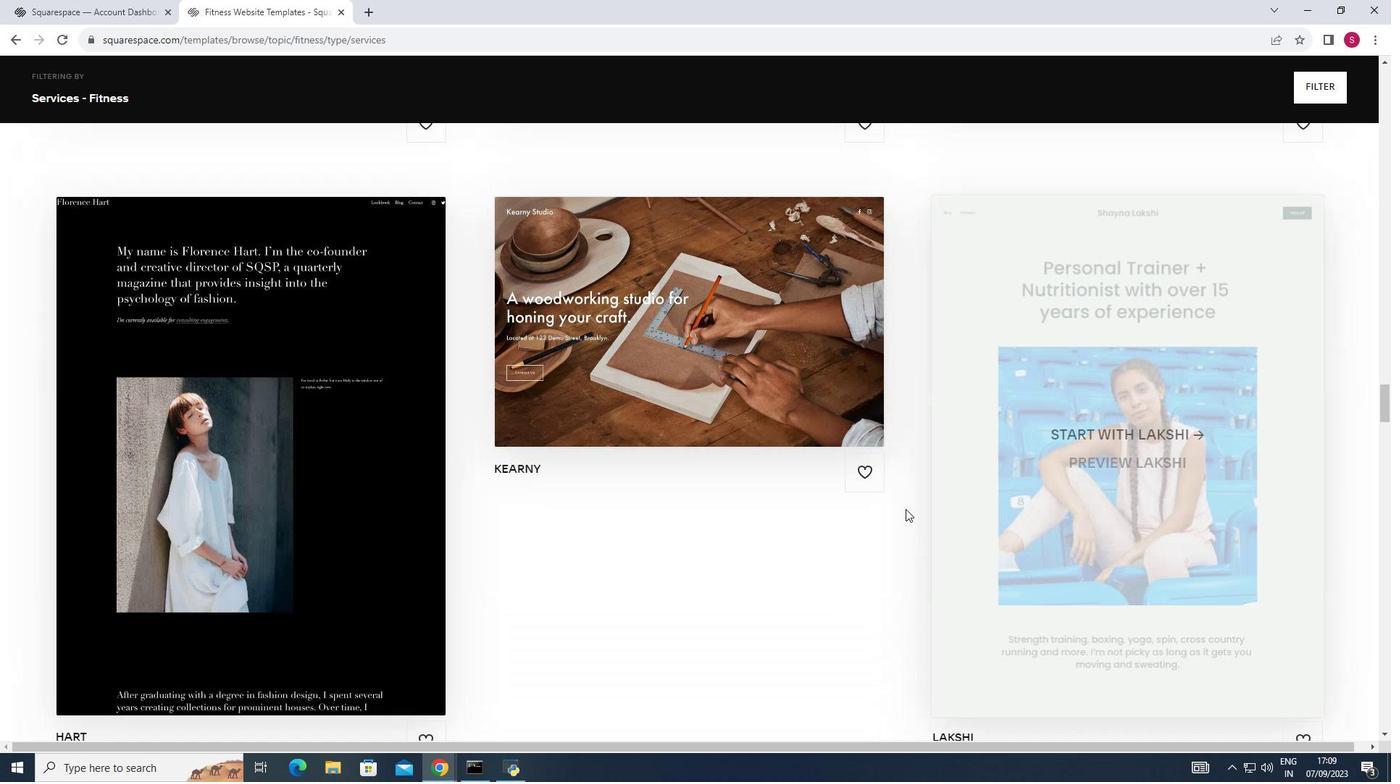 
Action: Mouse scrolled (969, 492) with delta (0, 0)
Screenshot: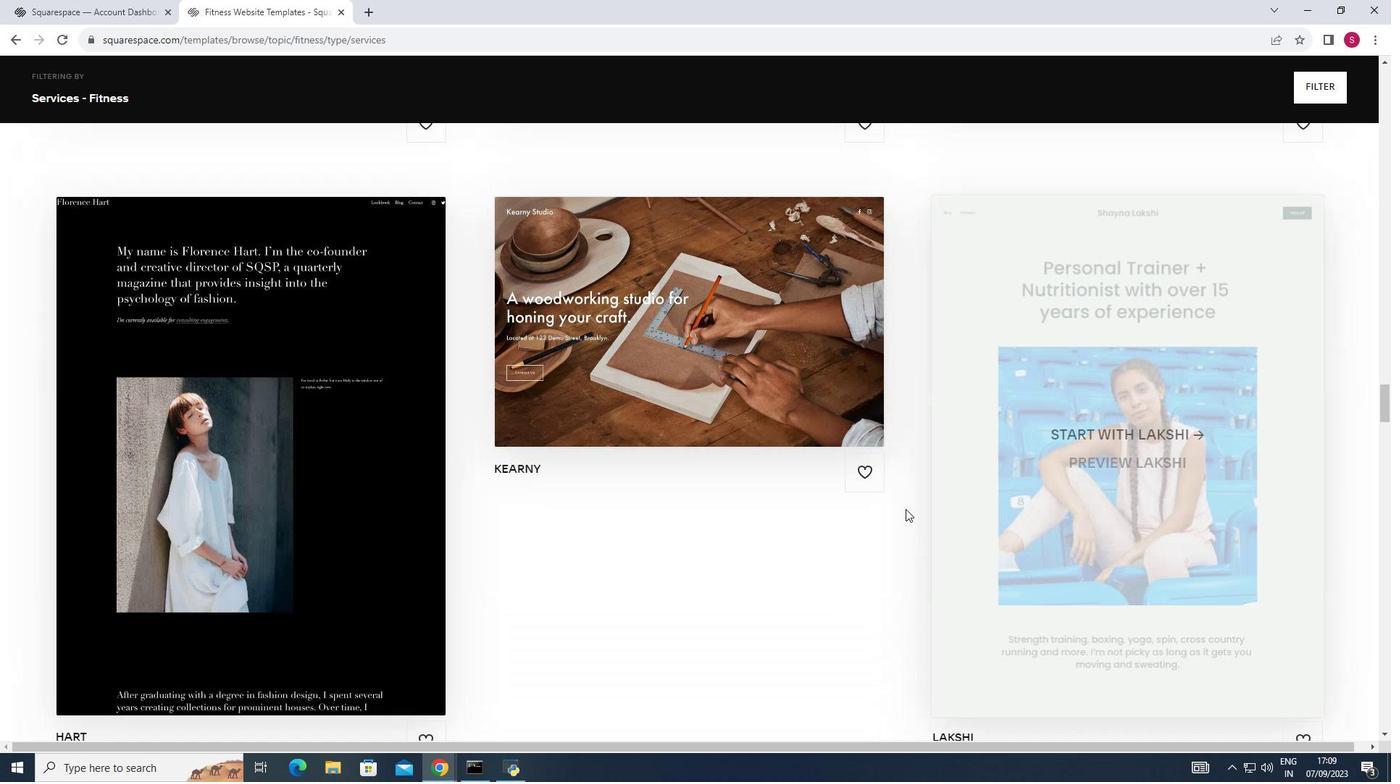 
Action: Mouse moved to (963, 498)
Screenshot: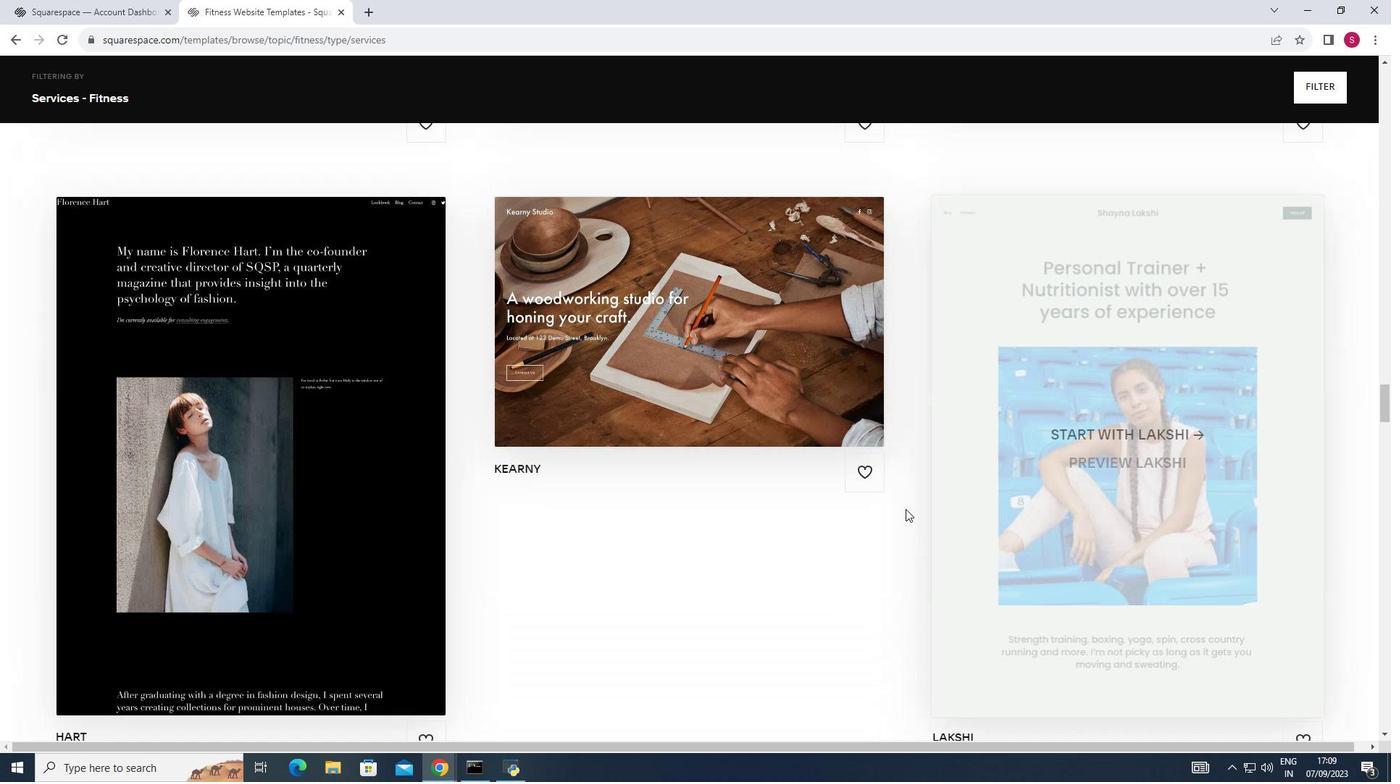 
Action: Mouse scrolled (963, 497) with delta (0, 0)
Screenshot: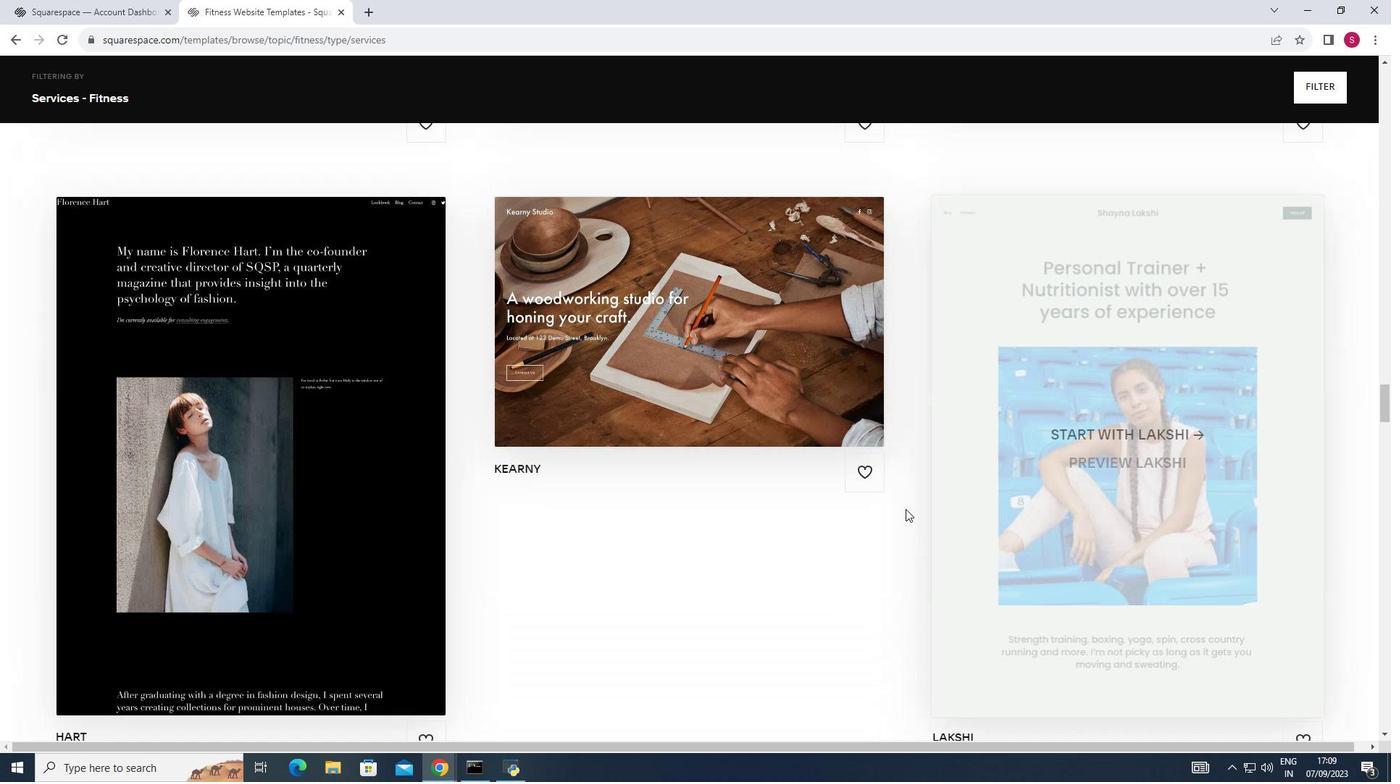 
Action: Mouse moved to (962, 498)
Screenshot: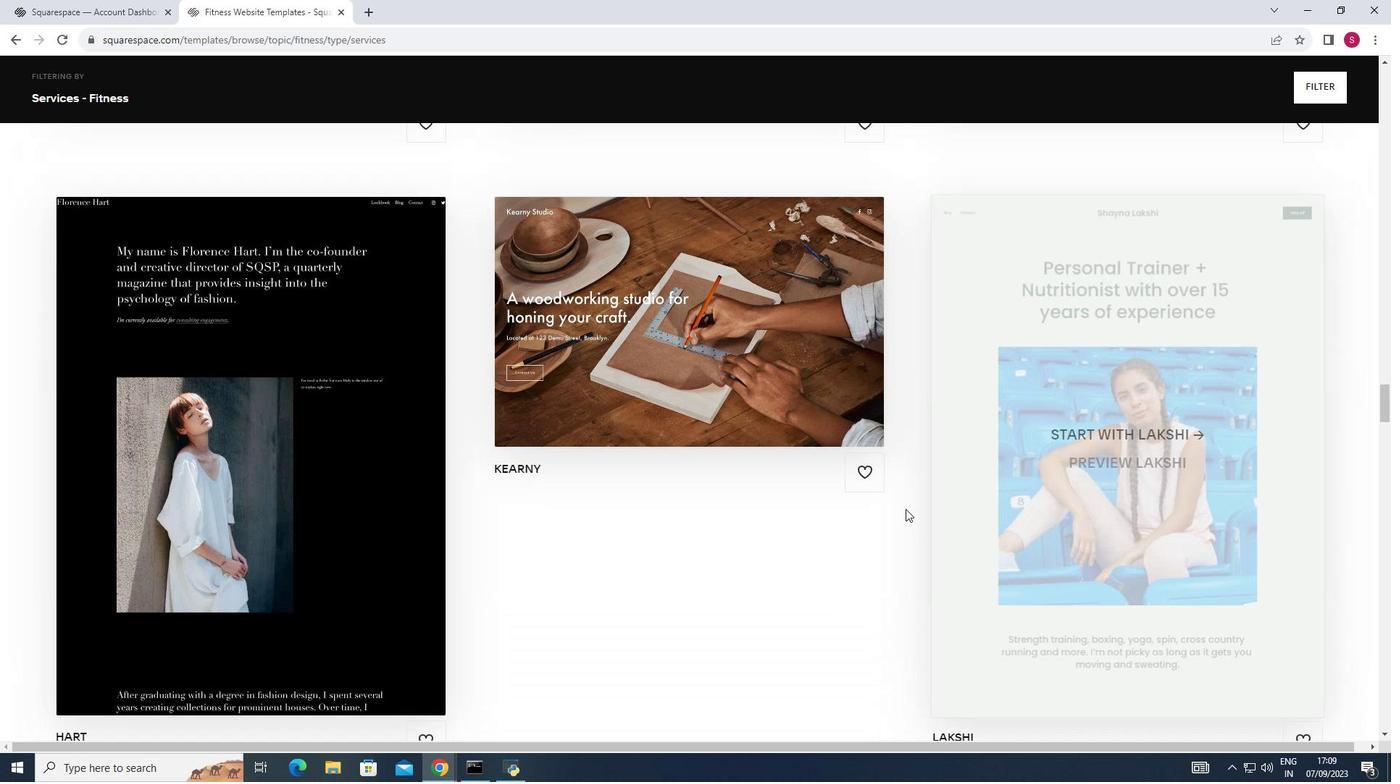 
Action: Mouse scrolled (962, 497) with delta (0, 0)
Screenshot: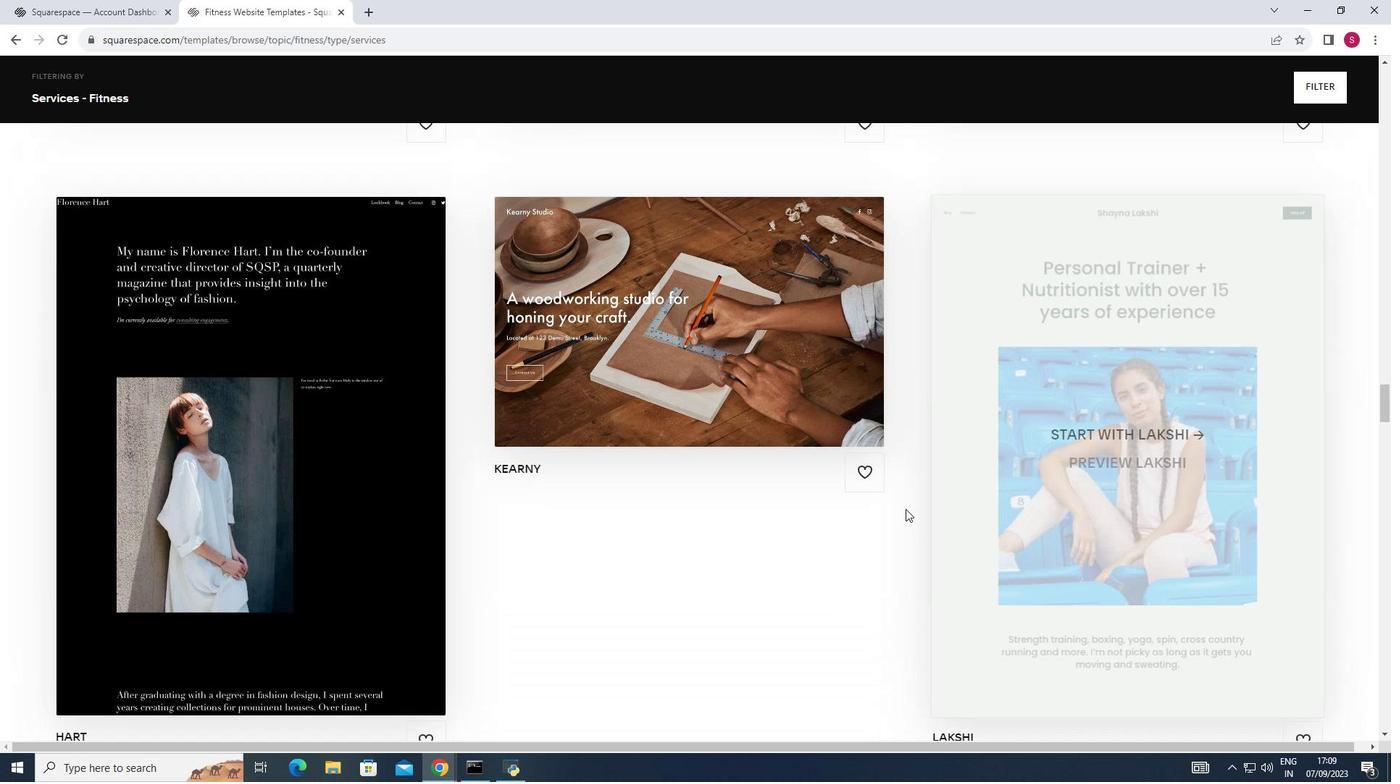 
Action: Mouse moved to (961, 499)
Screenshot: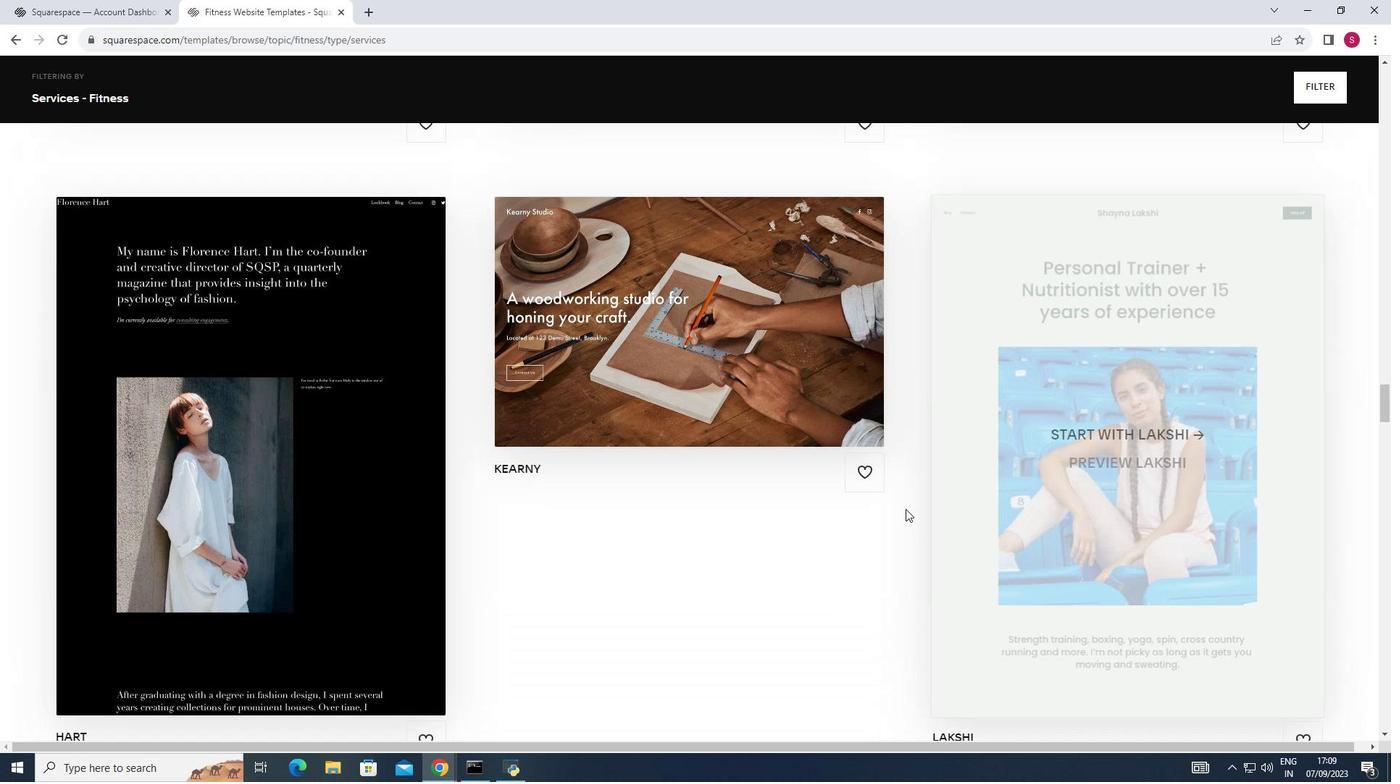 
Action: Mouse scrolled (961, 498) with delta (0, 0)
Screenshot: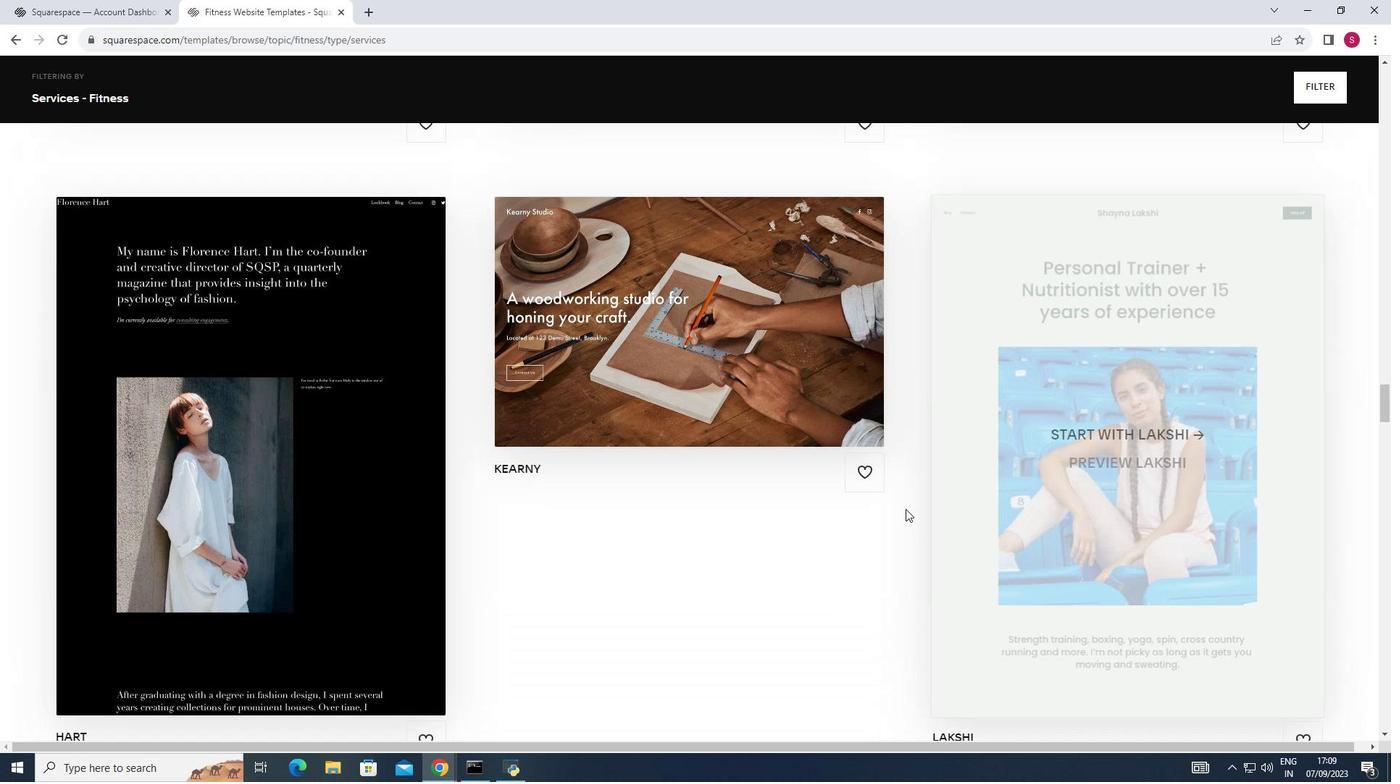 
Action: Mouse moved to (960, 500)
Screenshot: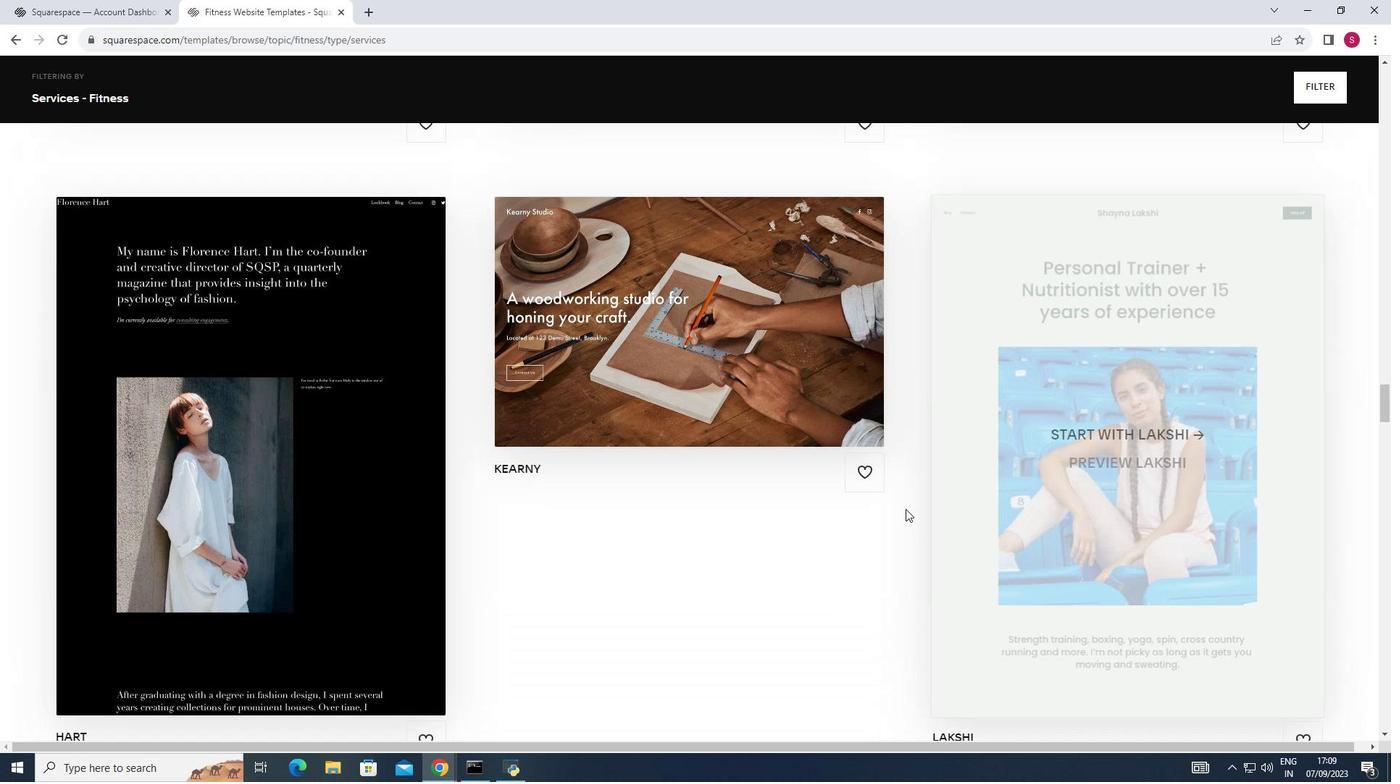 
Action: Mouse scrolled (960, 499) with delta (0, 0)
Screenshot: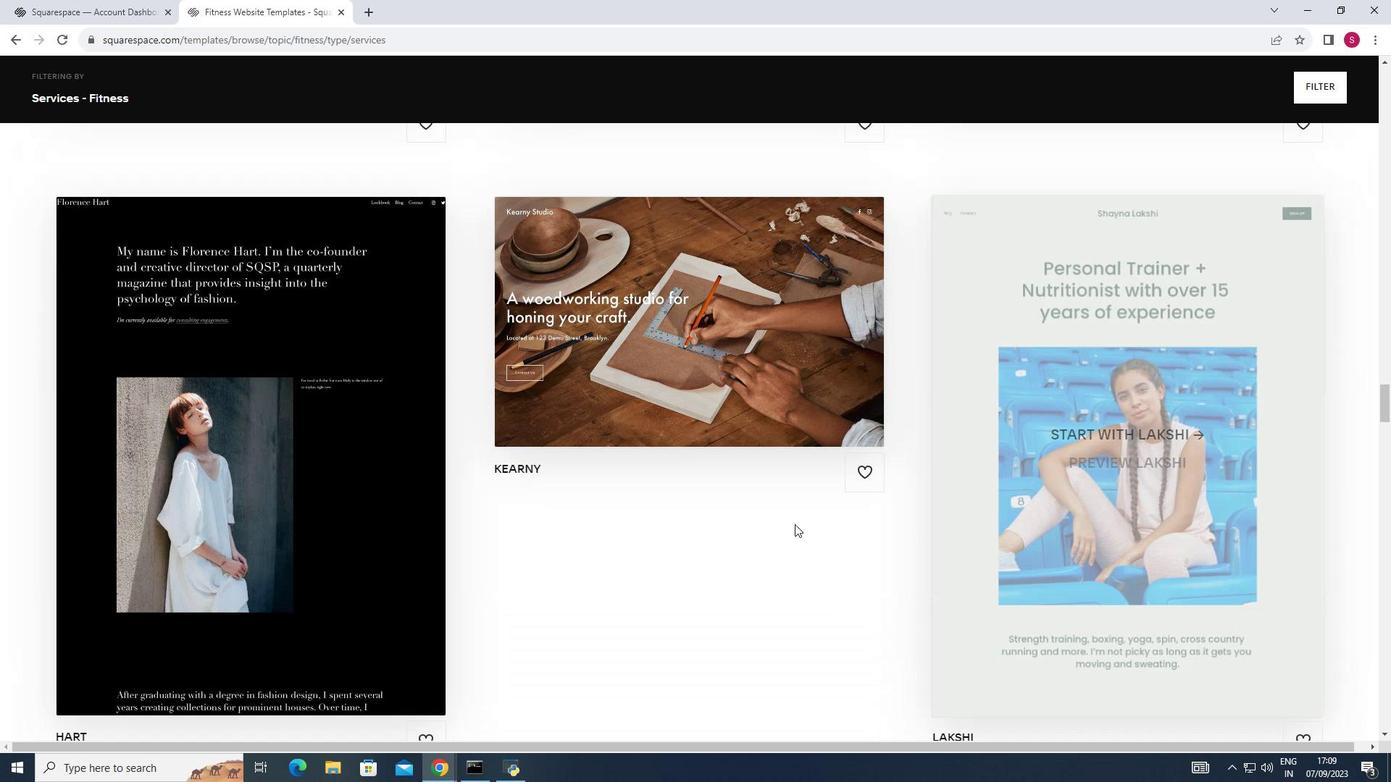 
Action: Mouse scrolled (960, 499) with delta (0, 0)
Screenshot: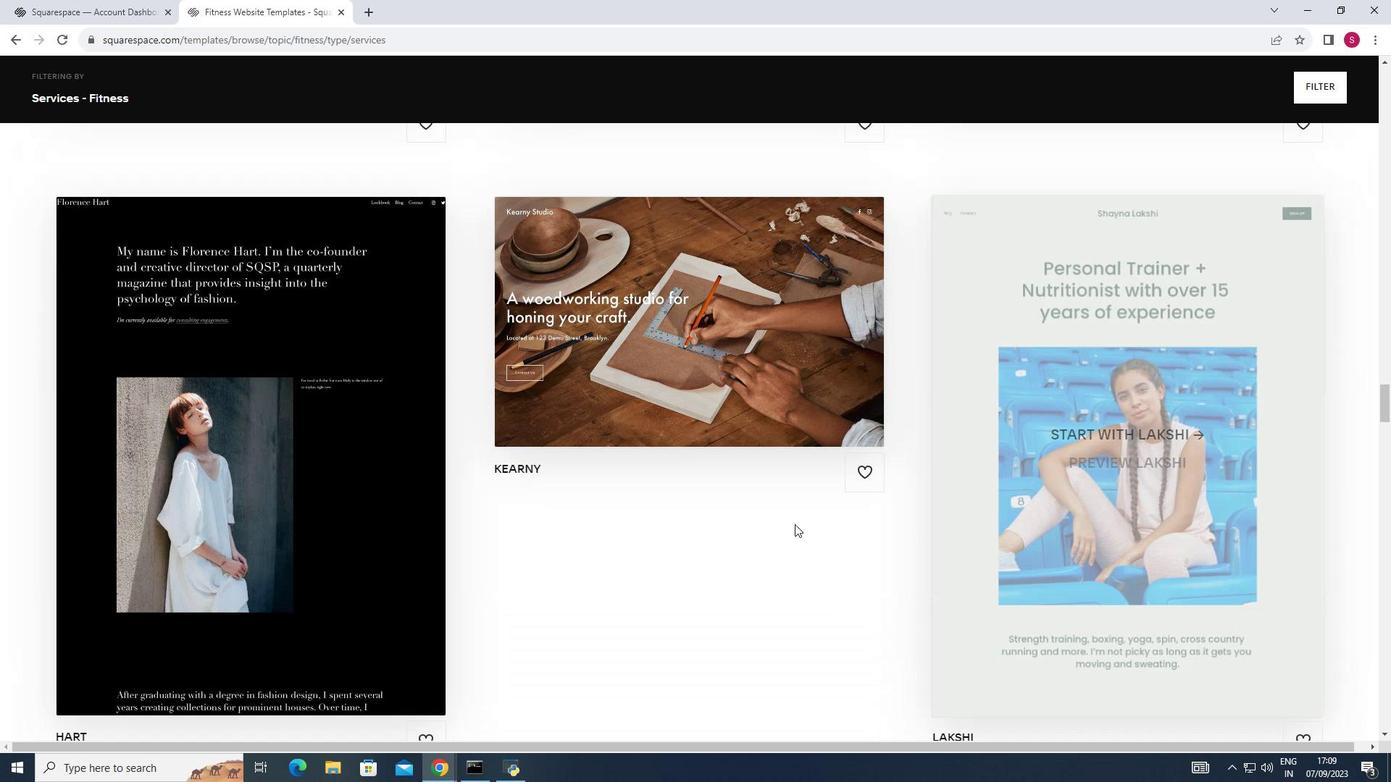
Action: Mouse scrolled (960, 499) with delta (0, 0)
Screenshot: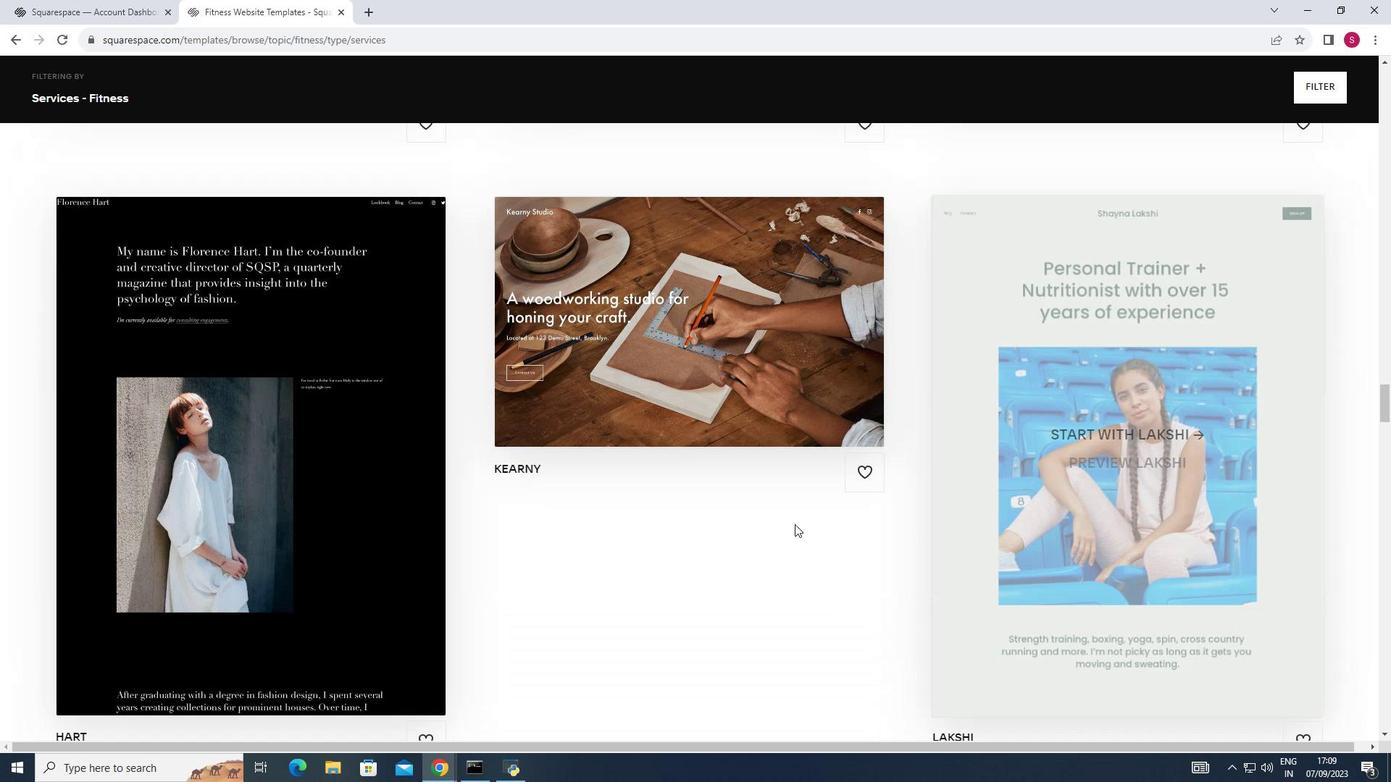 
Action: Mouse moved to (821, 508)
Screenshot: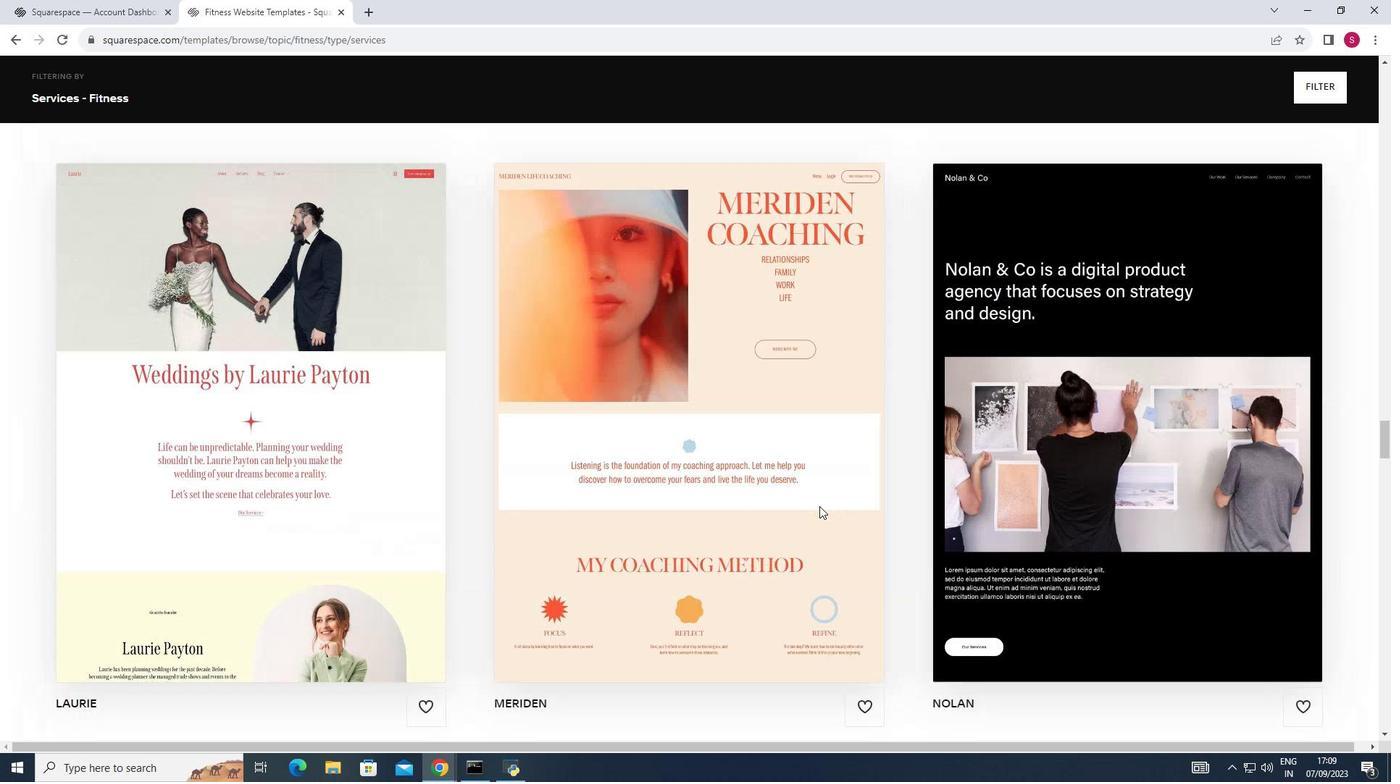 
Action: Mouse scrolled (821, 507) with delta (0, 0)
Screenshot: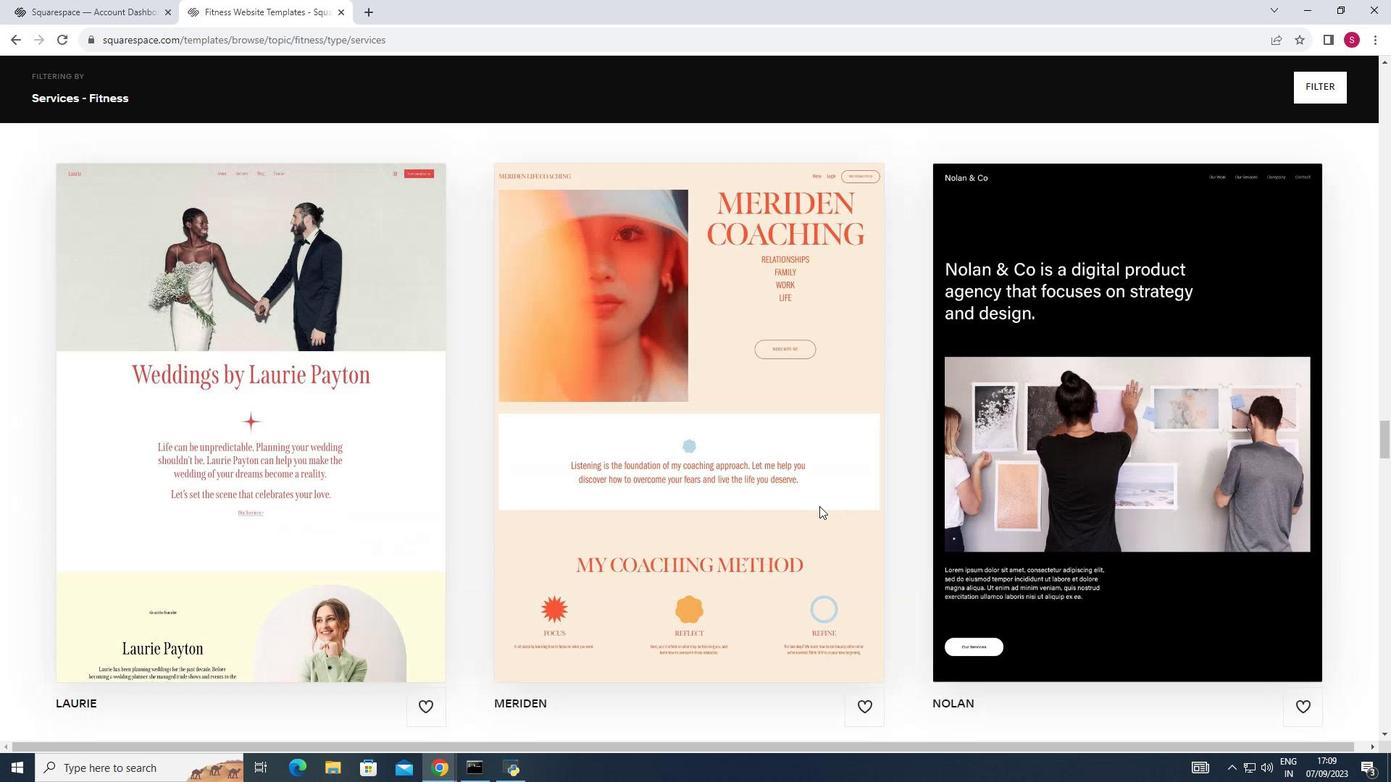 
Action: Mouse scrolled (821, 507) with delta (0, 0)
Screenshot: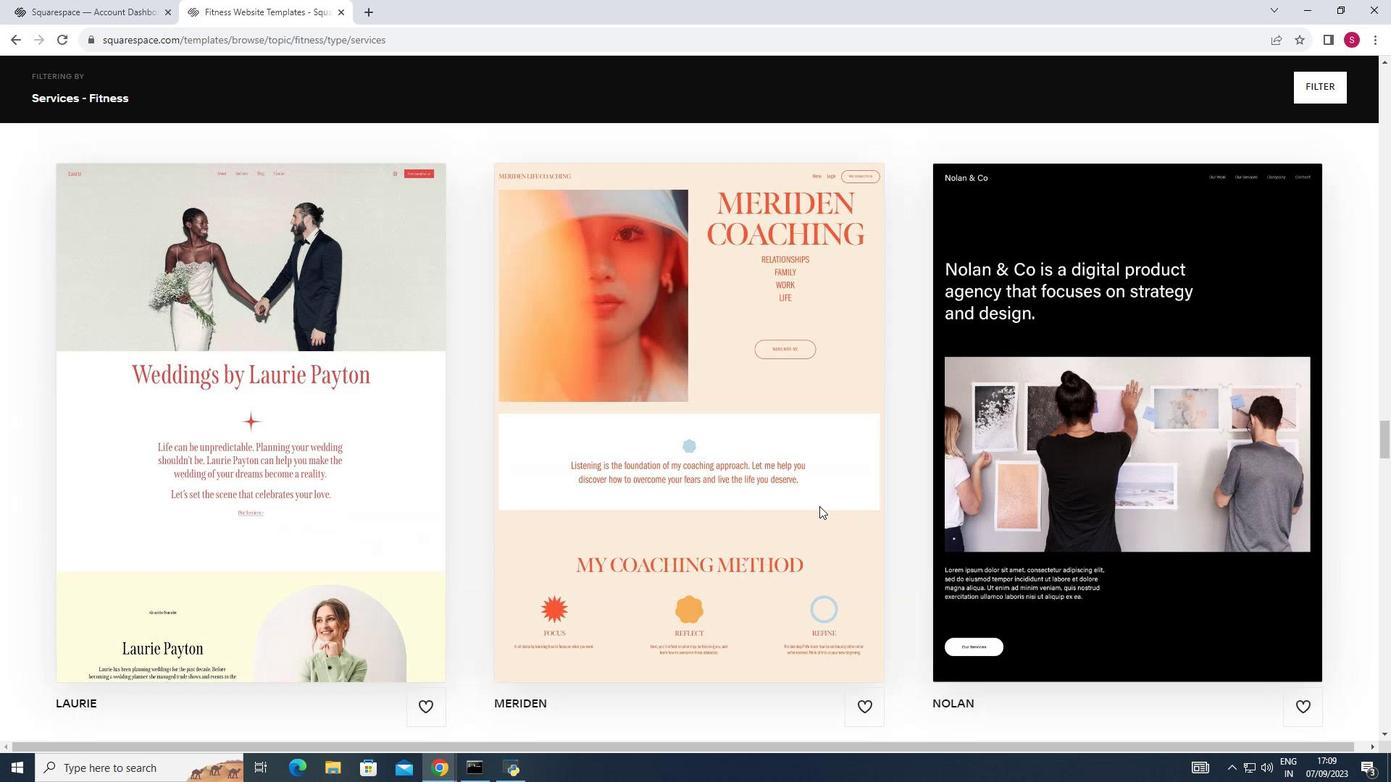 
Action: Mouse scrolled (821, 507) with delta (0, 0)
Screenshot: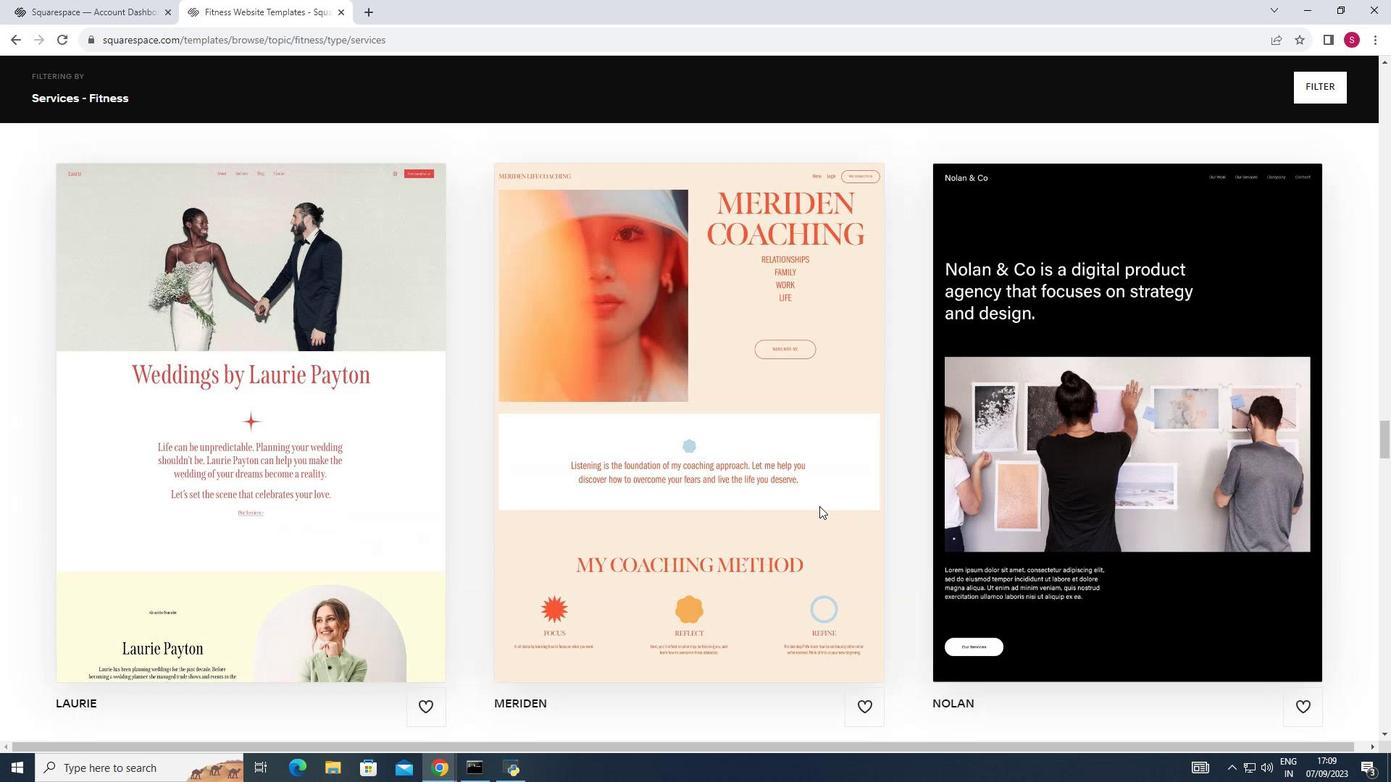 
Action: Mouse scrolled (821, 507) with delta (0, 0)
Screenshot: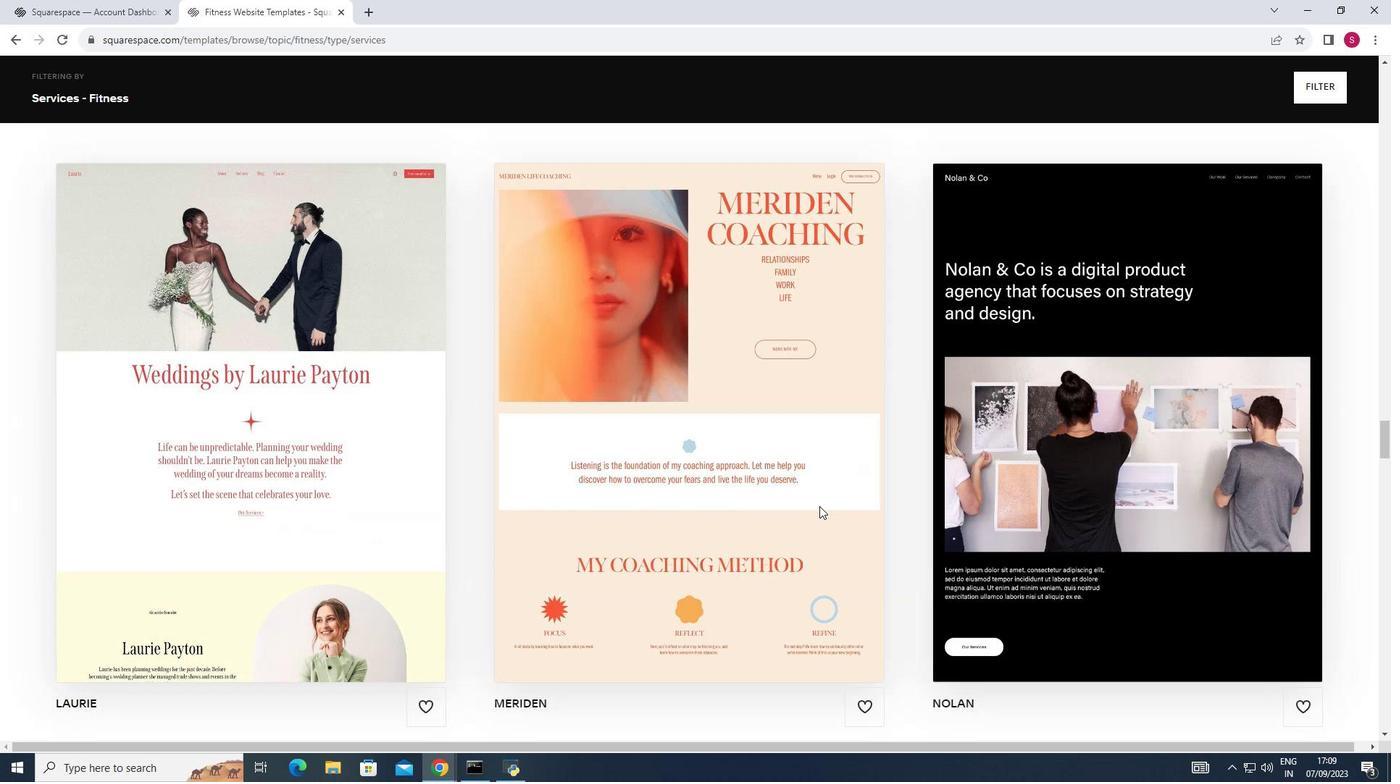 
Action: Mouse scrolled (821, 507) with delta (0, 0)
Screenshot: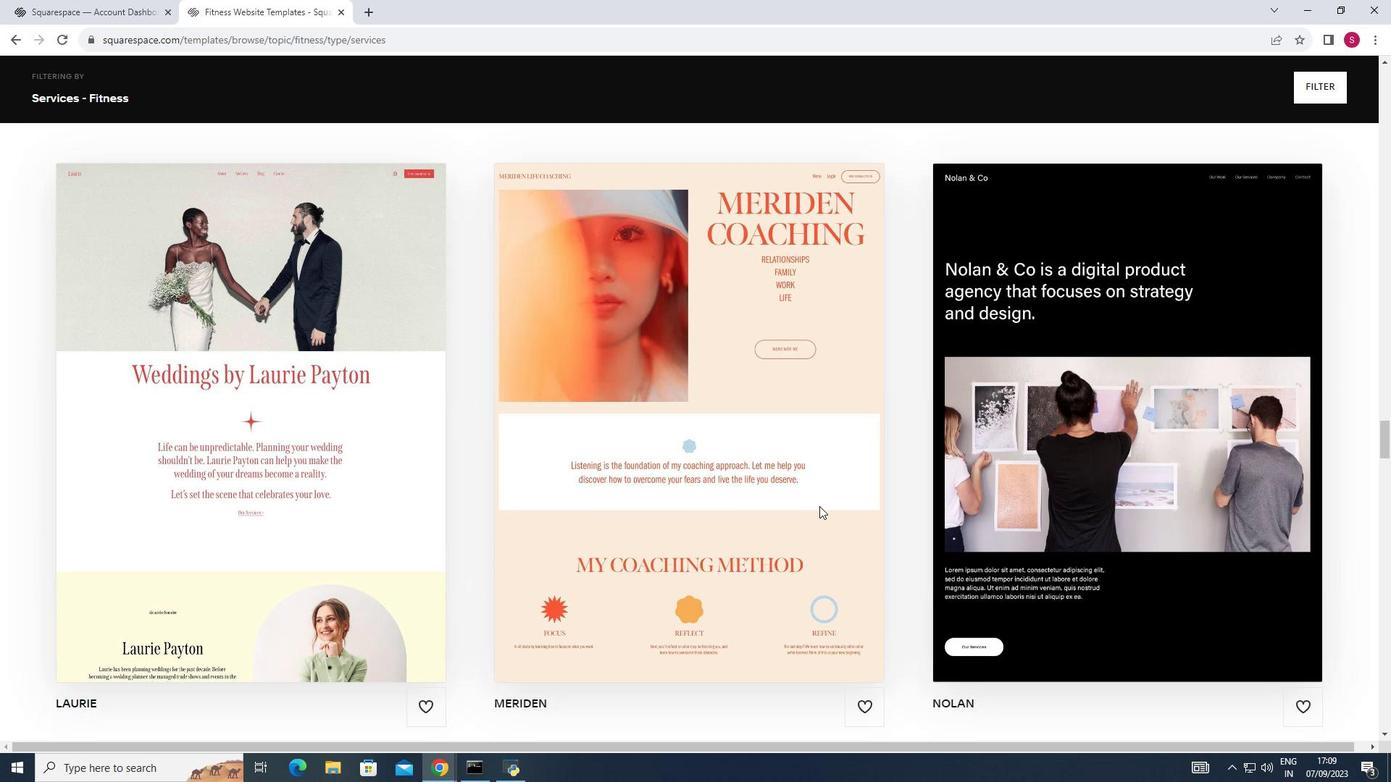 
Action: Mouse scrolled (821, 507) with delta (0, 0)
Screenshot: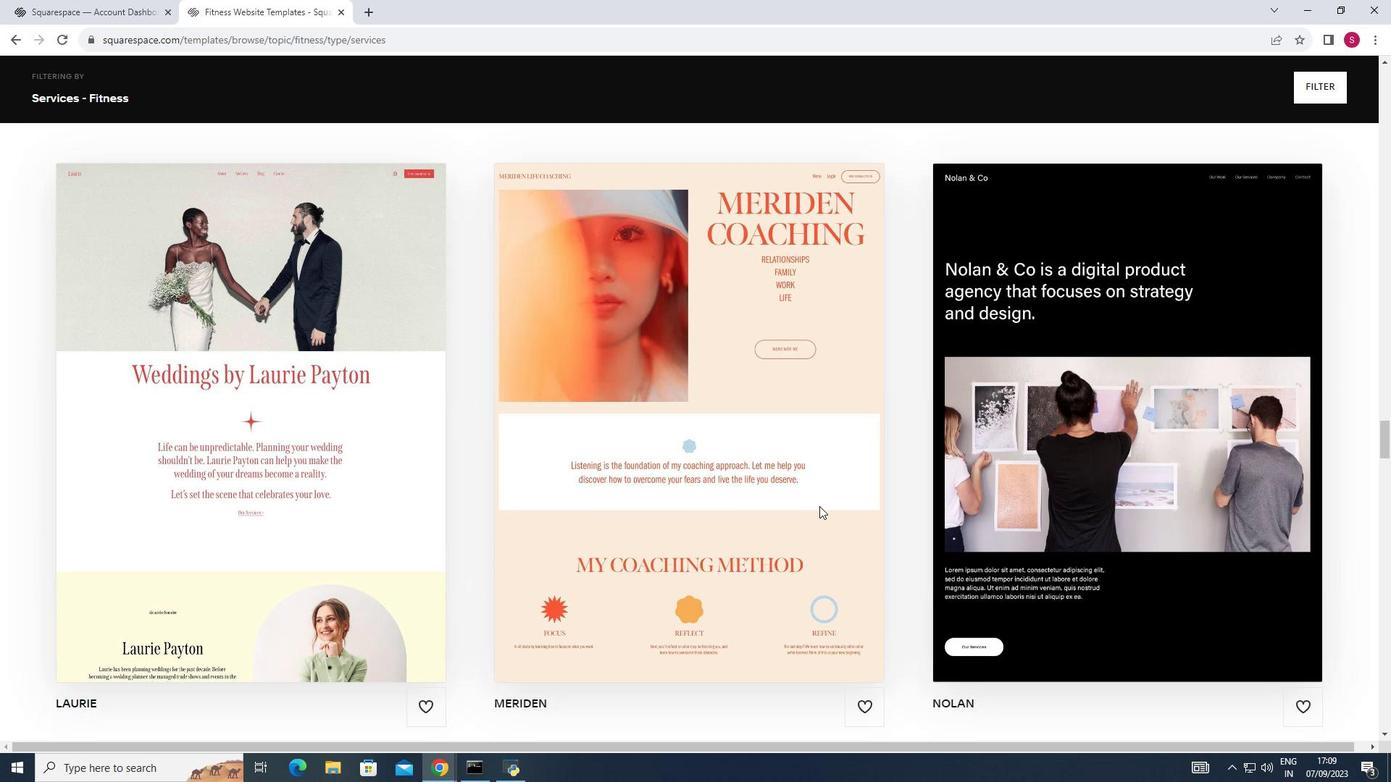 
Action: Mouse scrolled (821, 507) with delta (0, 0)
Screenshot: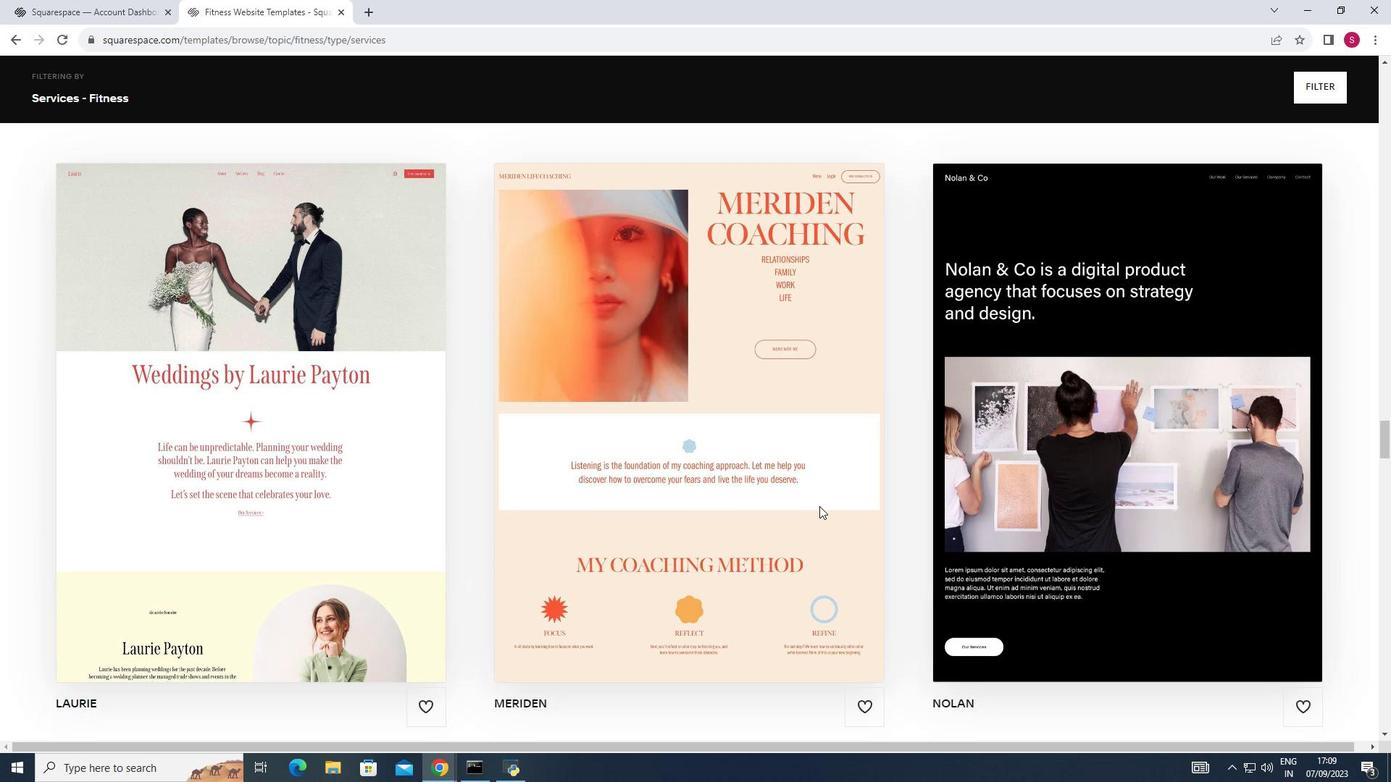 
Action: Mouse scrolled (821, 507) with delta (0, 0)
Screenshot: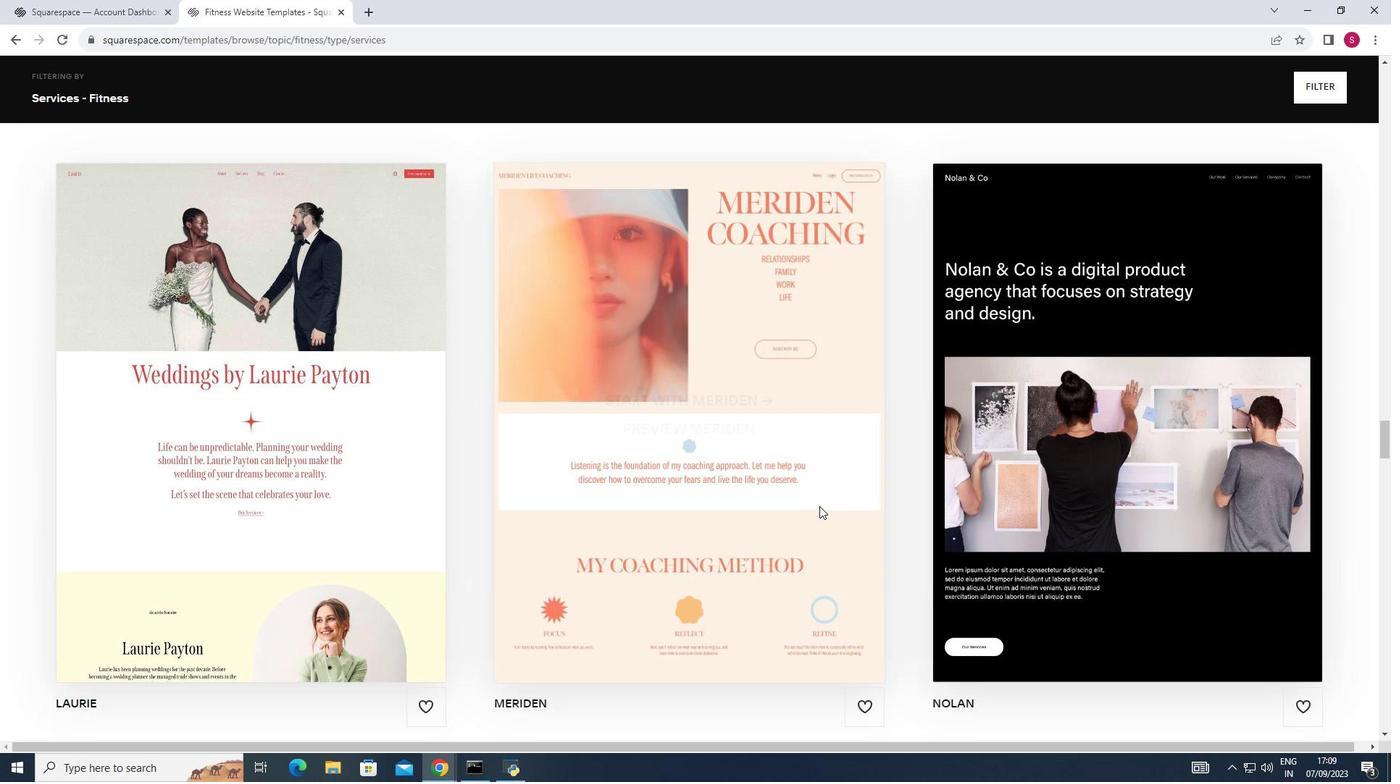 
Action: Mouse scrolled (821, 507) with delta (0, 0)
Screenshot: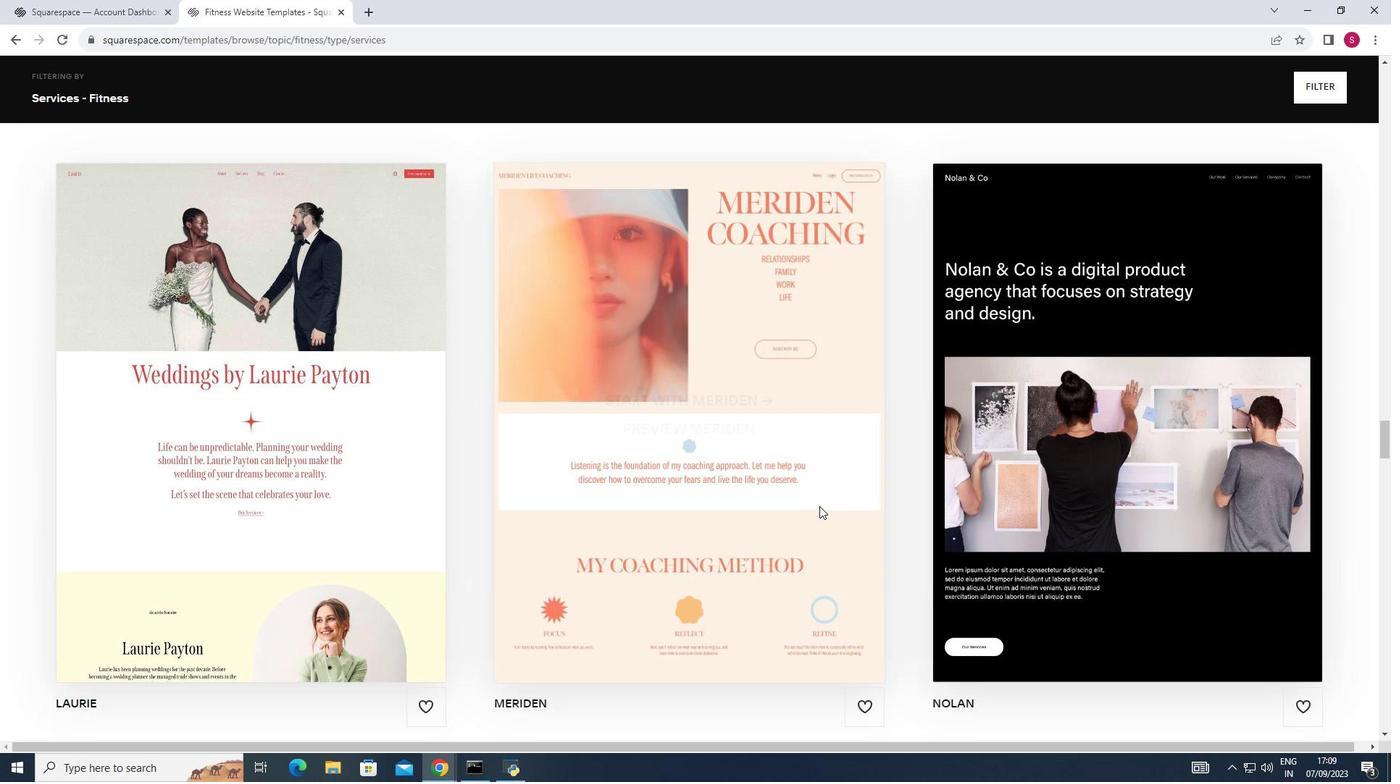
Action: Mouse scrolled (821, 507) with delta (0, 0)
Screenshot: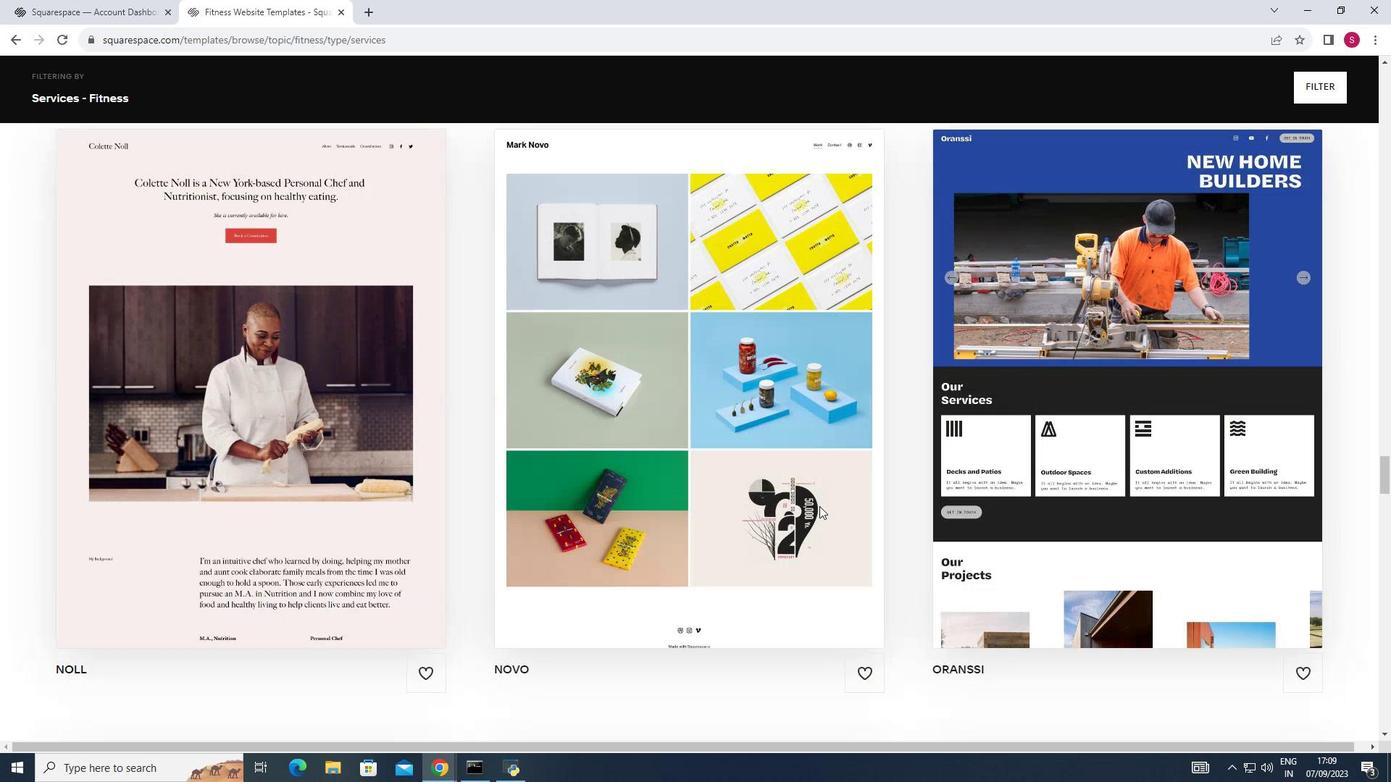 
Action: Mouse scrolled (821, 507) with delta (0, 0)
Screenshot: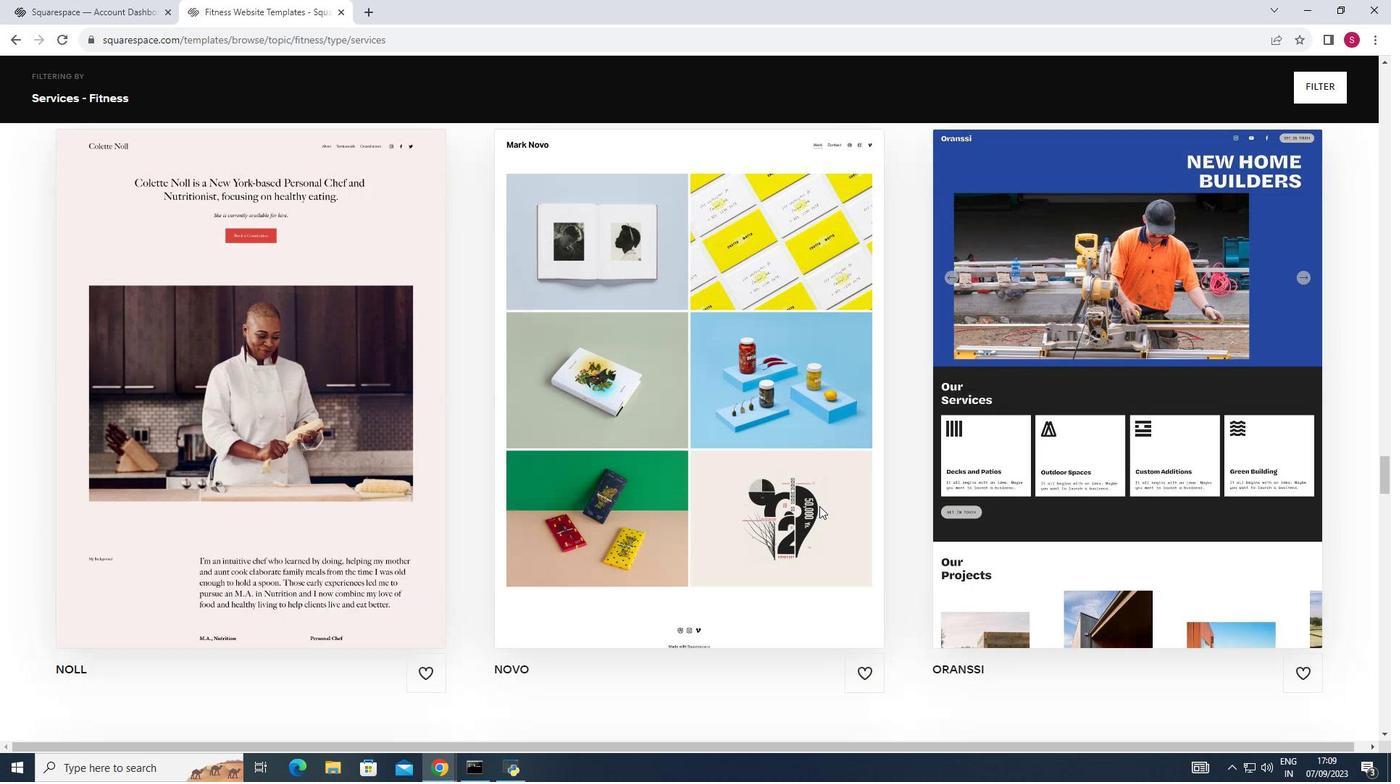 
Action: Mouse scrolled (821, 507) with delta (0, 0)
Screenshot: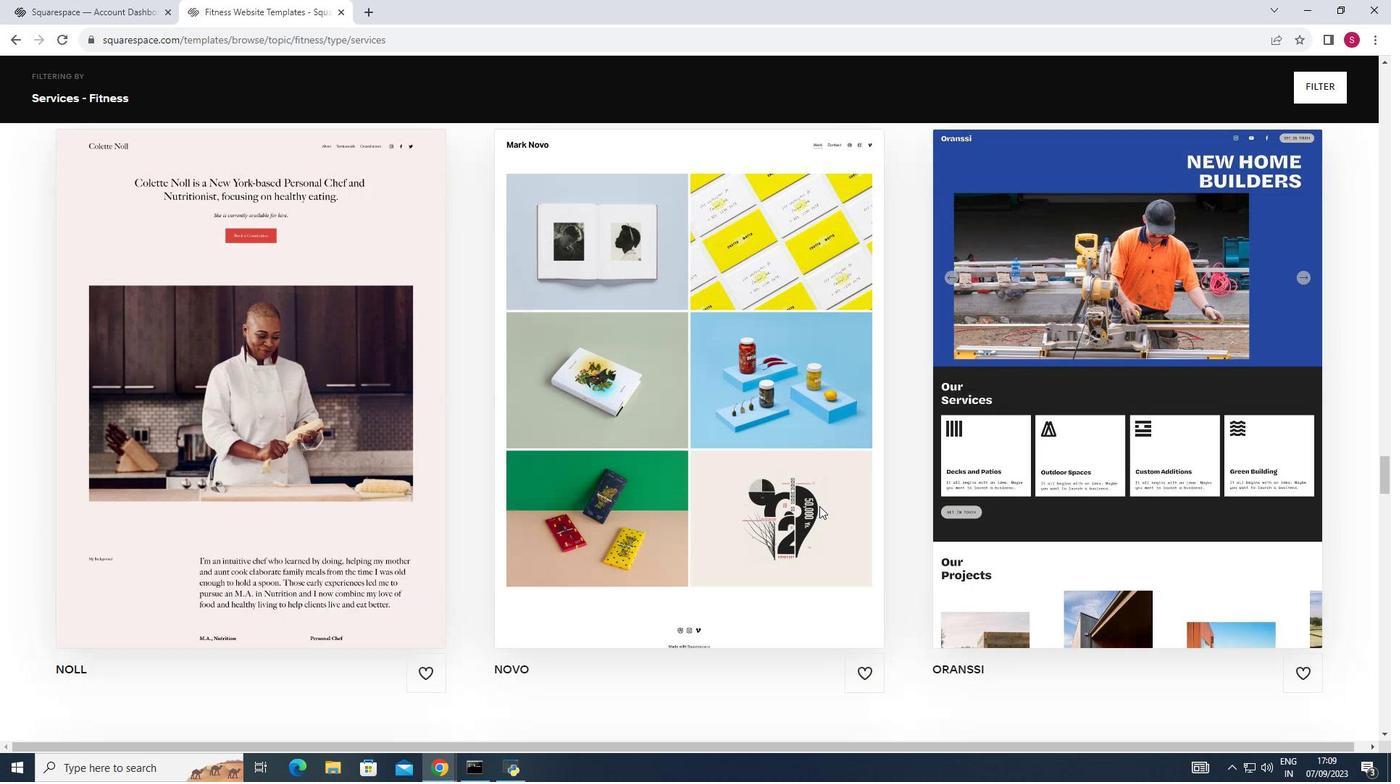 
Action: Mouse scrolled (821, 507) with delta (0, 0)
Screenshot: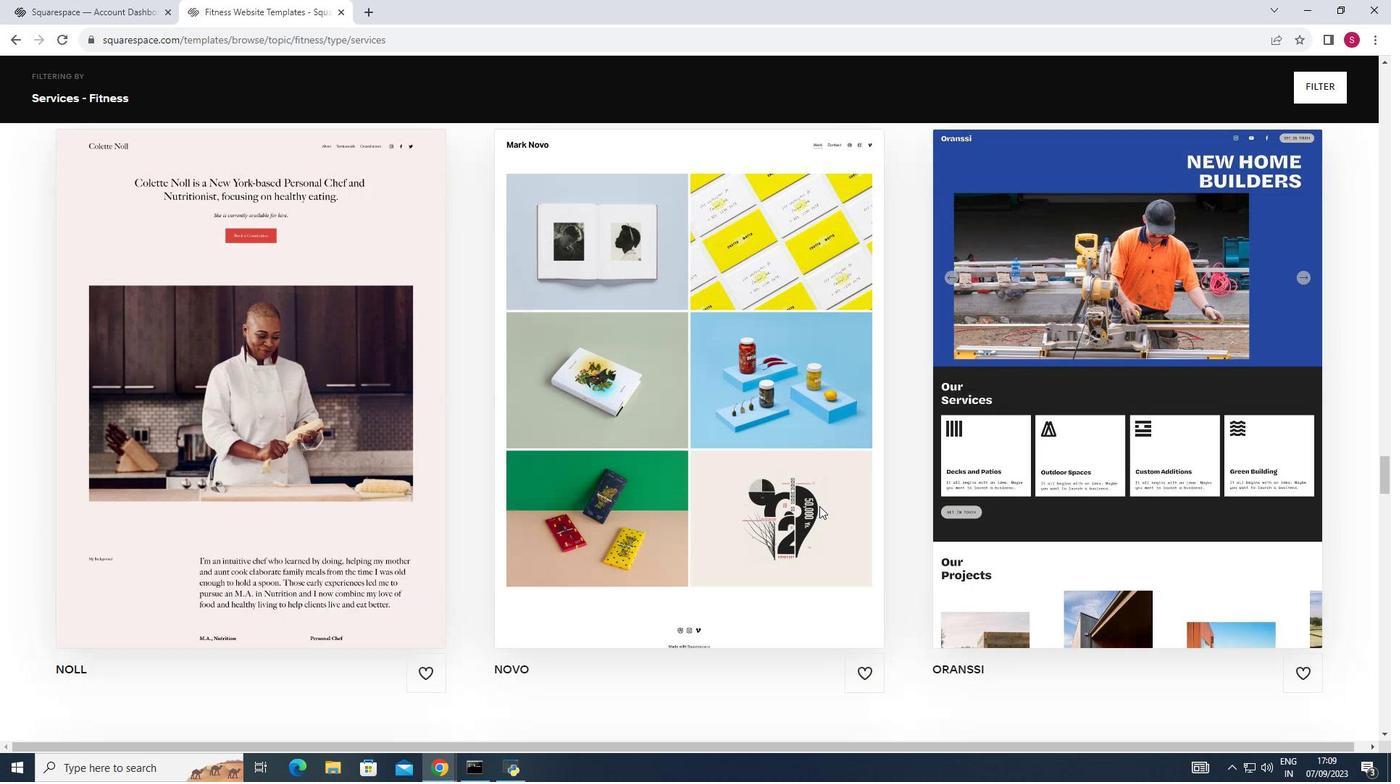 
Action: Mouse scrolled (821, 507) with delta (0, 0)
Screenshot: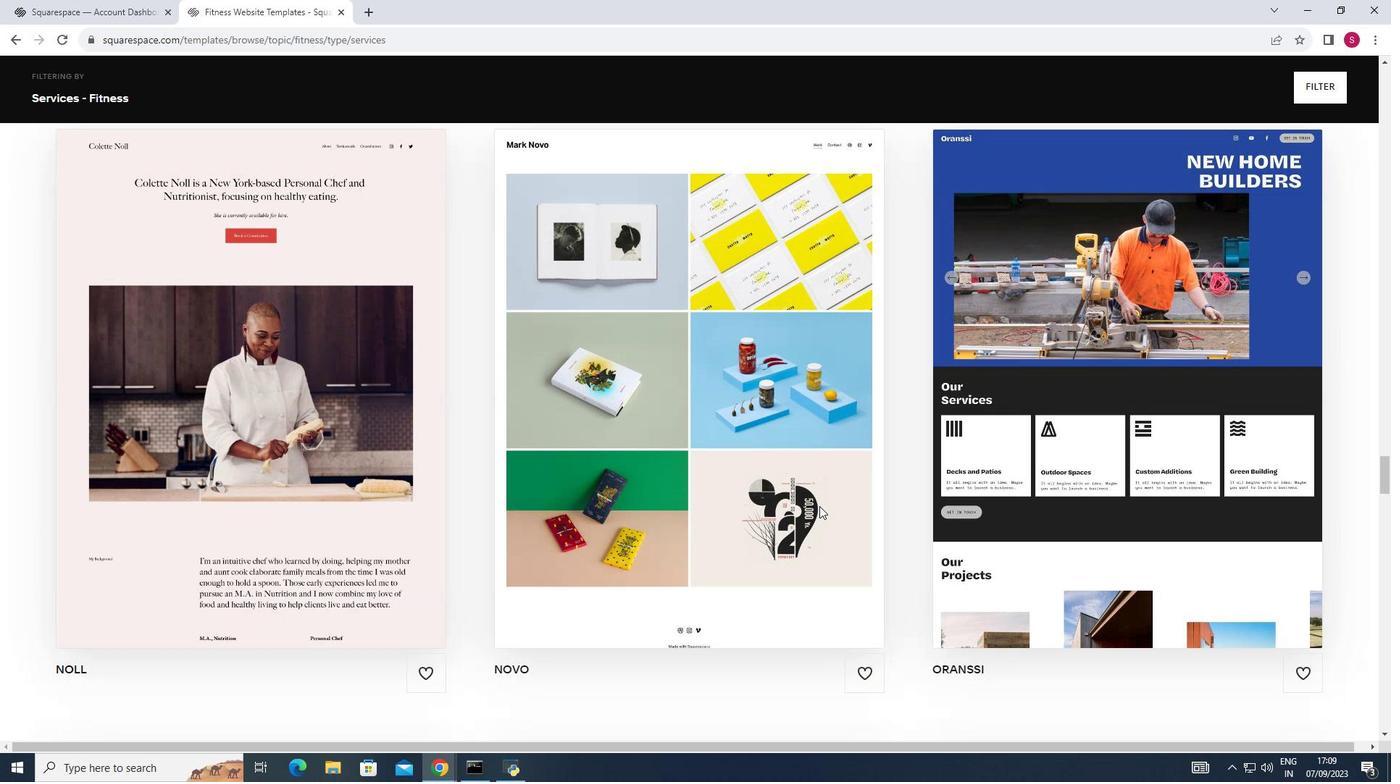 
Action: Mouse scrolled (821, 507) with delta (0, 0)
Screenshot: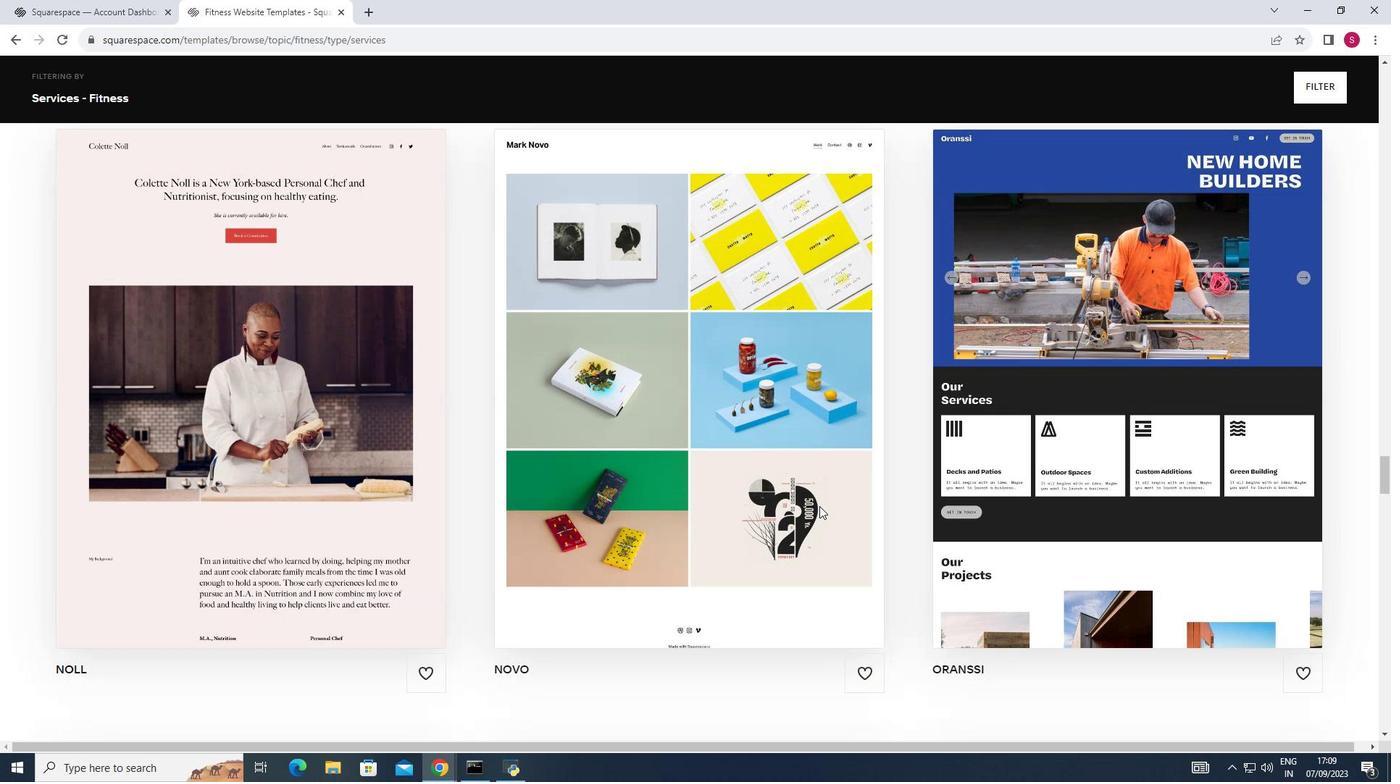 
Action: Mouse scrolled (821, 507) with delta (0, 0)
Screenshot: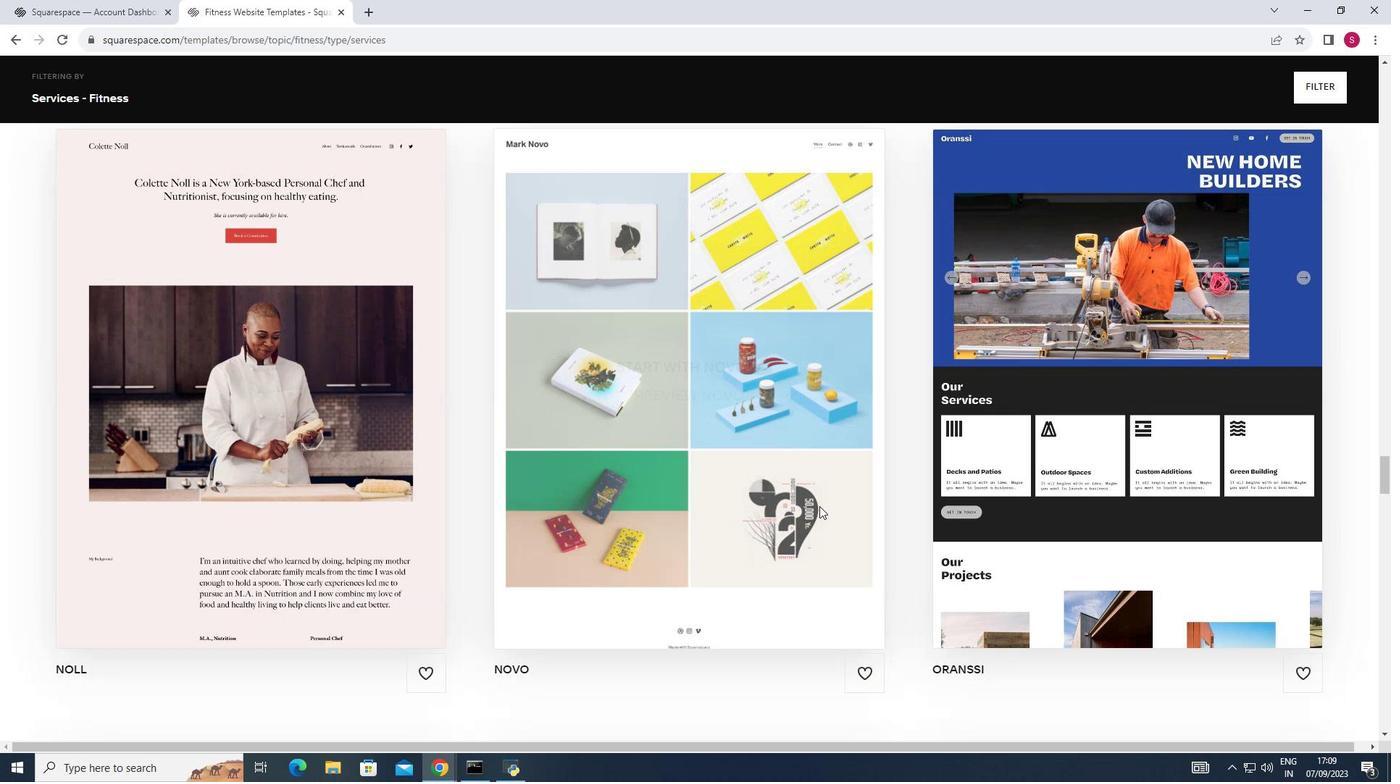 
Action: Mouse scrolled (821, 507) with delta (0, 0)
Screenshot: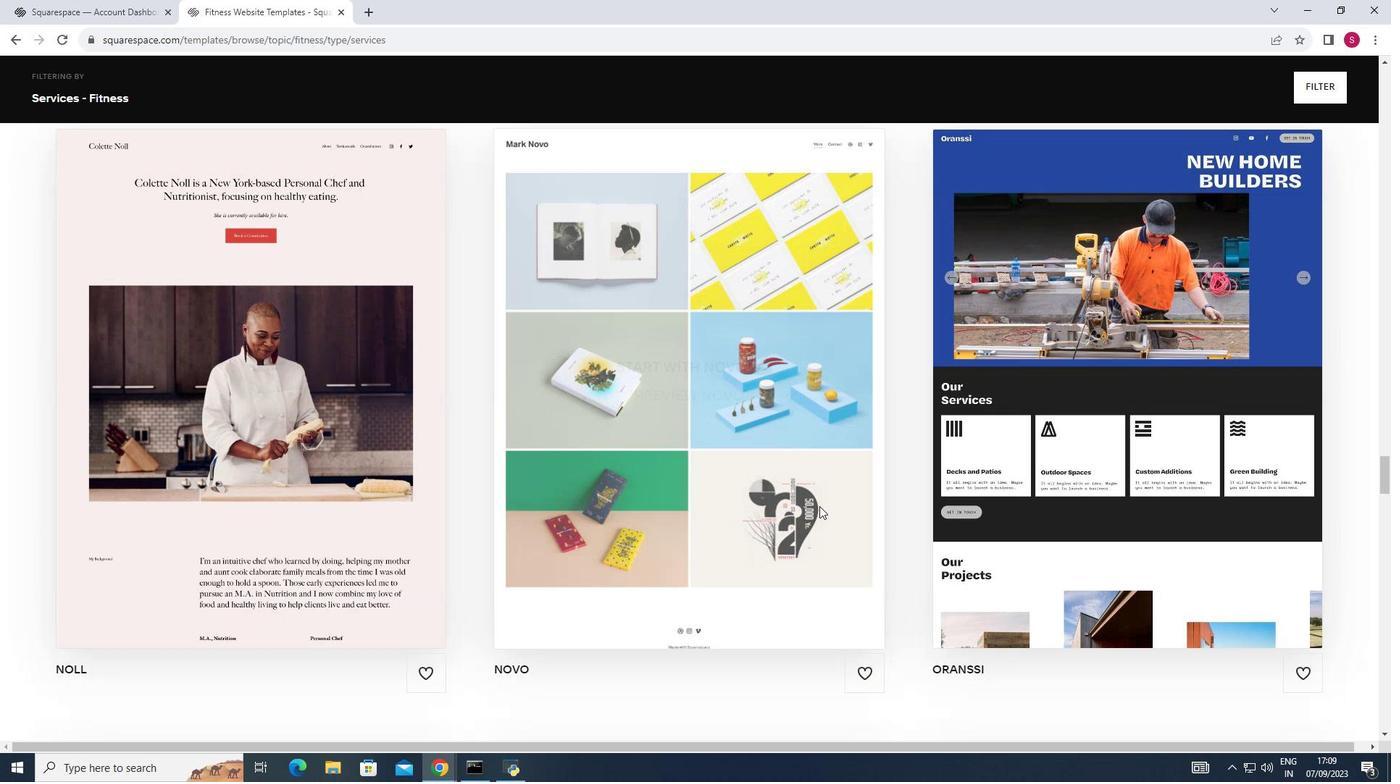 
Action: Mouse scrolled (821, 507) with delta (0, 0)
Screenshot: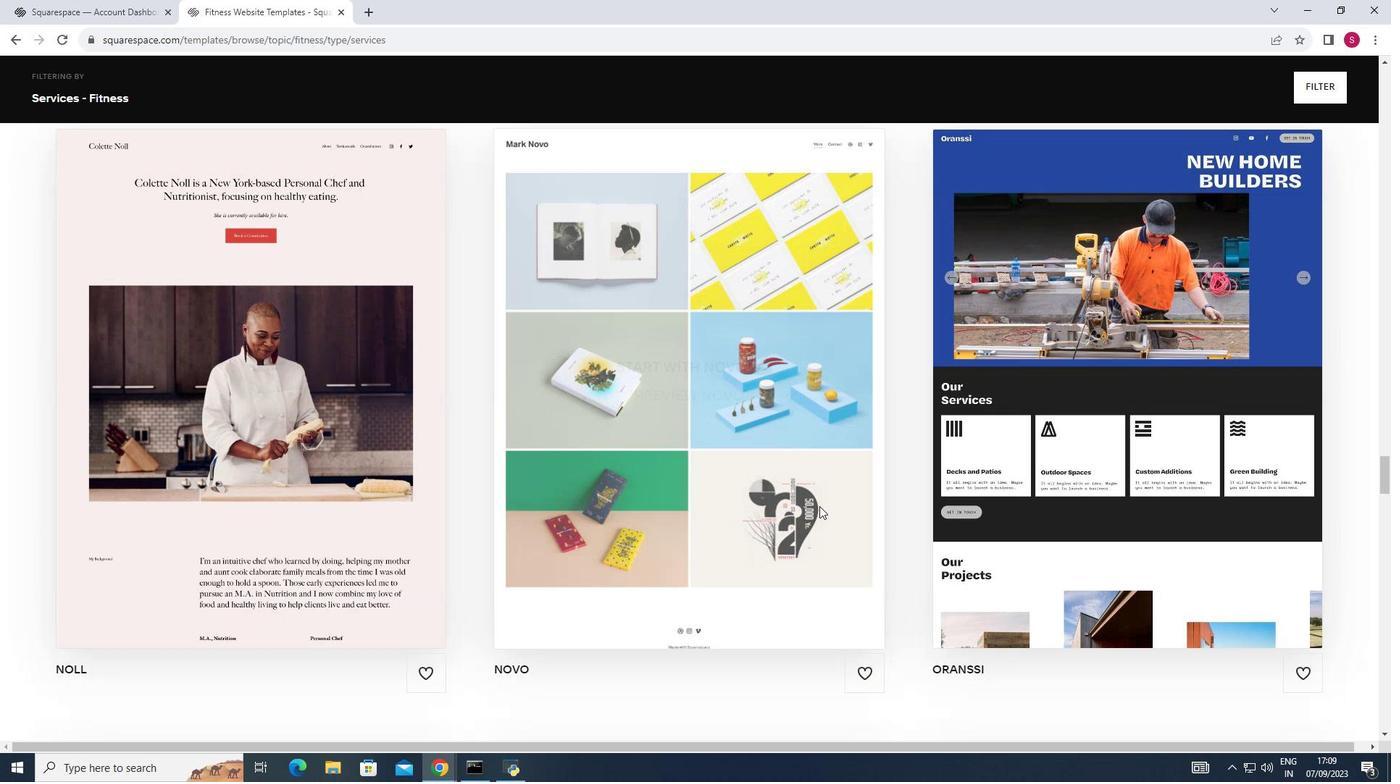 
Action: Mouse scrolled (821, 507) with delta (0, 0)
Screenshot: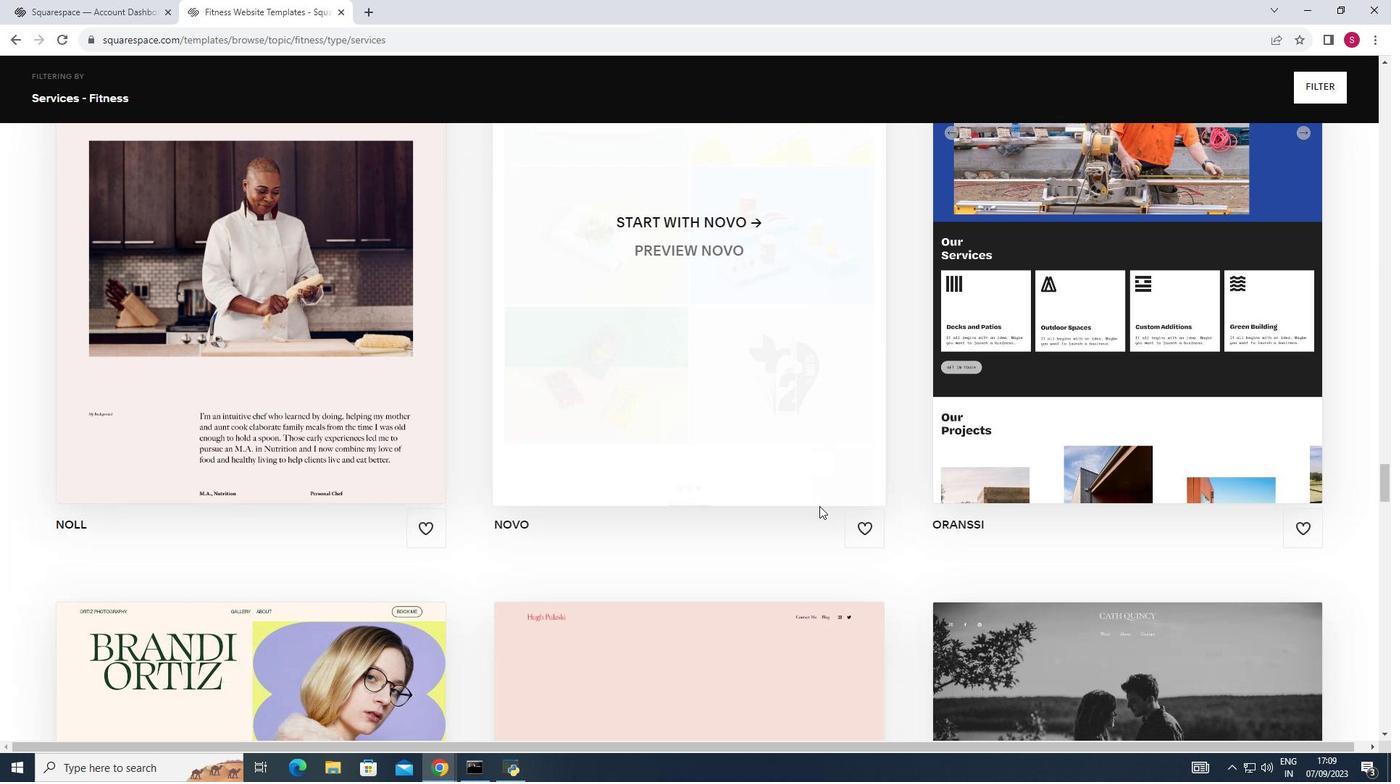 
Action: Mouse scrolled (821, 507) with delta (0, 0)
Screenshot: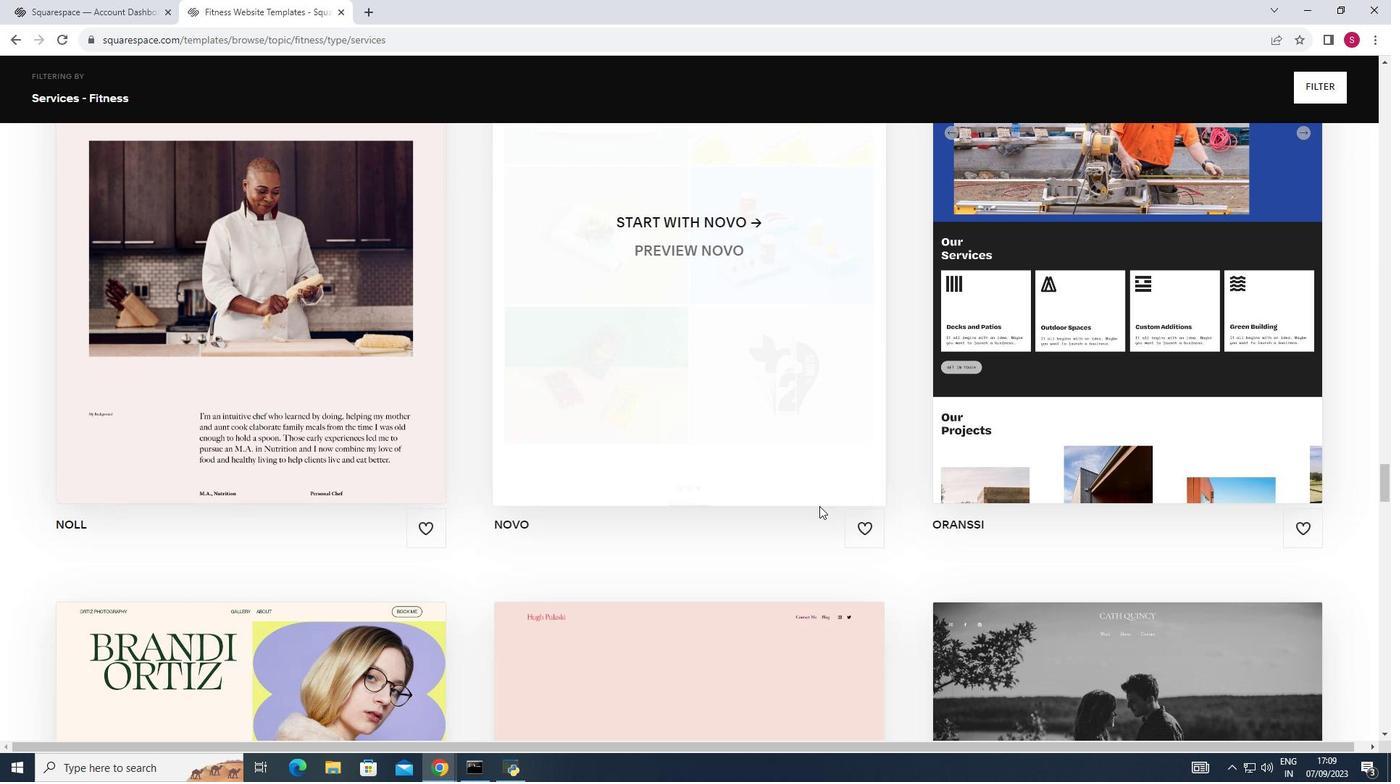 
Action: Mouse scrolled (821, 507) with delta (0, 0)
Screenshot: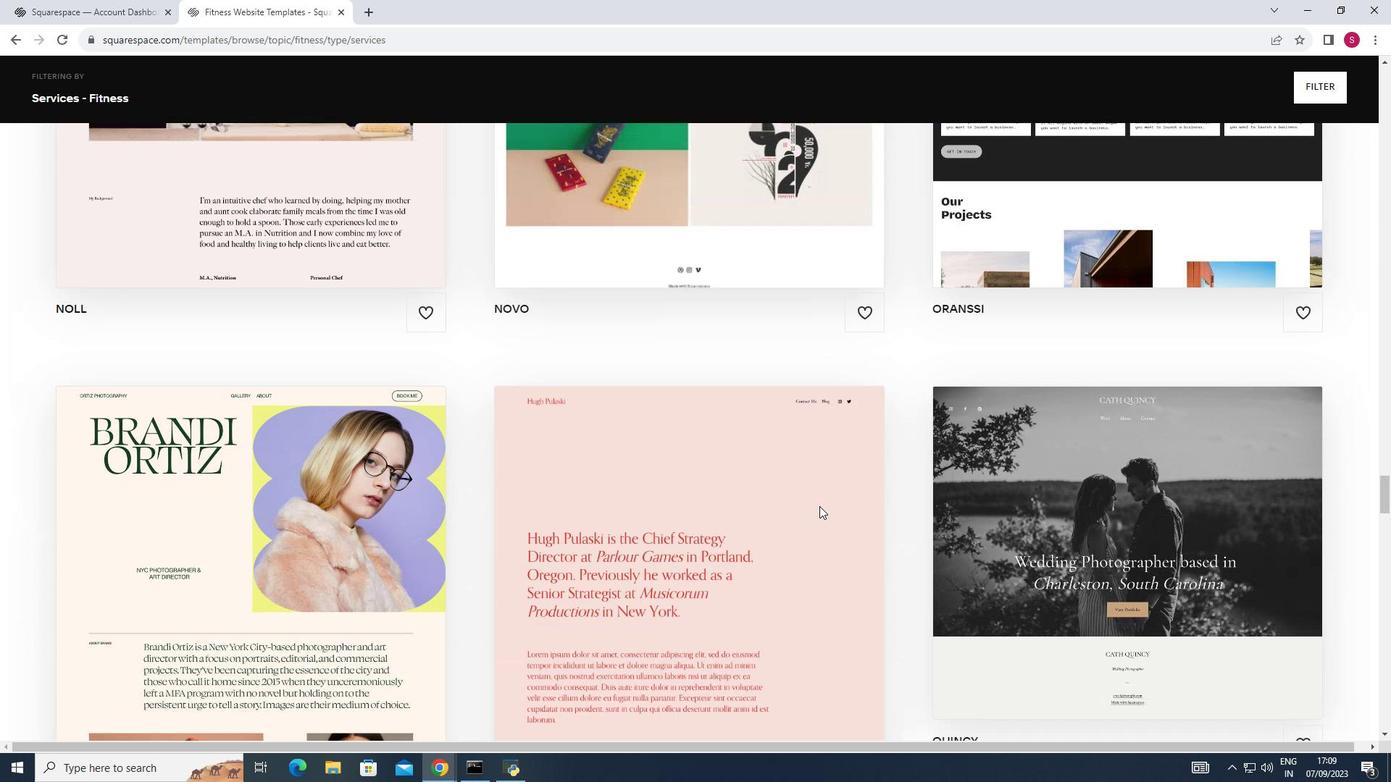 
Action: Mouse scrolled (821, 507) with delta (0, 0)
Screenshot: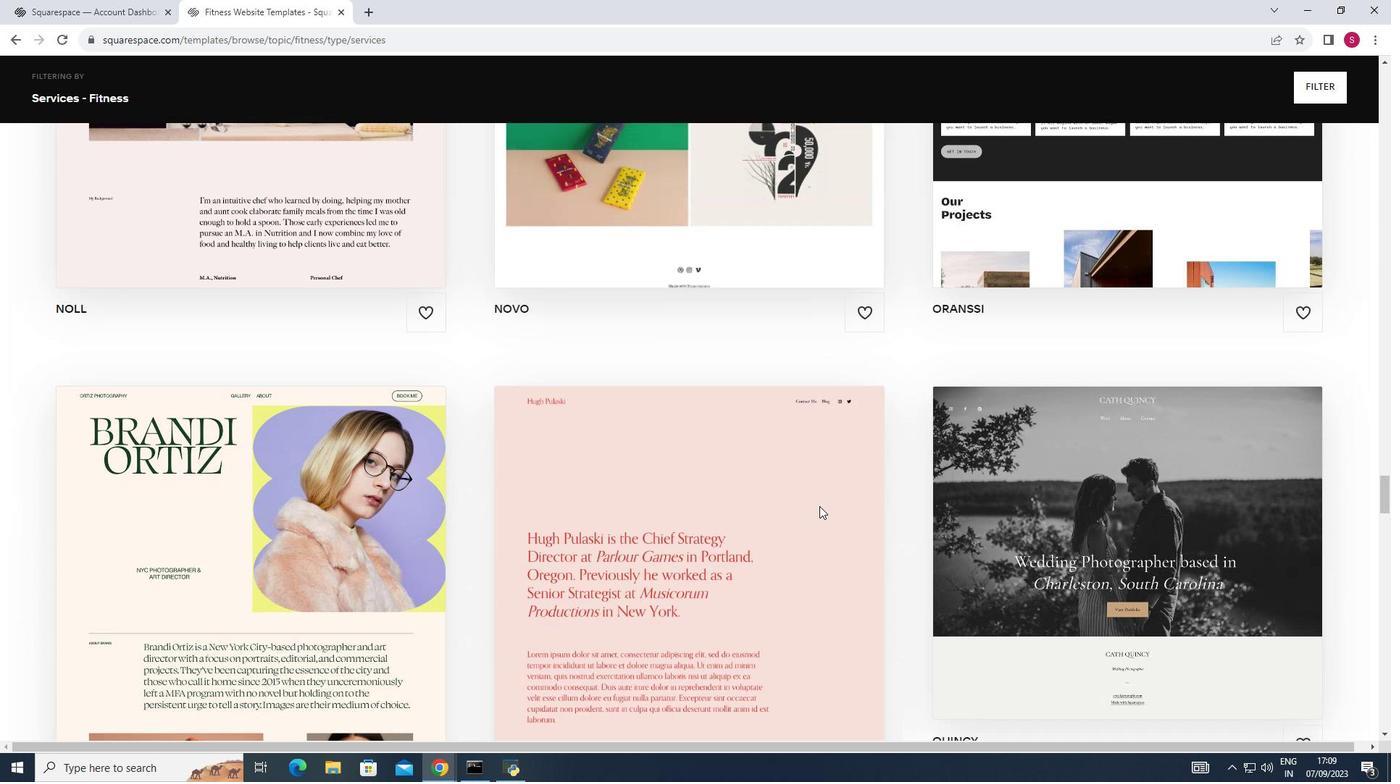 
Action: Mouse scrolled (821, 507) with delta (0, 0)
Screenshot: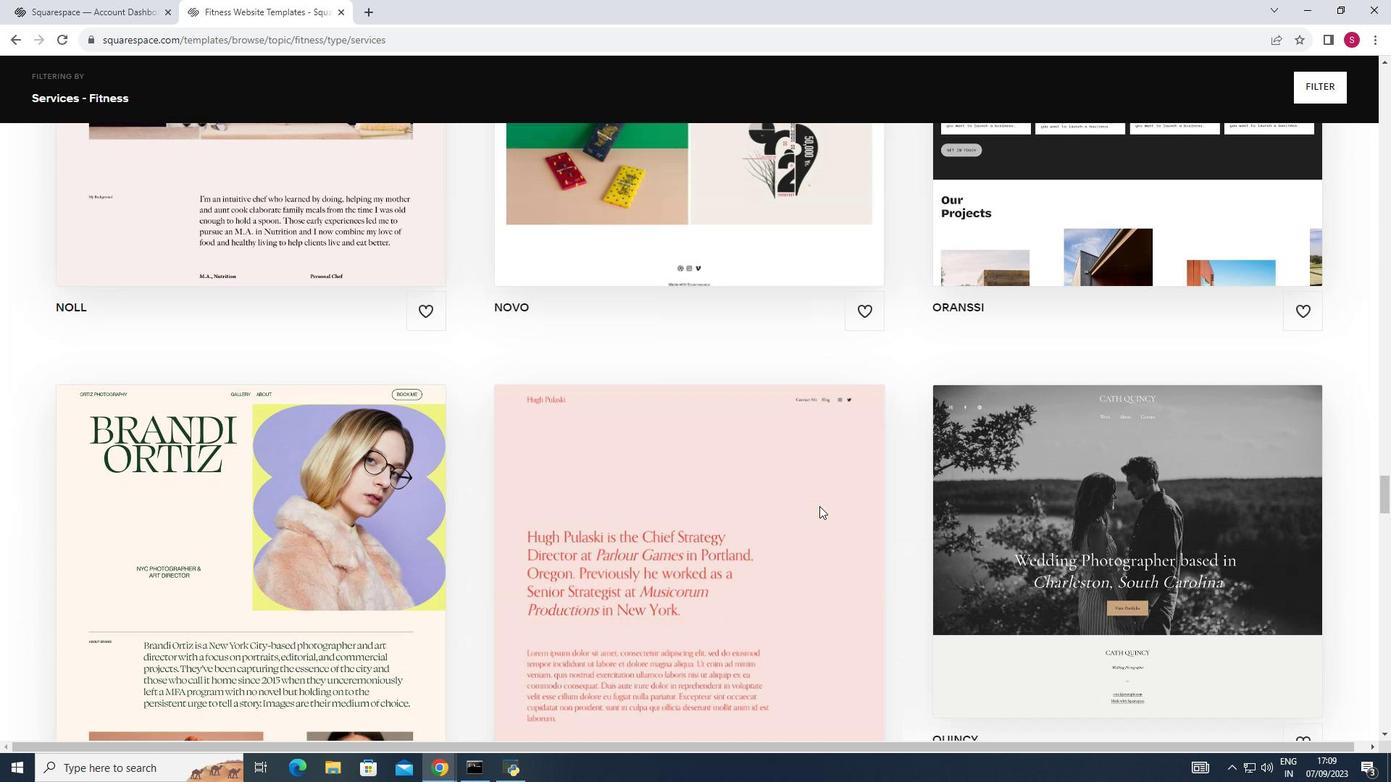 
Action: Mouse scrolled (821, 507) with delta (0, 0)
Screenshot: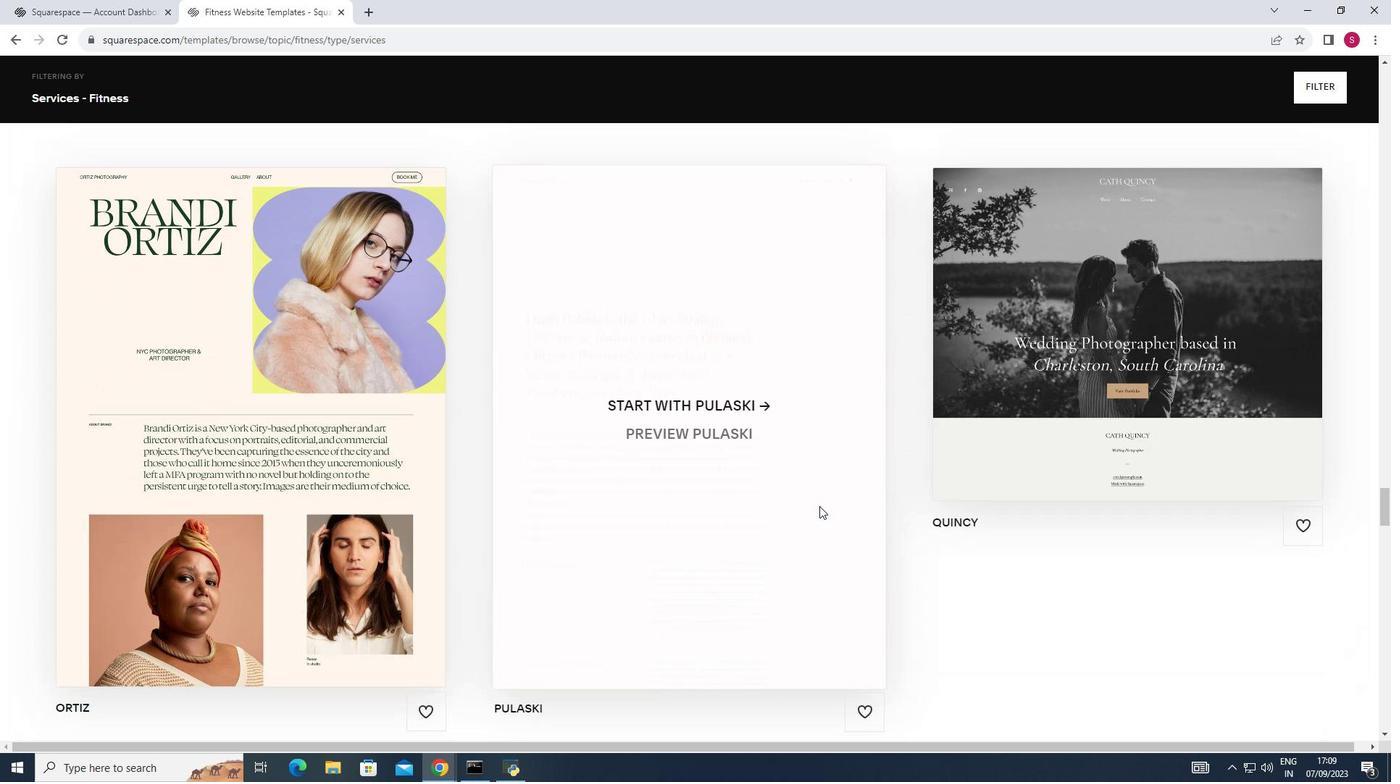 
Action: Mouse scrolled (821, 507) with delta (0, 0)
Screenshot: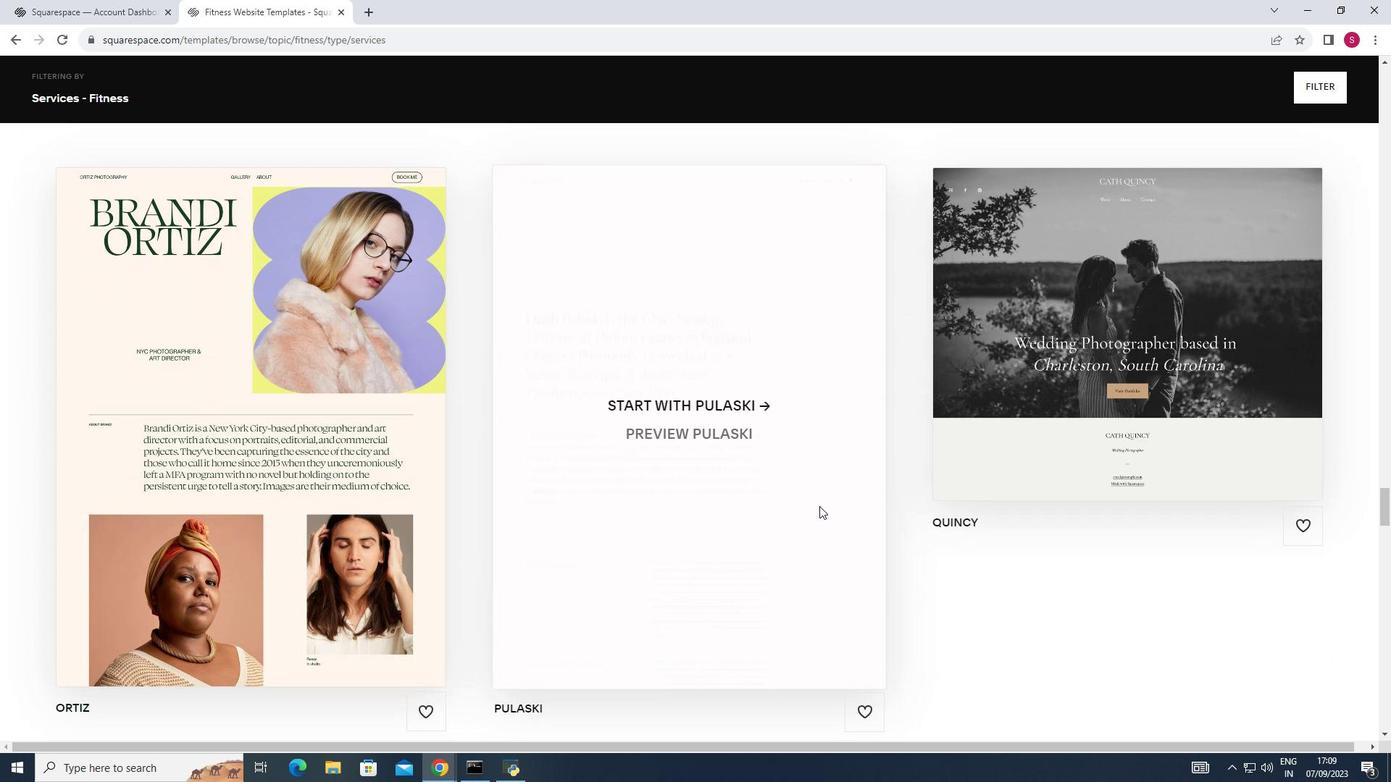 
Action: Mouse scrolled (821, 507) with delta (0, 0)
Screenshot: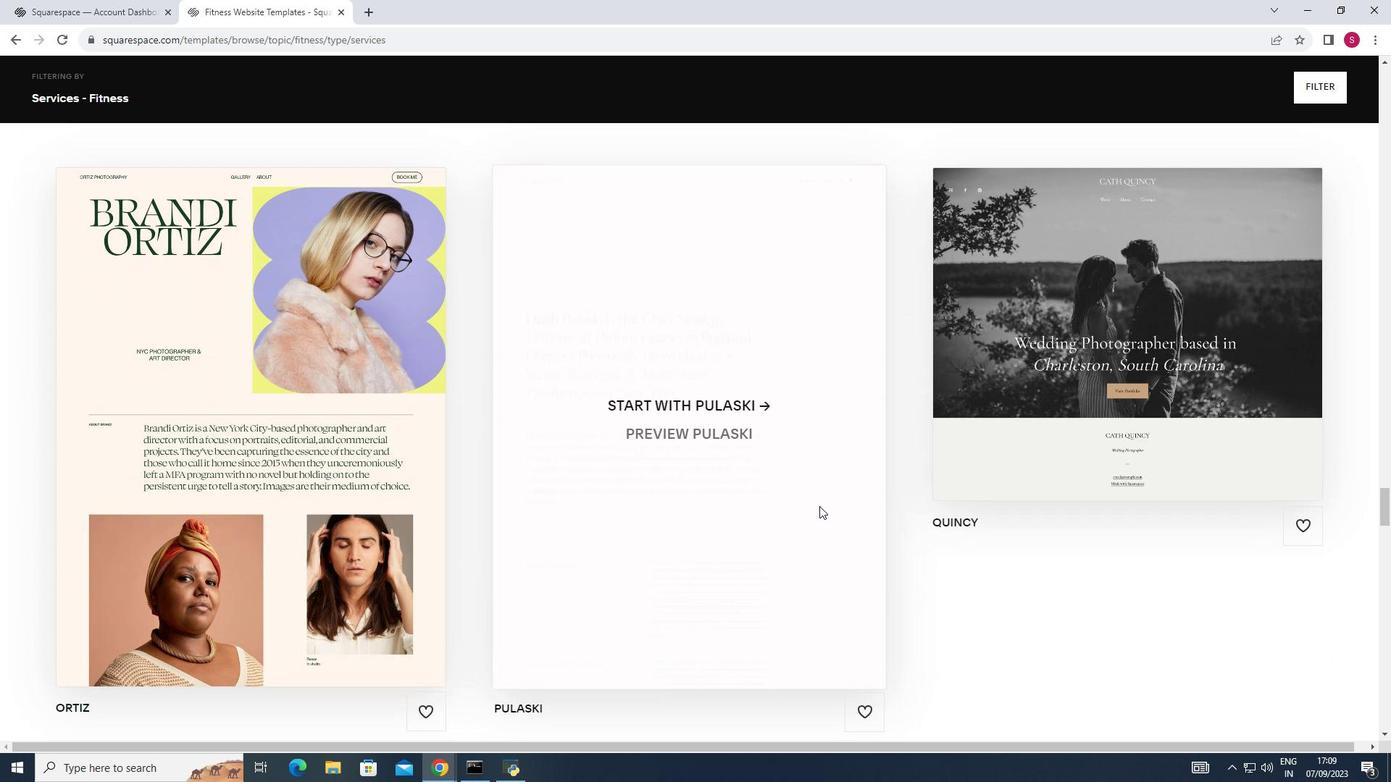
Action: Mouse scrolled (821, 507) with delta (0, 0)
Screenshot: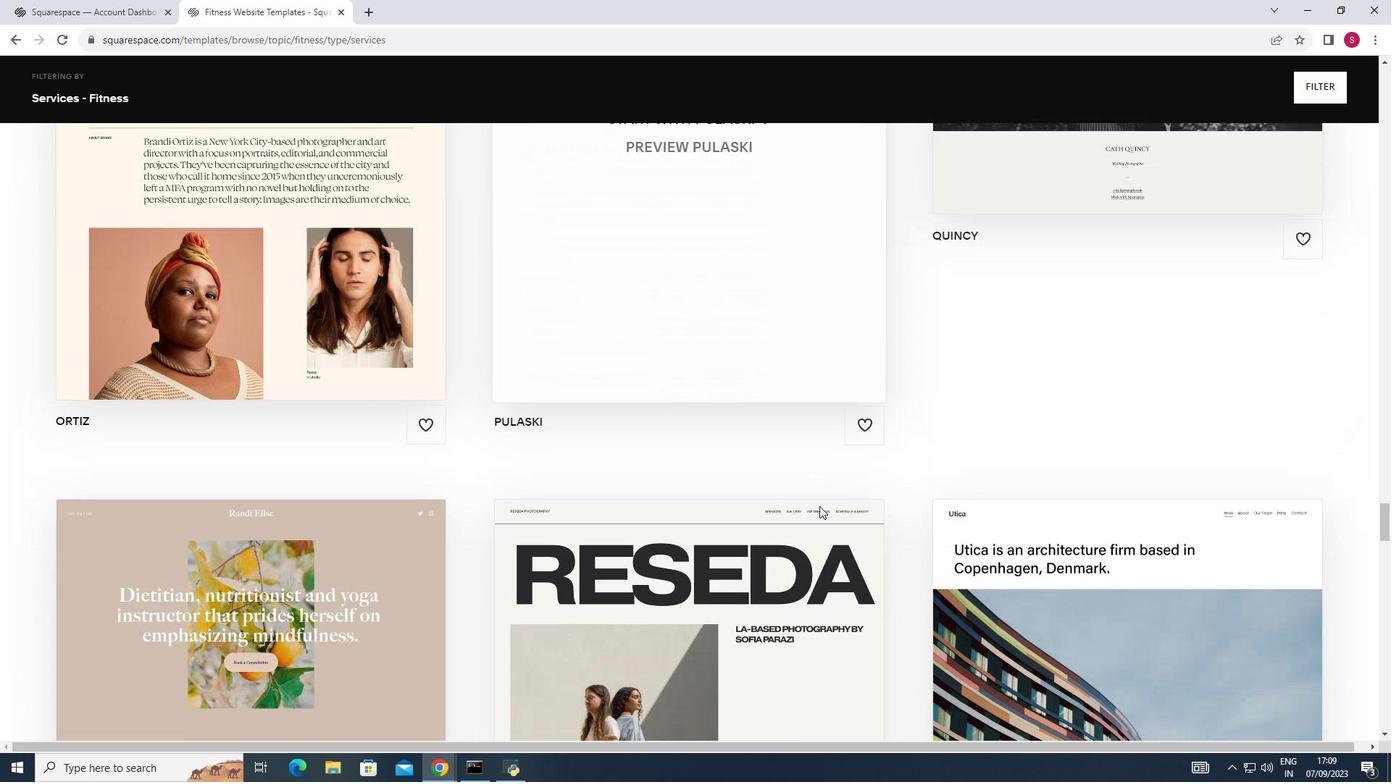 
Action: Mouse scrolled (821, 507) with delta (0, 0)
Screenshot: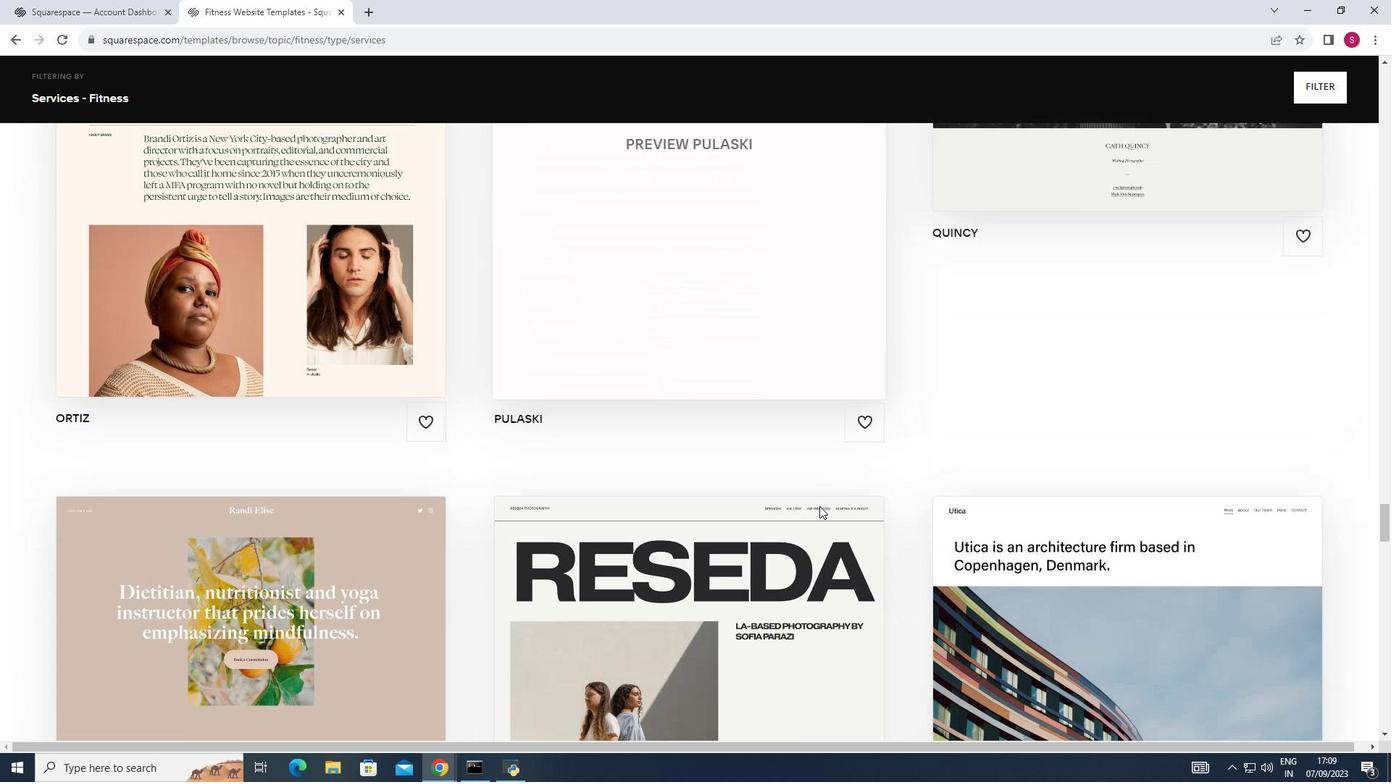 
Action: Mouse scrolled (821, 507) with delta (0, 0)
Screenshot: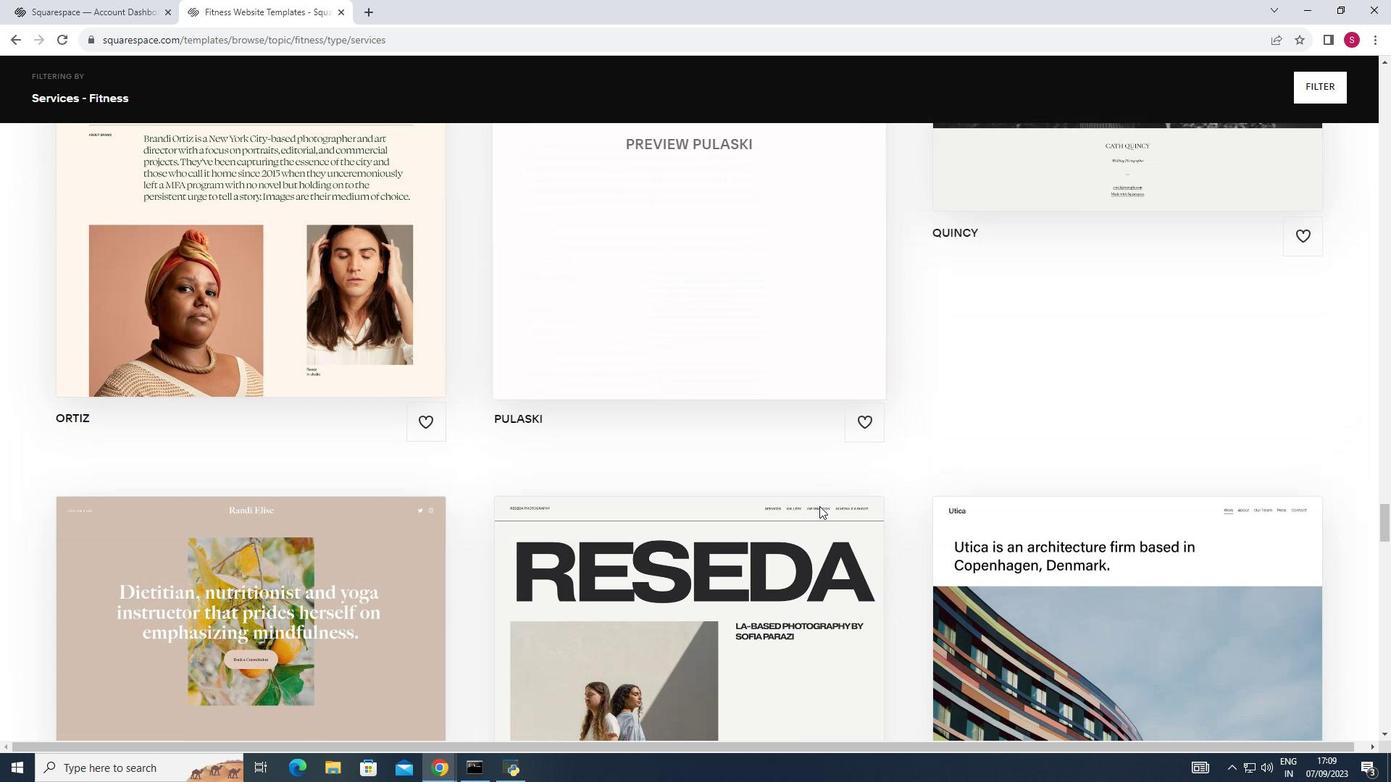 
Action: Mouse scrolled (821, 507) with delta (0, 0)
Screenshot: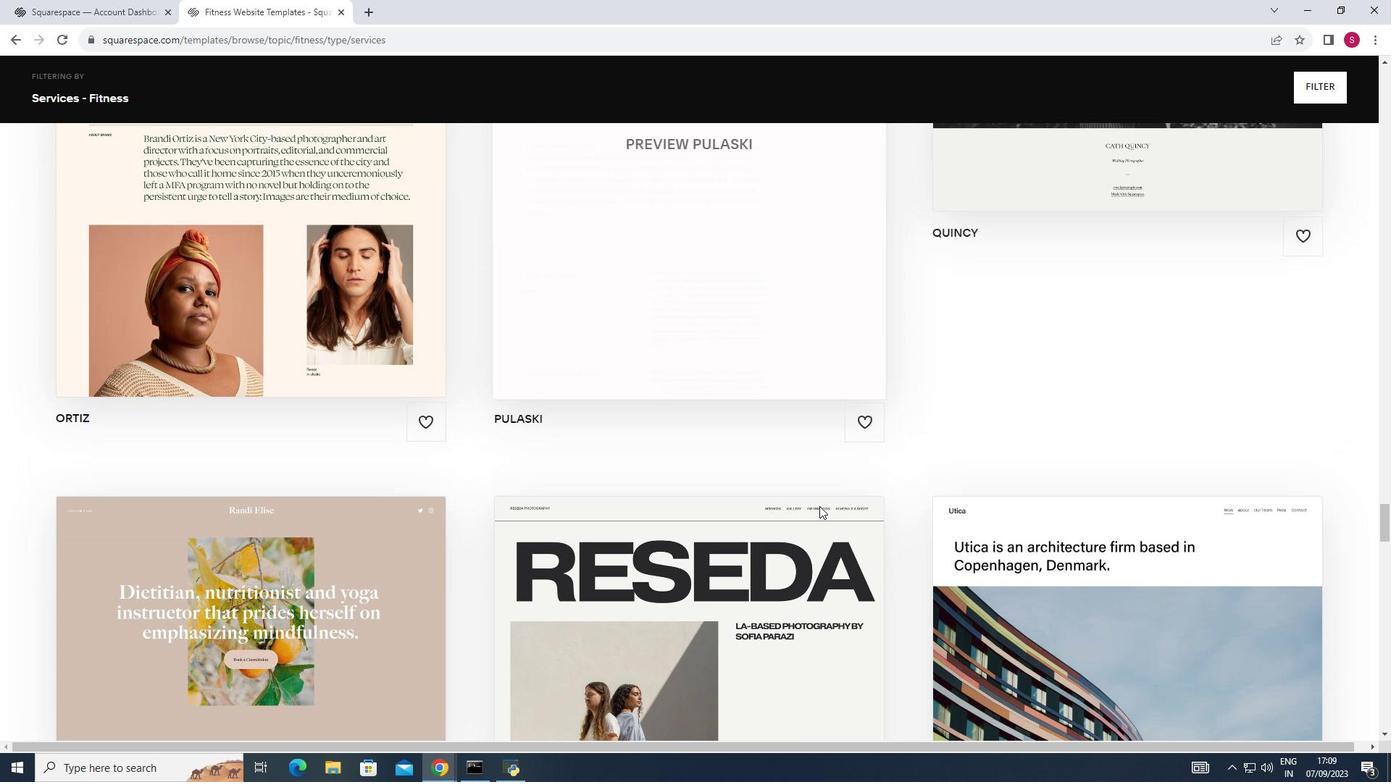 
Action: Mouse moved to (906, 476)
Screenshot: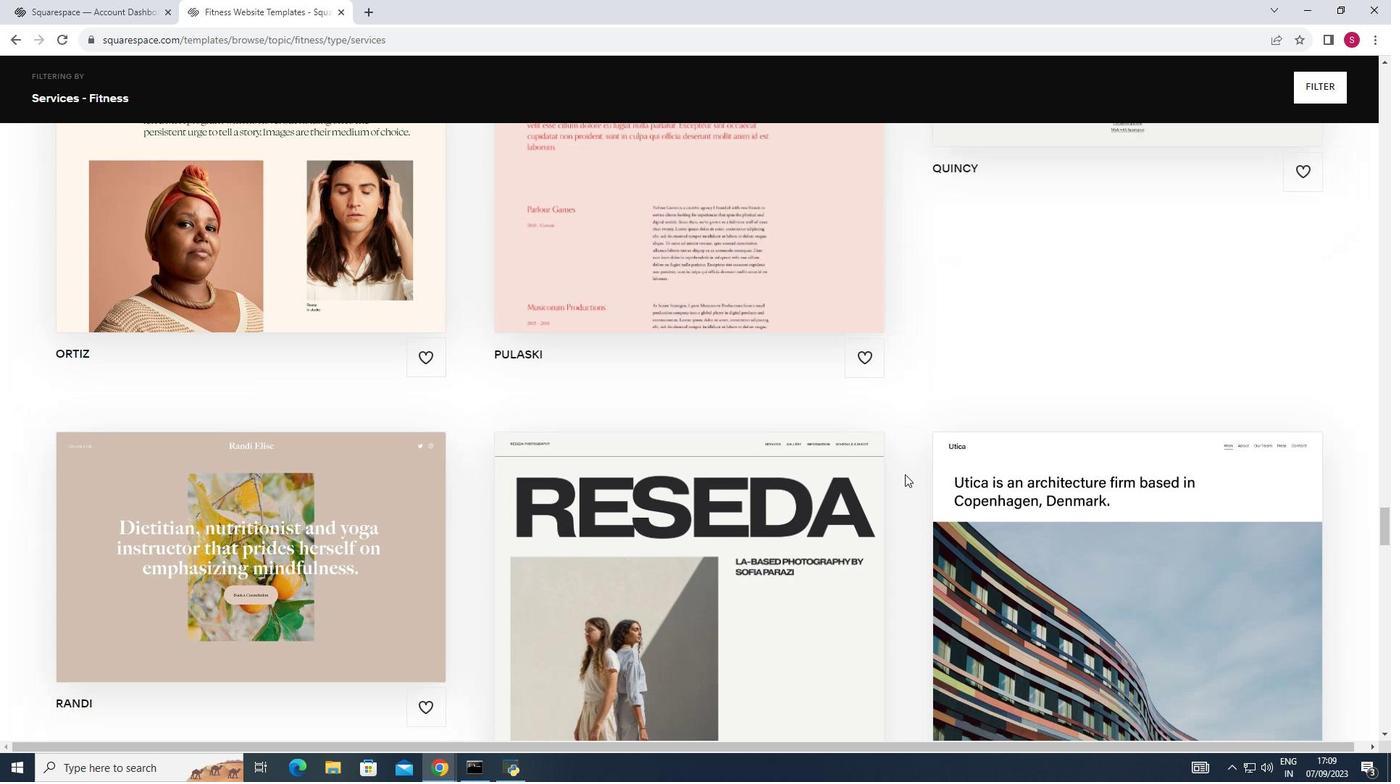 
Action: Mouse scrolled (906, 475) with delta (0, 0)
Screenshot: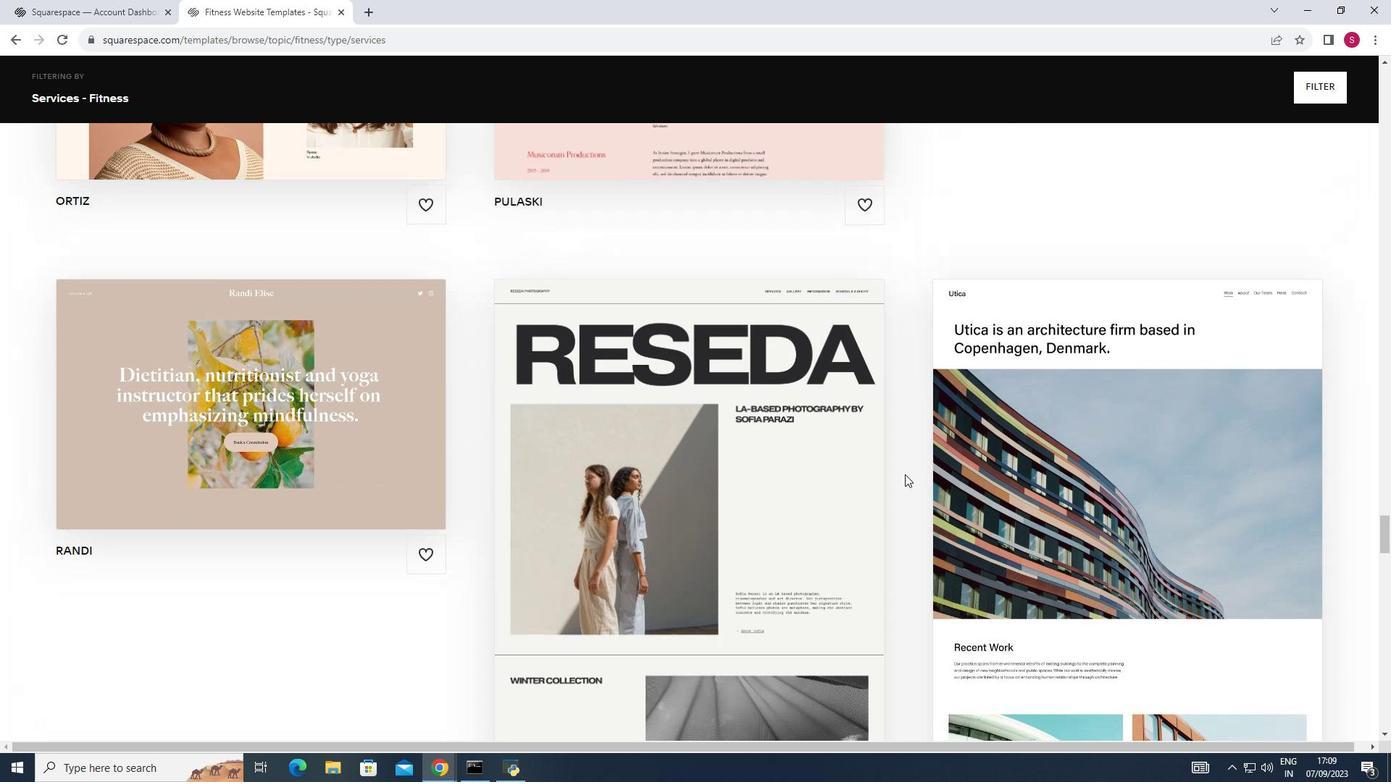 
Action: Mouse scrolled (906, 475) with delta (0, 0)
Screenshot: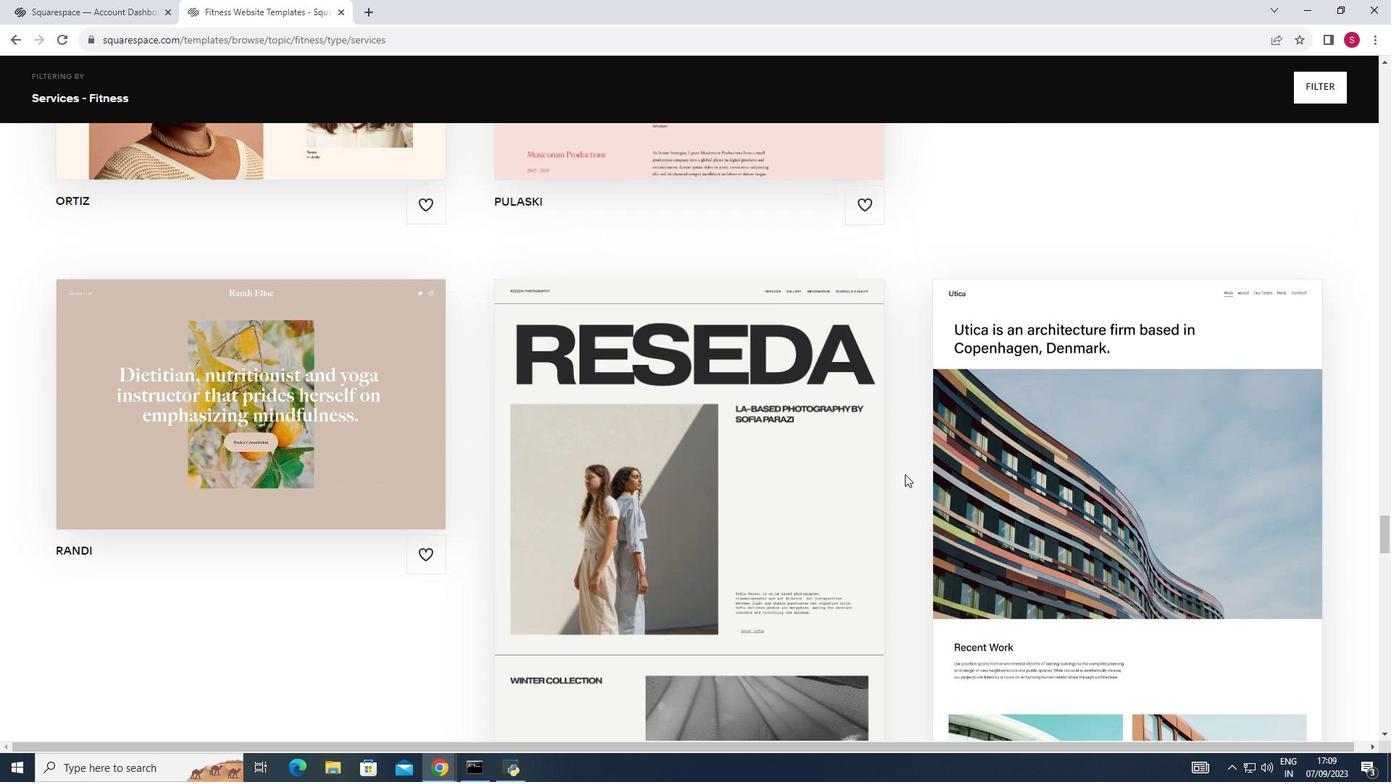 
Action: Mouse scrolled (906, 475) with delta (0, 0)
Screenshot: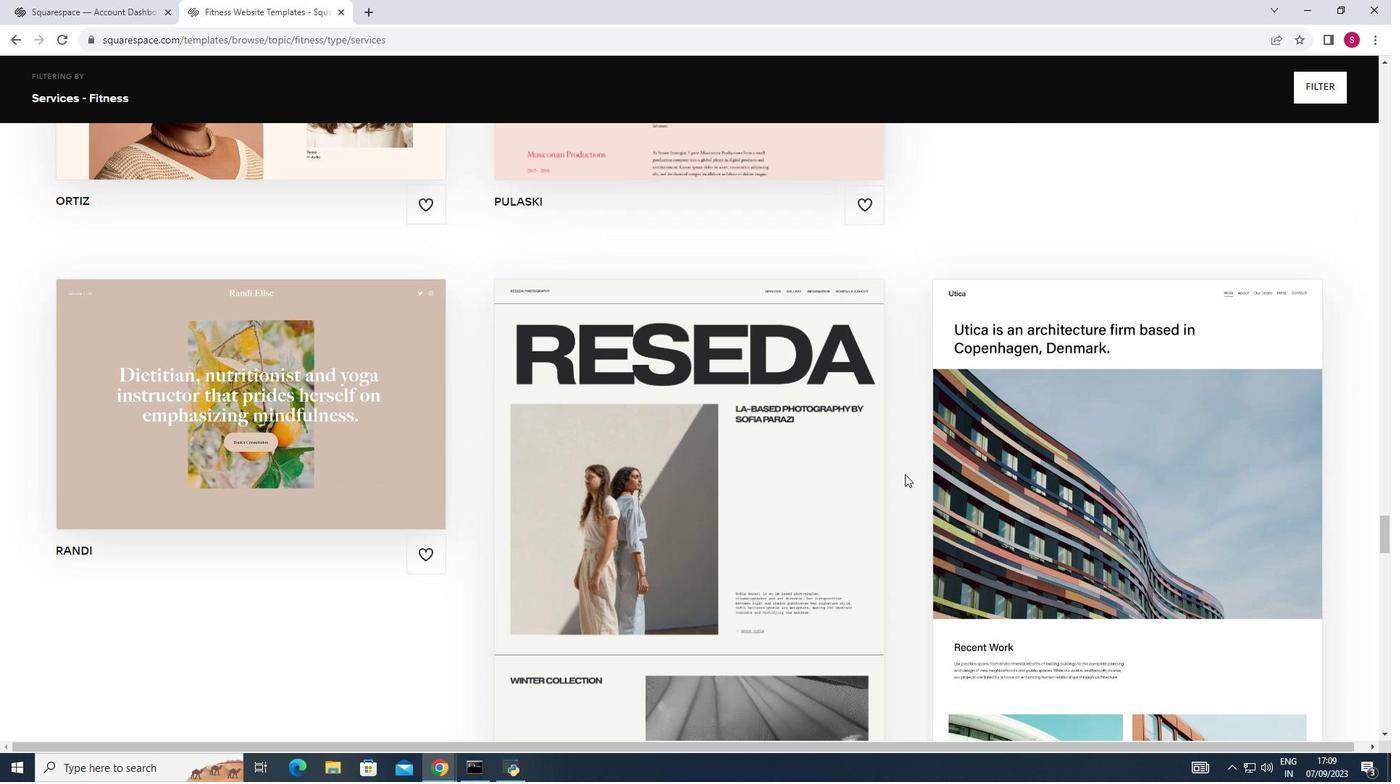 
Action: Mouse scrolled (906, 475) with delta (0, 0)
Screenshot: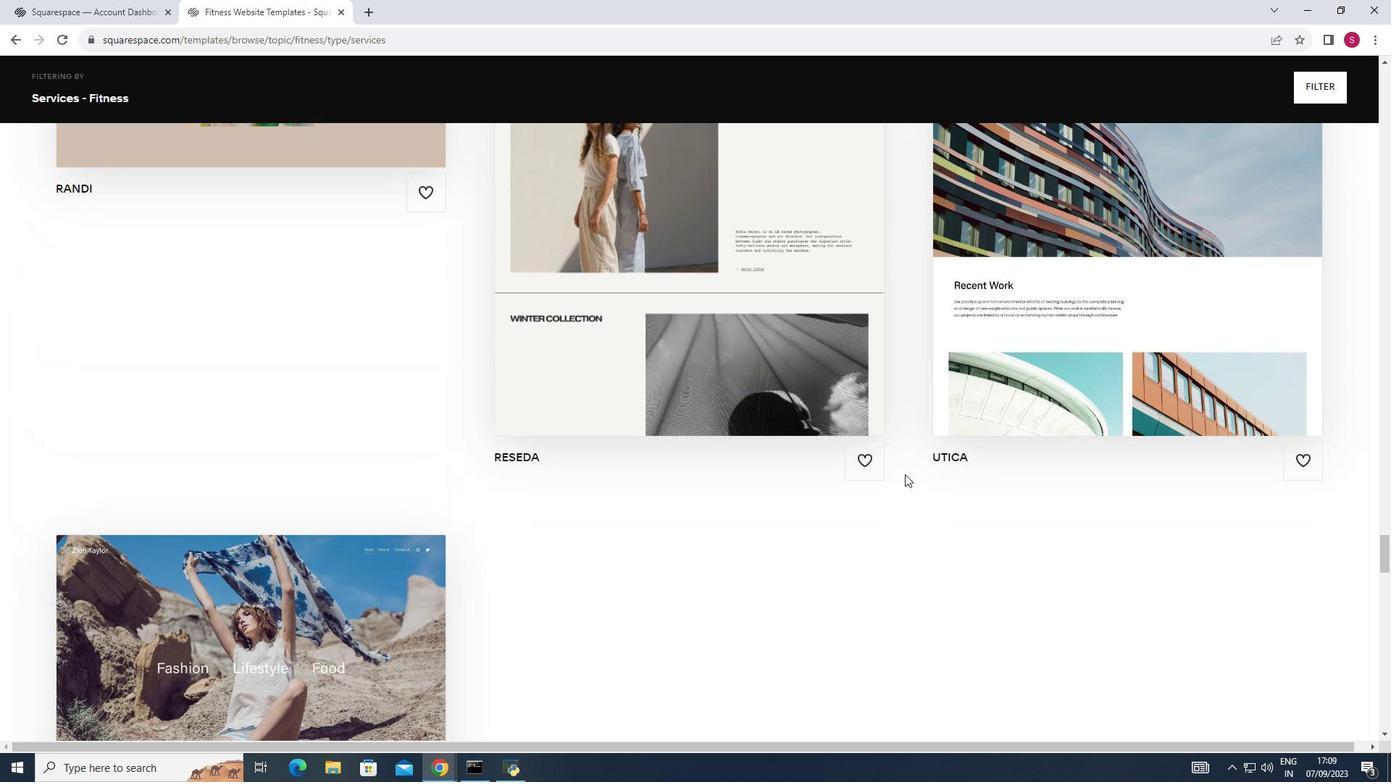 
Action: Mouse scrolled (906, 475) with delta (0, 0)
Screenshot: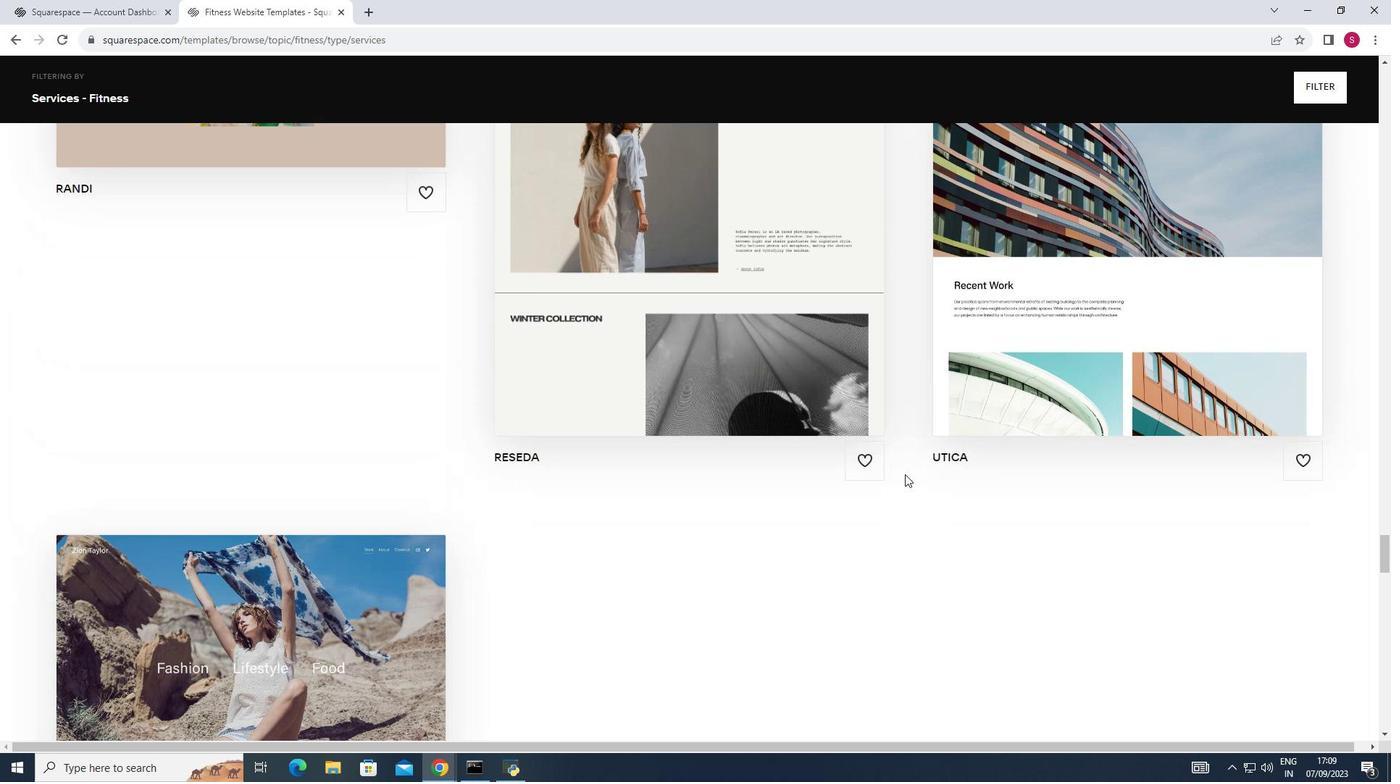 
Action: Mouse scrolled (906, 475) with delta (0, 0)
Screenshot: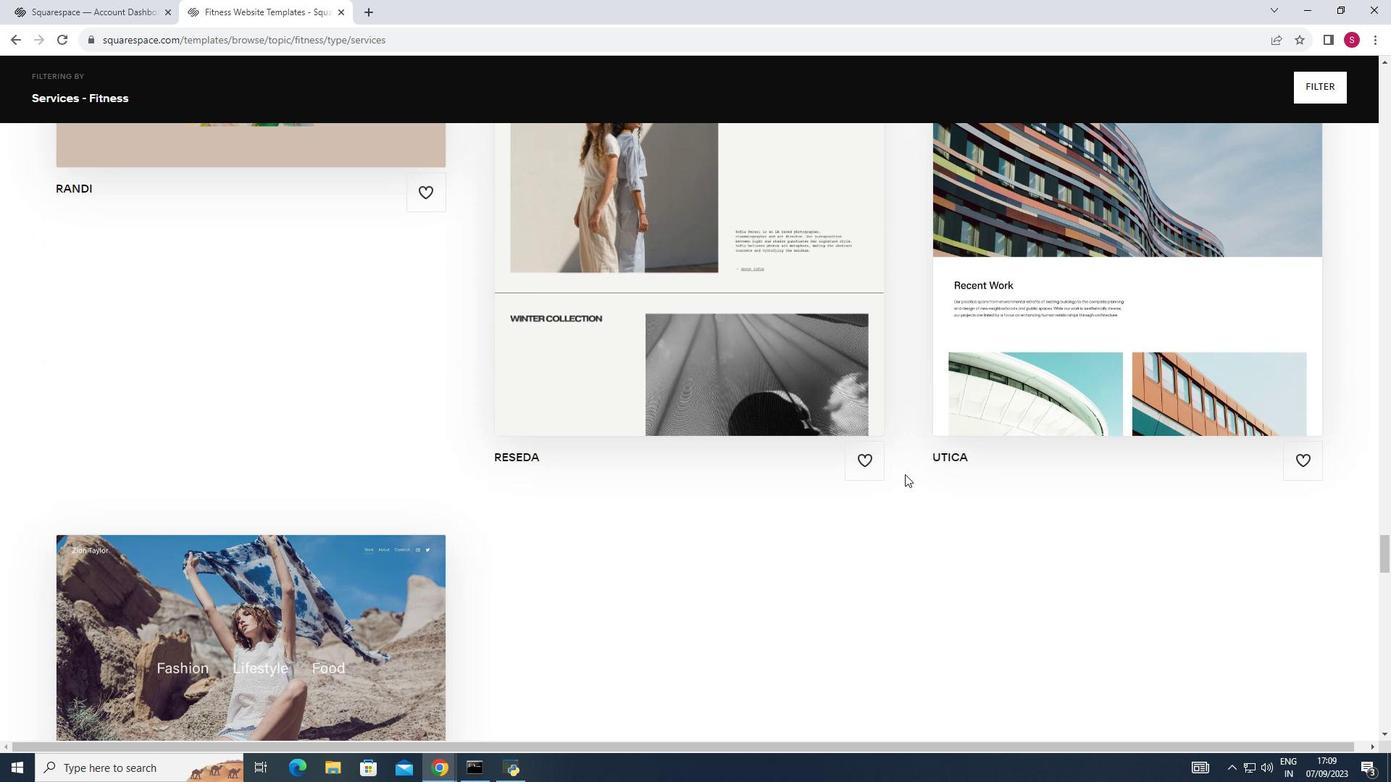 
Action: Mouse scrolled (906, 475) with delta (0, 0)
Screenshot: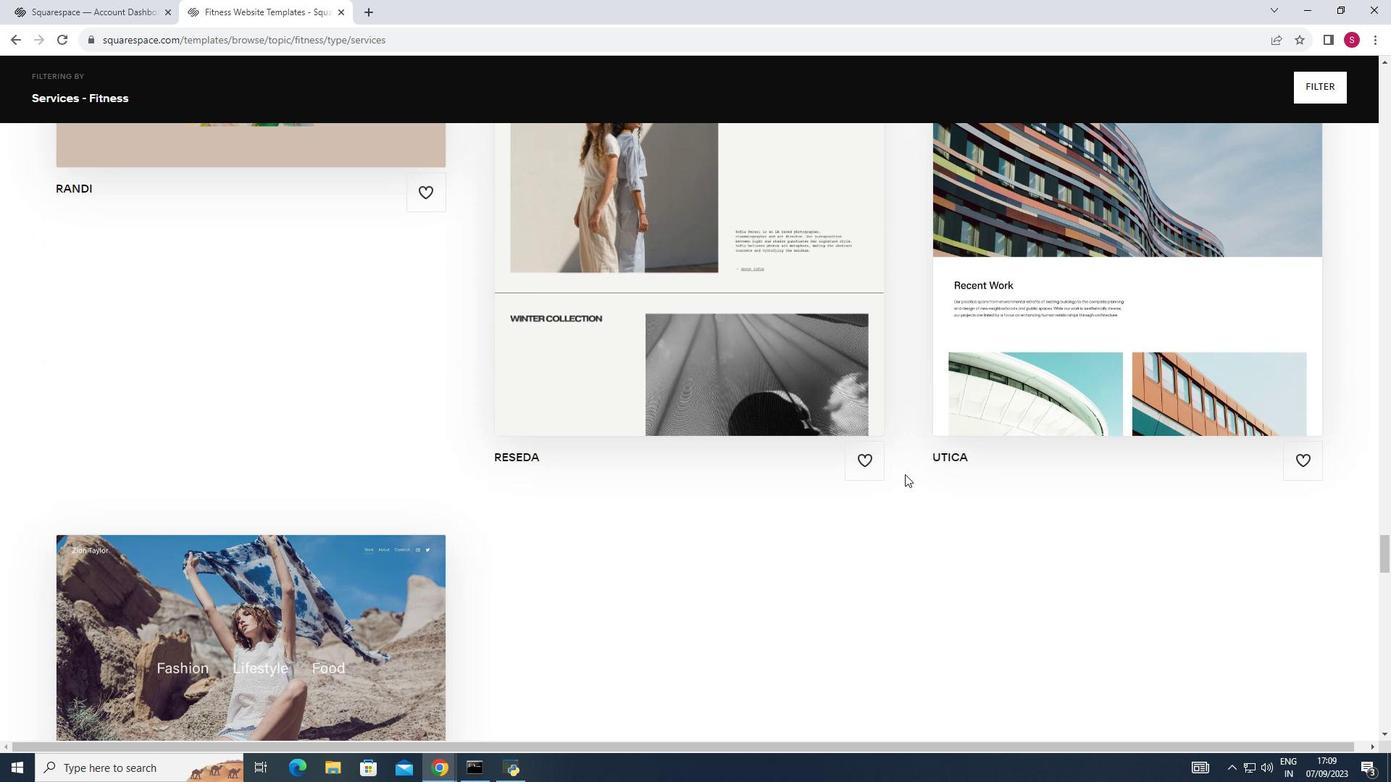 
Action: Mouse scrolled (906, 475) with delta (0, 0)
Screenshot: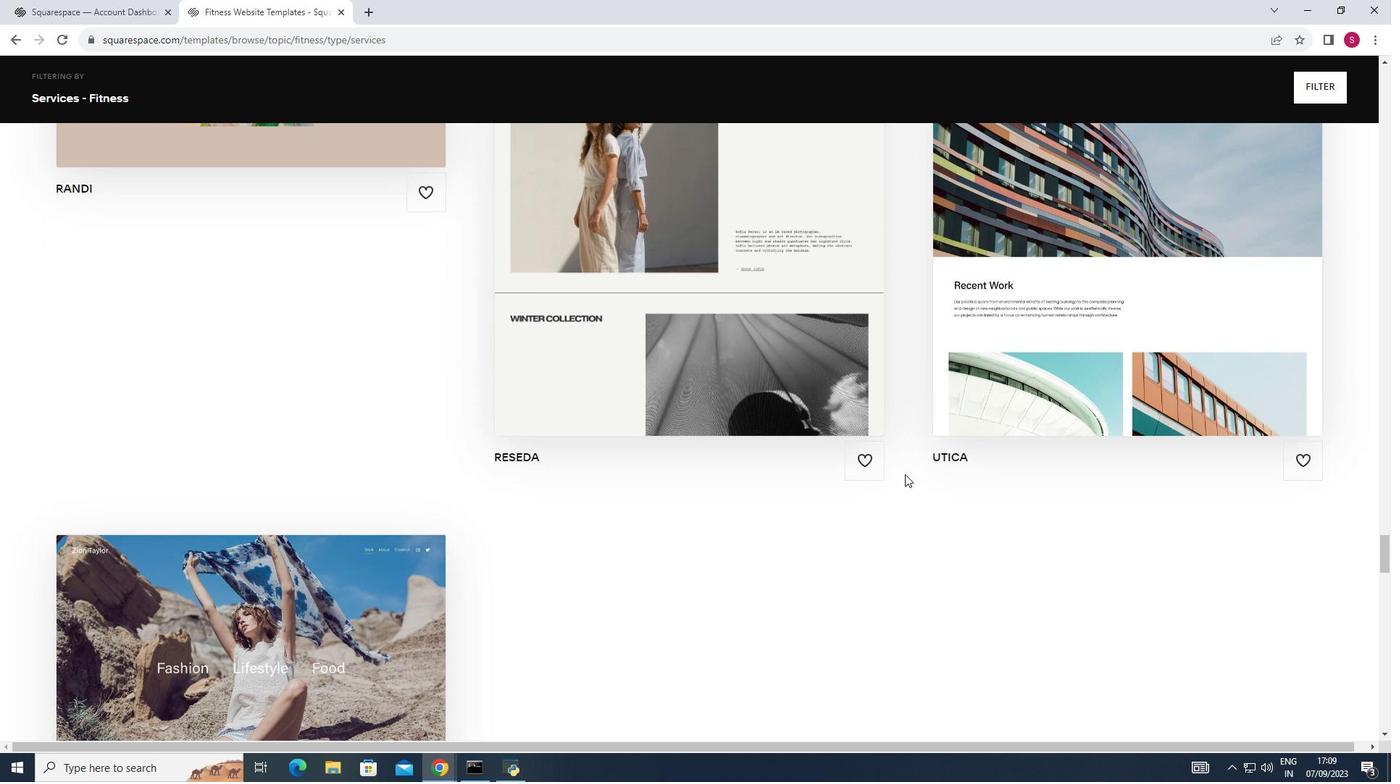 
Action: Mouse scrolled (906, 475) with delta (0, 0)
Screenshot: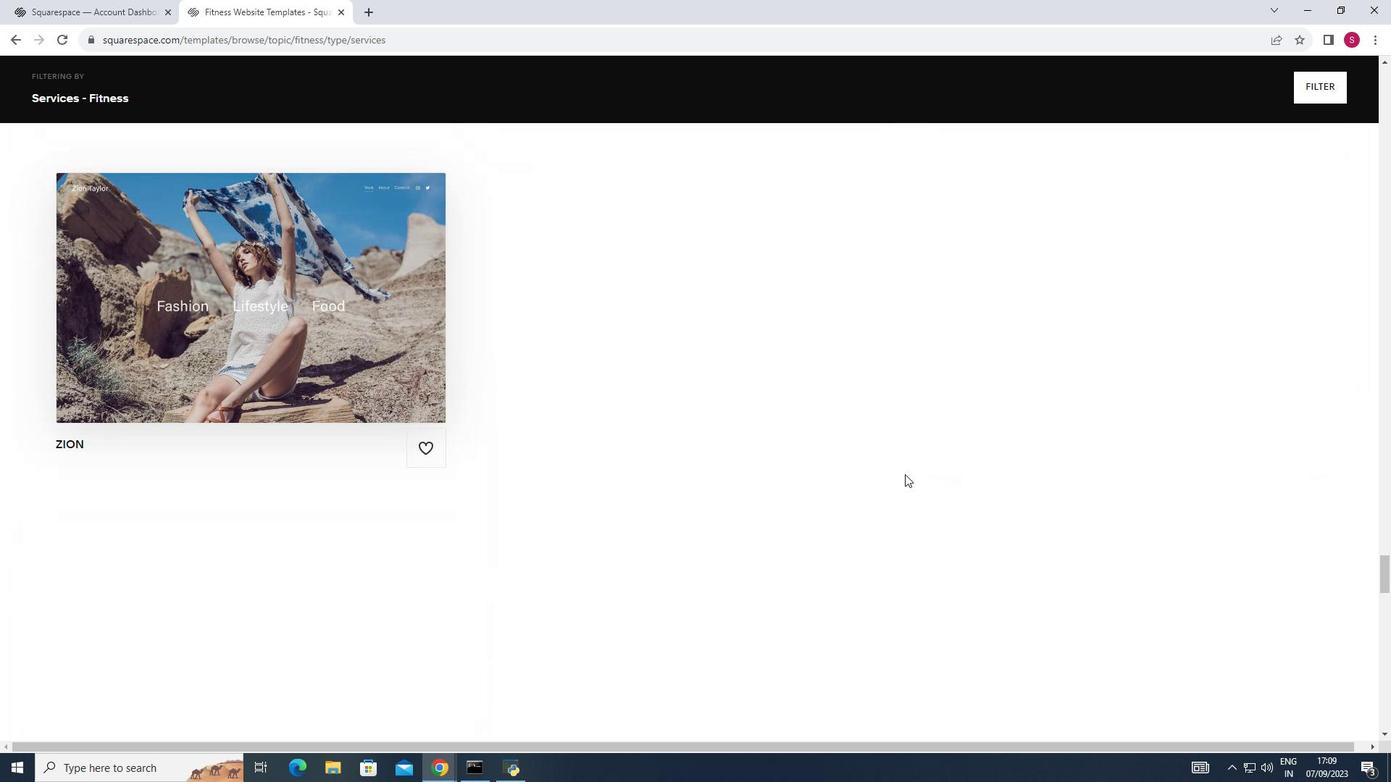 
Action: Mouse scrolled (906, 475) with delta (0, 0)
Screenshot: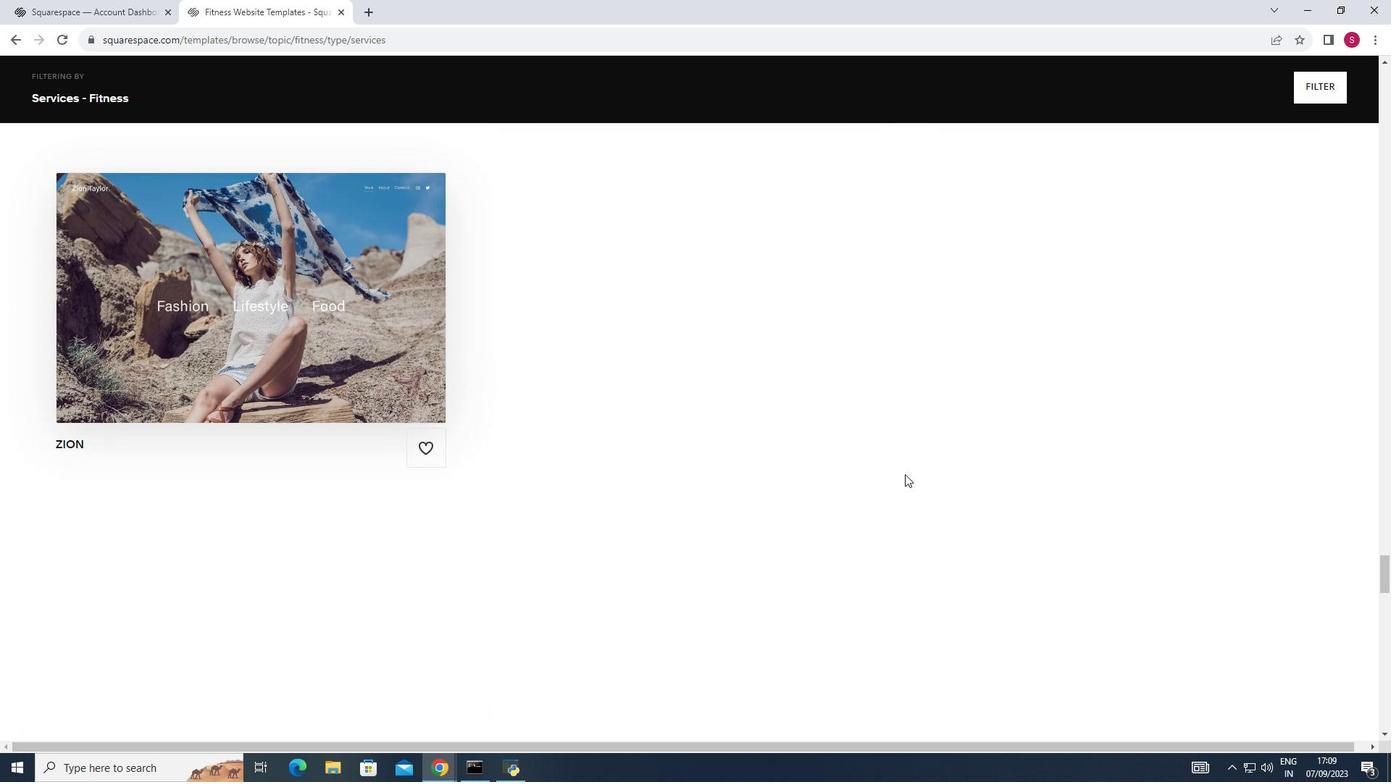 
Action: Mouse scrolled (906, 475) with delta (0, 0)
Screenshot: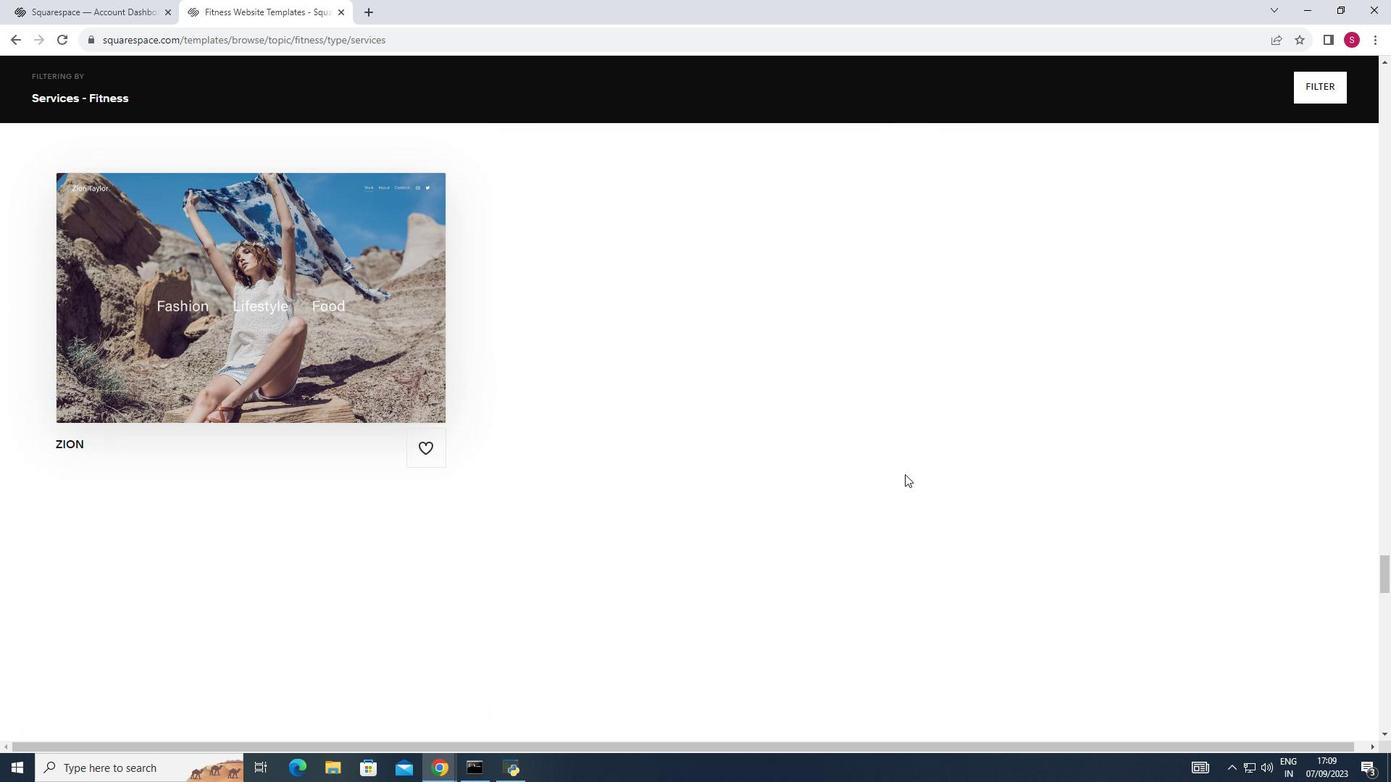 
Action: Mouse scrolled (906, 475) with delta (0, 0)
Screenshot: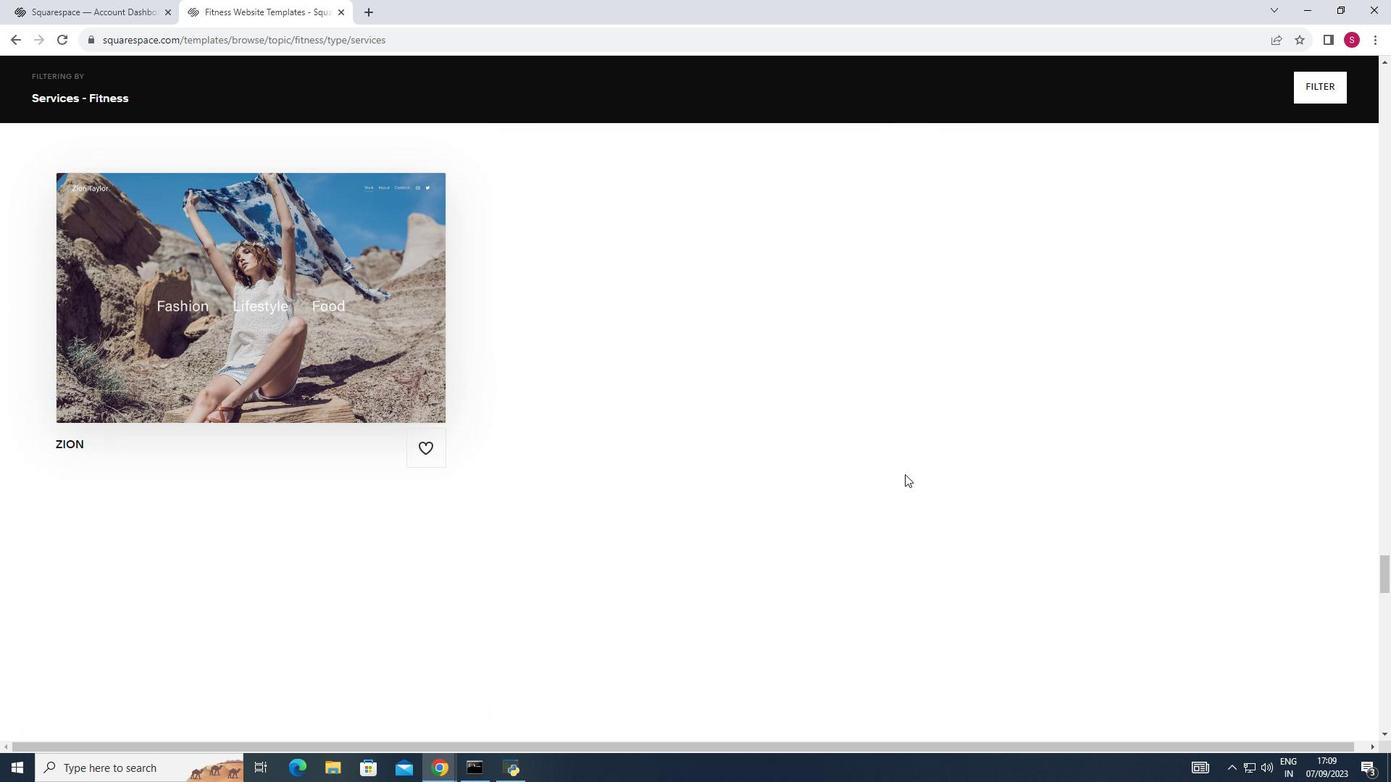 
Action: Mouse scrolled (906, 475) with delta (0, 0)
Screenshot: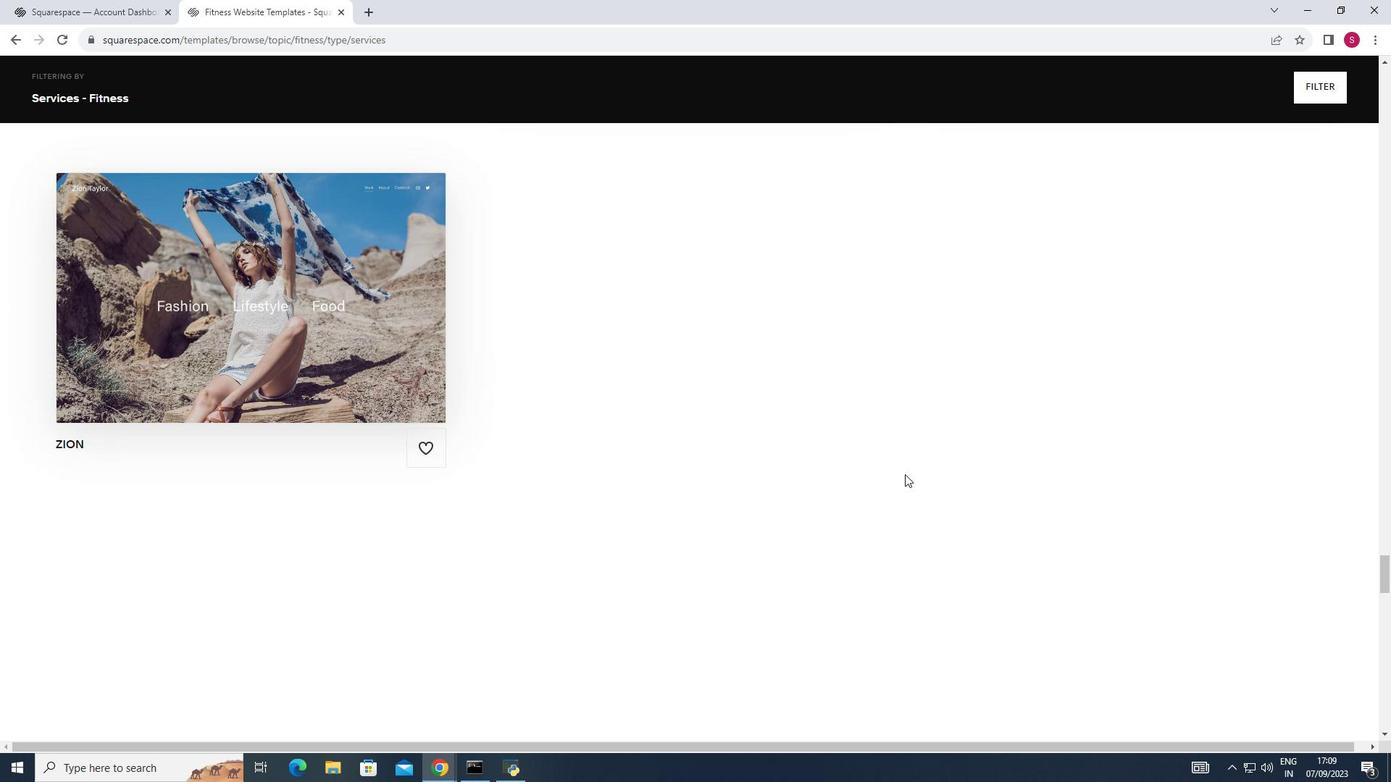 
Action: Mouse scrolled (906, 476) with delta (0, 0)
Screenshot: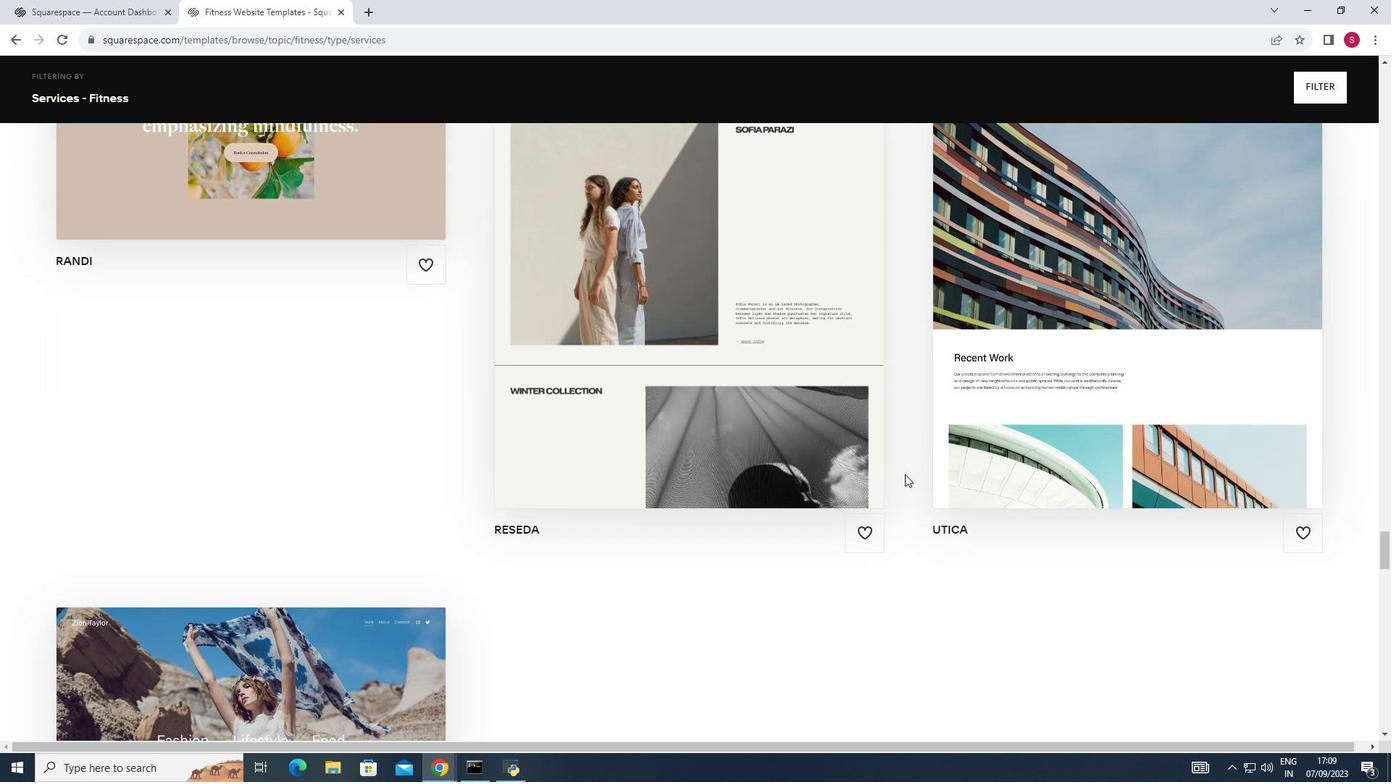 
Action: Mouse scrolled (906, 476) with delta (0, 0)
Screenshot: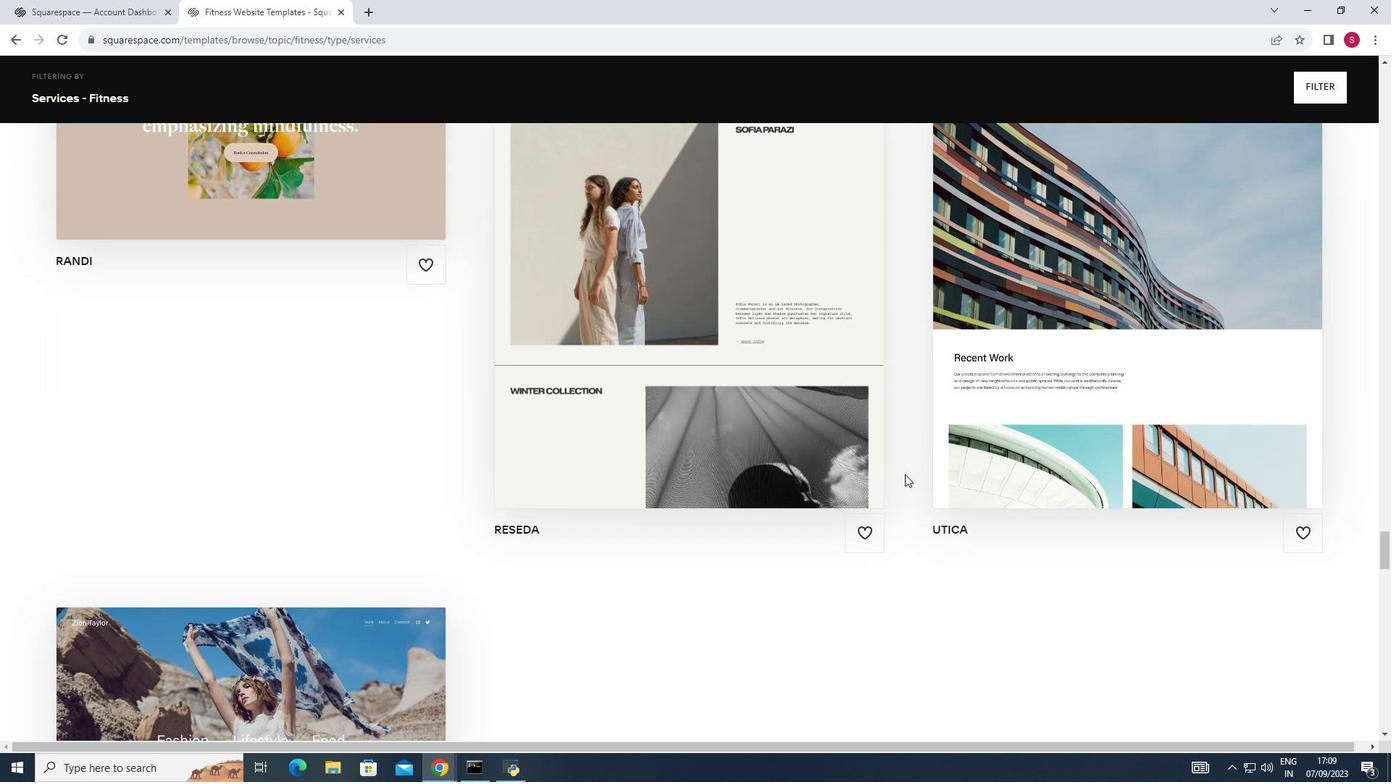 
Action: Mouse scrolled (906, 476) with delta (0, 0)
Screenshot: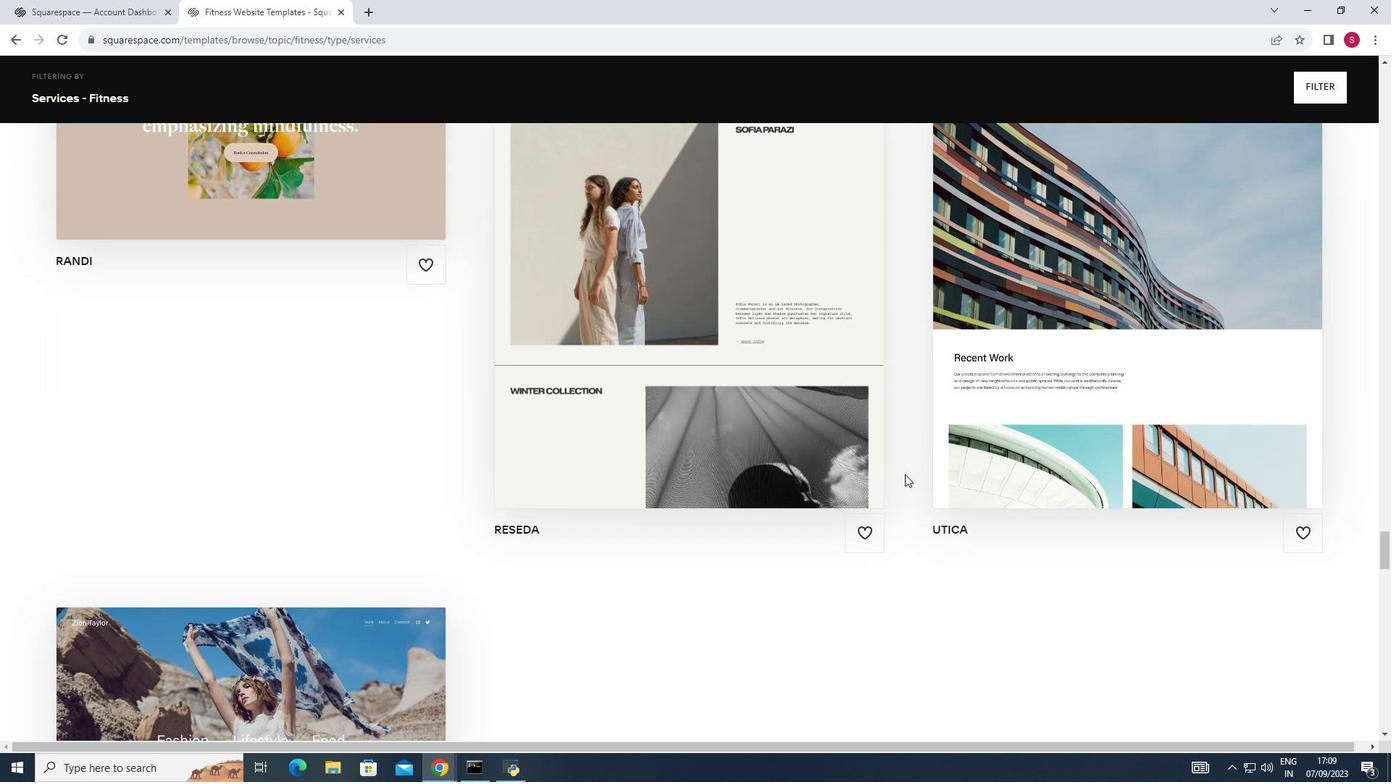 
Action: Mouse scrolled (906, 476) with delta (0, 0)
Screenshot: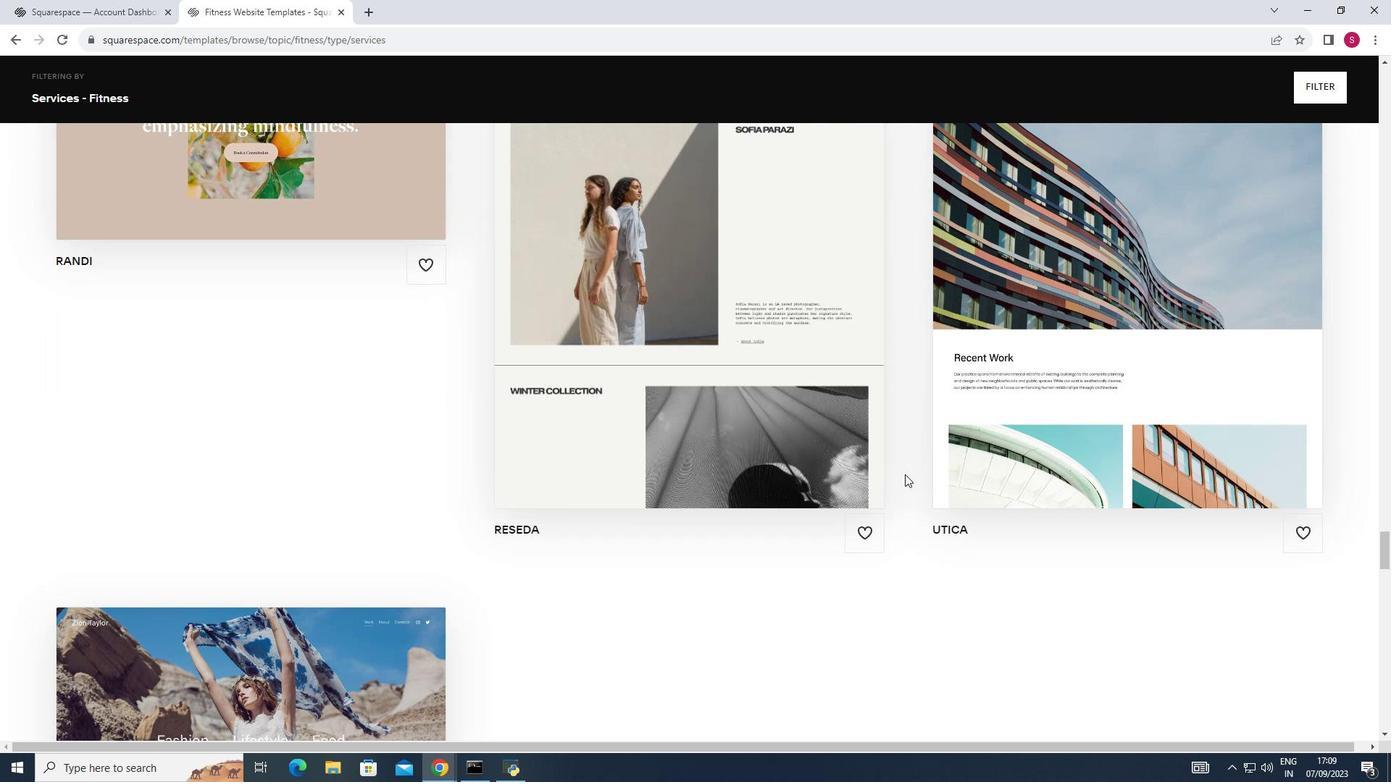 
Action: Mouse scrolled (906, 476) with delta (0, 0)
Screenshot: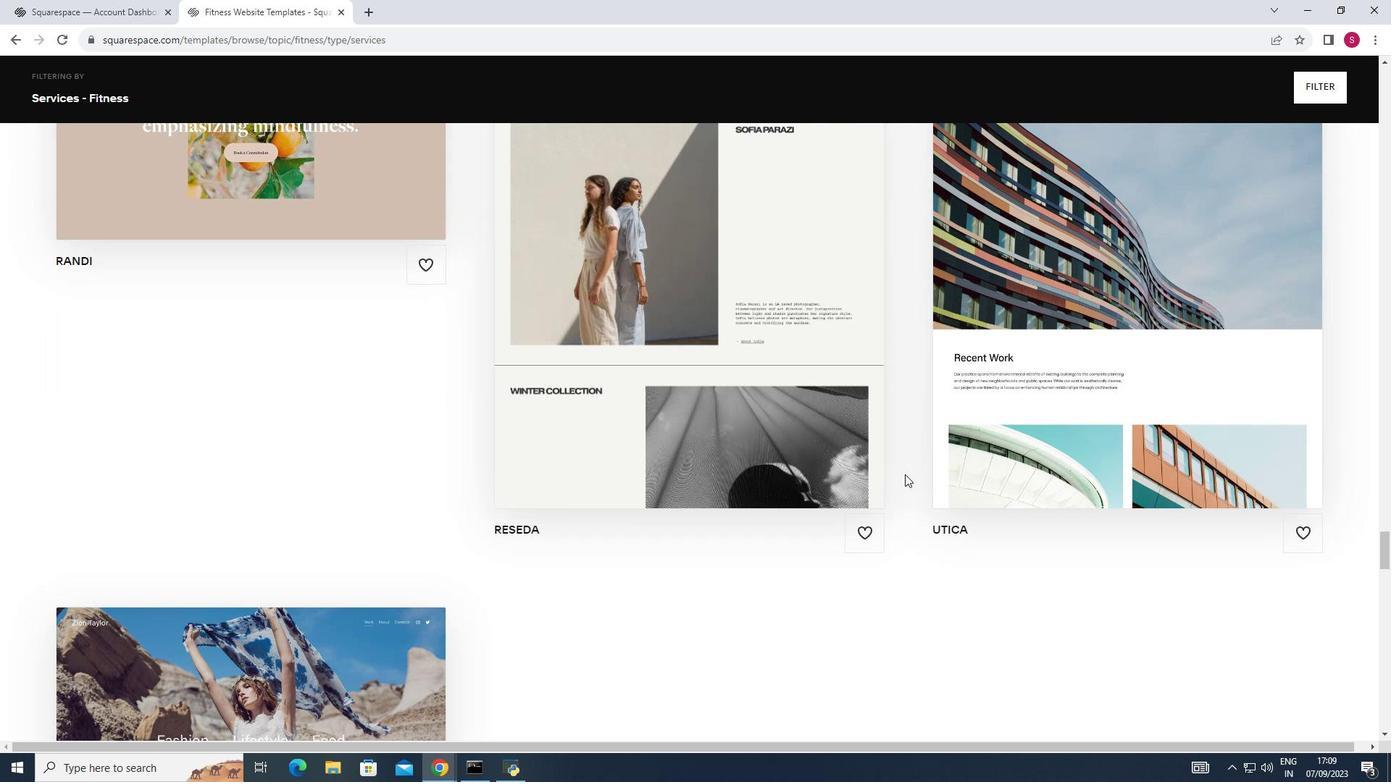 
Action: Mouse scrolled (906, 476) with delta (0, 0)
Screenshot: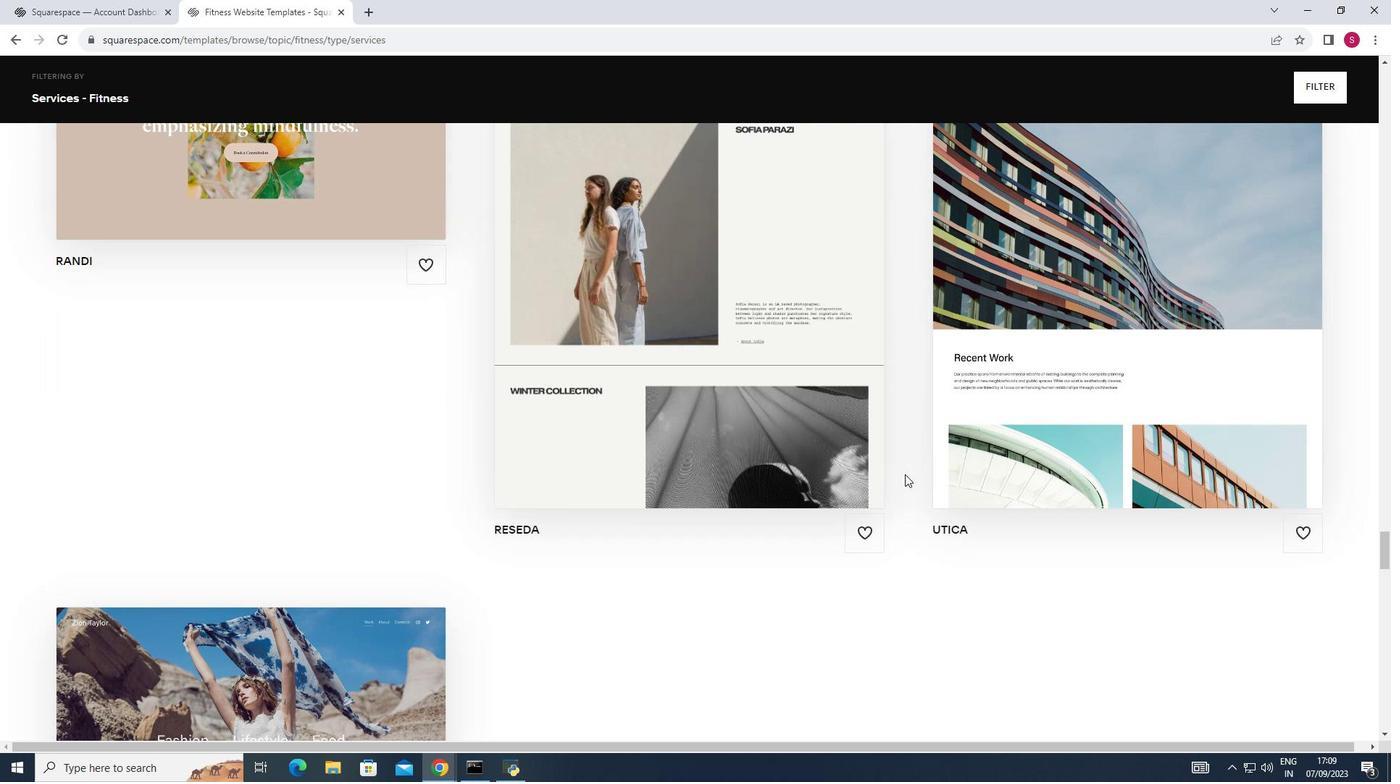
Action: Mouse moved to (961, 466)
Screenshot: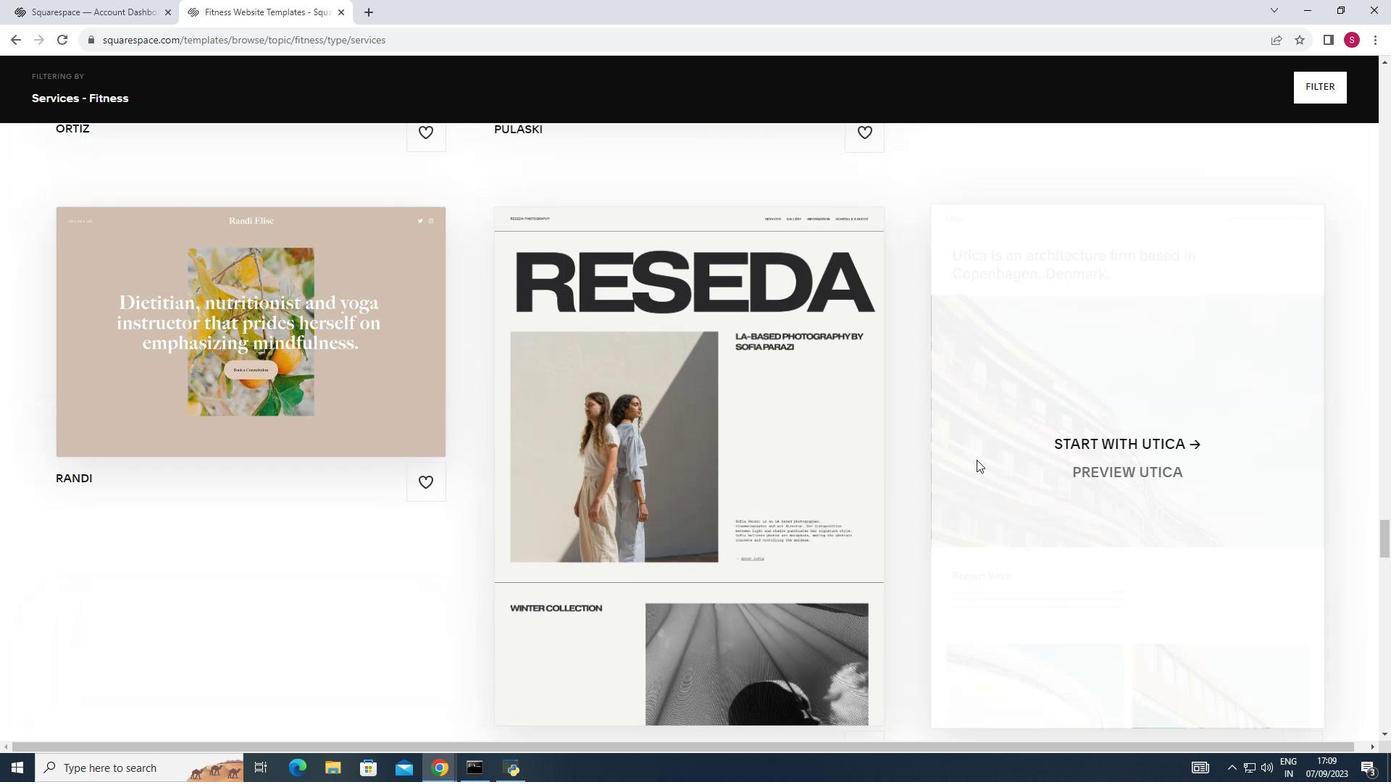 
Action: Mouse scrolled (961, 466) with delta (0, 0)
Screenshot: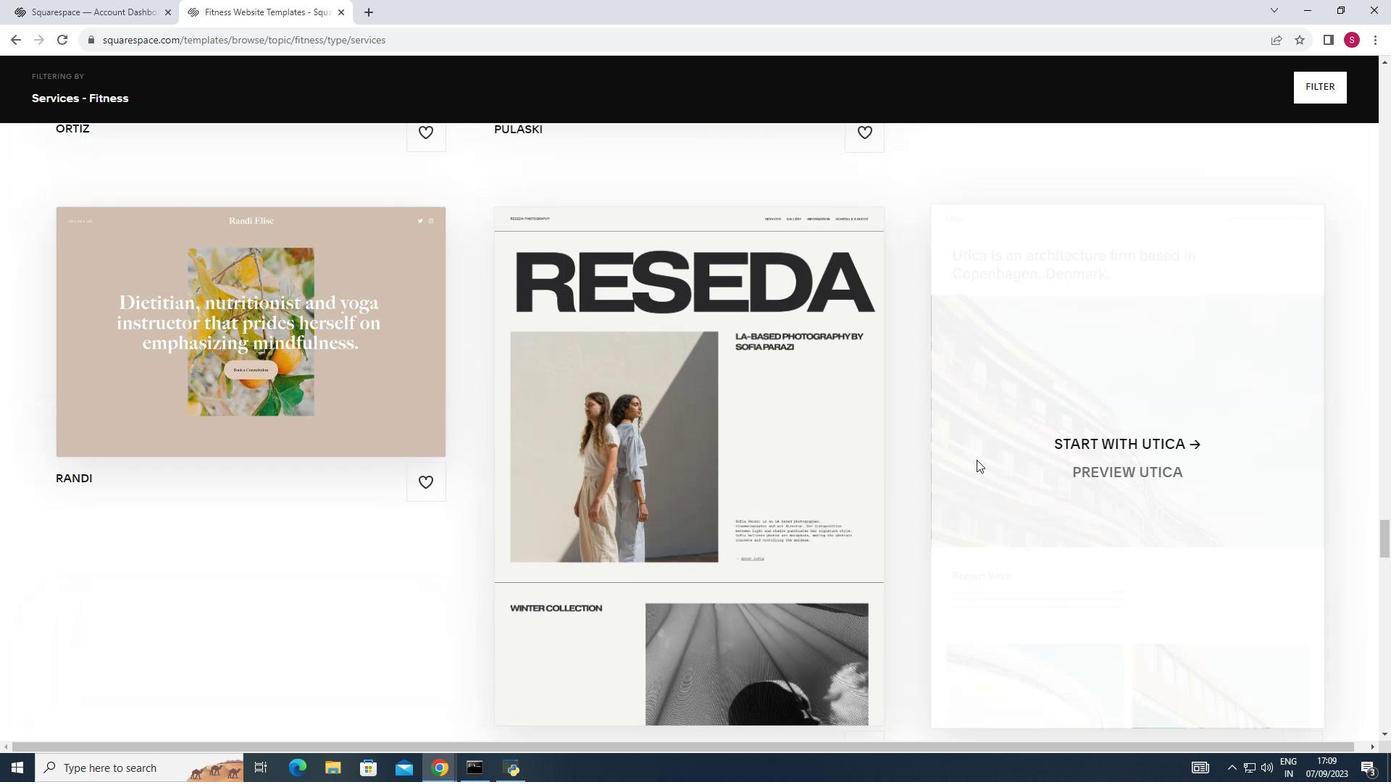 
Action: Mouse moved to (964, 466)
Screenshot: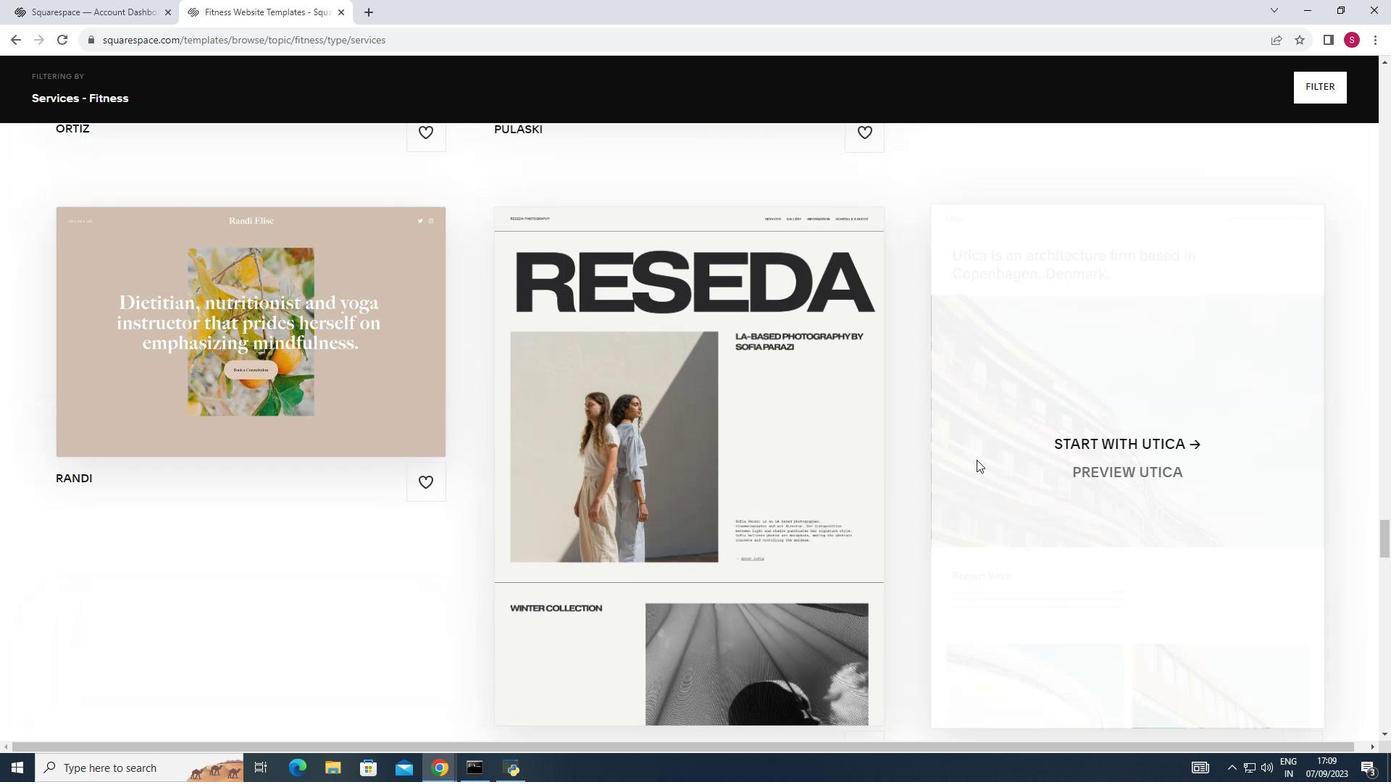
Action: Mouse scrolled (964, 466) with delta (0, 0)
Screenshot: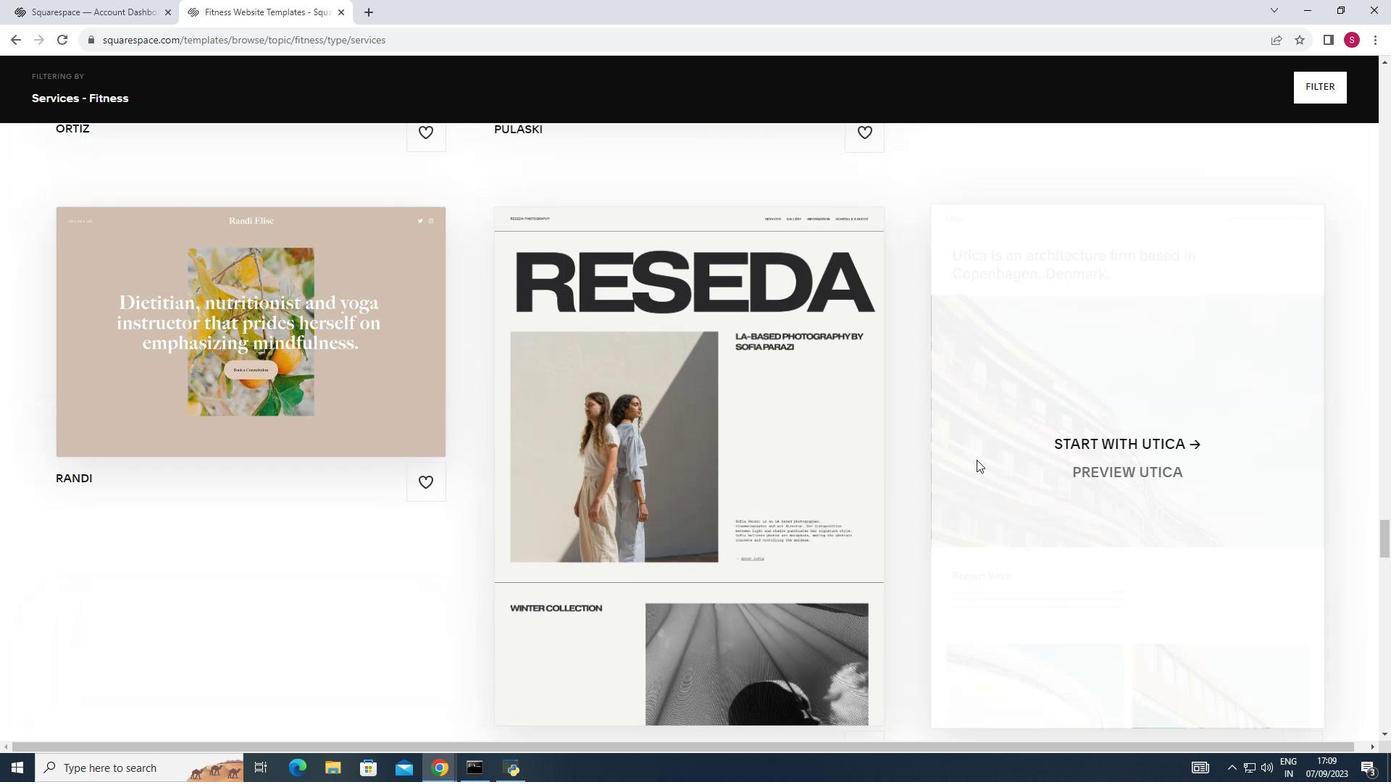 
Action: Mouse moved to (964, 465)
Screenshot: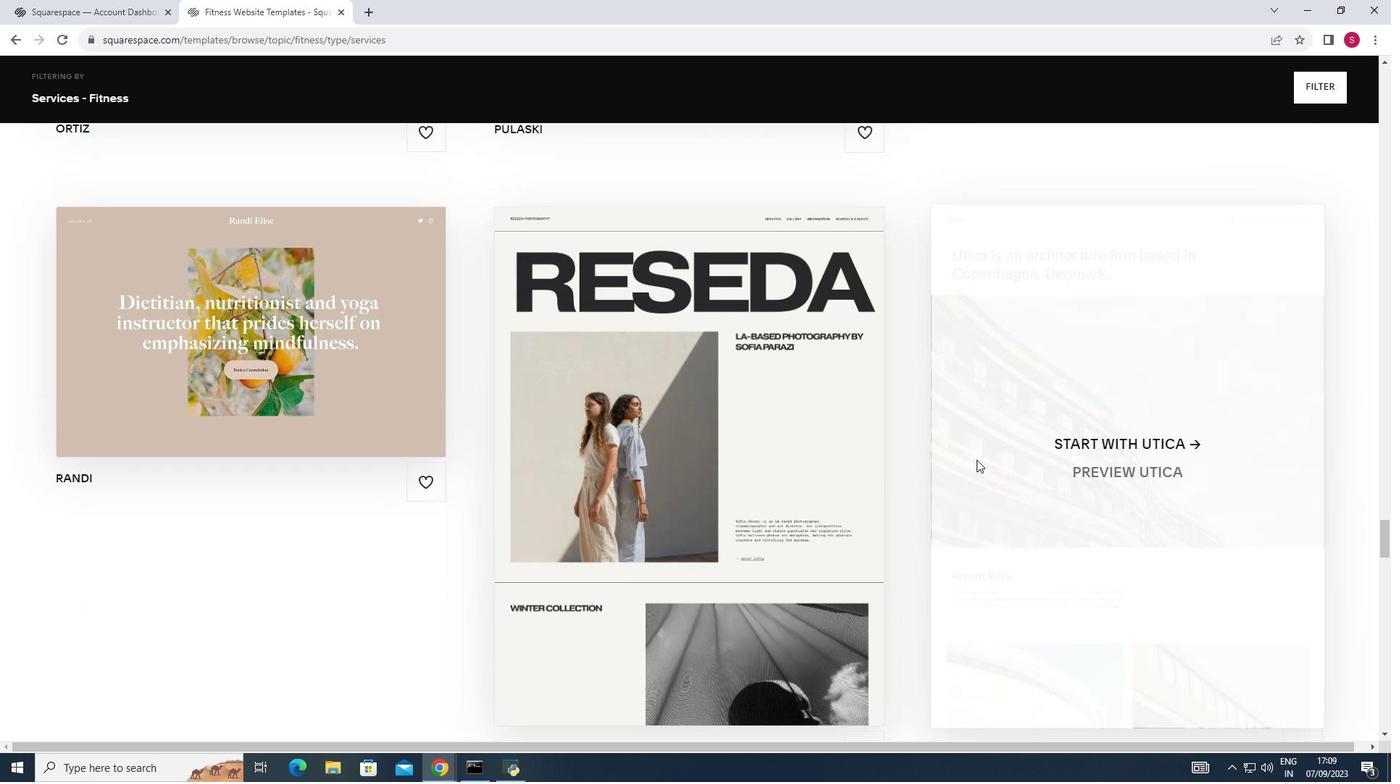 
Action: Mouse scrolled (964, 466) with delta (0, 0)
Screenshot: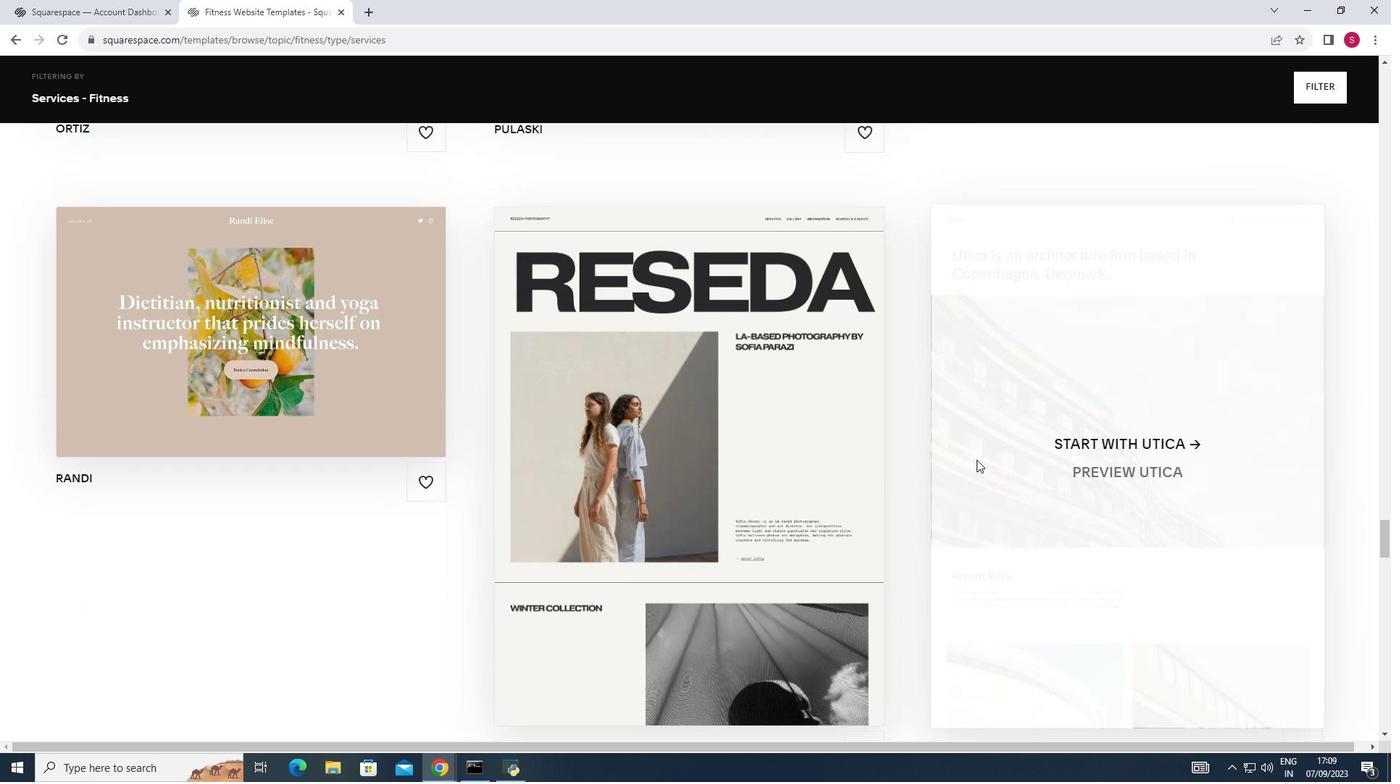 
Action: Mouse moved to (978, 461)
Screenshot: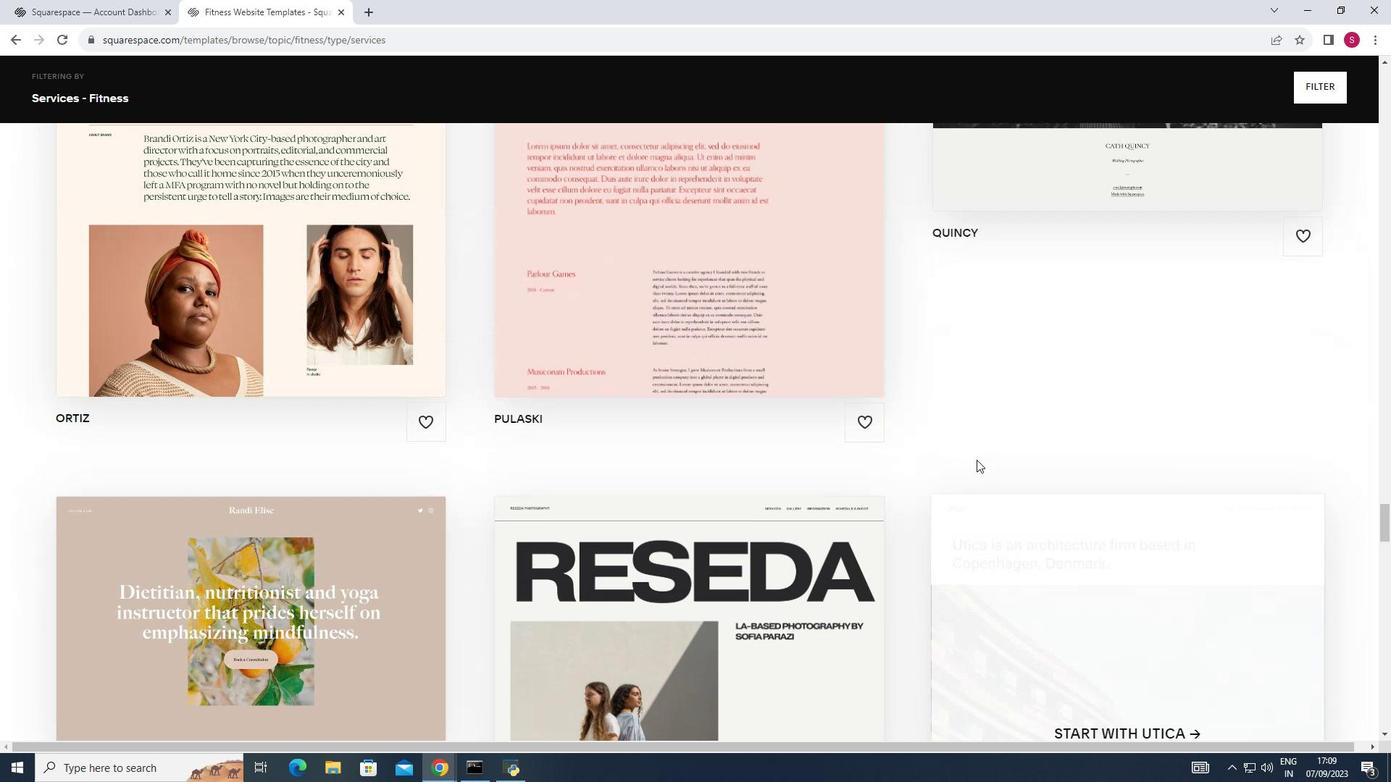 
Action: Mouse scrolled (978, 462) with delta (0, 0)
Screenshot: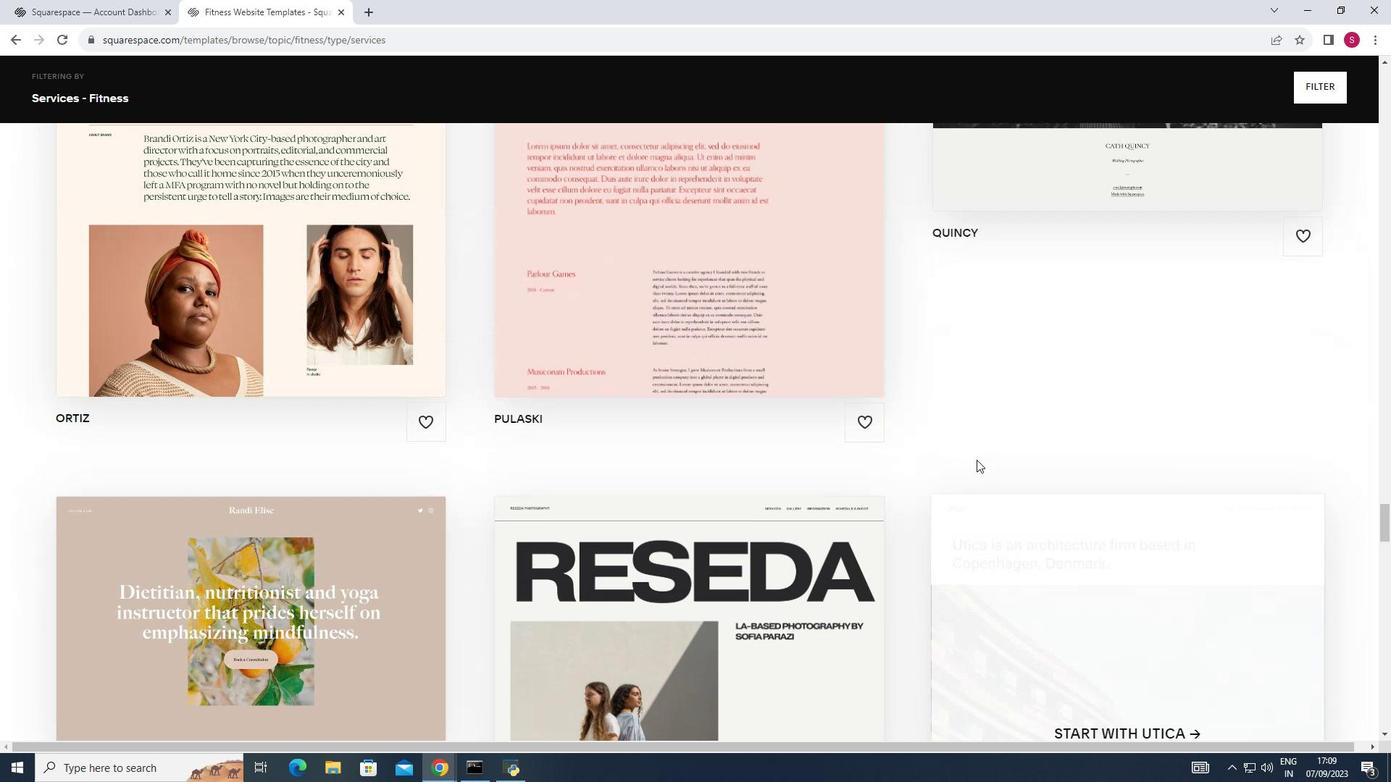 
Action: Mouse scrolled (978, 462) with delta (0, 0)
Screenshot: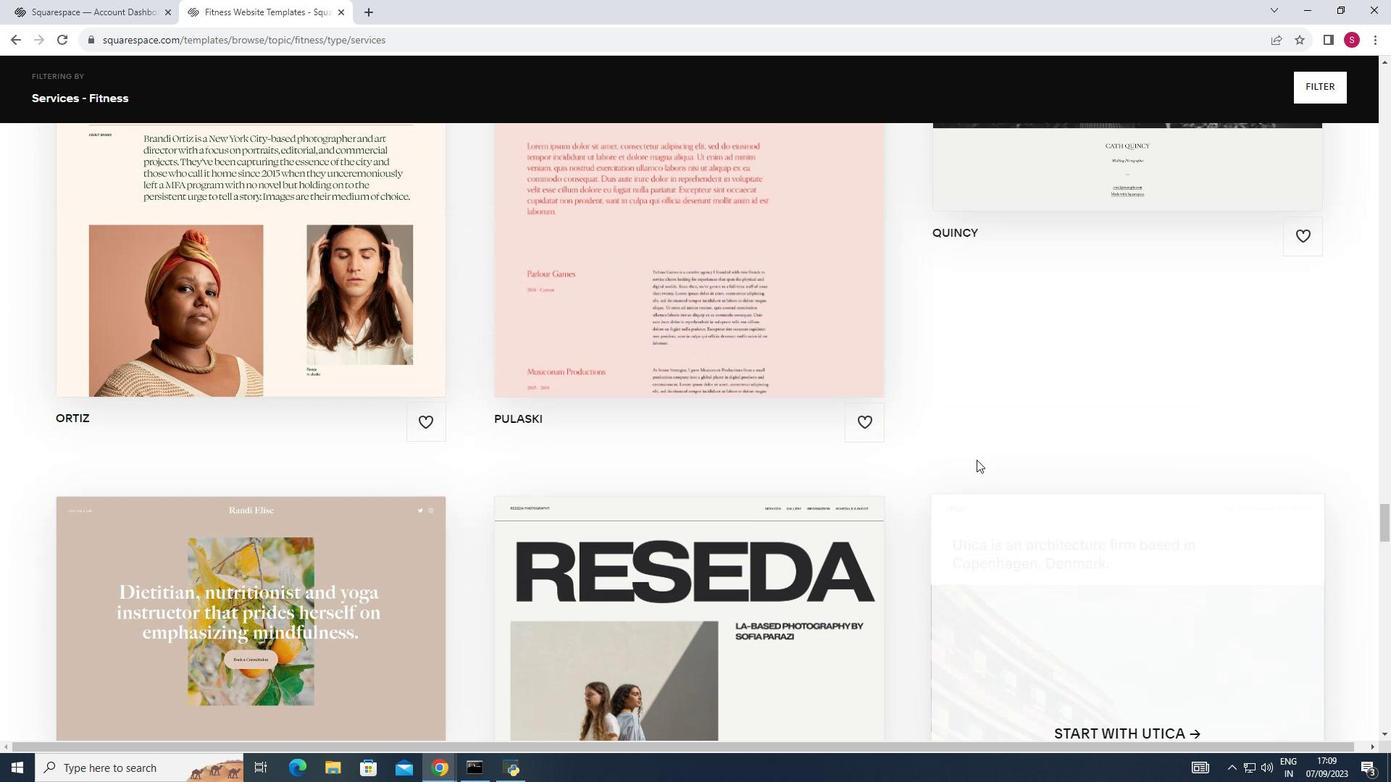 
Action: Mouse scrolled (978, 462) with delta (0, 0)
Screenshot: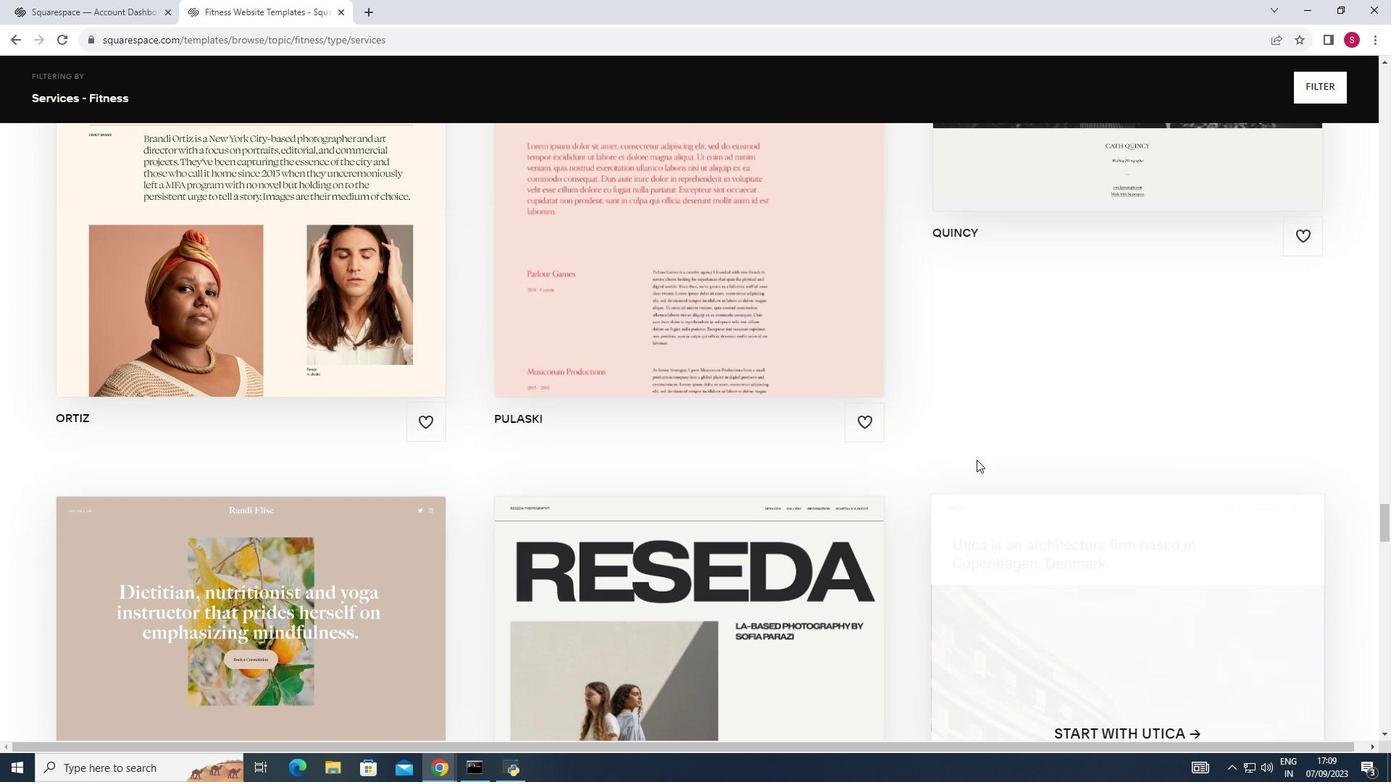 
Action: Mouse scrolled (978, 462) with delta (0, 0)
Screenshot: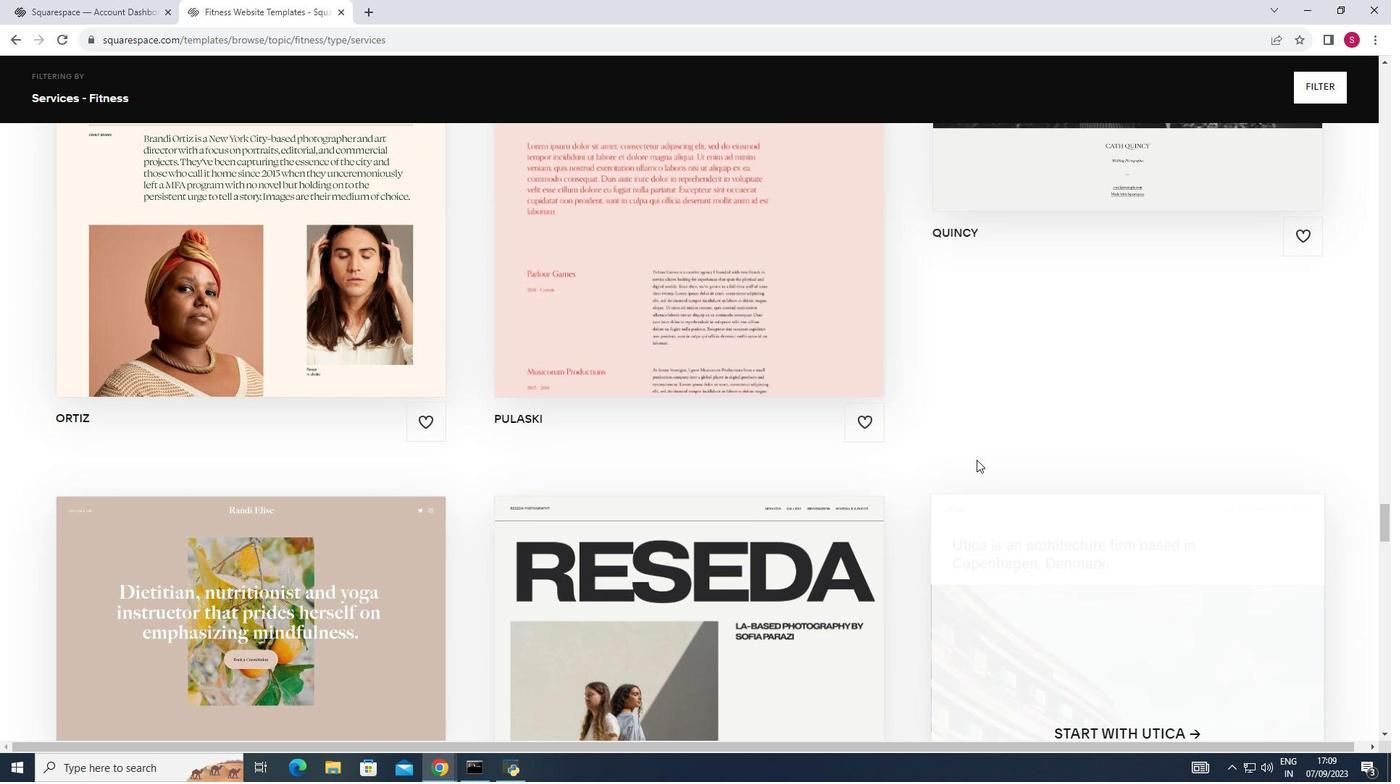 
Action: Mouse scrolled (978, 462) with delta (0, 0)
Screenshot: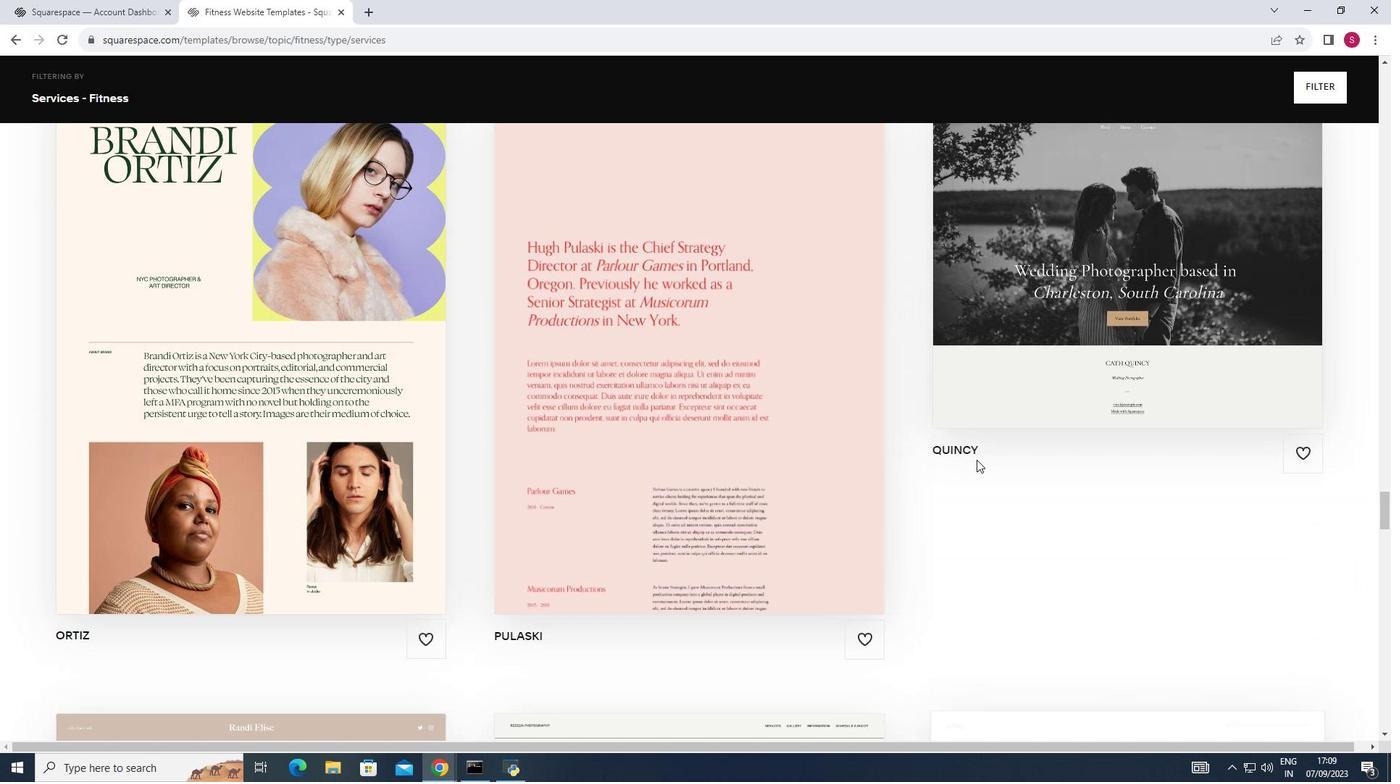 
Action: Mouse scrolled (978, 462) with delta (0, 0)
Screenshot: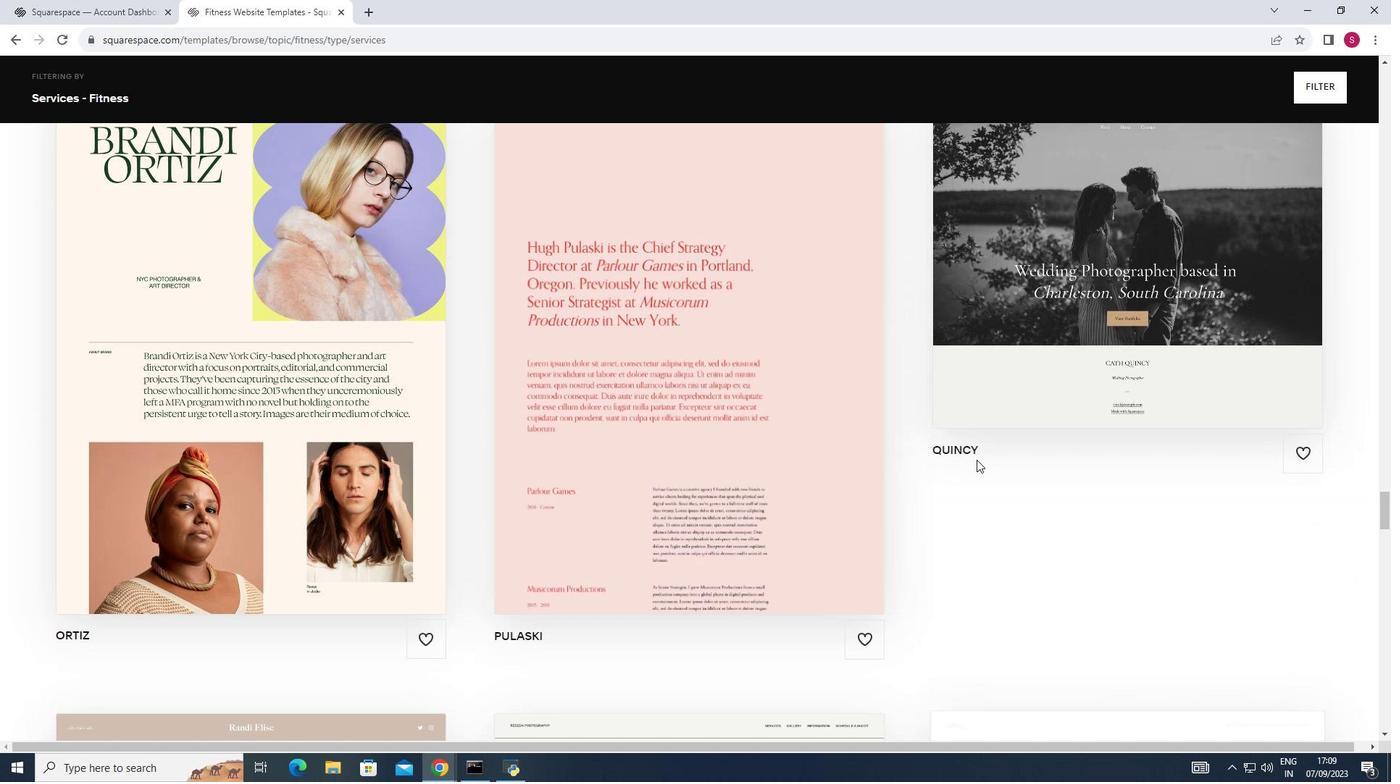 
Action: Mouse scrolled (978, 462) with delta (0, 0)
Screenshot: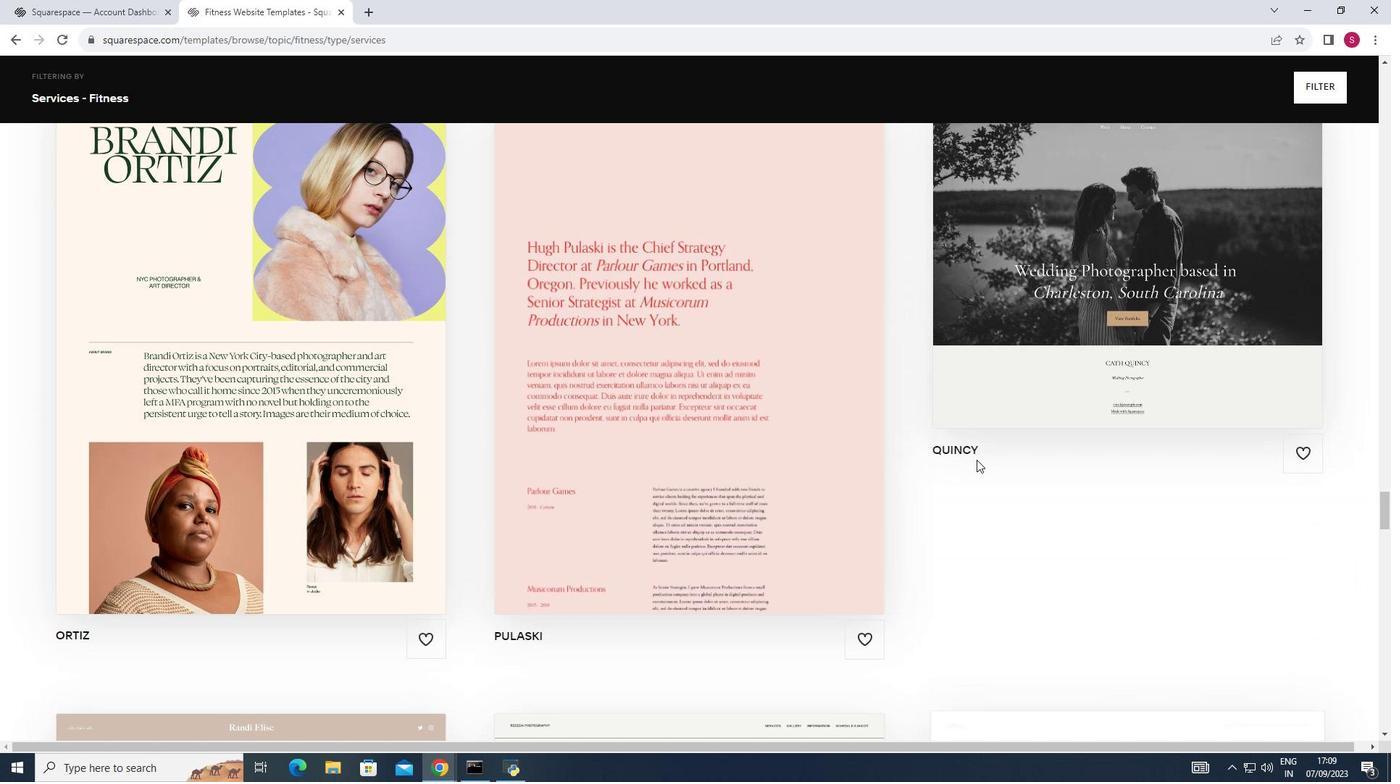 
Action: Mouse moved to (995, 460)
Screenshot: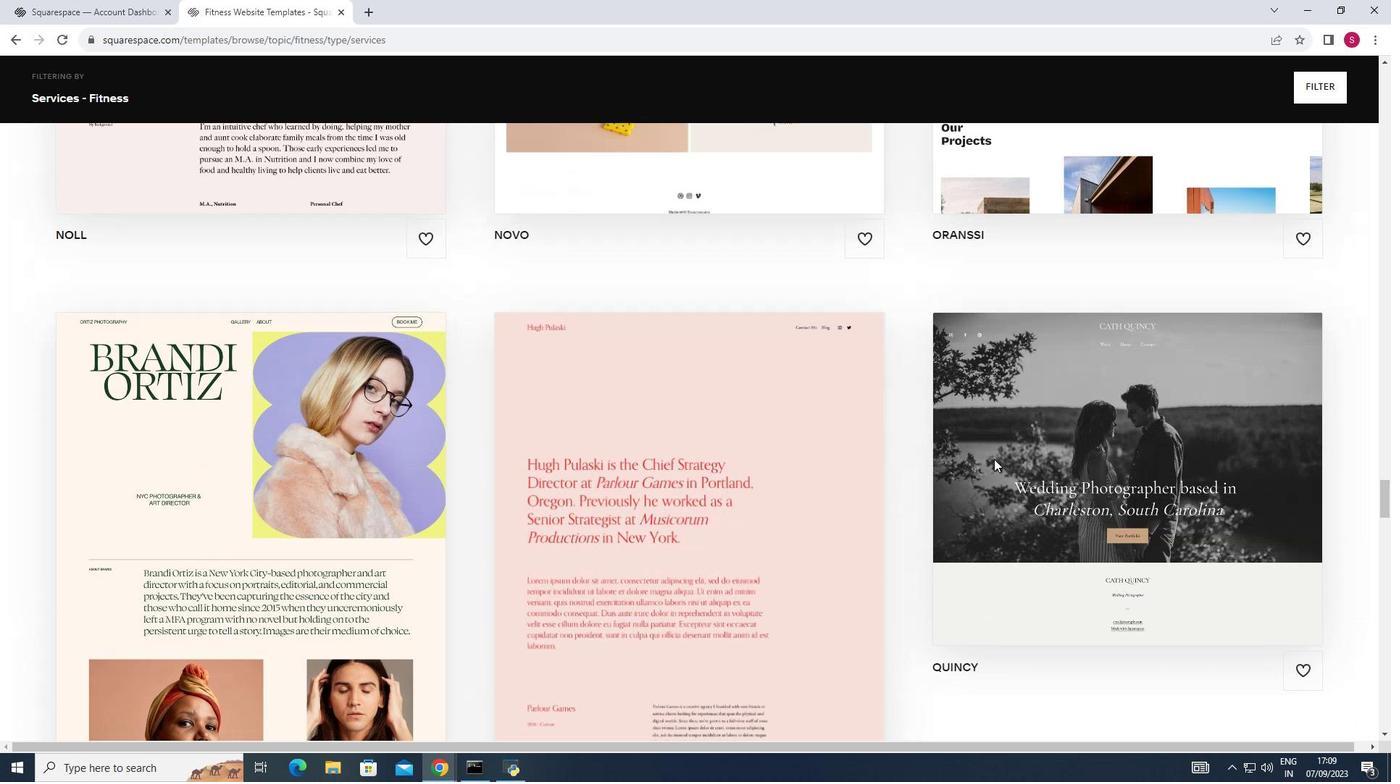 
Action: Mouse scrolled (995, 461) with delta (0, 0)
Screenshot: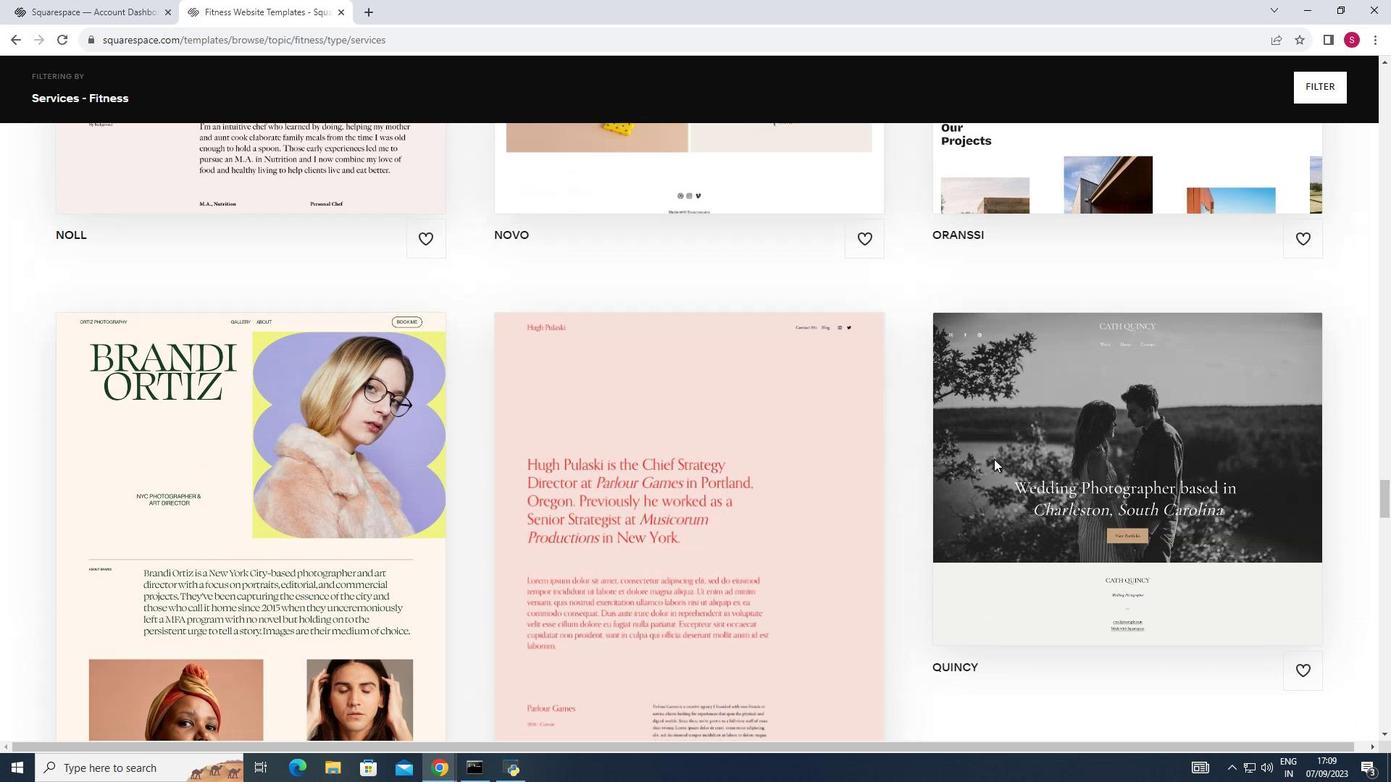 
Action: Mouse scrolled (995, 461) with delta (0, 0)
Screenshot: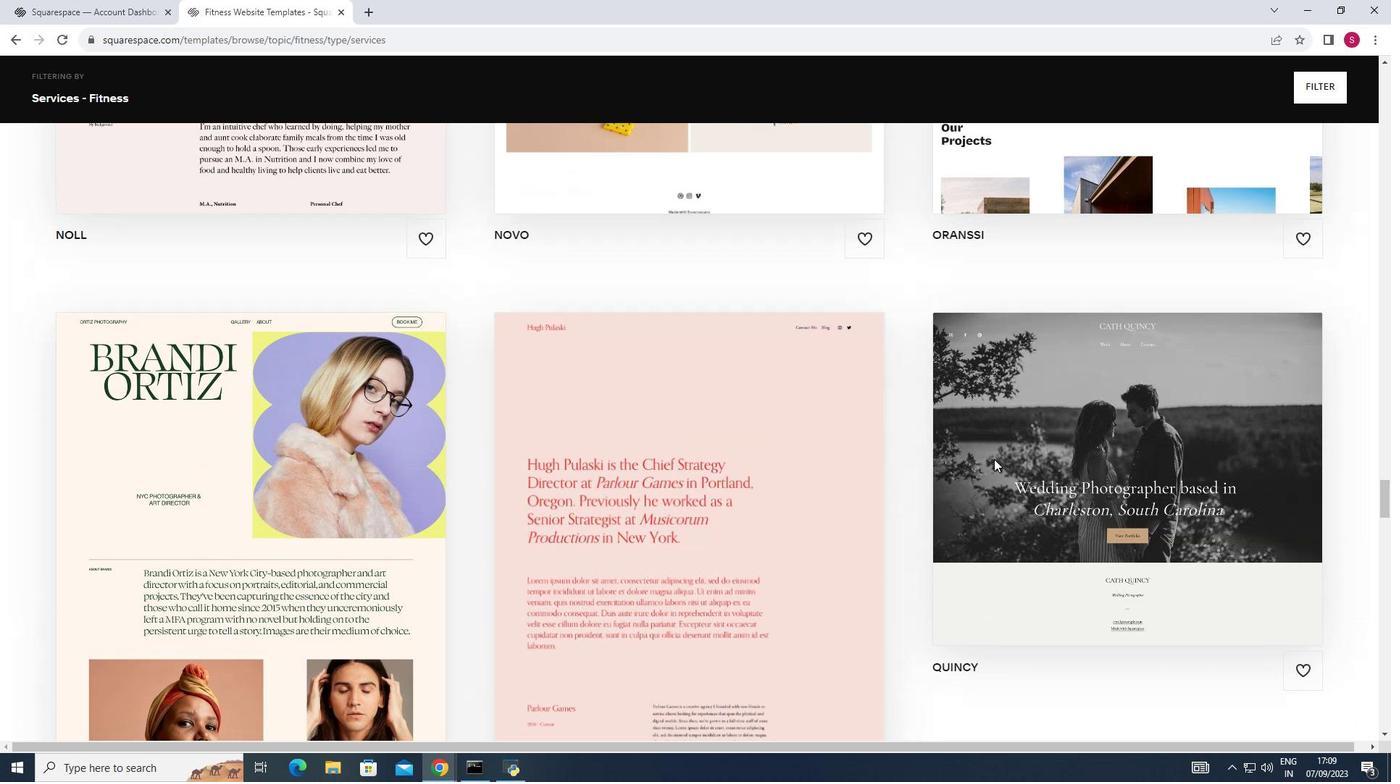 
Action: Mouse scrolled (995, 461) with delta (0, 0)
Screenshot: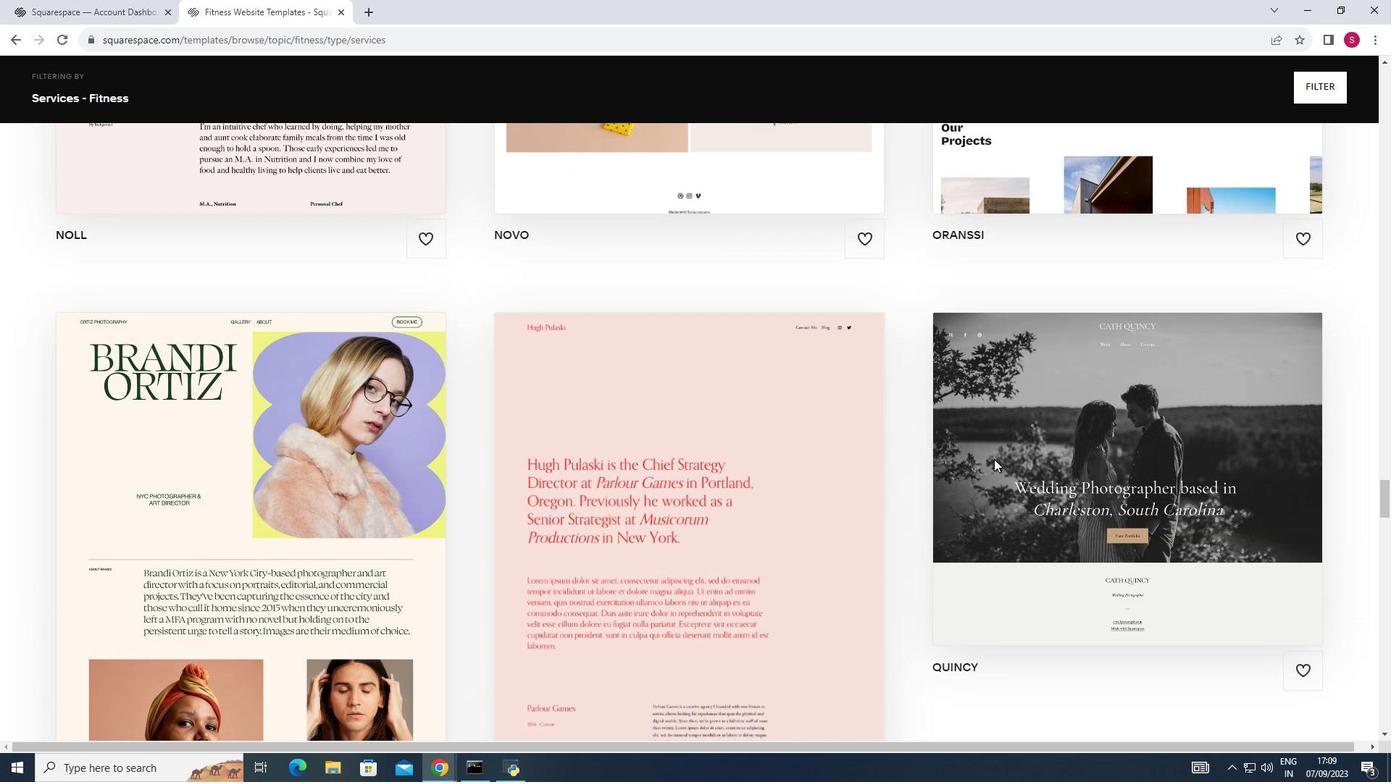 
Action: Mouse moved to (800, 467)
Screenshot: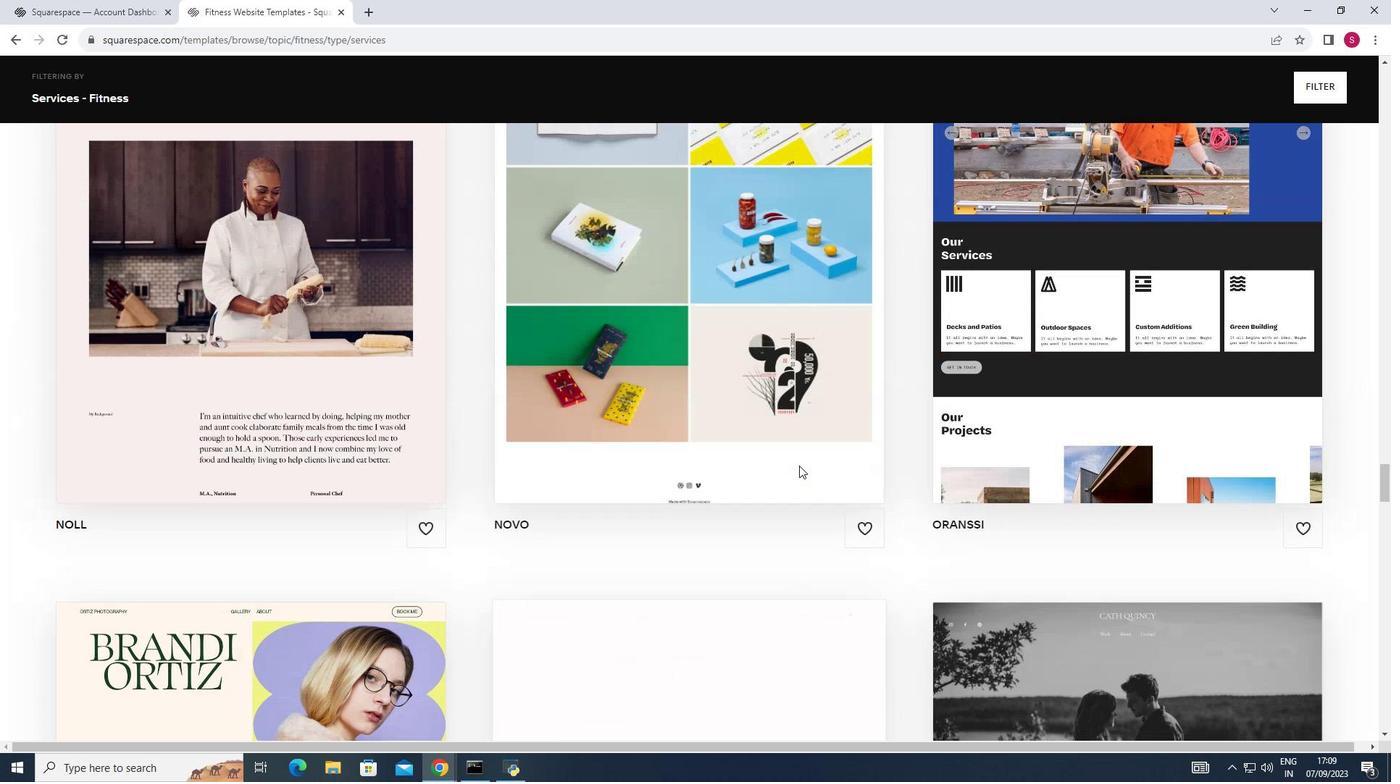 
Action: Mouse scrolled (800, 468) with delta (0, 0)
Screenshot: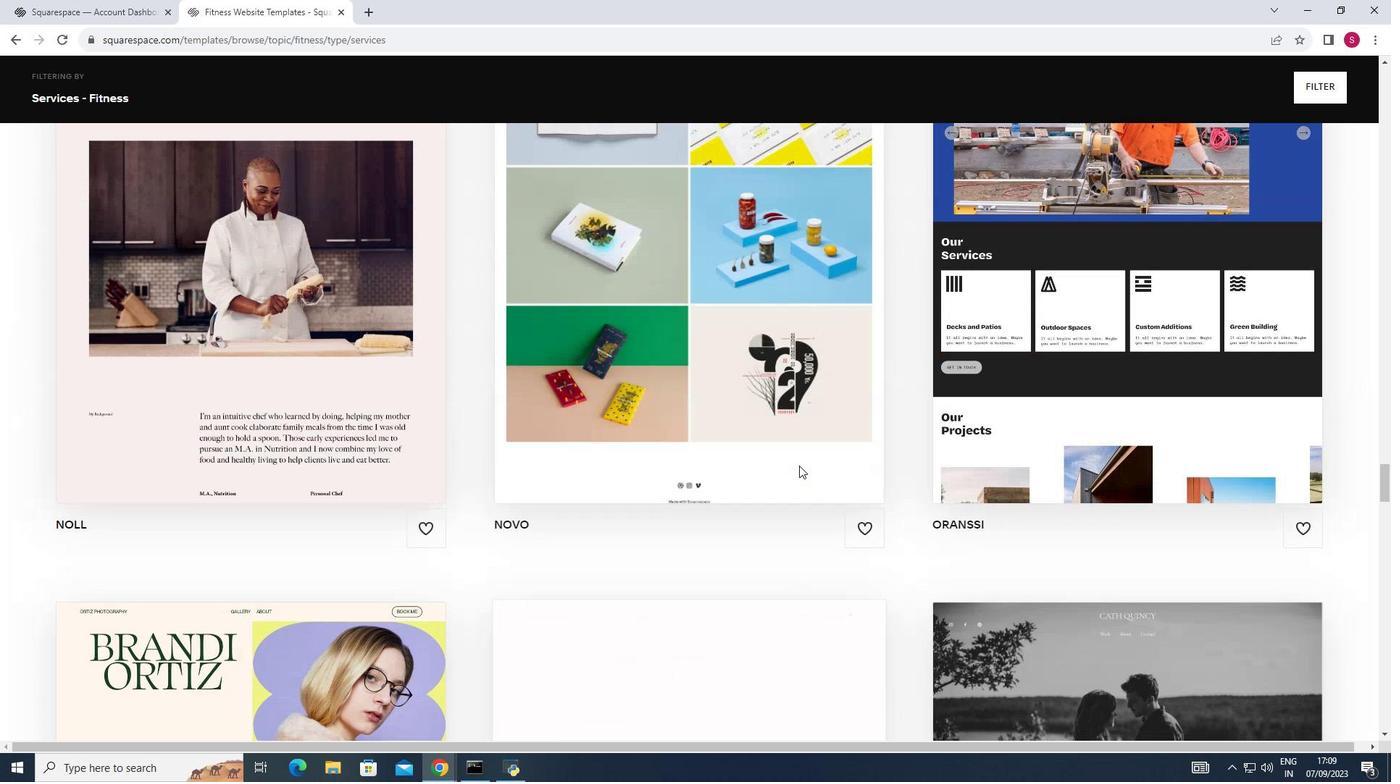 
Action: Mouse scrolled (800, 468) with delta (0, 0)
Screenshot: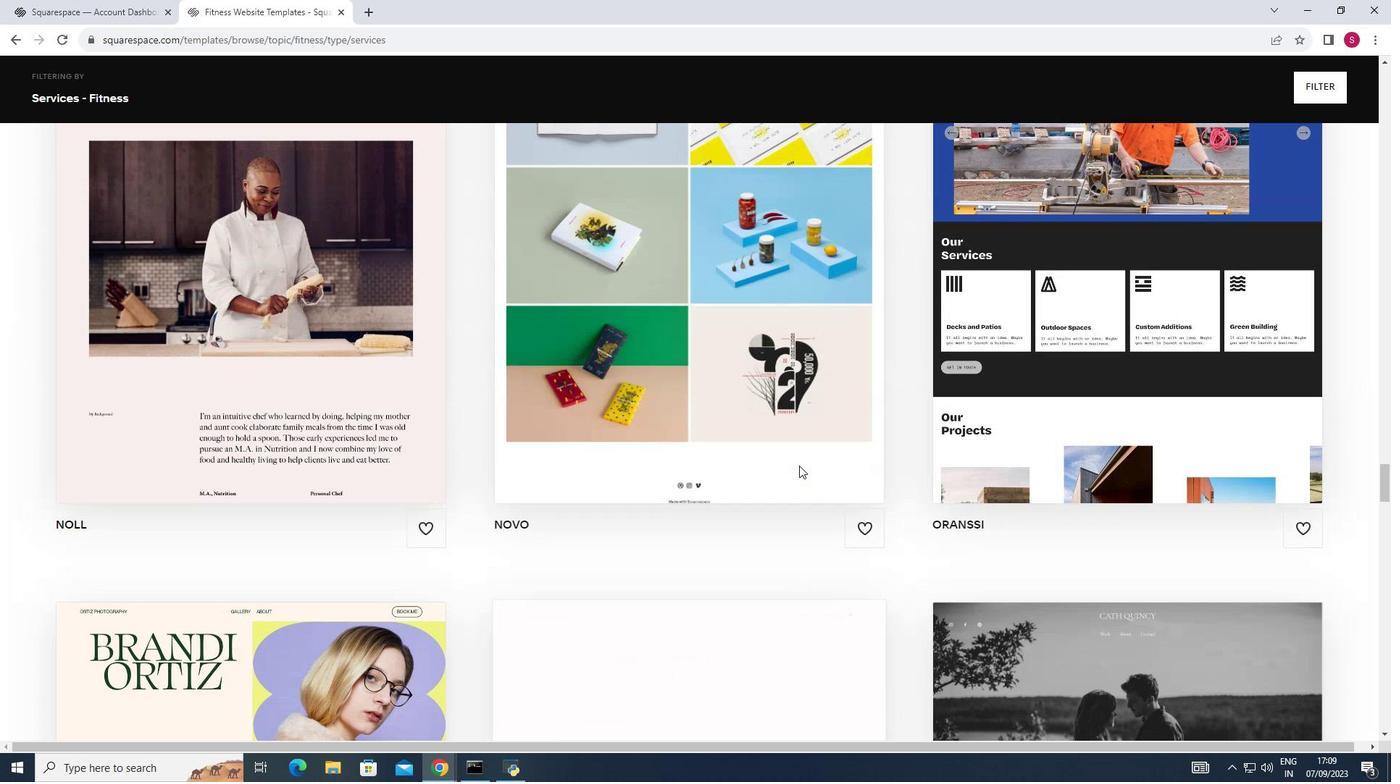 
Action: Mouse scrolled (800, 468) with delta (0, 0)
Screenshot: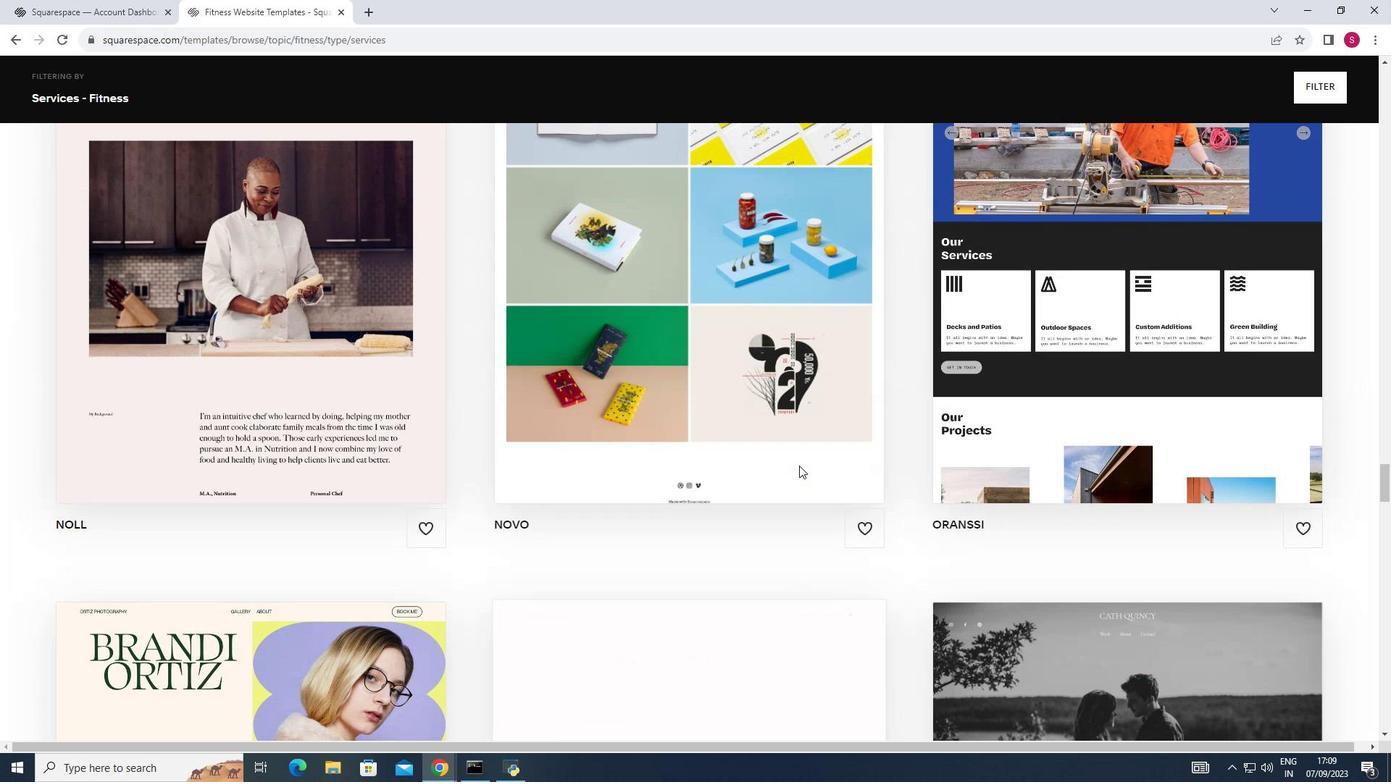 
Action: Mouse scrolled (800, 468) with delta (0, 0)
Screenshot: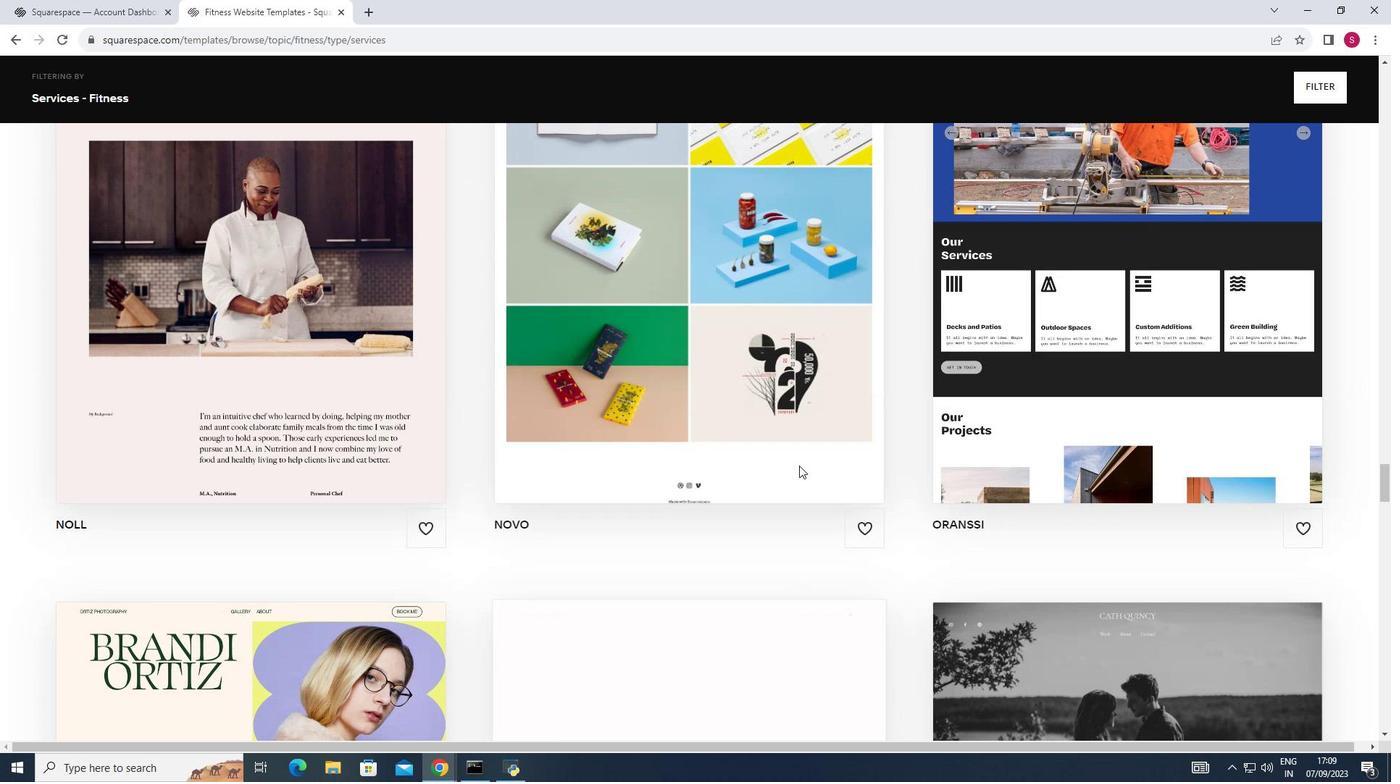 
Action: Mouse moved to (653, 526)
Screenshot: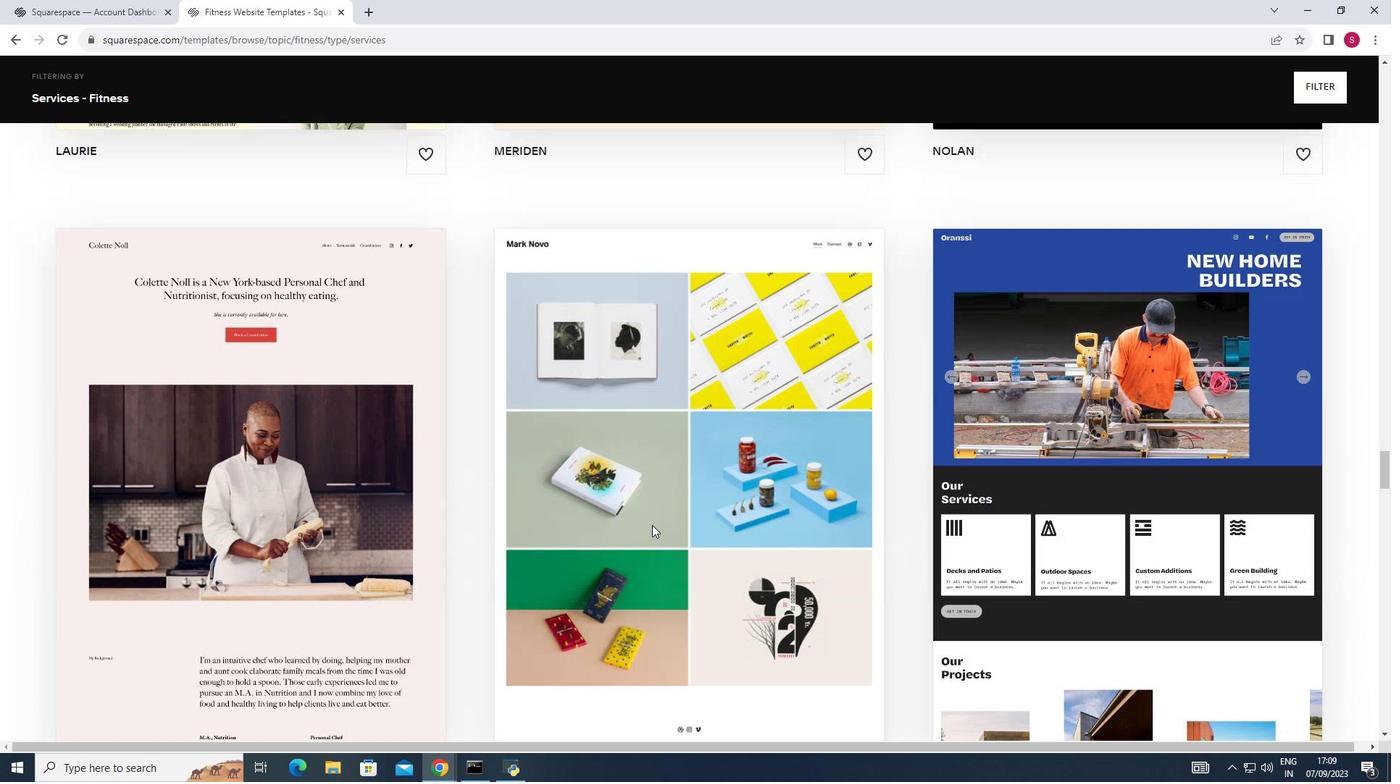 
Action: Mouse scrolled (653, 527) with delta (0, 0)
Screenshot: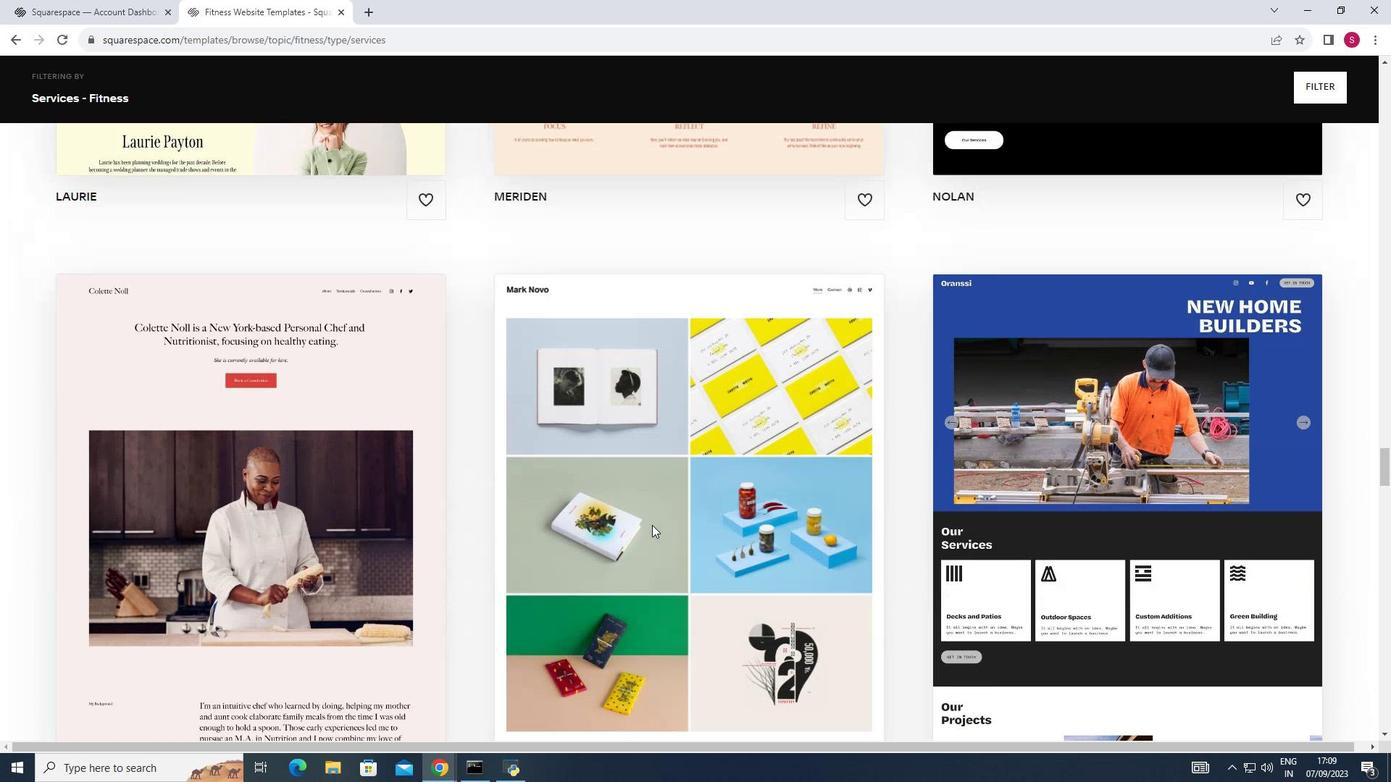
Action: Mouse scrolled (653, 527) with delta (0, 0)
Screenshot: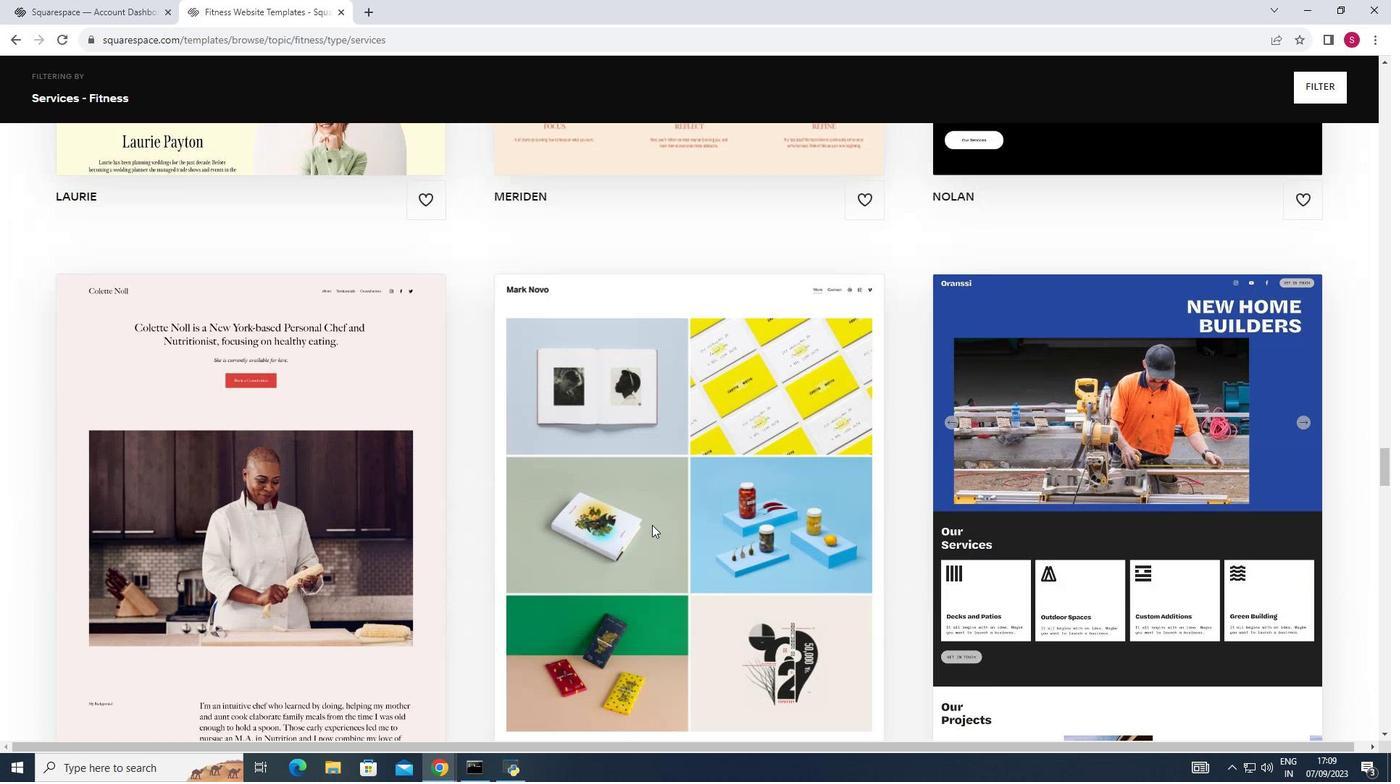 
Action: Mouse scrolled (653, 527) with delta (0, 0)
Screenshot: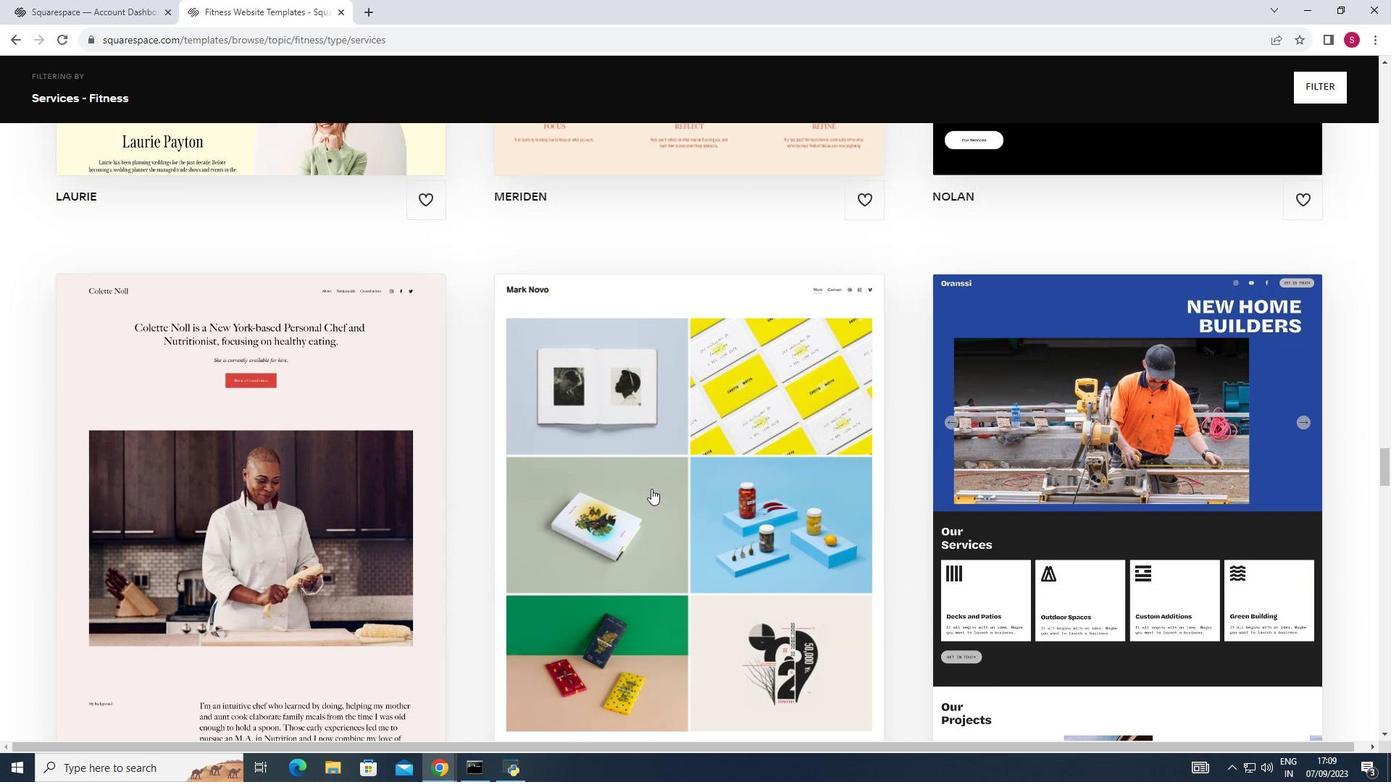 
Action: Mouse scrolled (653, 527) with delta (0, 0)
Screenshot: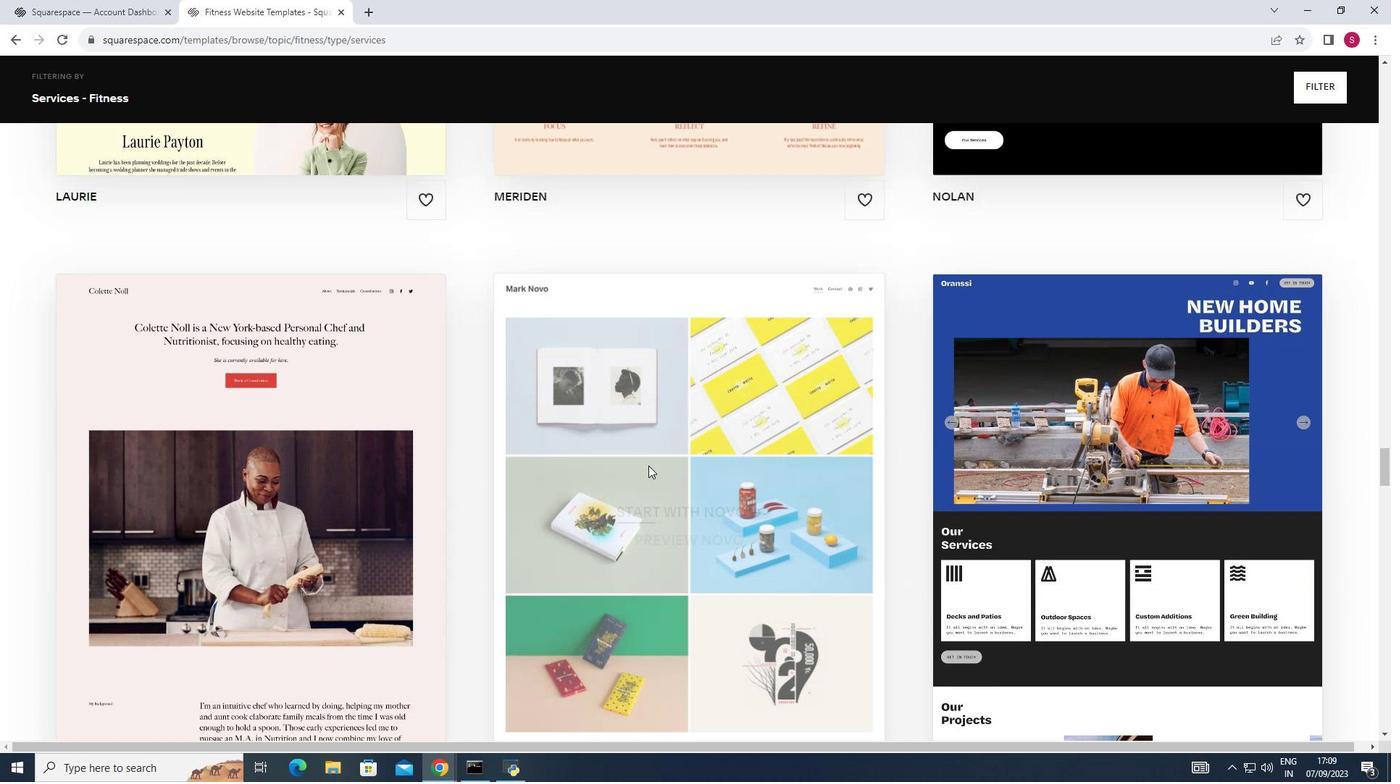 
Action: Mouse moved to (674, 514)
Screenshot: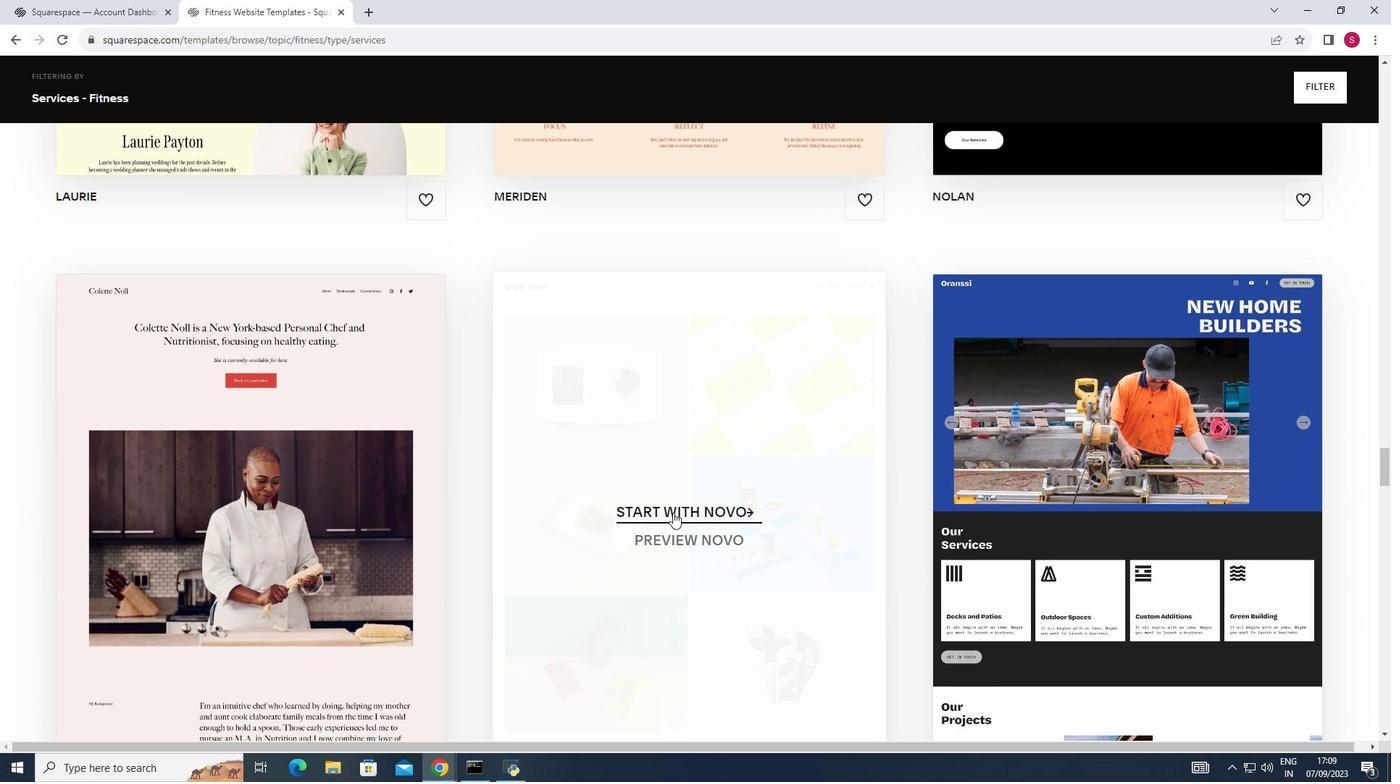 
Action: Mouse pressed left at (674, 514)
Screenshot: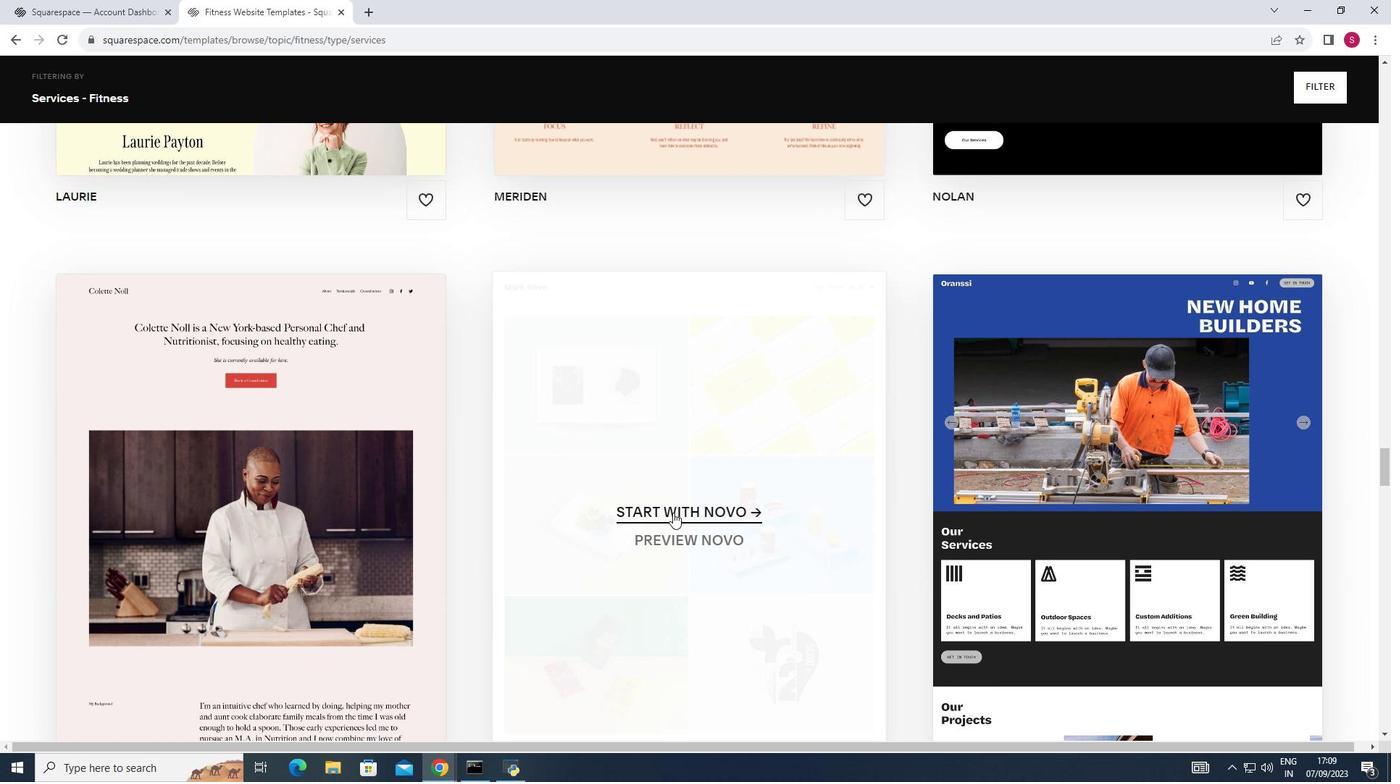 
Action: Mouse moved to (445, 350)
Screenshot: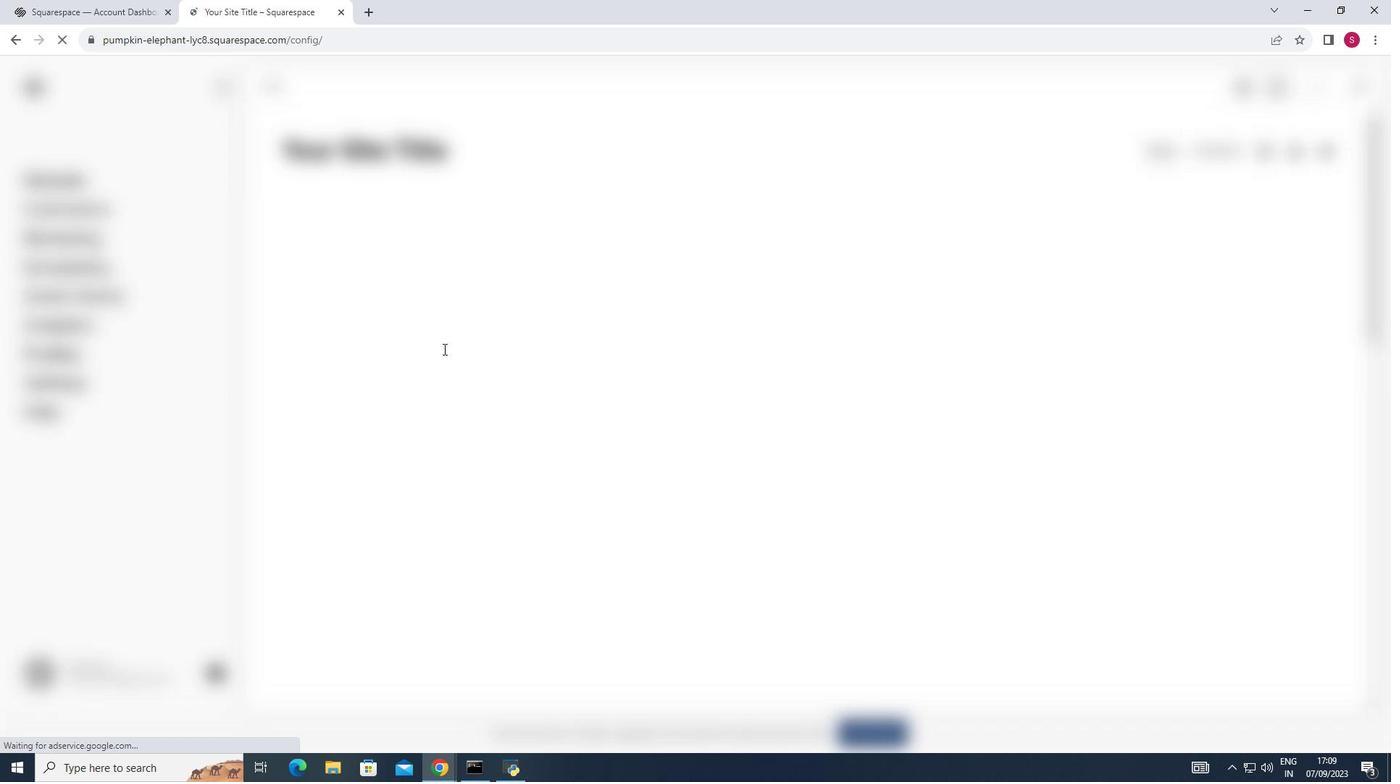 
Action: Mouse pressed left at (445, 350)
Screenshot: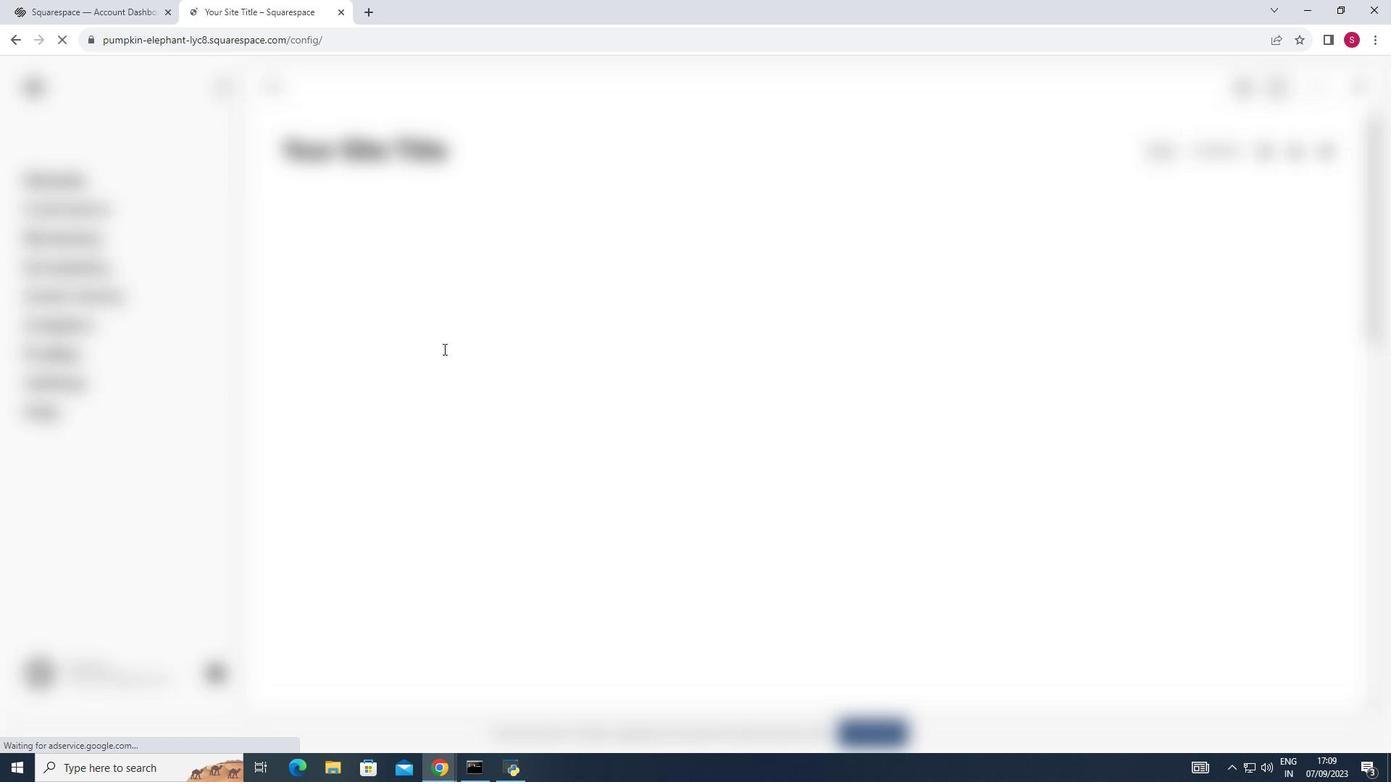 
Action: Key pressed <Key.shift>Fitness<Key.space><Key.shift>Equipment<Key.space><Key.shift>Store
Screenshot: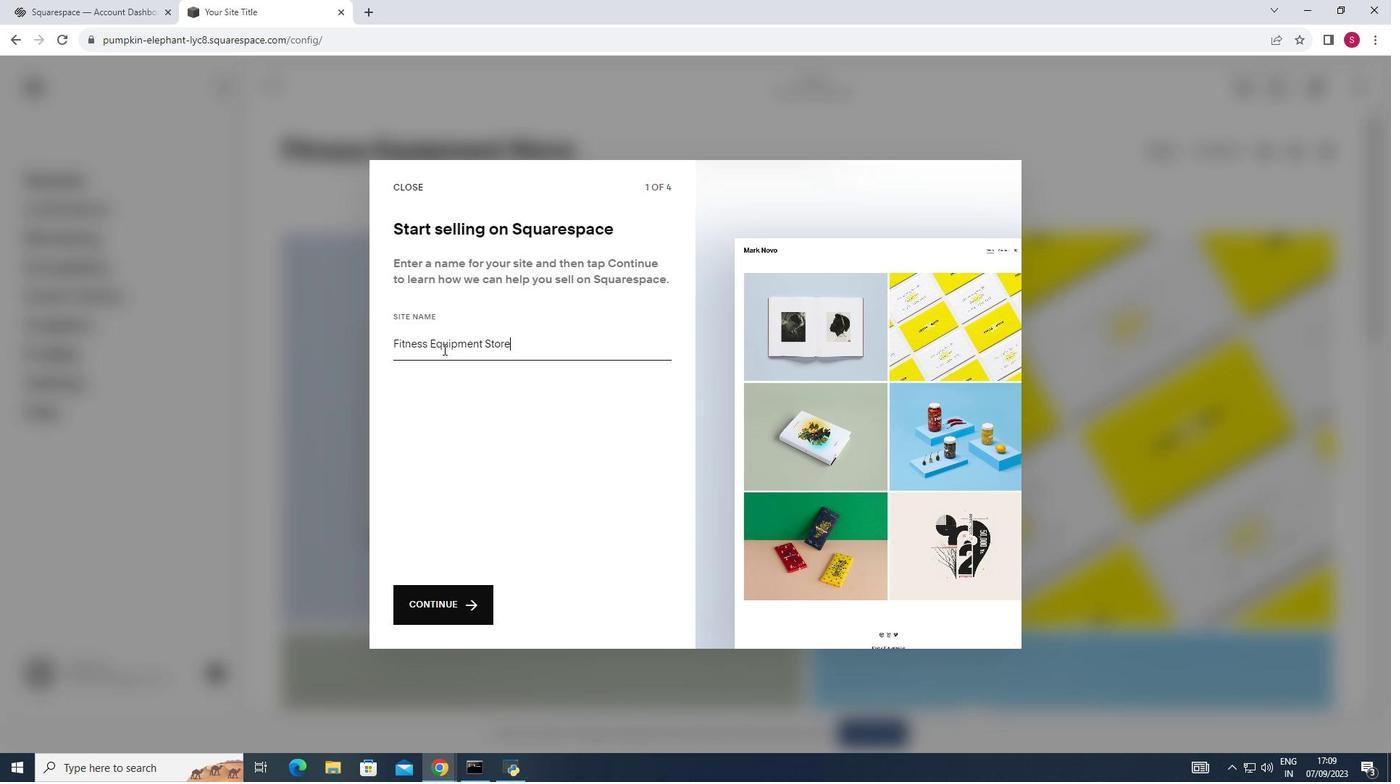 
Action: Mouse moved to (471, 618)
Screenshot: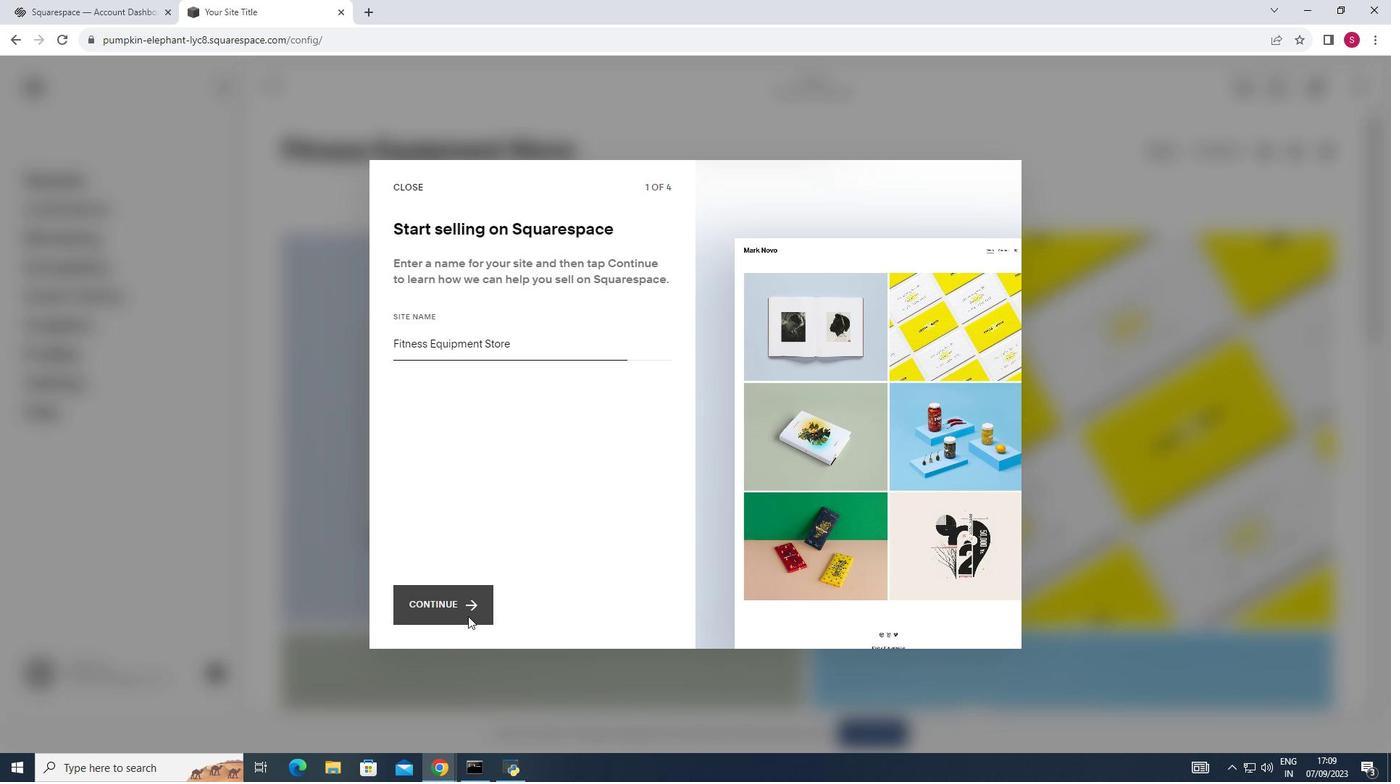 
Action: Mouse pressed left at (471, 618)
Screenshot: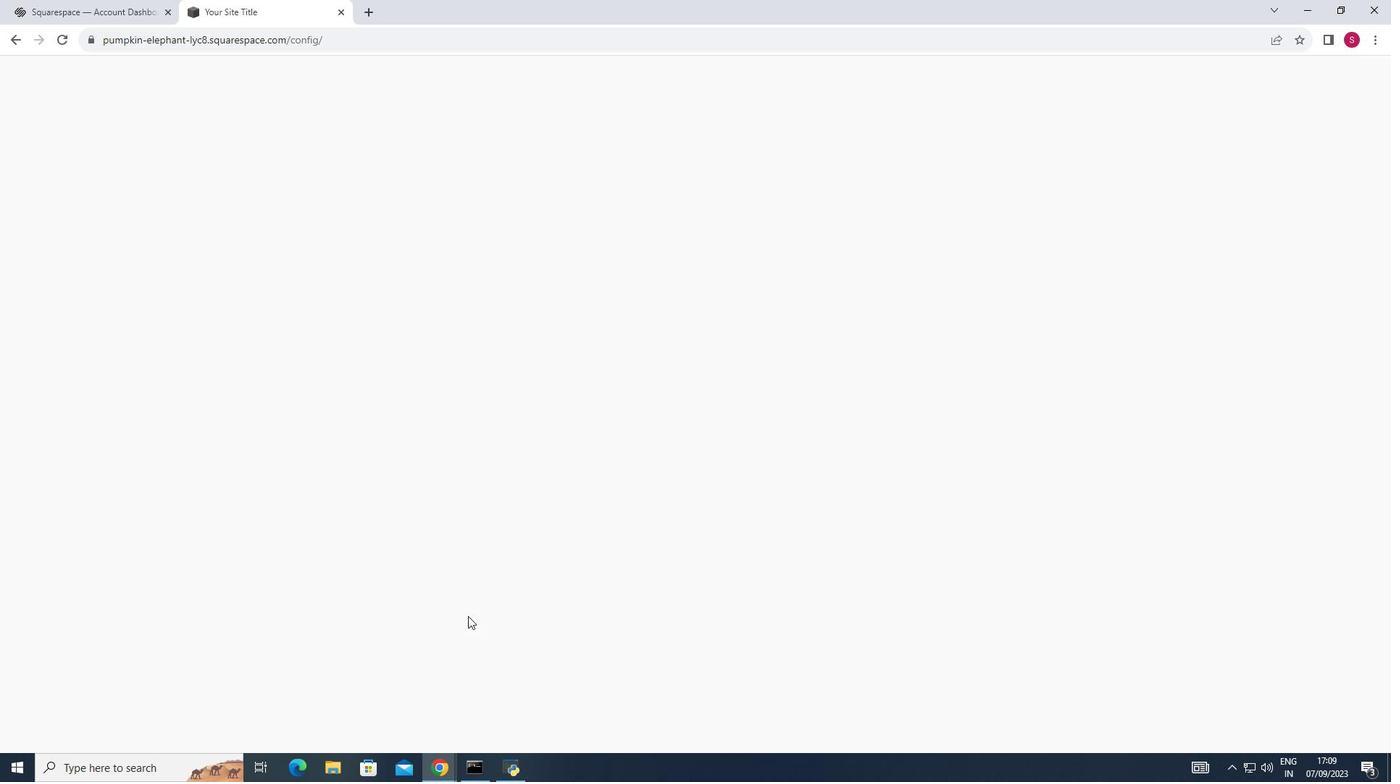 
Action: Mouse moved to (641, 594)
Screenshot: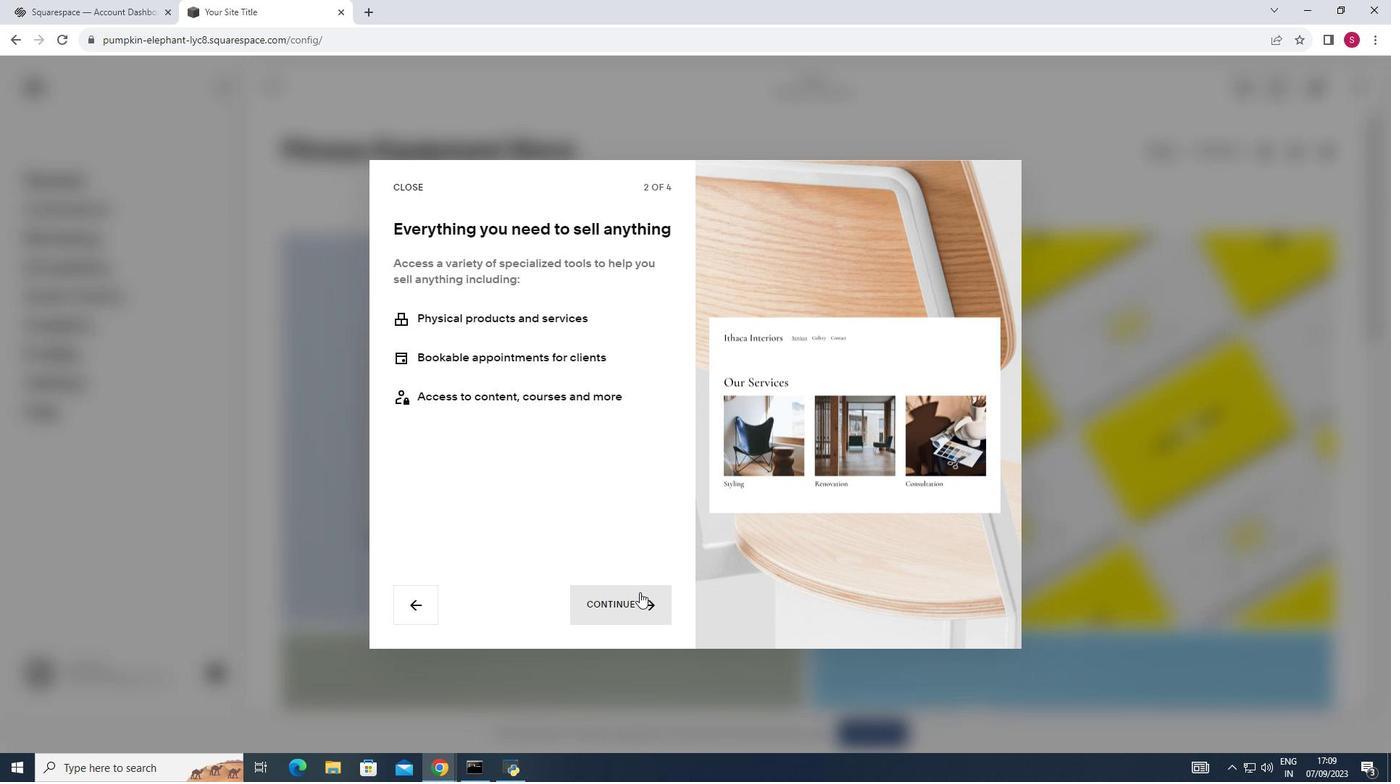 
Action: Mouse pressed left at (641, 594)
Screenshot: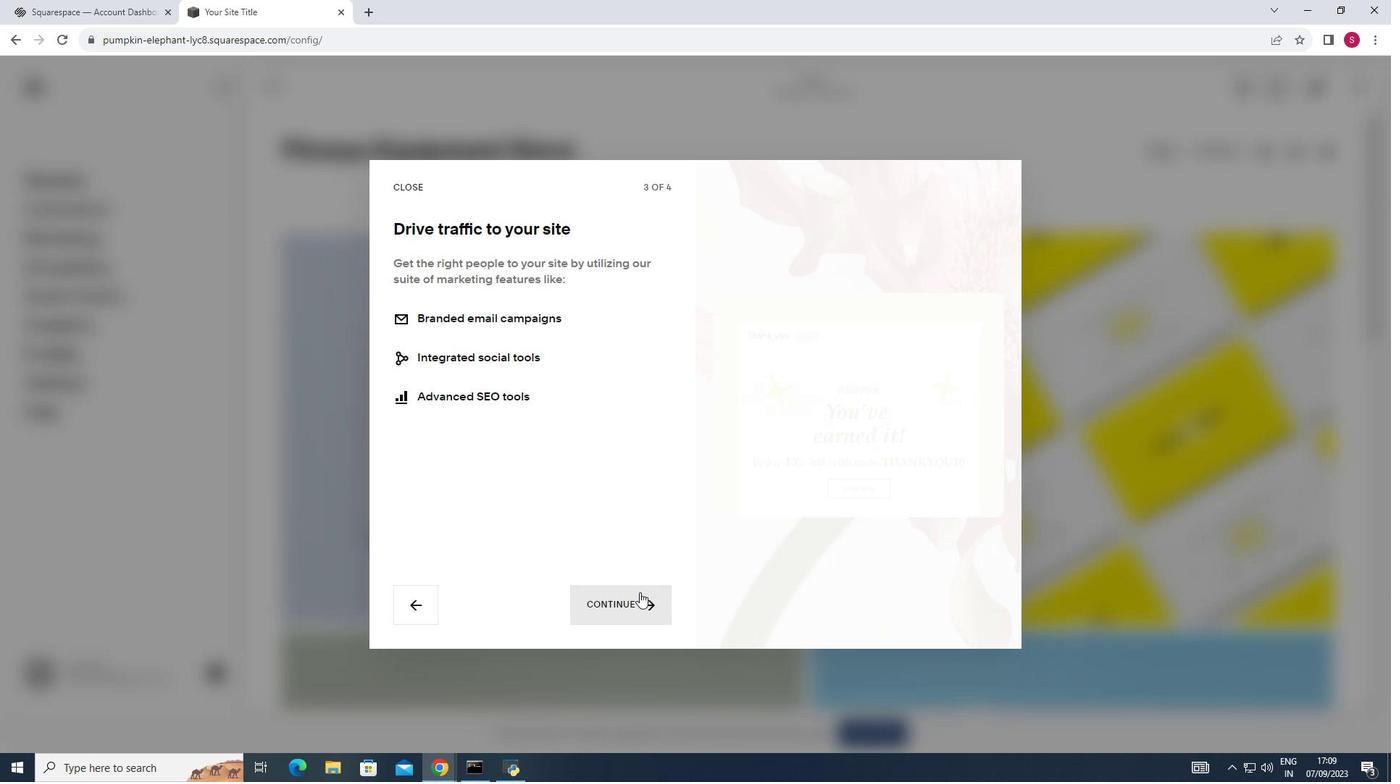 
Action: Mouse moved to (634, 603)
Screenshot: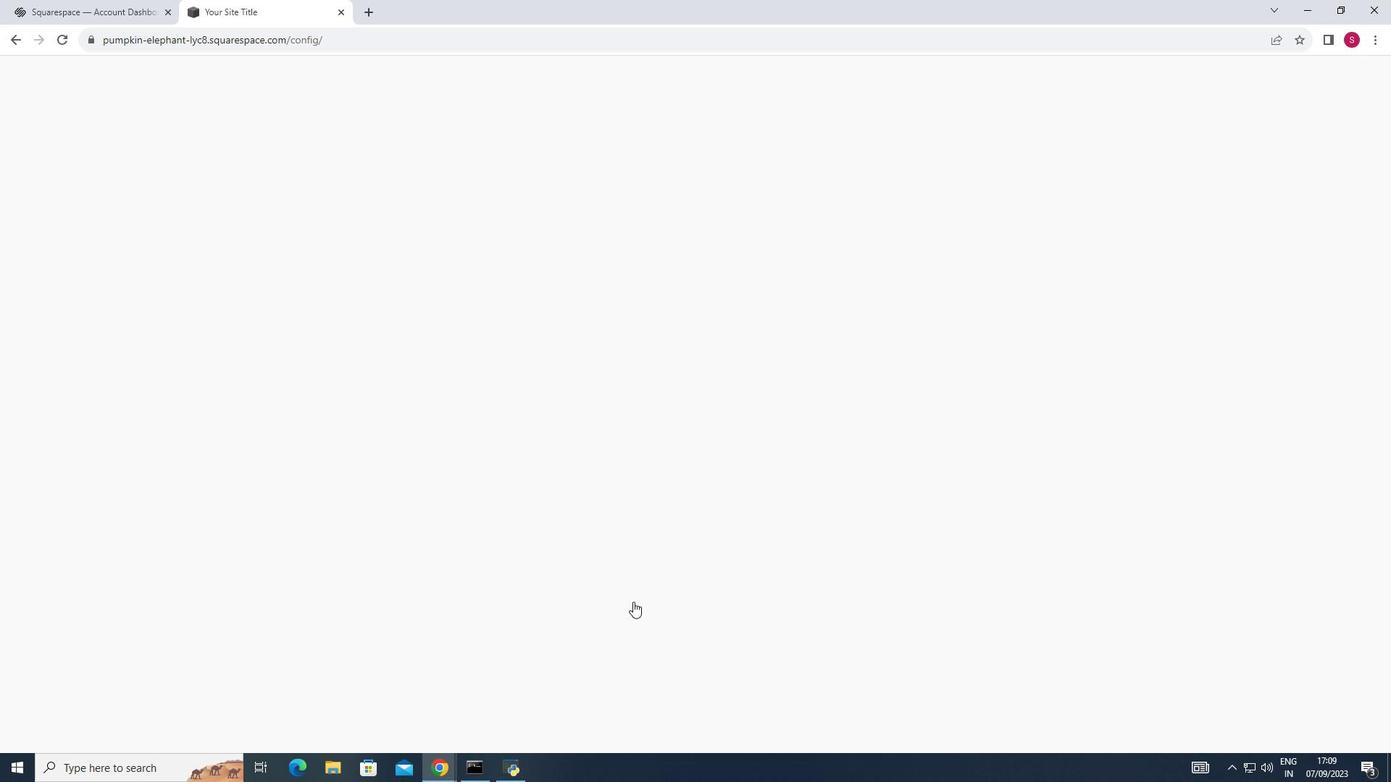 
Action: Mouse pressed left at (634, 603)
Screenshot: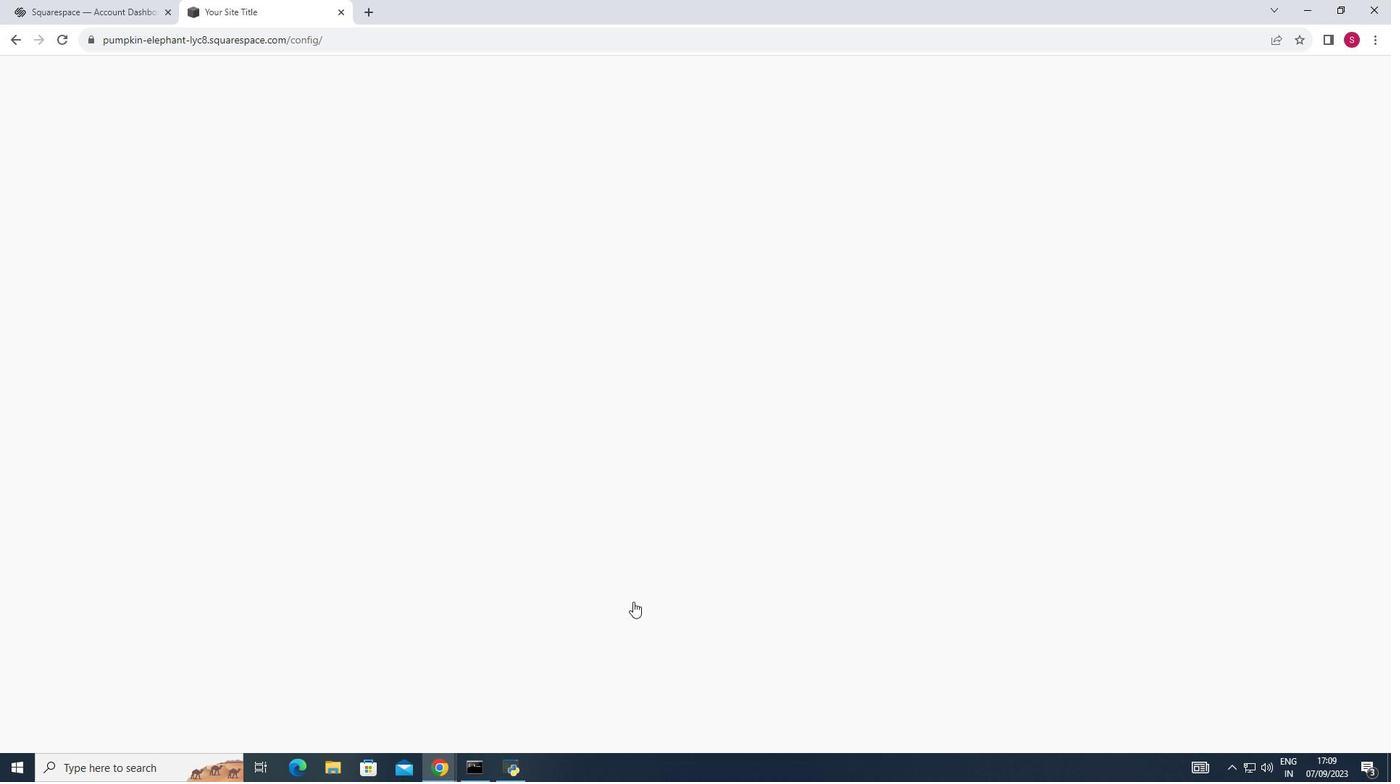 
Action: Mouse pressed left at (634, 603)
Screenshot: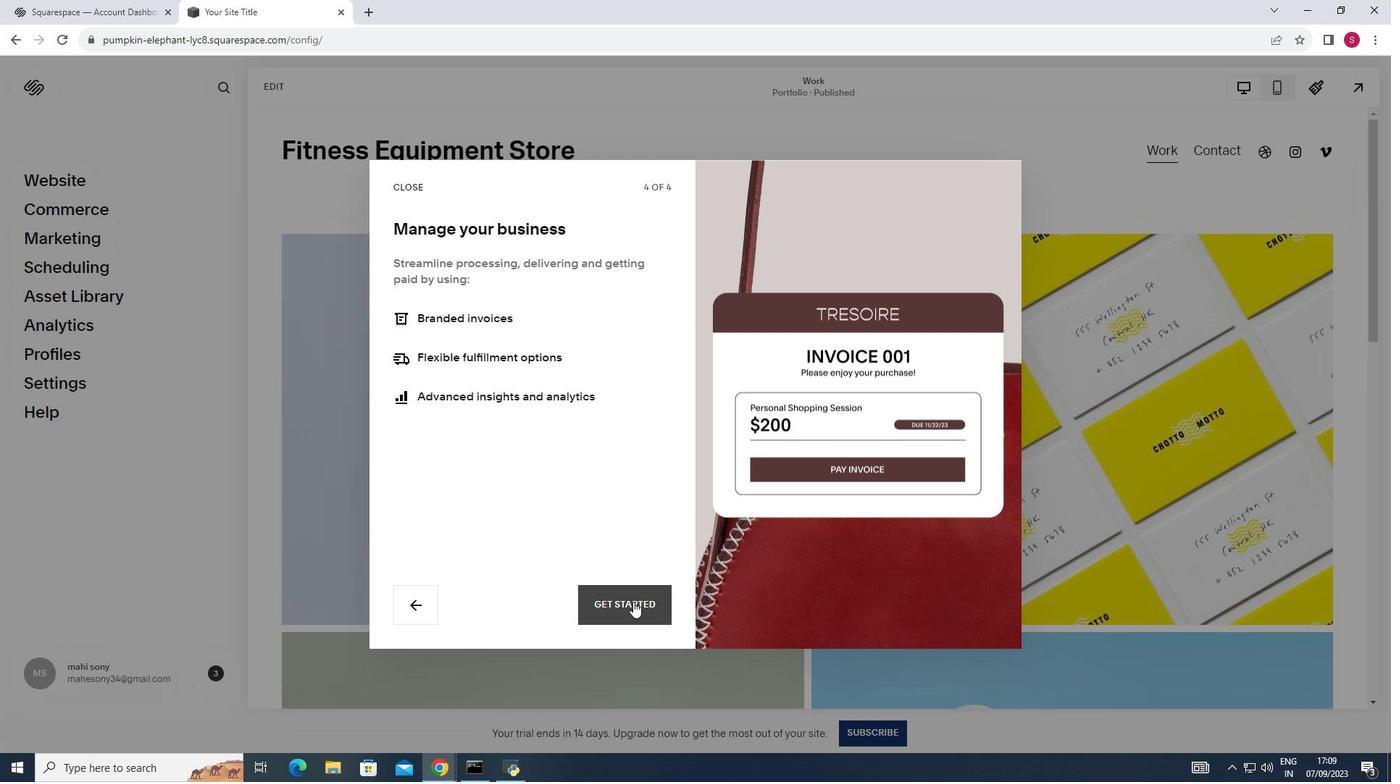 
Action: Mouse moved to (62, 186)
Screenshot: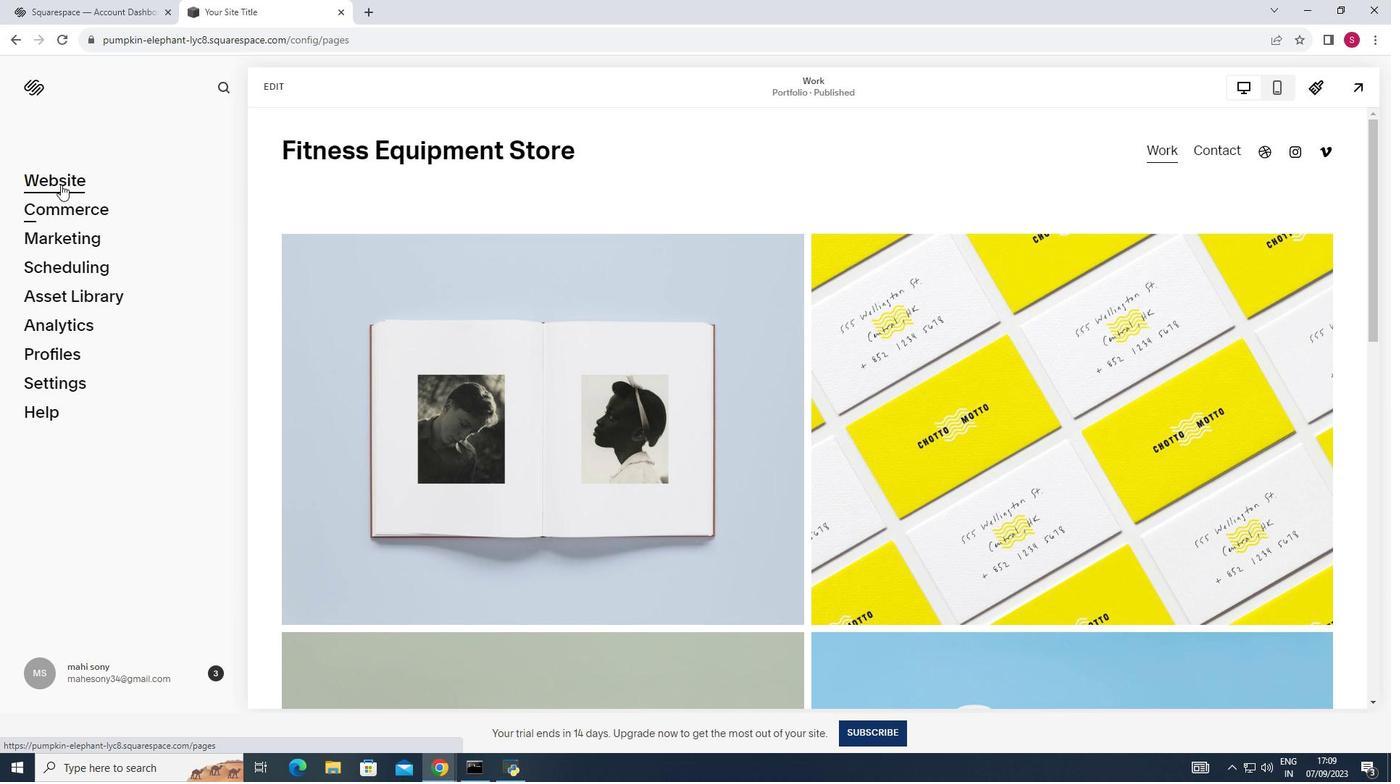 
Action: Mouse pressed left at (62, 186)
Screenshot: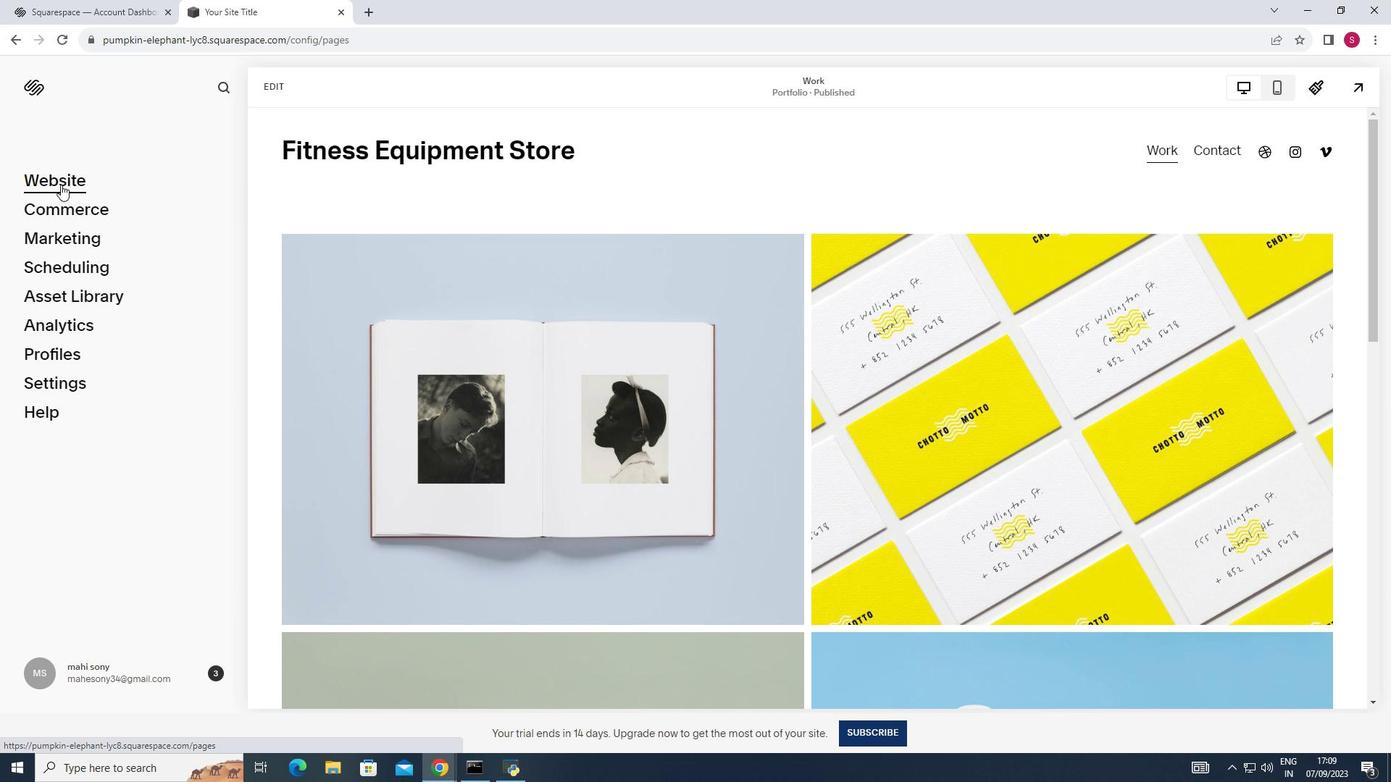 
Action: Mouse moved to (126, 226)
Screenshot: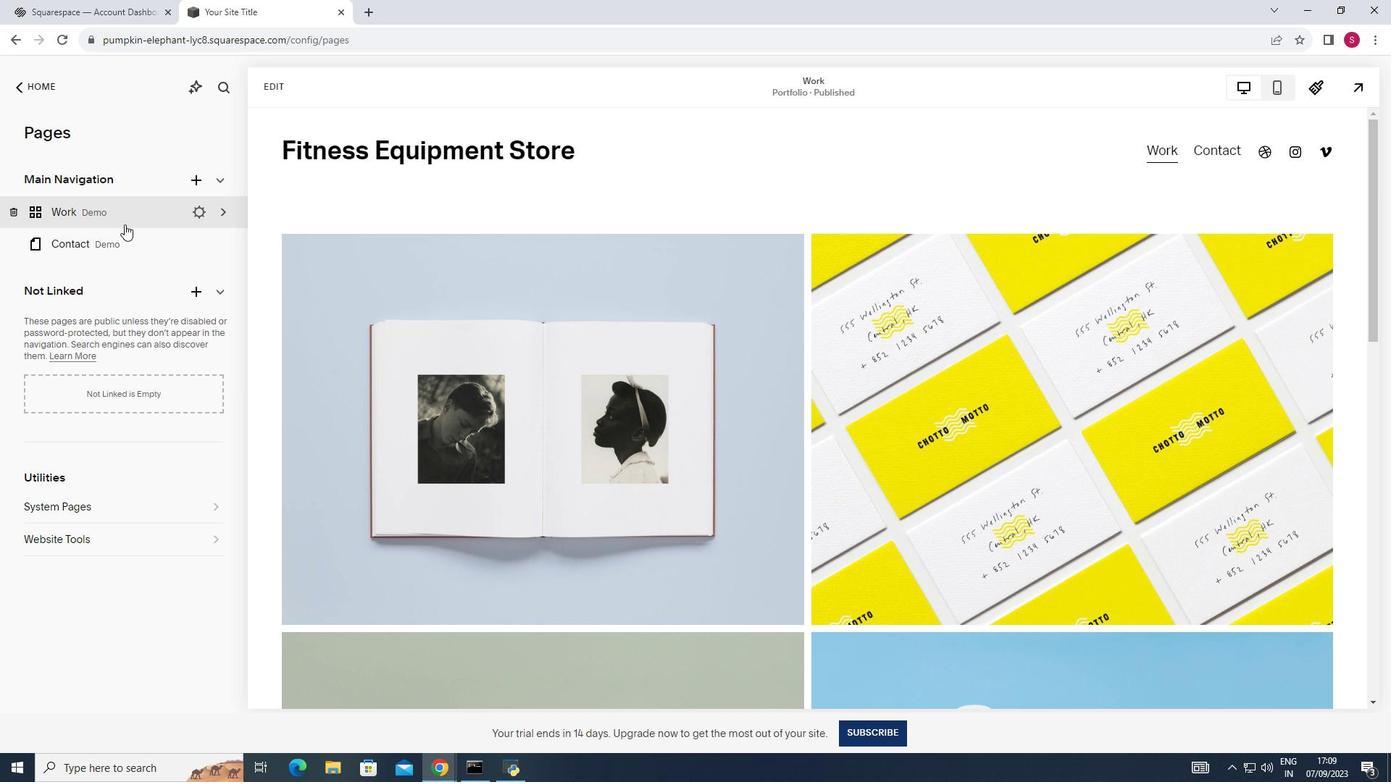 
Action: Mouse pressed left at (126, 226)
Screenshot: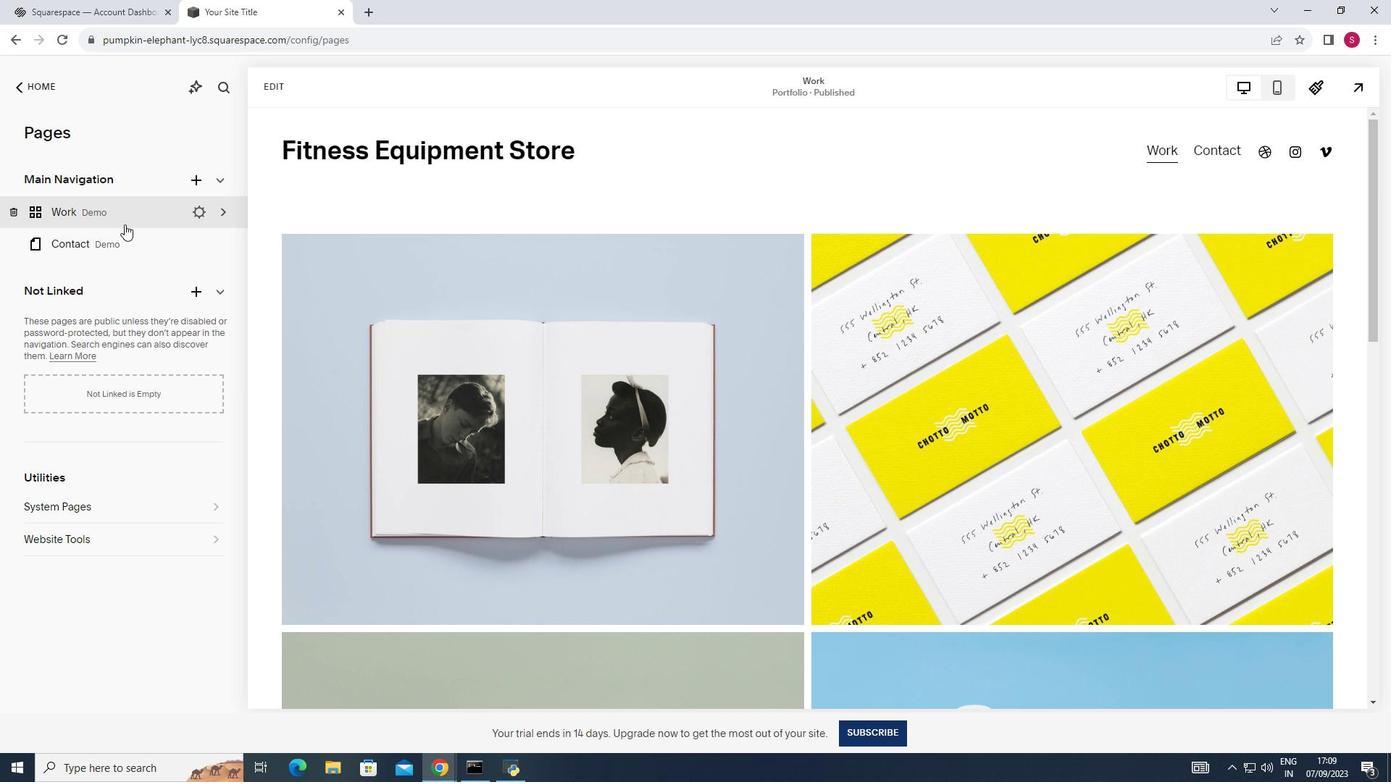 
Action: Mouse moved to (273, 90)
Screenshot: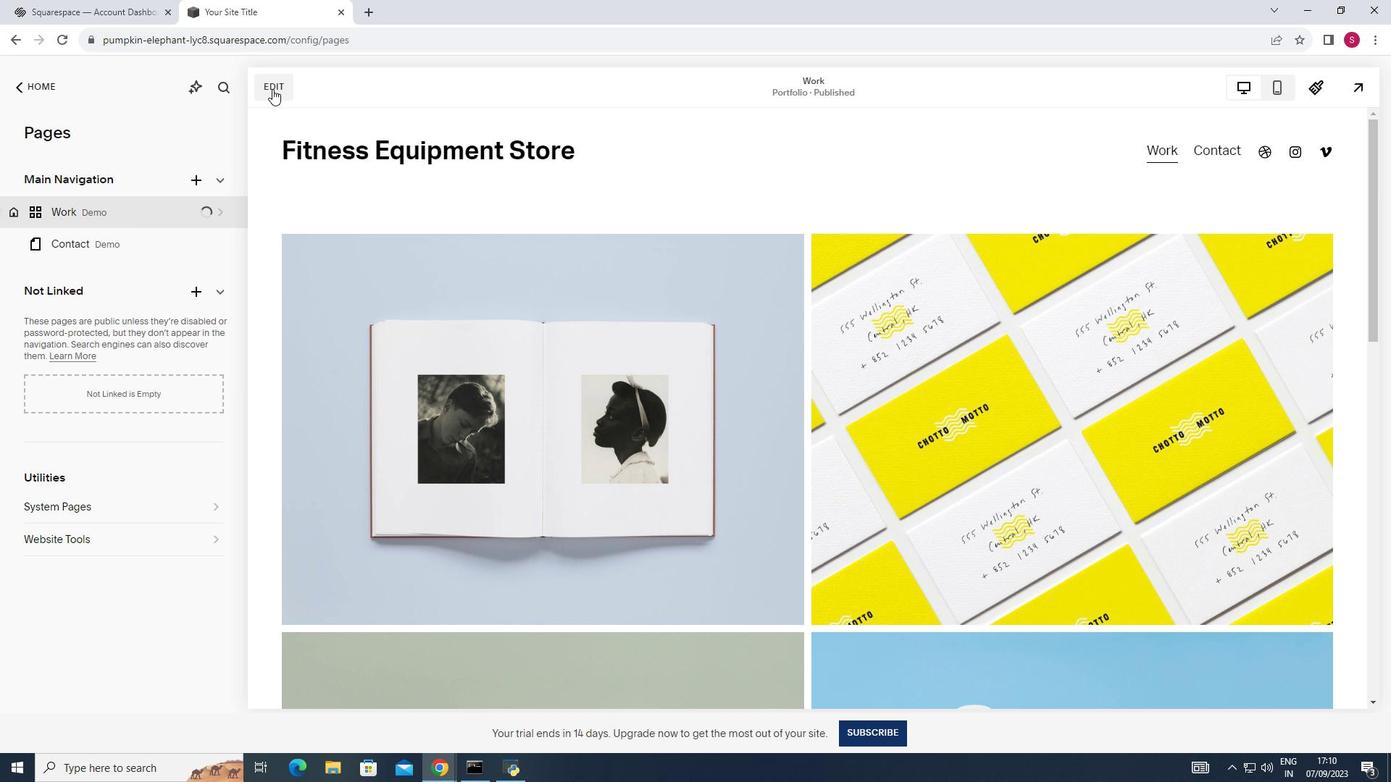 
Action: Mouse pressed left at (273, 90)
Screenshot: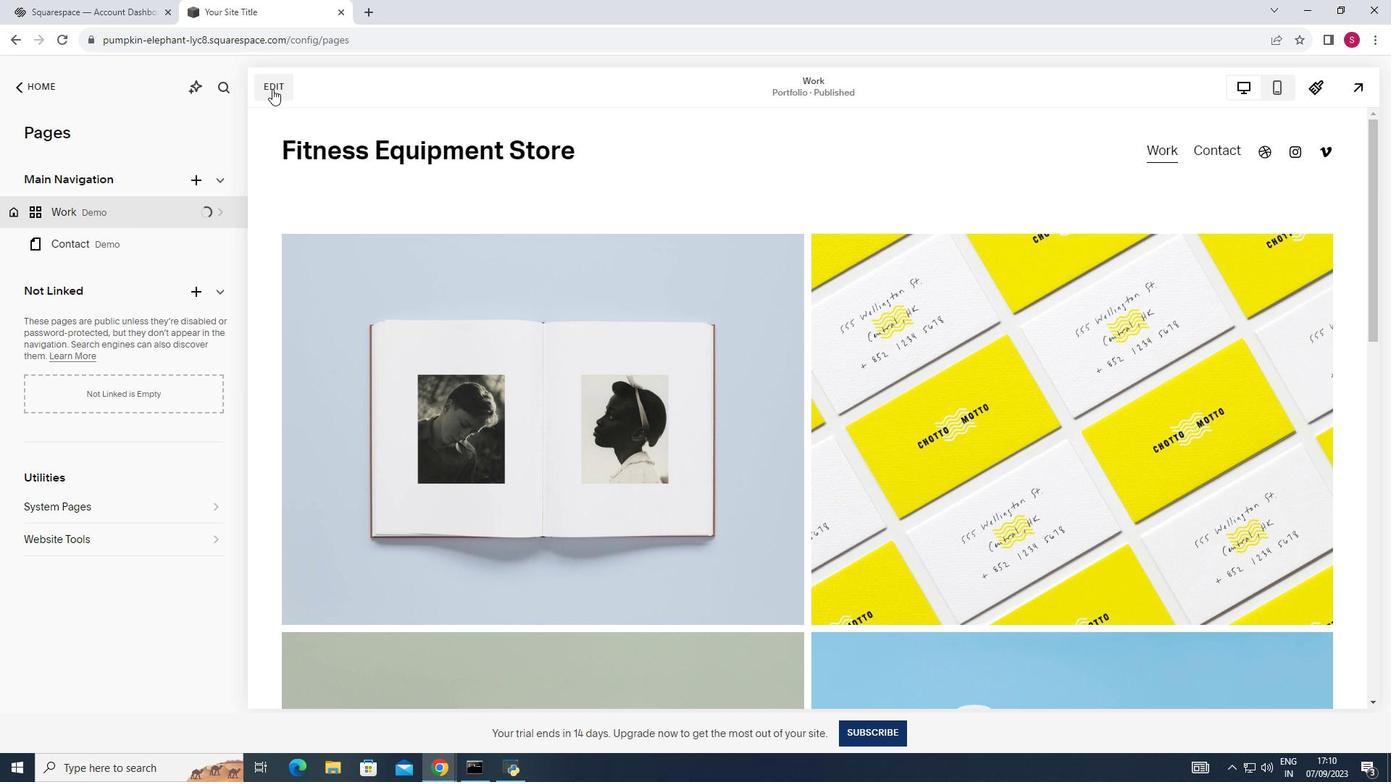 
Action: Mouse moved to (273, 89)
Screenshot: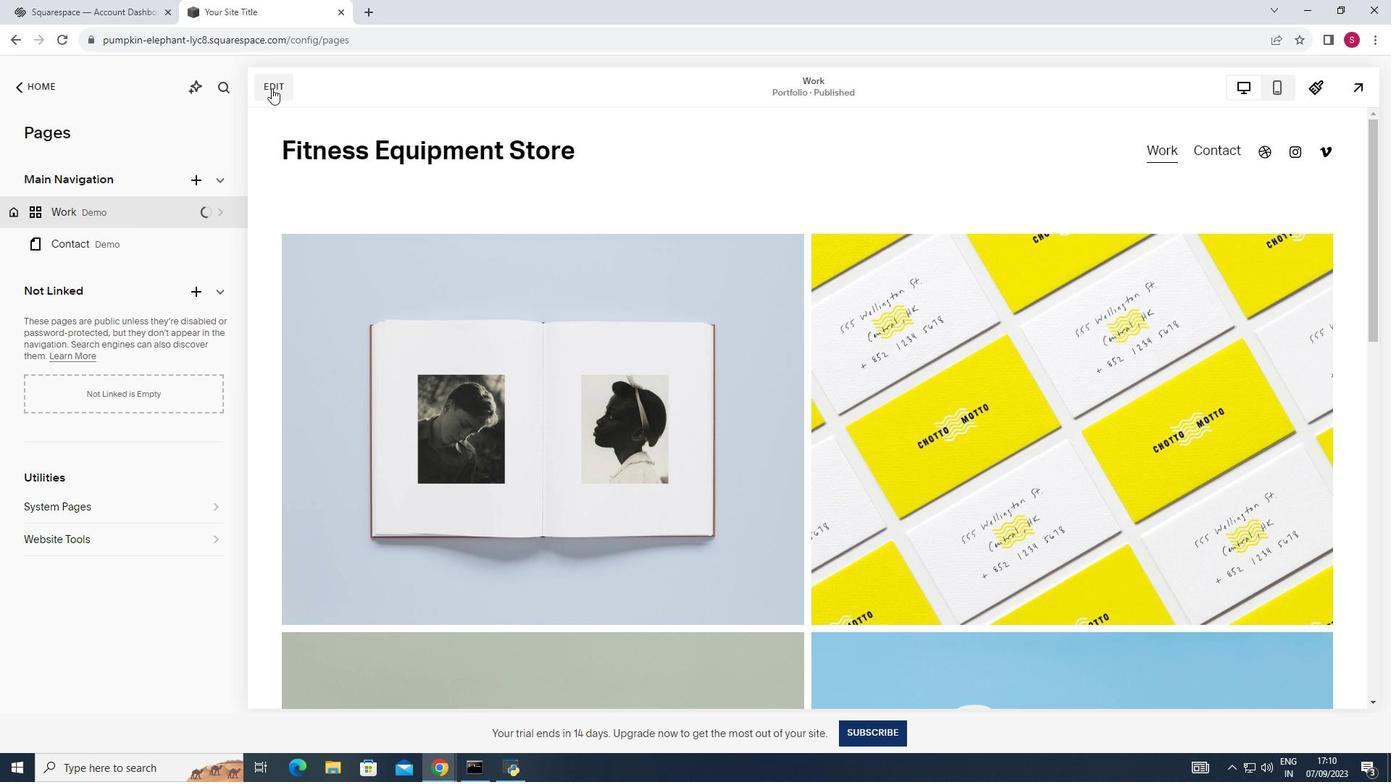 
Action: Mouse pressed left at (273, 89)
Screenshot: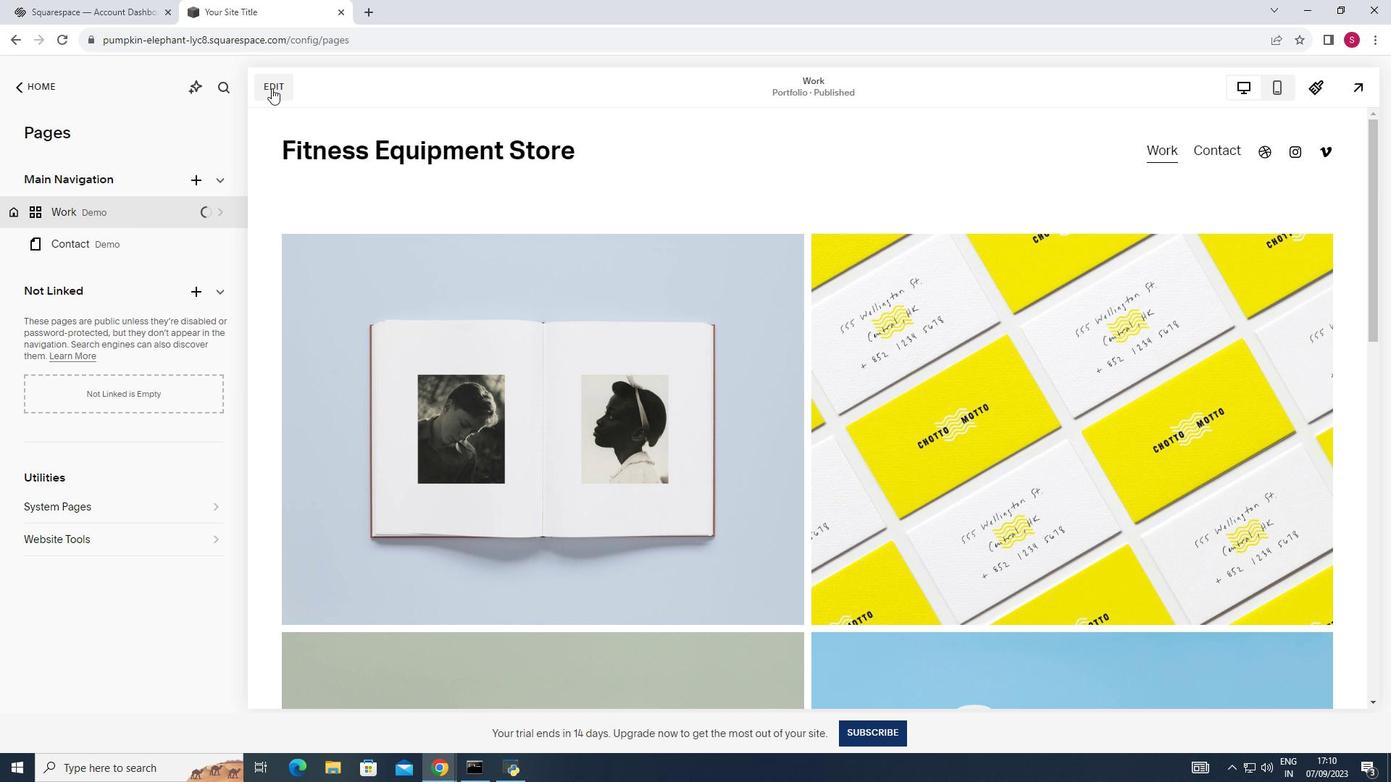 
Action: Mouse moved to (656, 301)
Screenshot: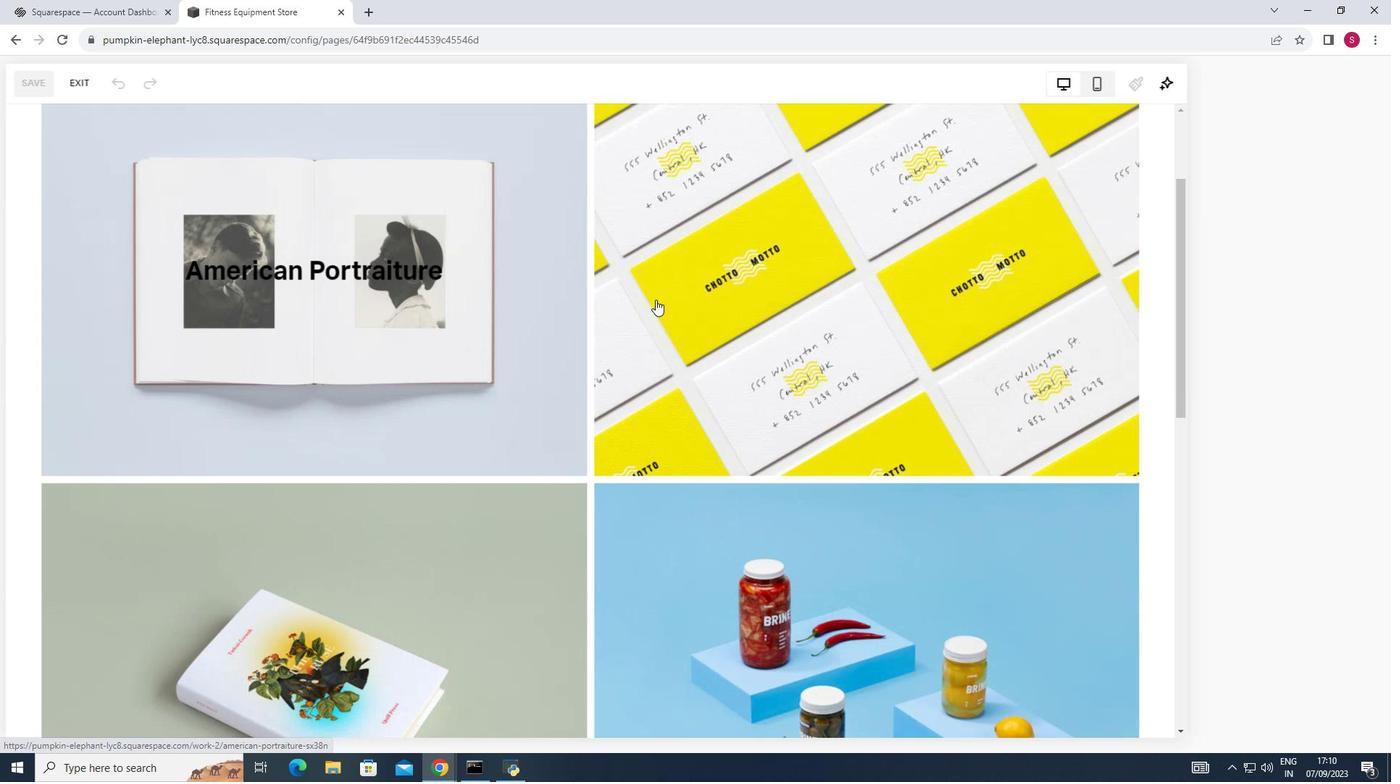 
Action: Mouse scrolled (656, 300) with delta (0, 0)
Screenshot: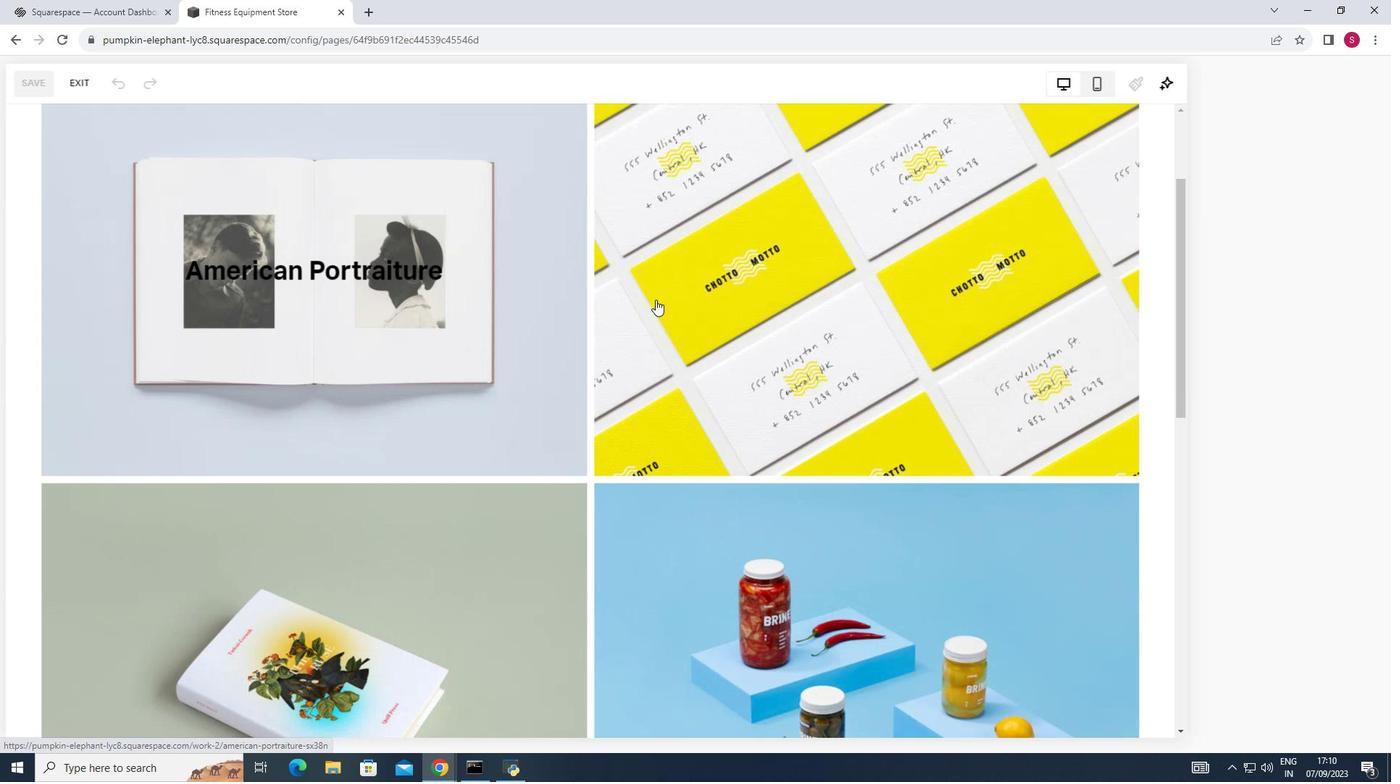 
Action: Mouse moved to (657, 301)
Screenshot: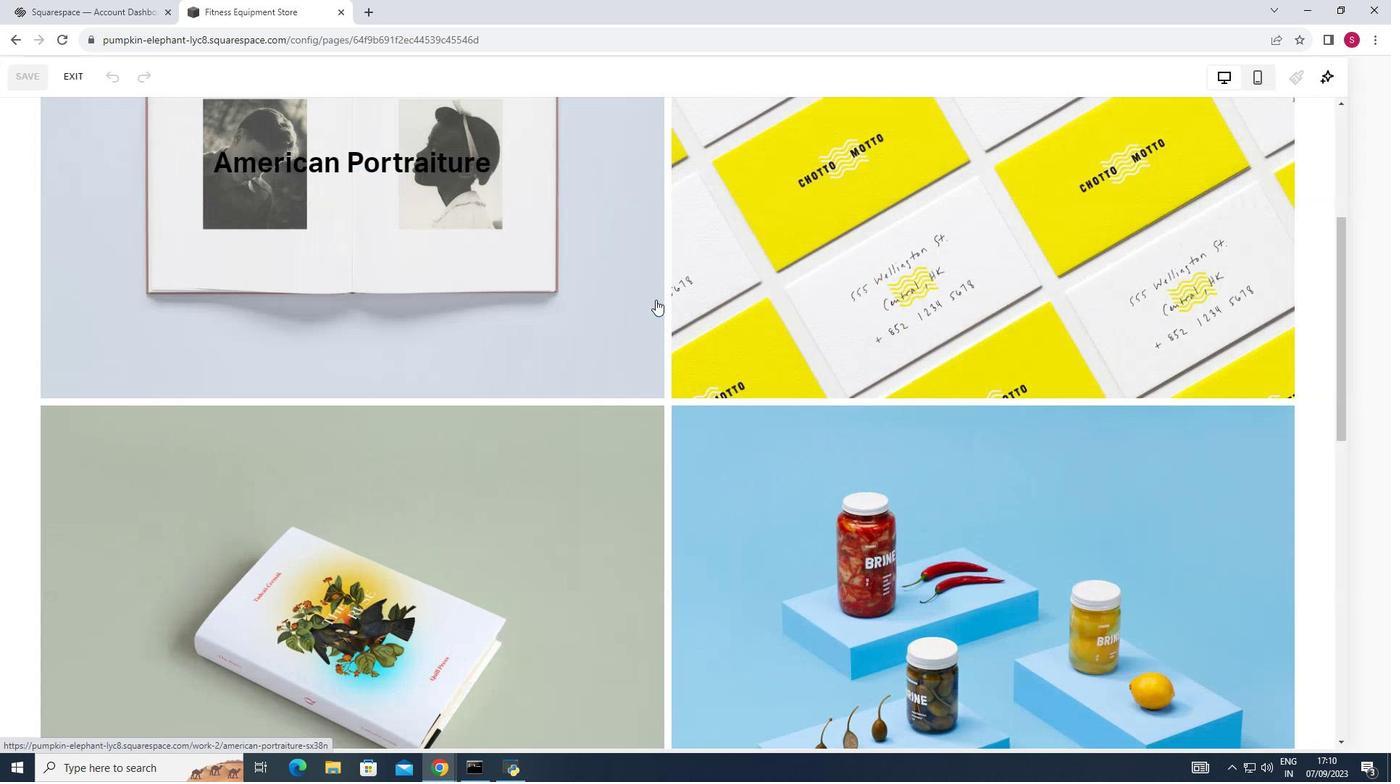 
Action: Mouse scrolled (657, 300) with delta (0, 0)
Screenshot: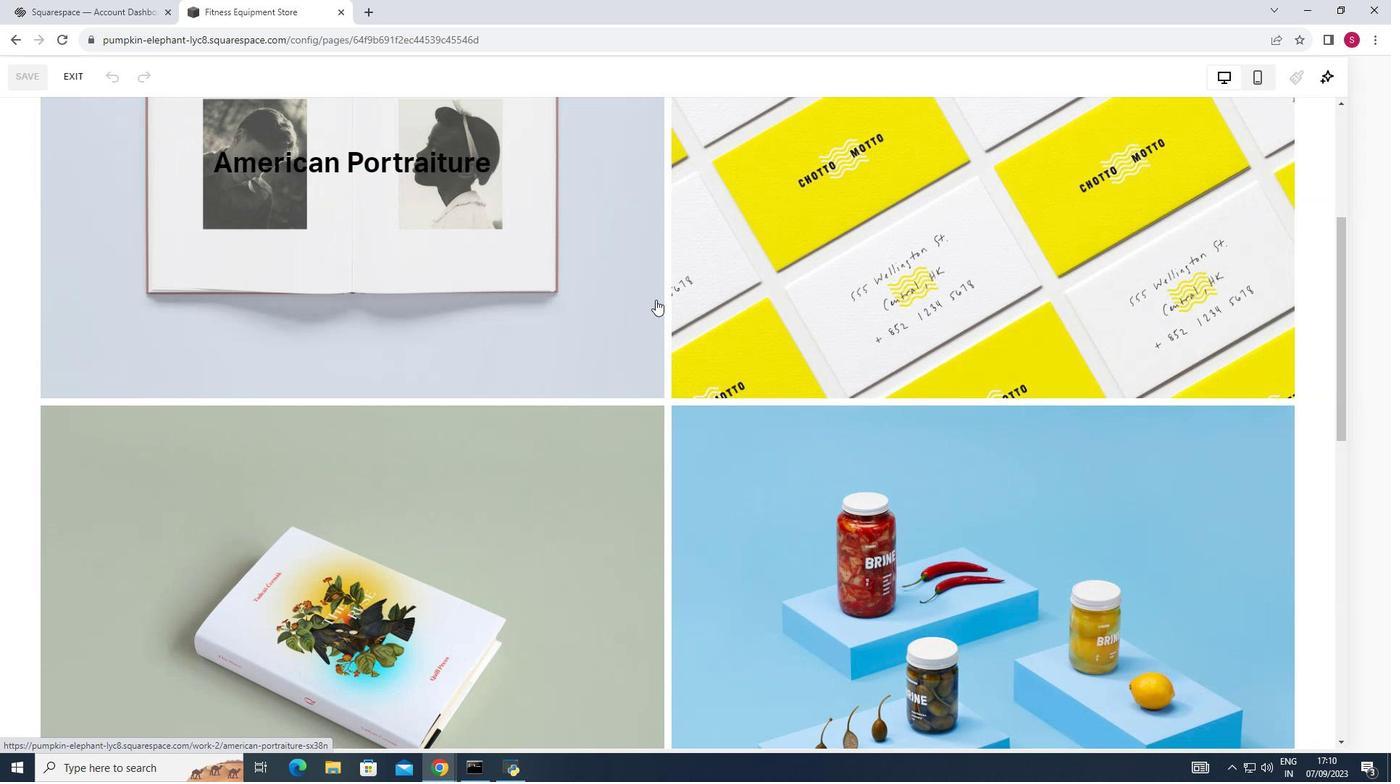 
Action: Mouse scrolled (657, 300) with delta (0, 0)
Screenshot: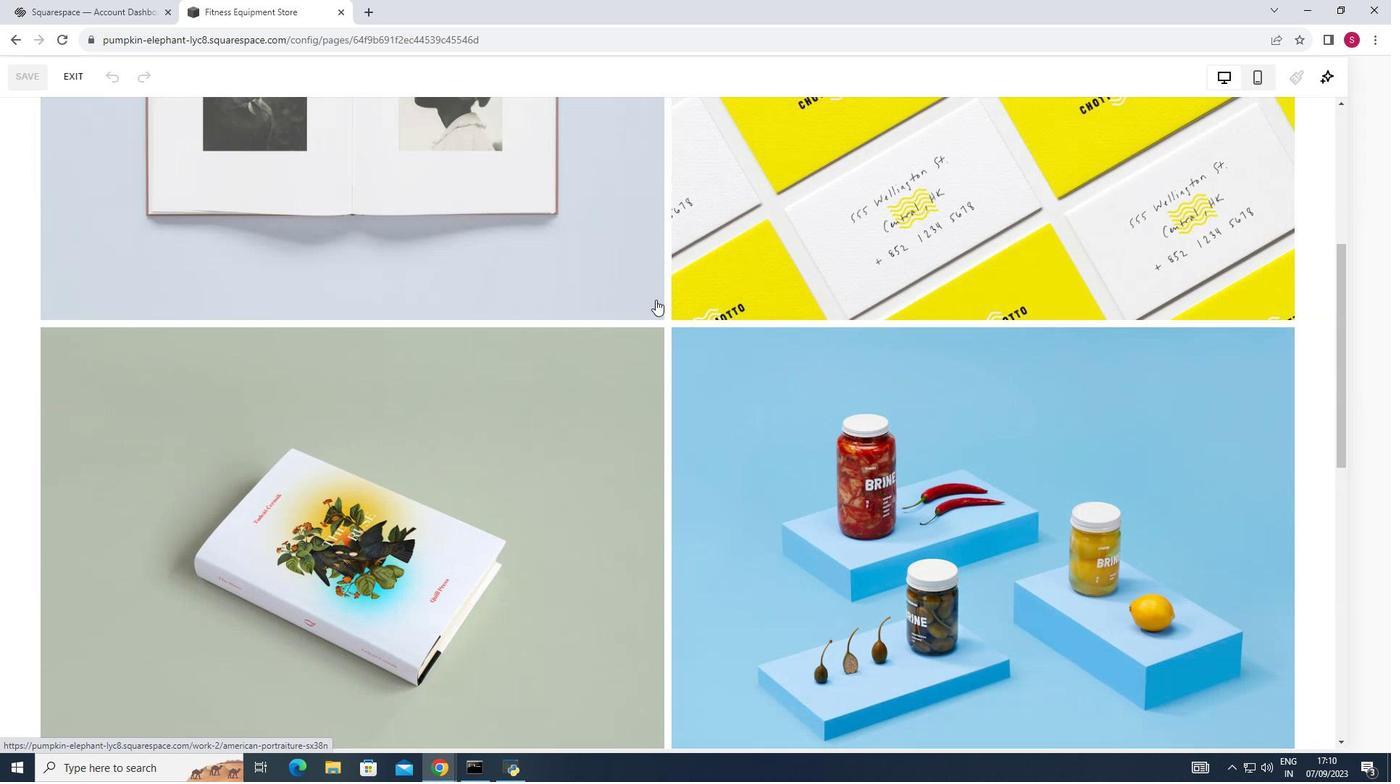 
Action: Mouse scrolled (657, 300) with delta (0, 0)
Screenshot: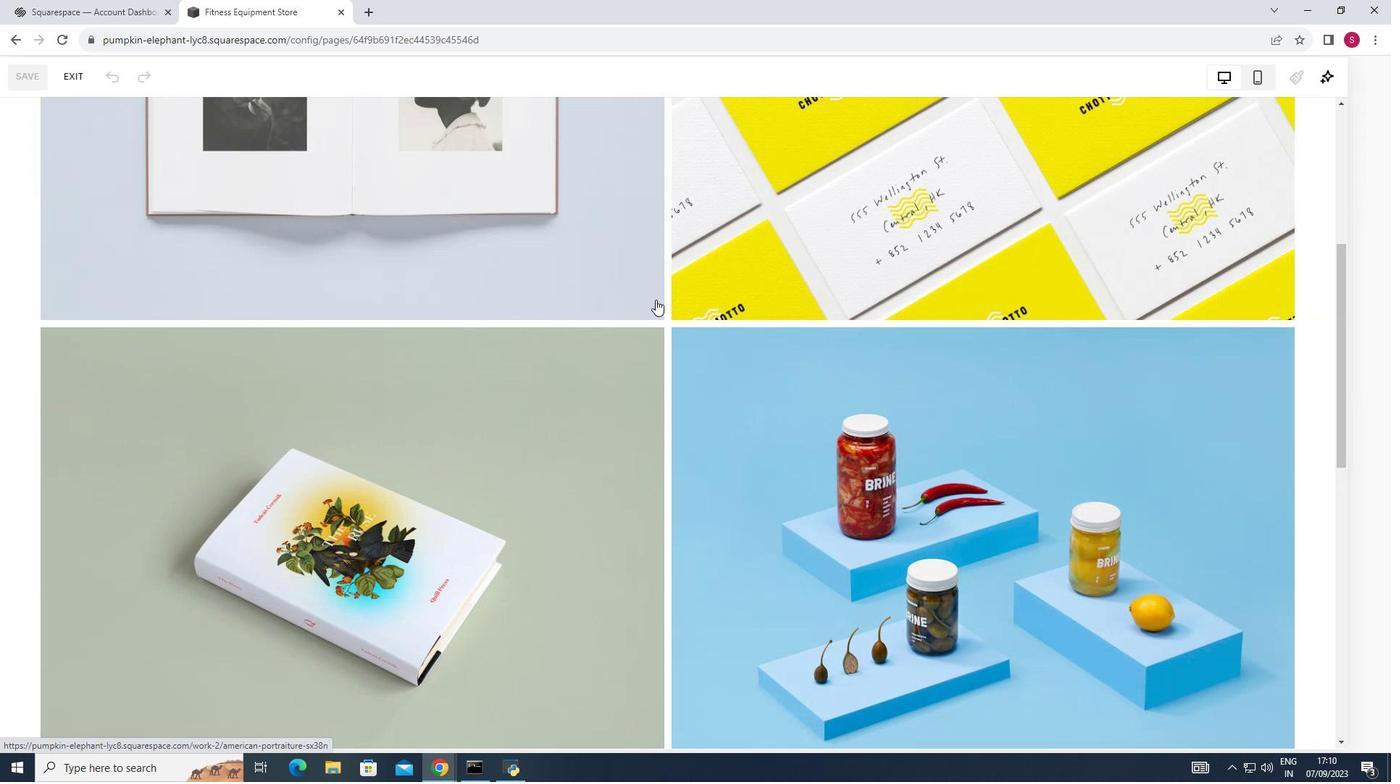
Action: Mouse scrolled (657, 300) with delta (0, 0)
Screenshot: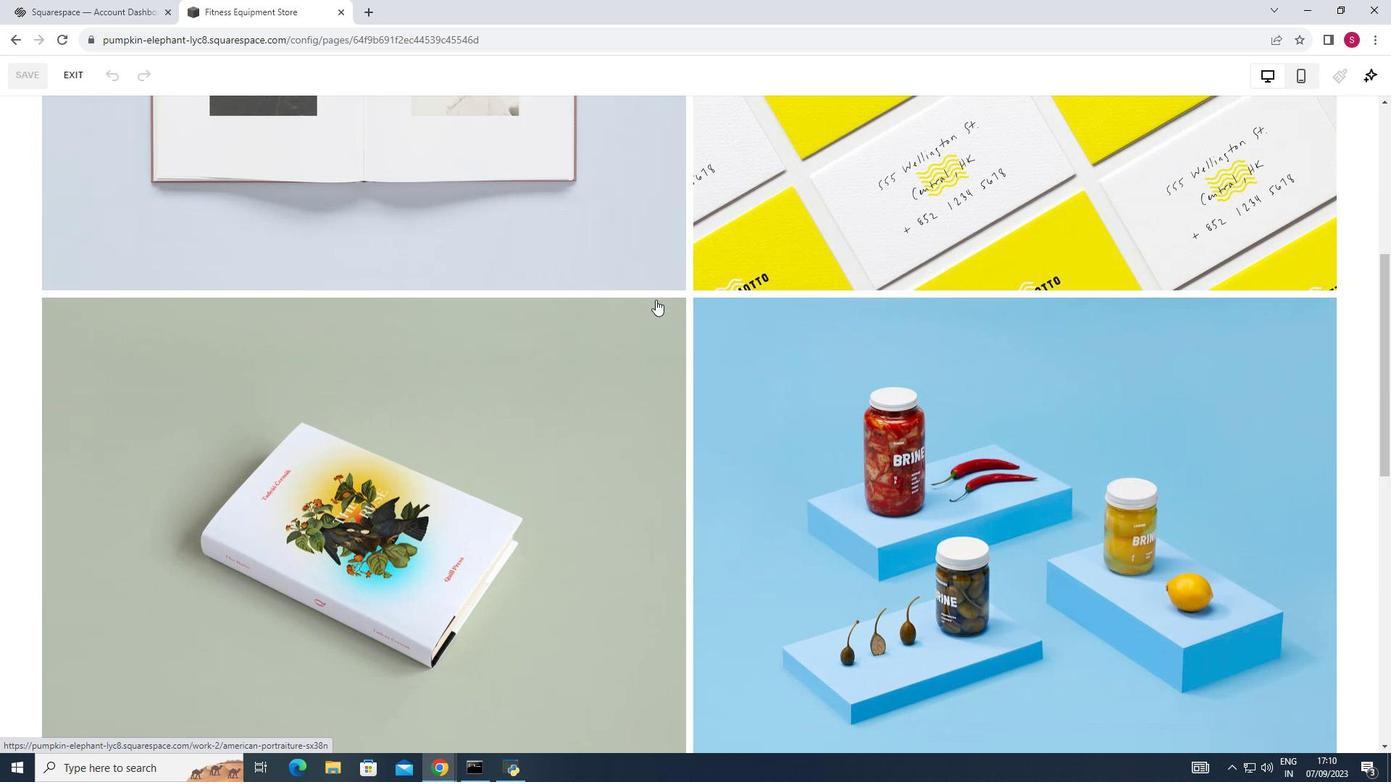 
Action: Mouse scrolled (657, 300) with delta (0, 0)
Screenshot: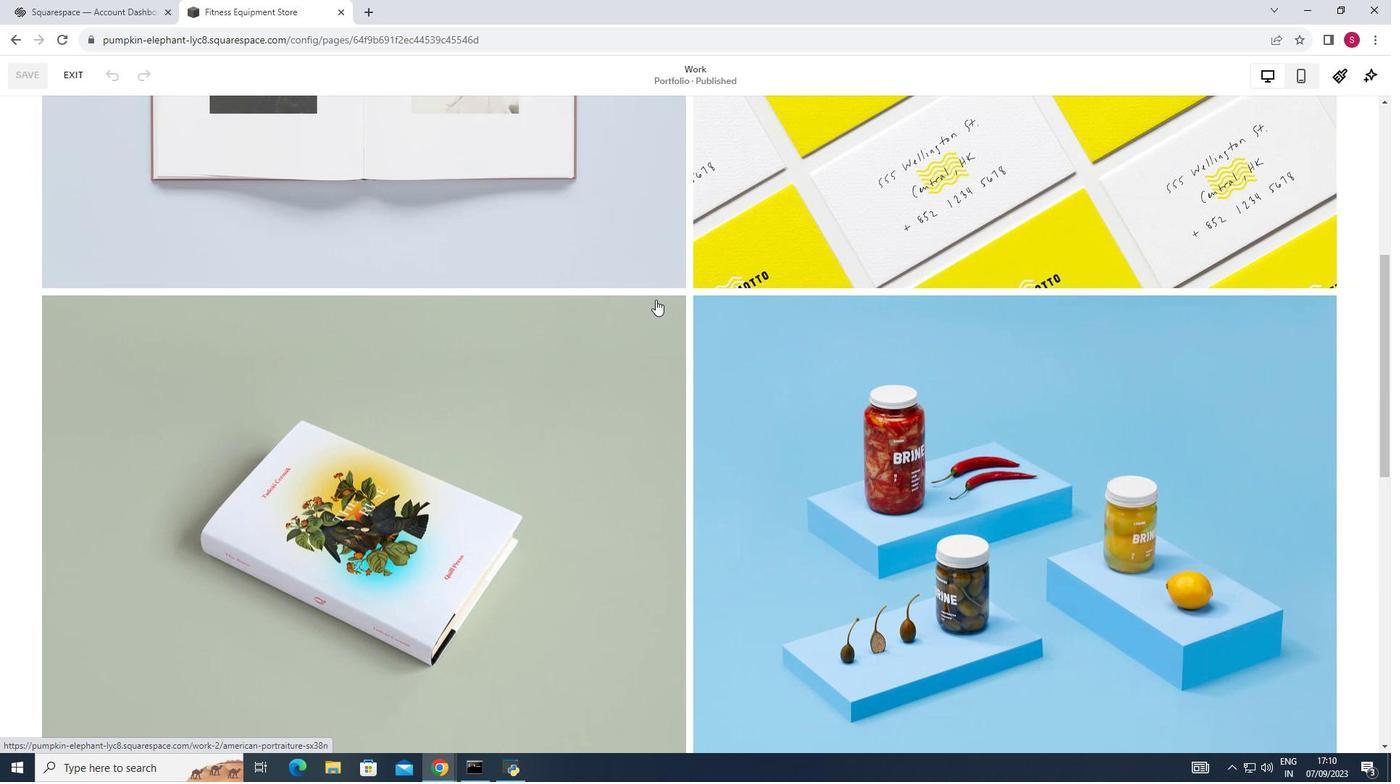 
Action: Mouse scrolled (657, 300) with delta (0, 0)
Screenshot: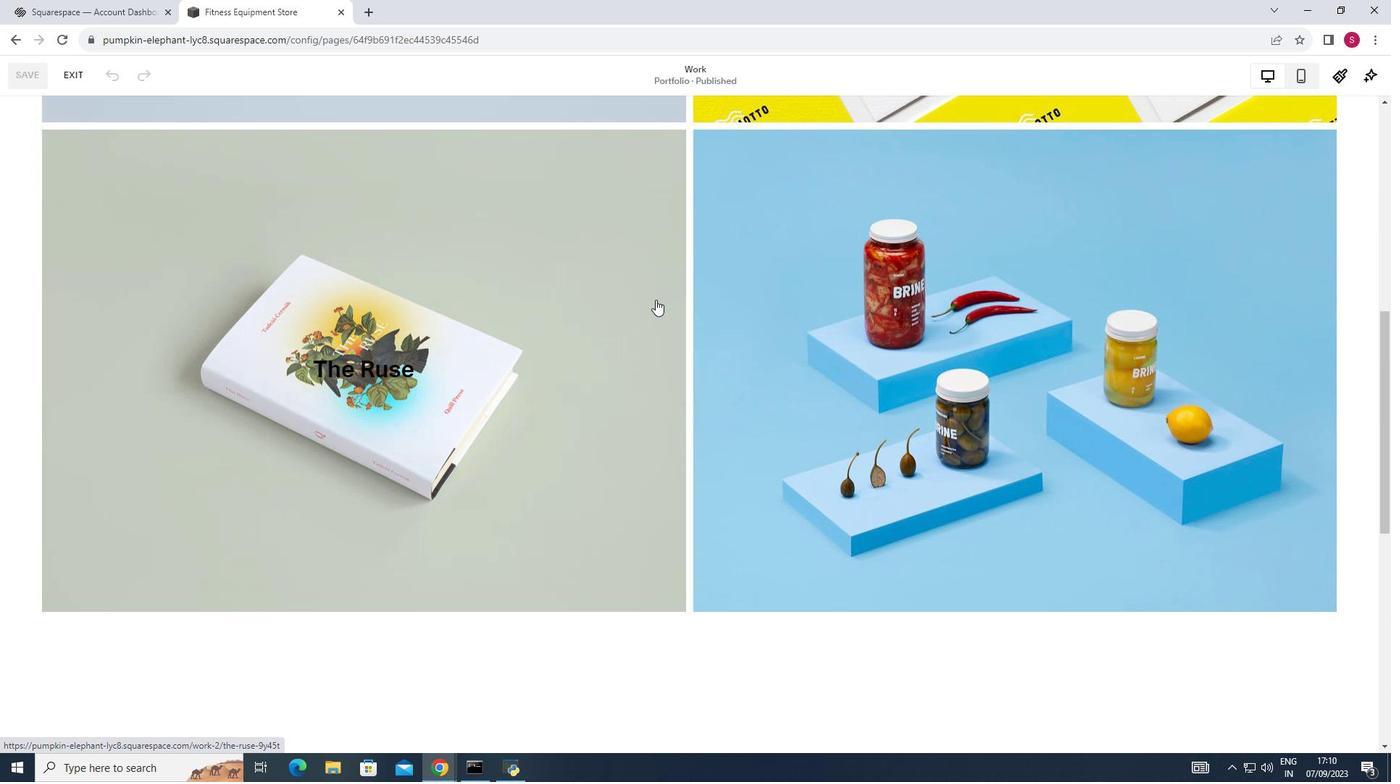 
Action: Mouse scrolled (657, 300) with delta (0, 0)
Screenshot: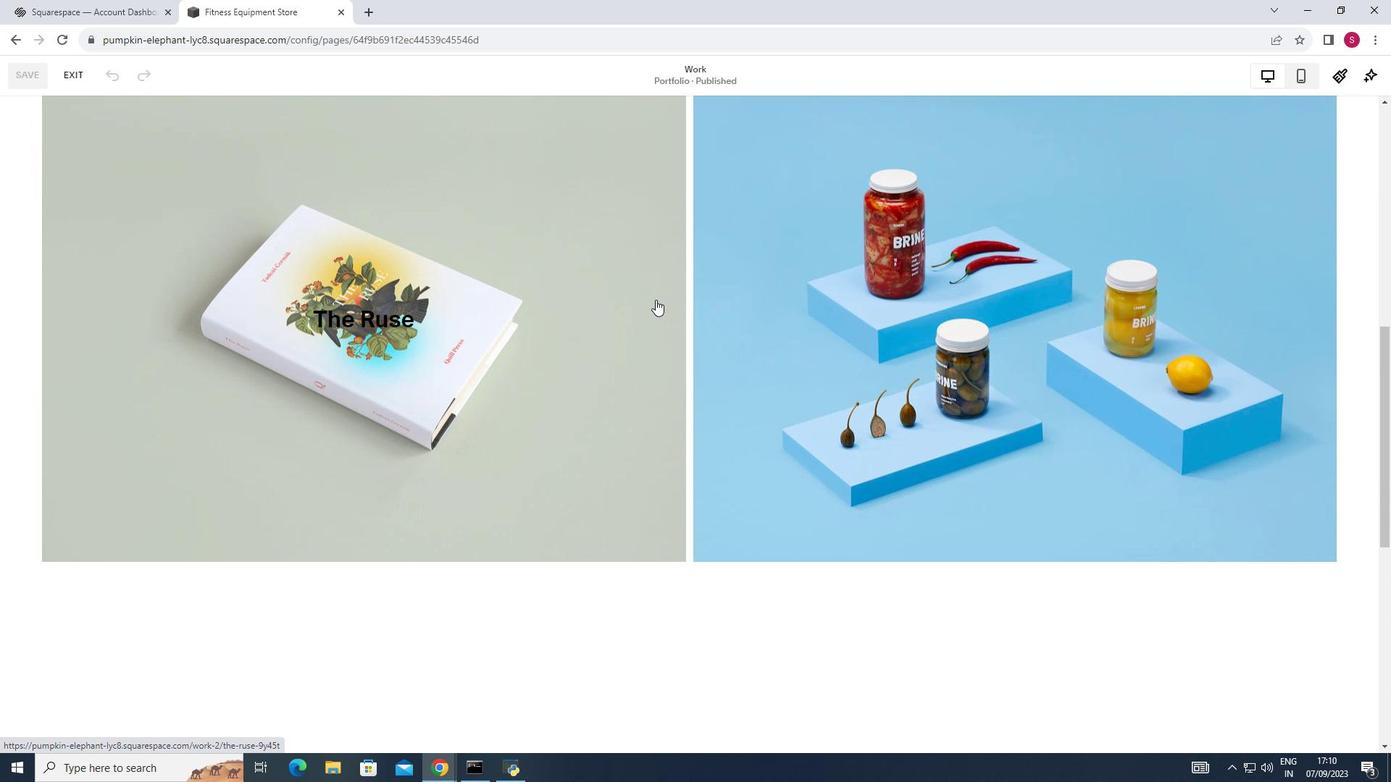 
Action: Mouse scrolled (657, 300) with delta (0, 0)
Screenshot: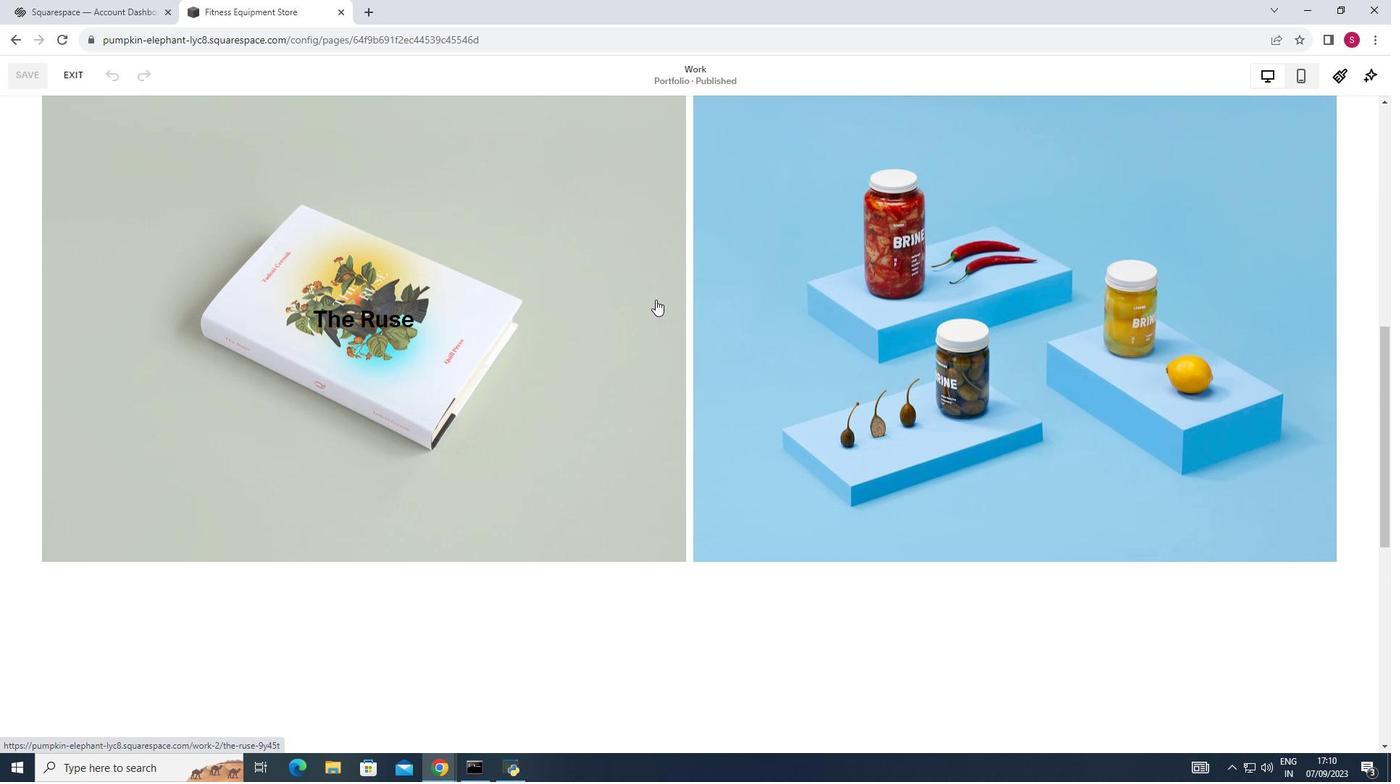 
Action: Mouse scrolled (657, 300) with delta (0, 0)
Screenshot: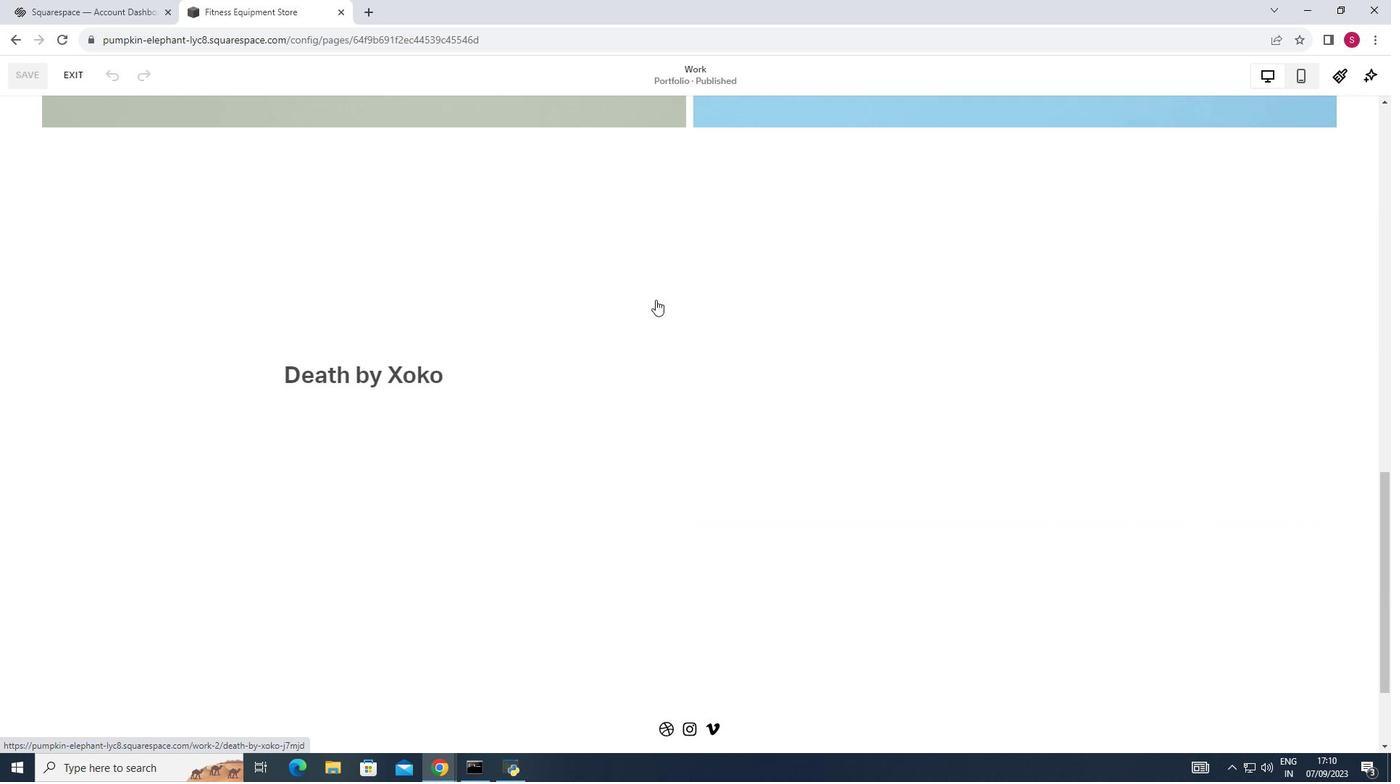 
Action: Mouse scrolled (657, 300) with delta (0, 0)
Screenshot: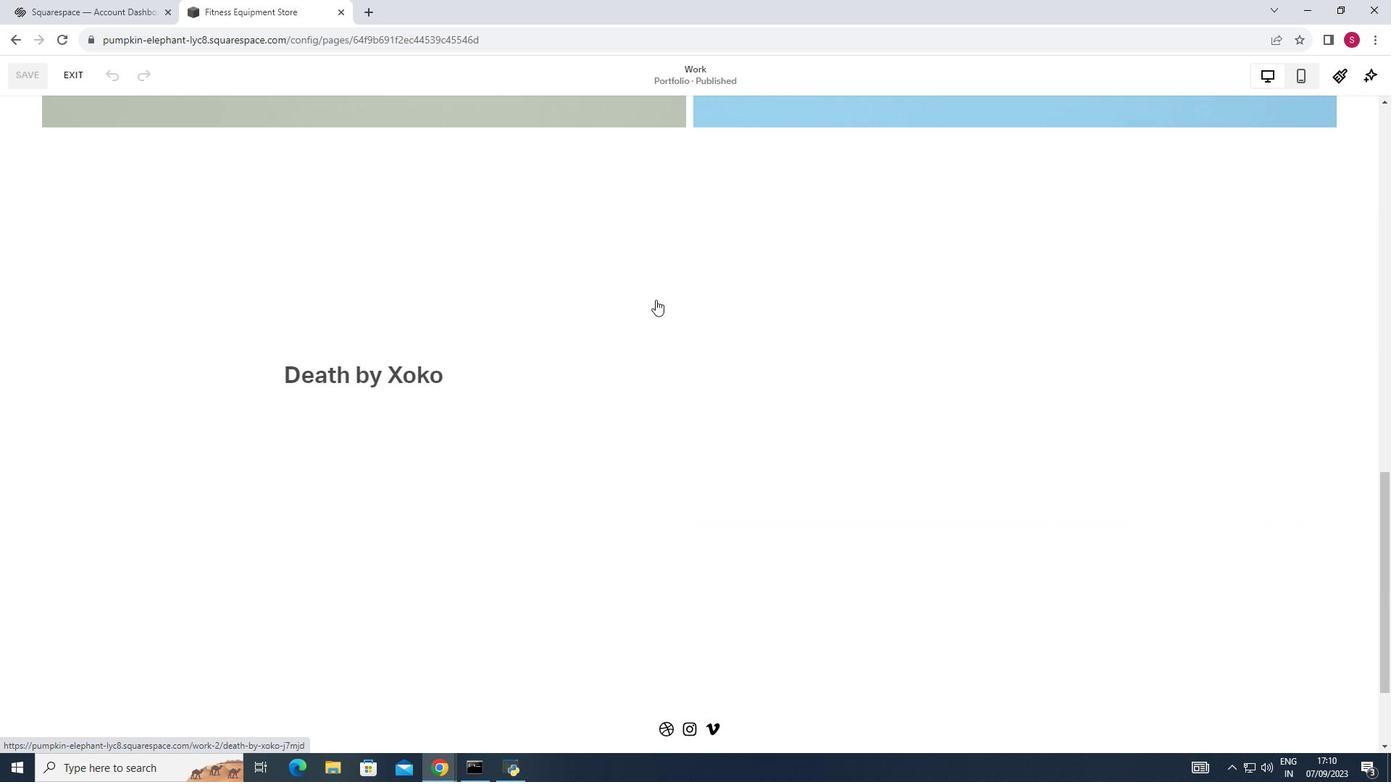 
Action: Mouse scrolled (657, 300) with delta (0, 0)
Screenshot: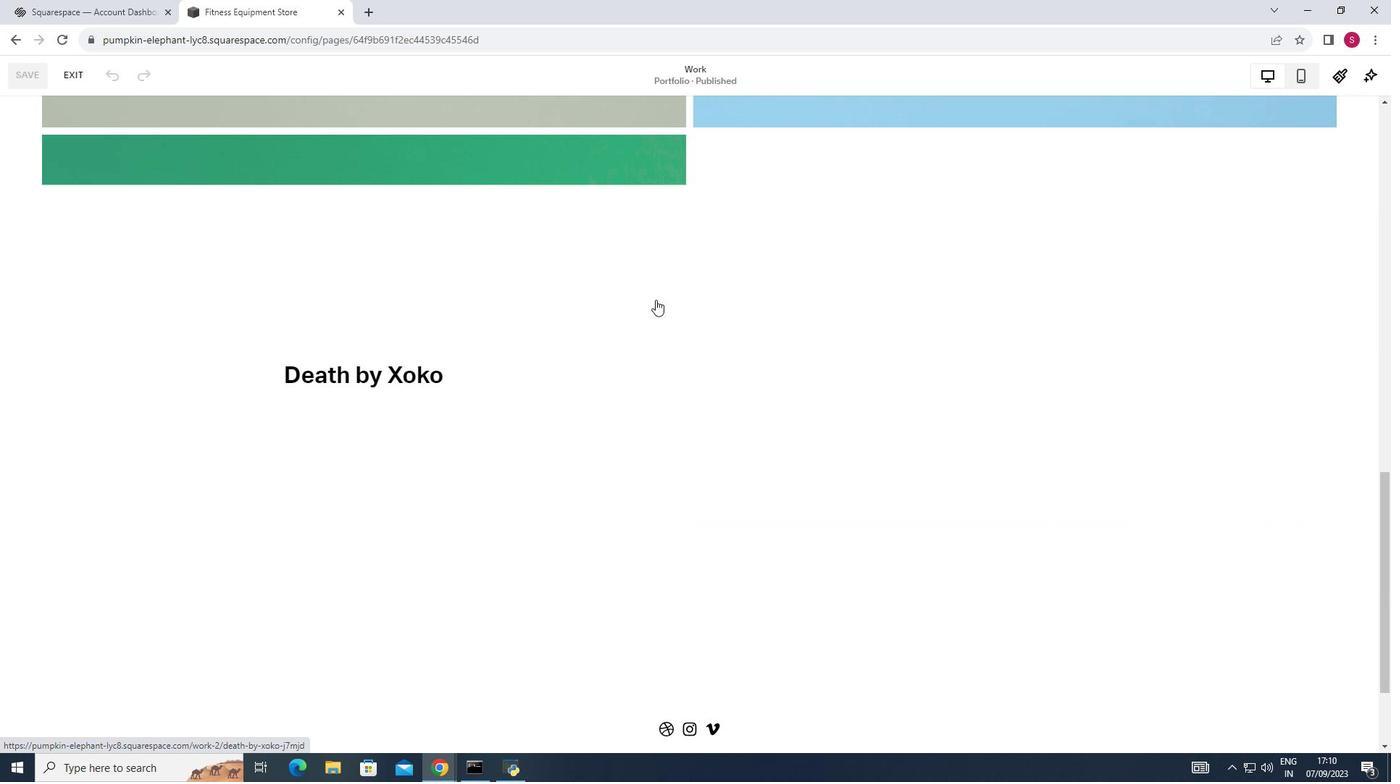 
Action: Mouse scrolled (657, 300) with delta (0, 0)
Screenshot: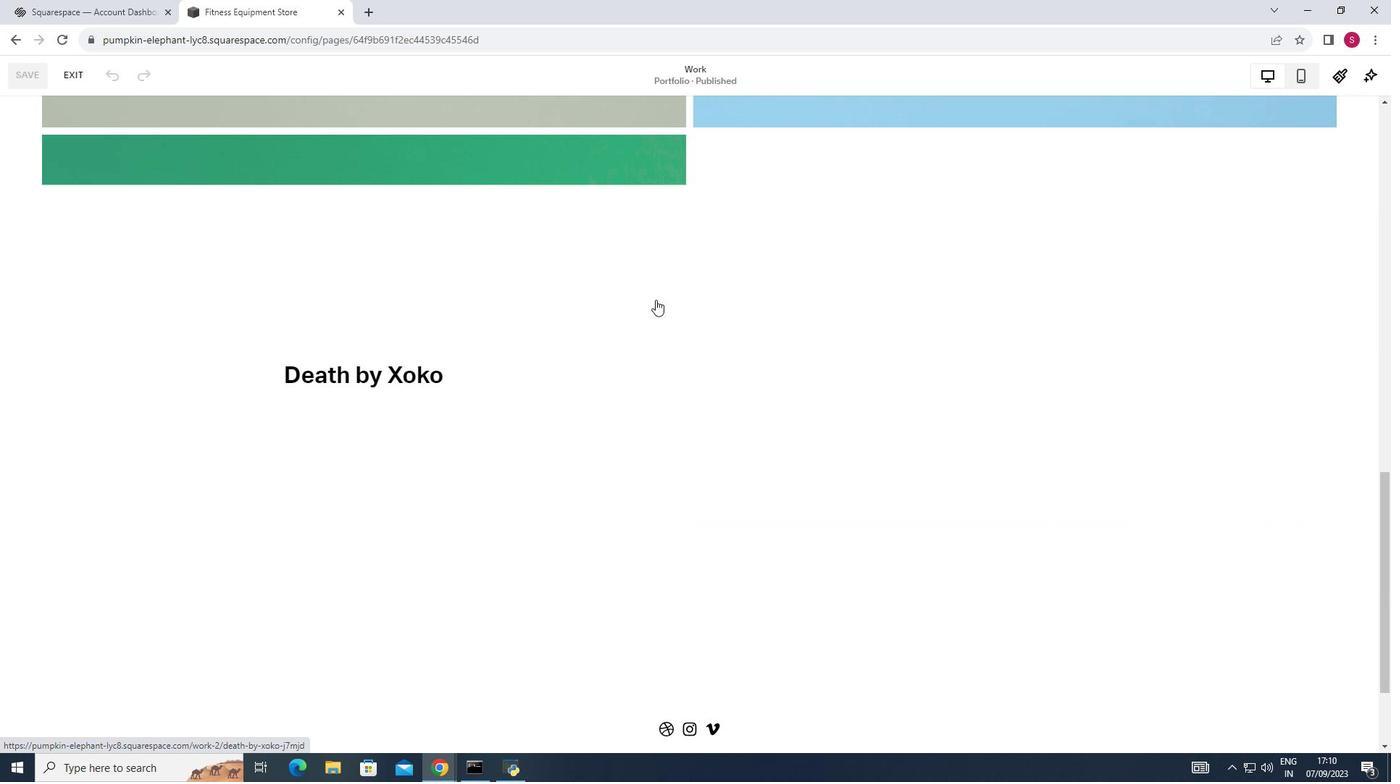 
Action: Mouse scrolled (657, 300) with delta (0, 0)
Screenshot: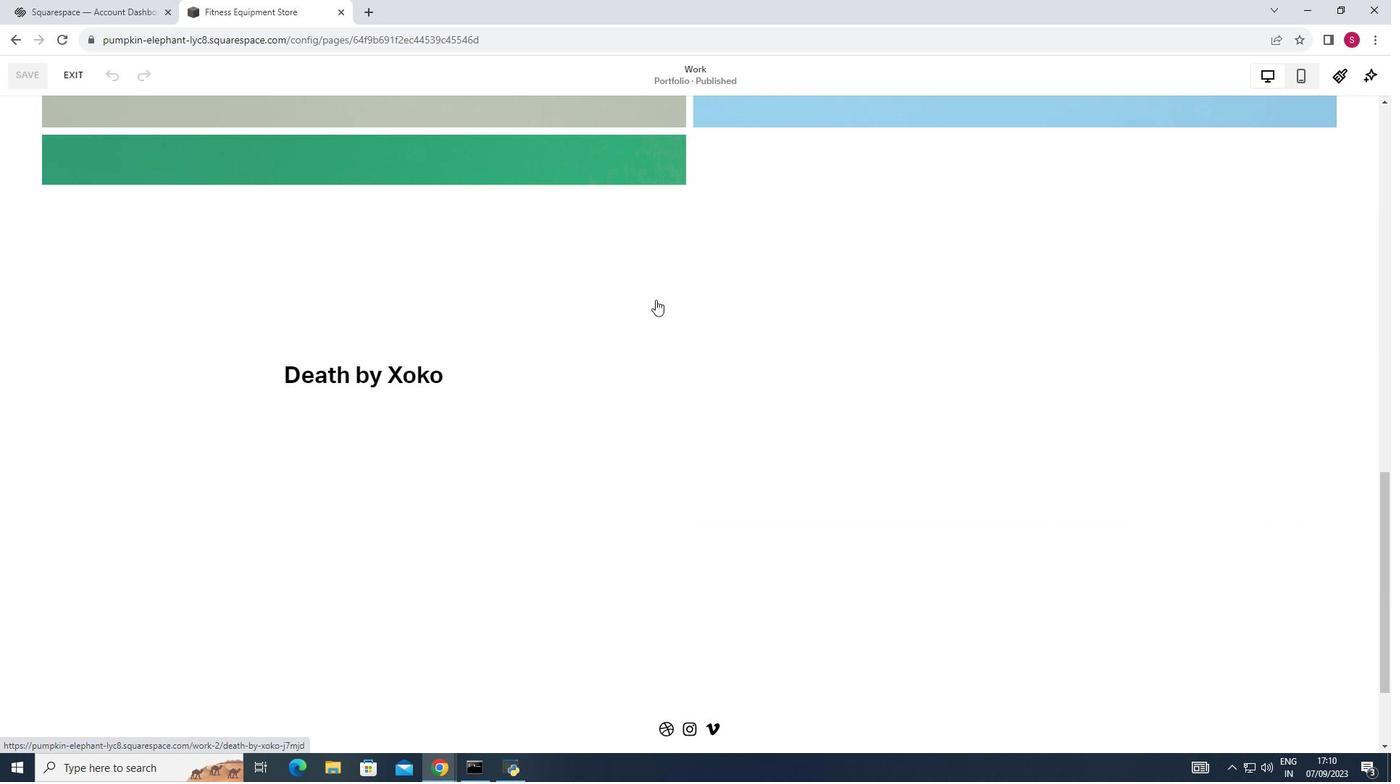
Action: Mouse scrolled (657, 300) with delta (0, 0)
Screenshot: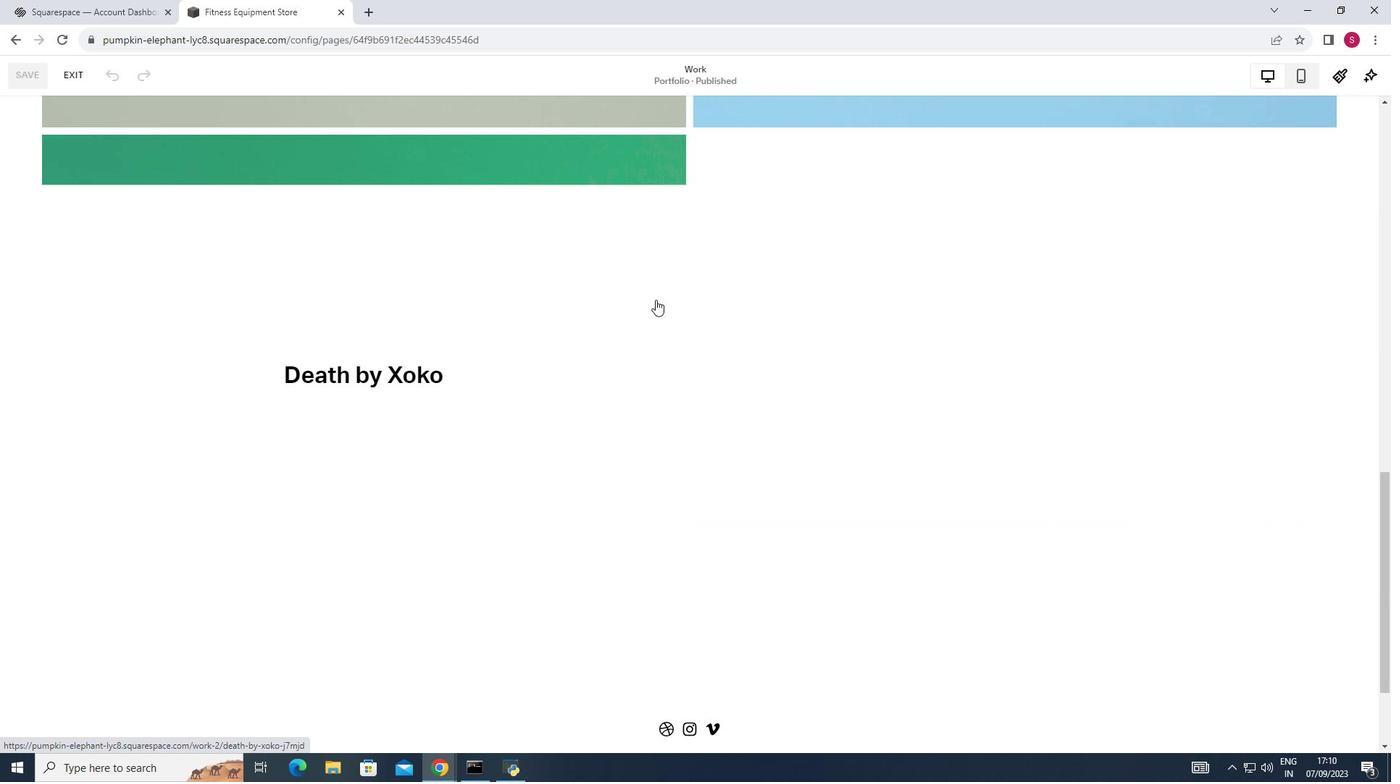 
Action: Mouse scrolled (657, 300) with delta (0, 0)
